Task: For heading Use Trebuchet MN with navy blue colour, bold & Underline.  font size for heading20,  'Change the font style of data to'Trebuchet MN and font size to 12,  Change the alignment of both headline & data to Align right In the sheet  Attendance Record Sheet
Action: Mouse moved to (75, 171)
Screenshot: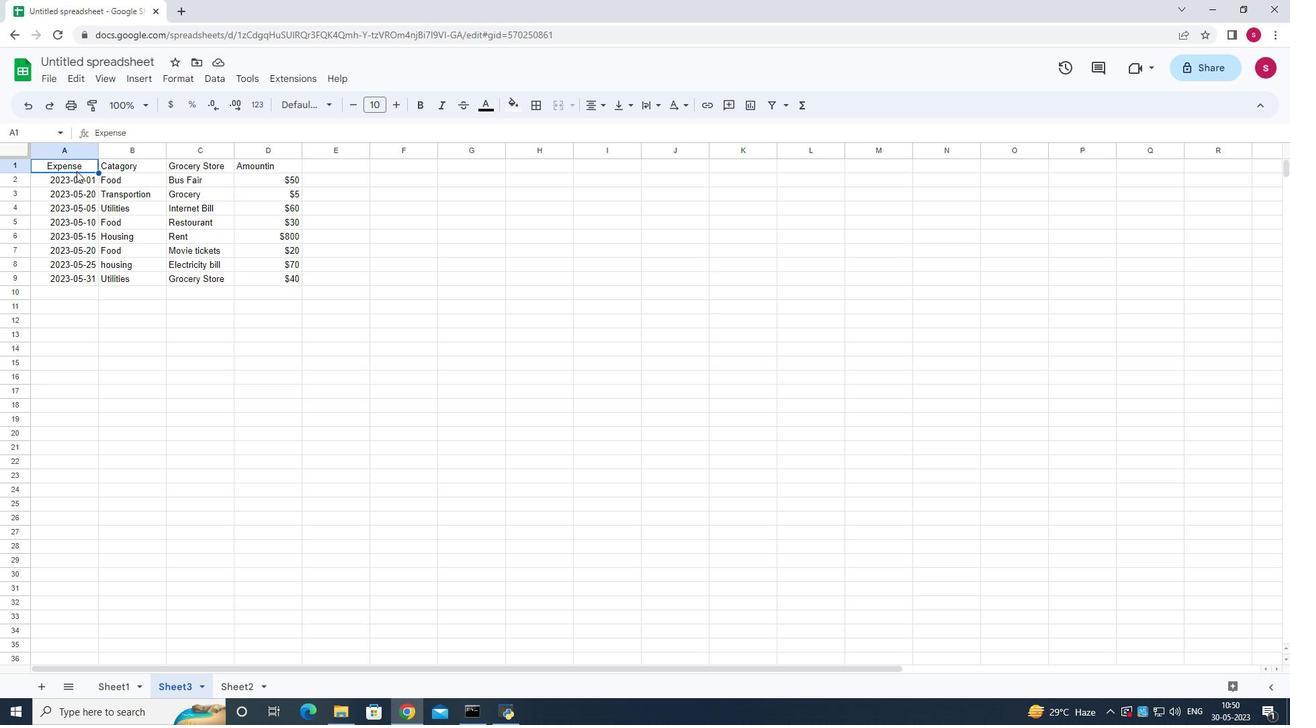 
Action: Mouse pressed left at (75, 171)
Screenshot: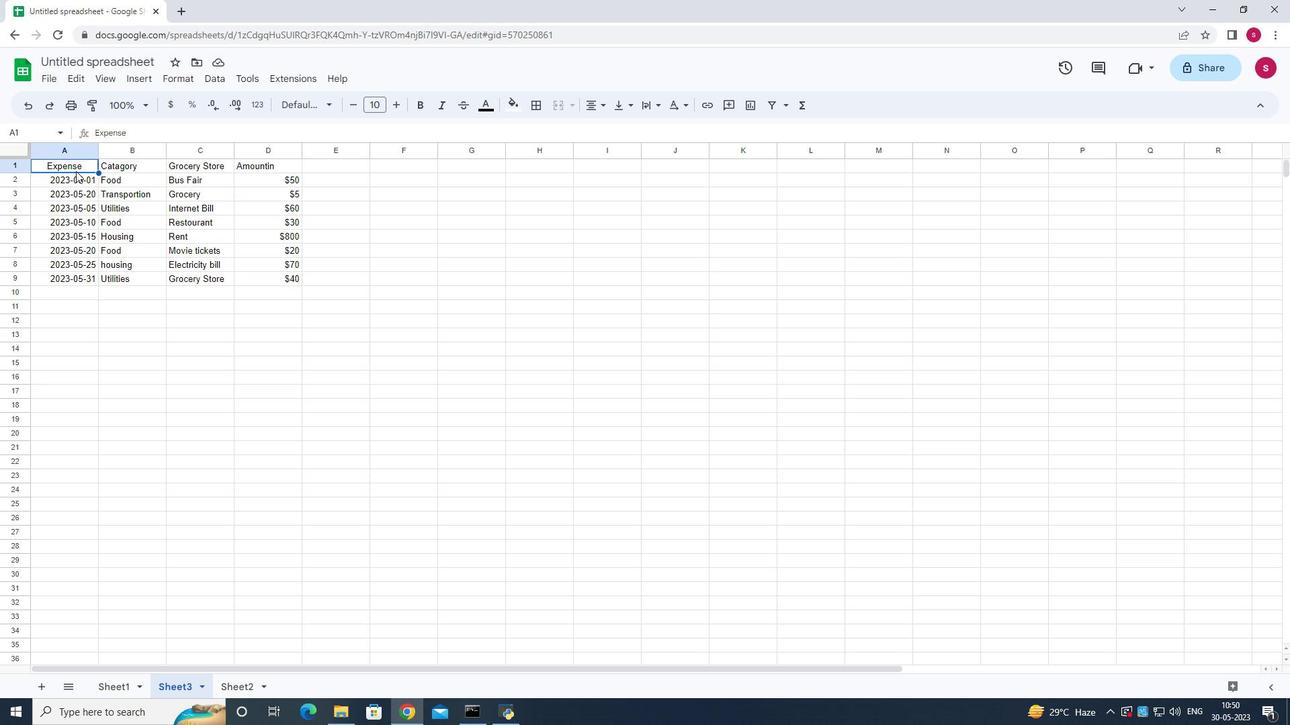 
Action: Mouse moved to (71, 165)
Screenshot: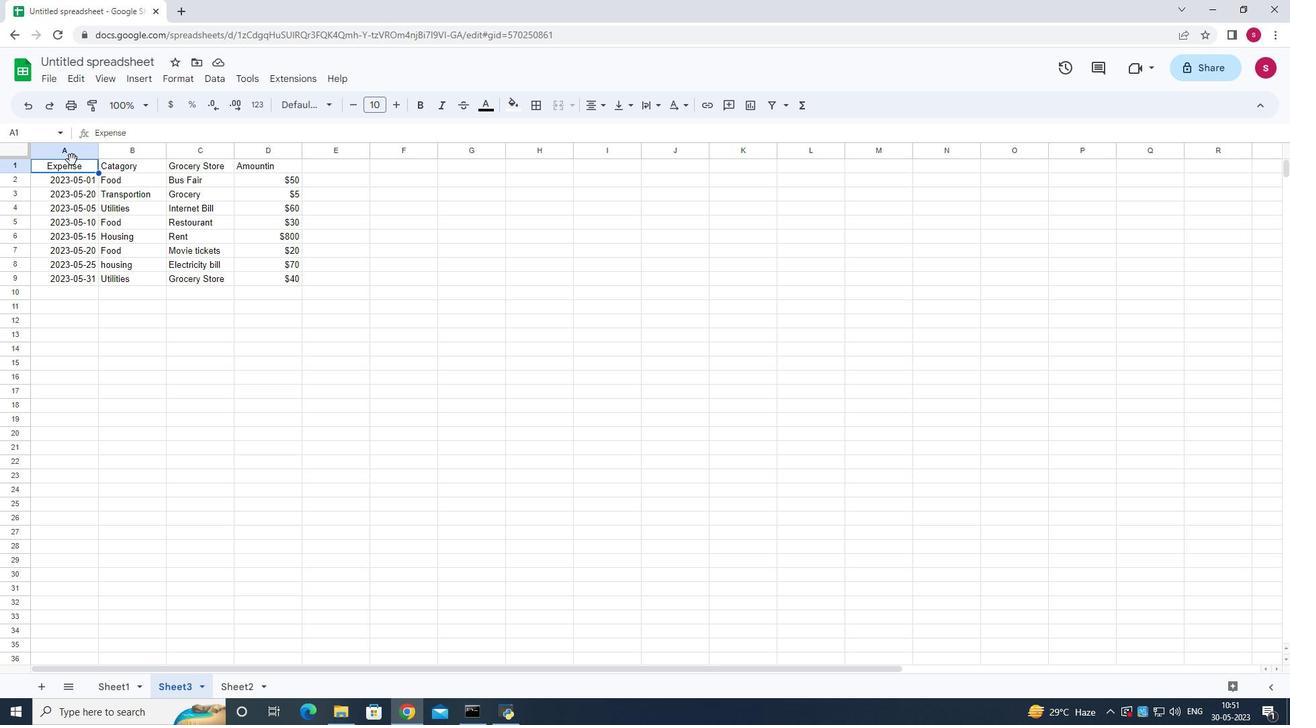 
Action: Mouse pressed left at (71, 165)
Screenshot: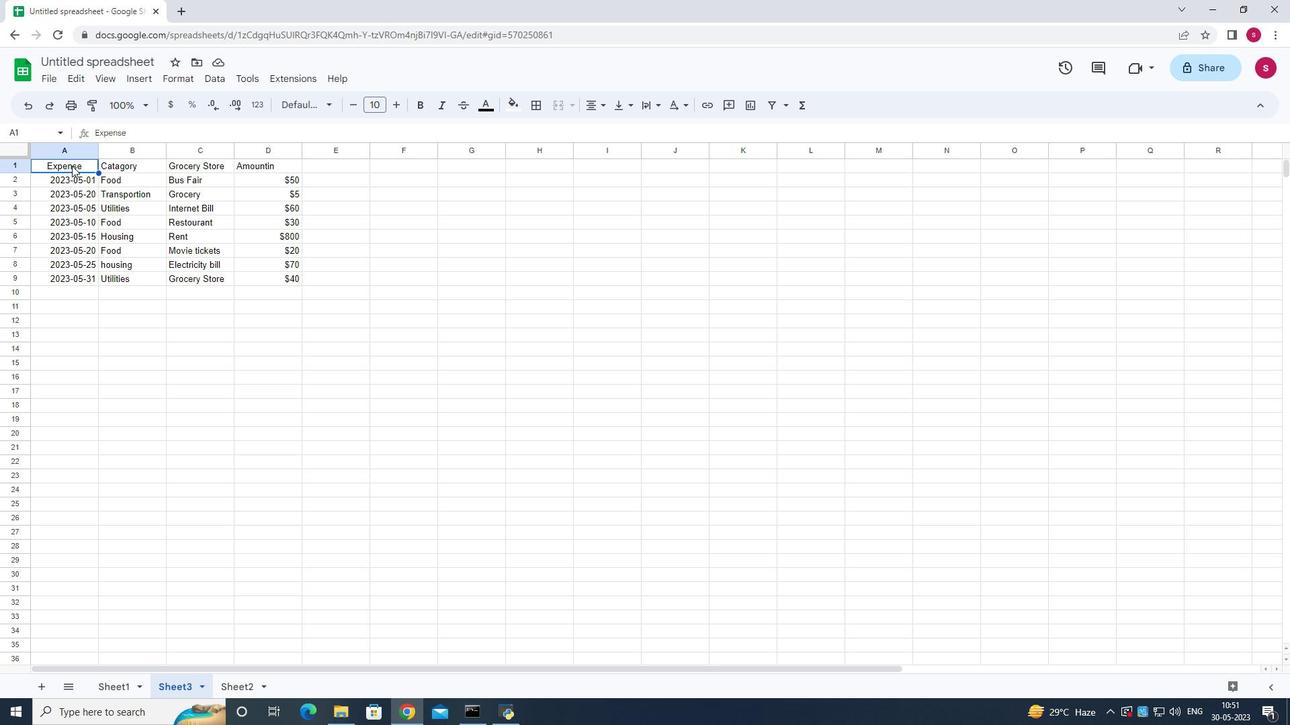 
Action: Mouse moved to (328, 101)
Screenshot: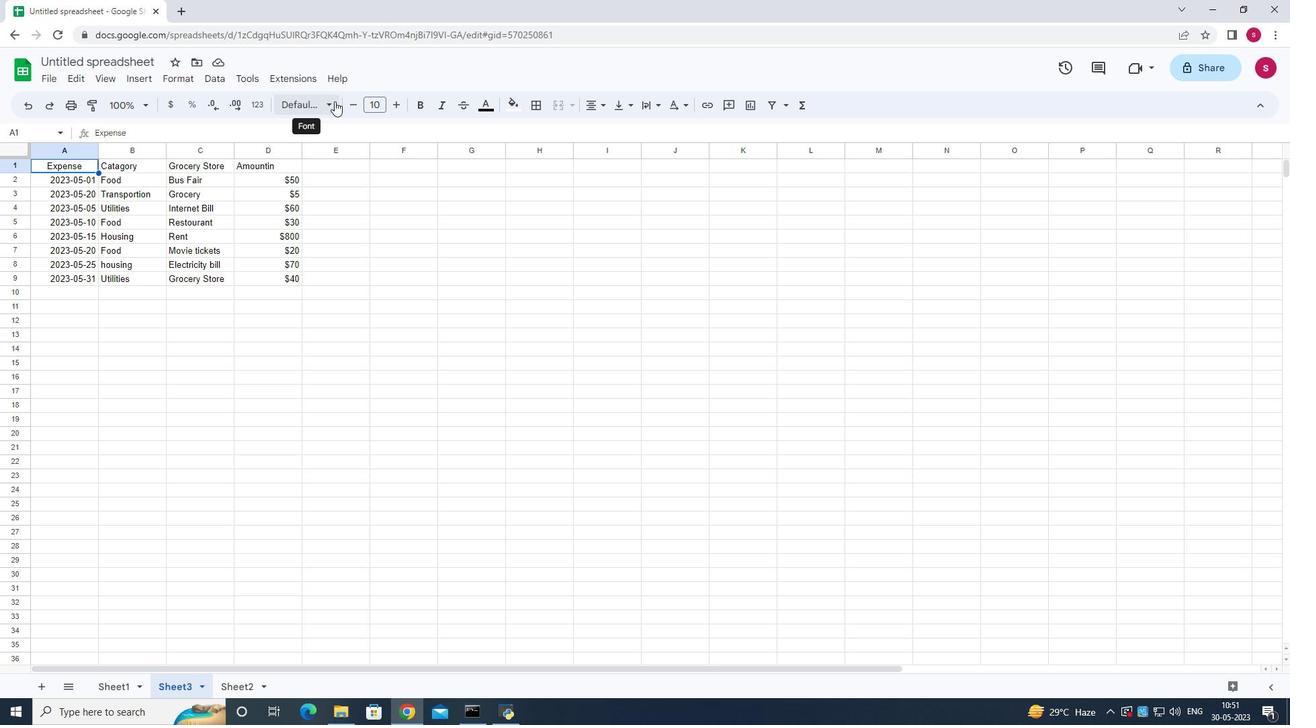 
Action: Mouse pressed left at (328, 101)
Screenshot: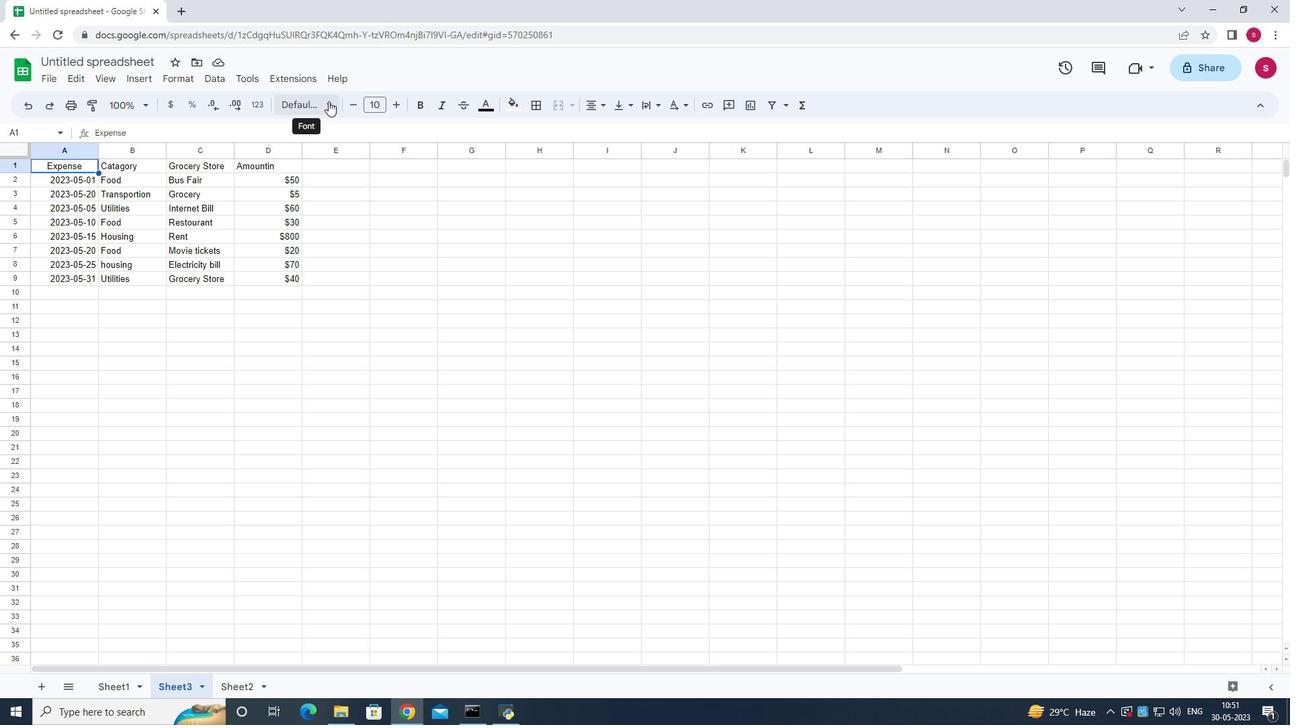
Action: Mouse moved to (358, 264)
Screenshot: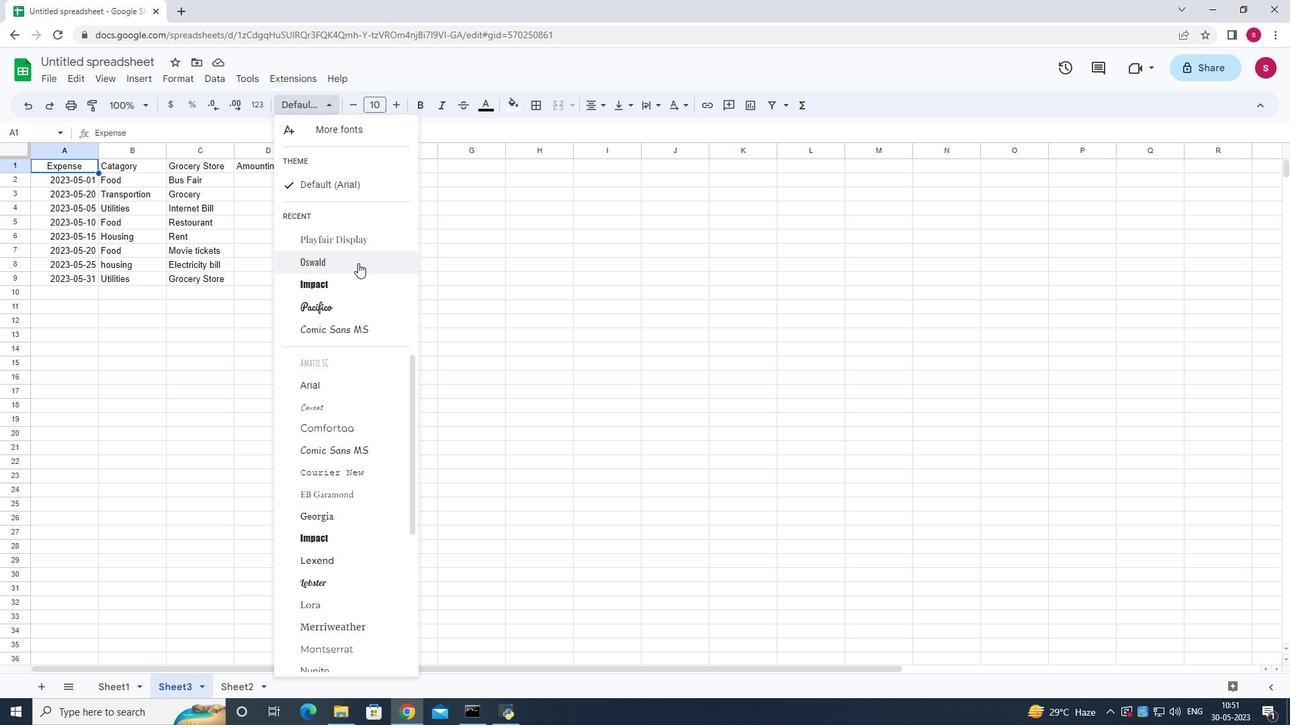
Action: Mouse scrolled (358, 263) with delta (0, 0)
Screenshot: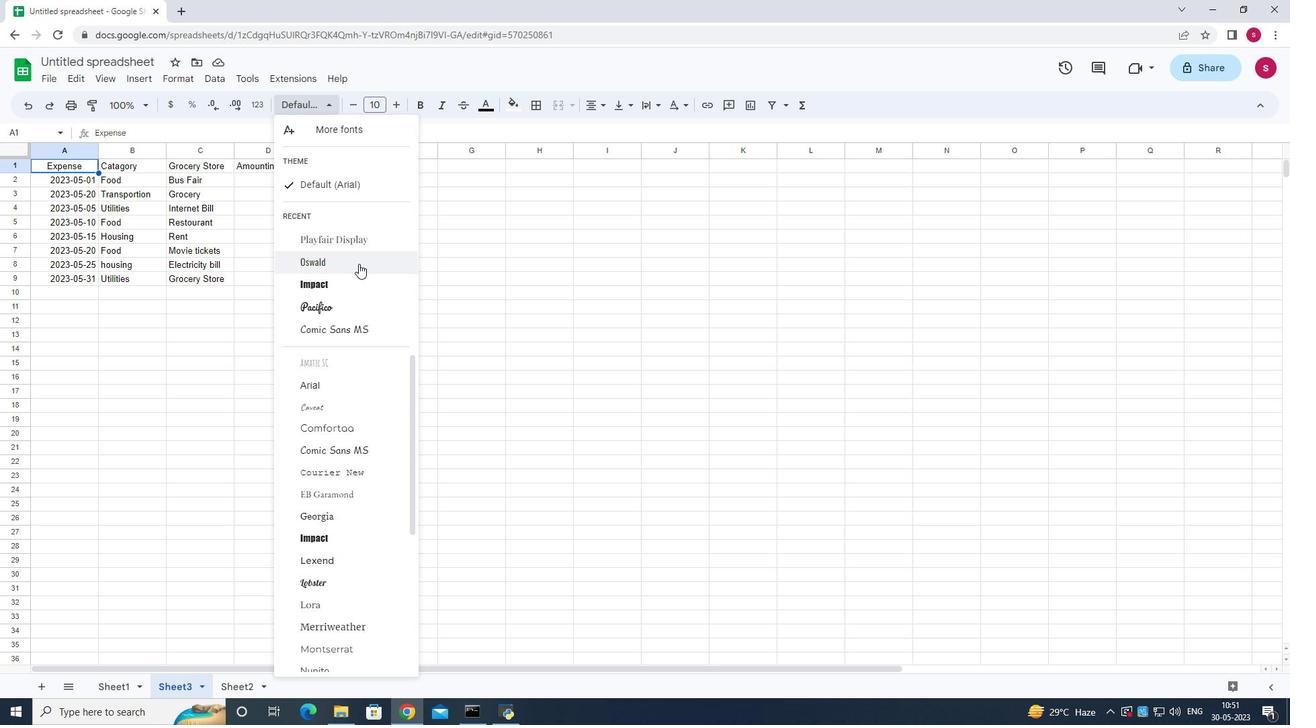 
Action: Mouse scrolled (358, 263) with delta (0, 0)
Screenshot: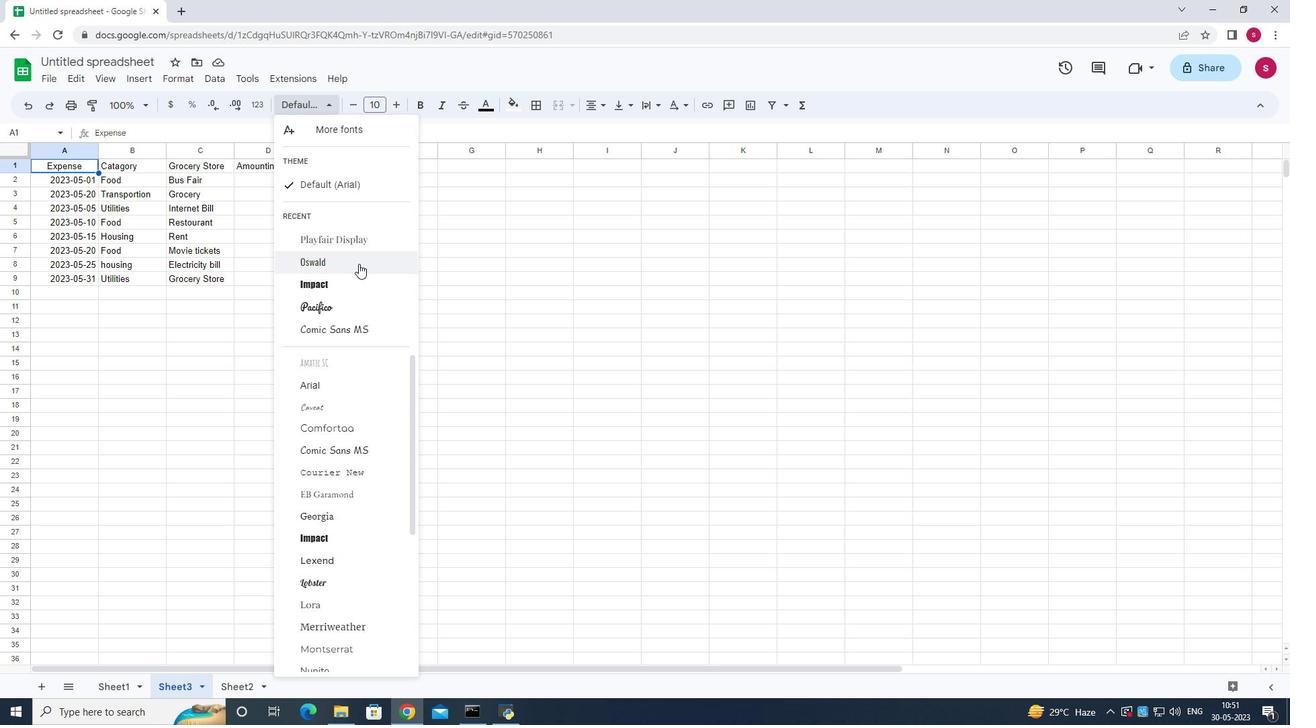 
Action: Mouse moved to (339, 405)
Screenshot: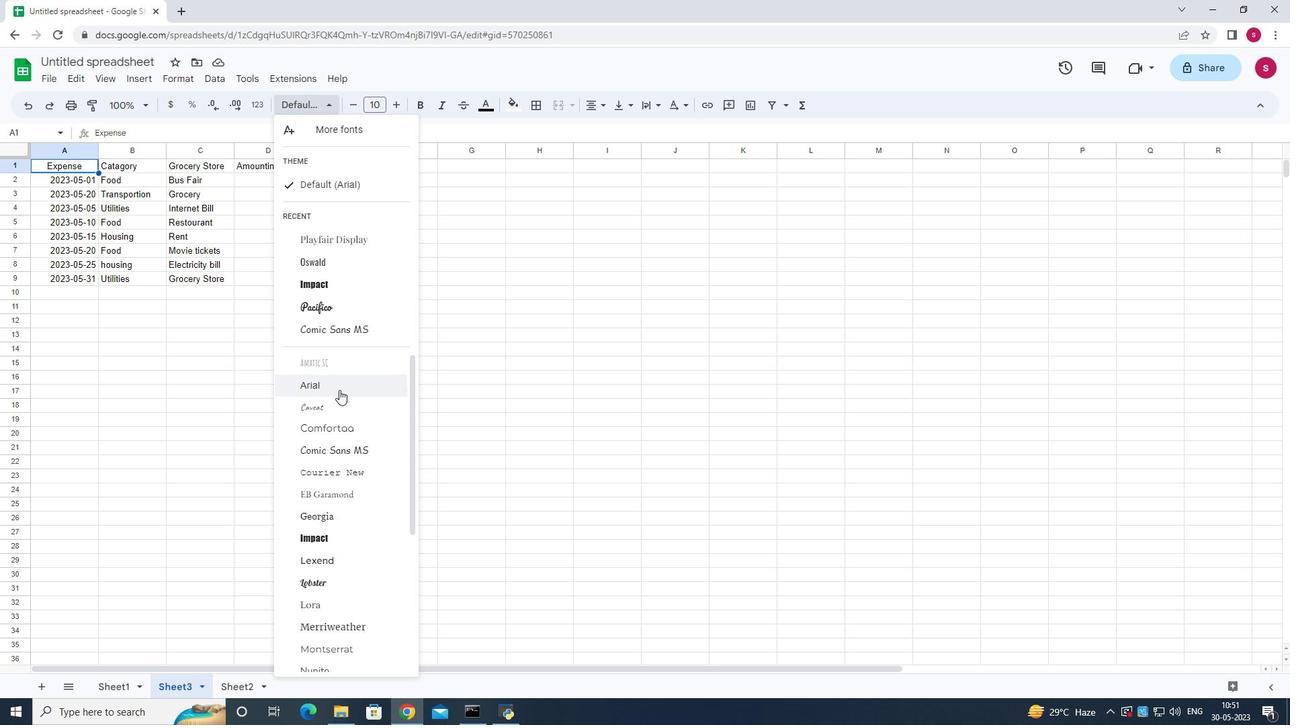 
Action: Mouse scrolled (339, 404) with delta (0, 0)
Screenshot: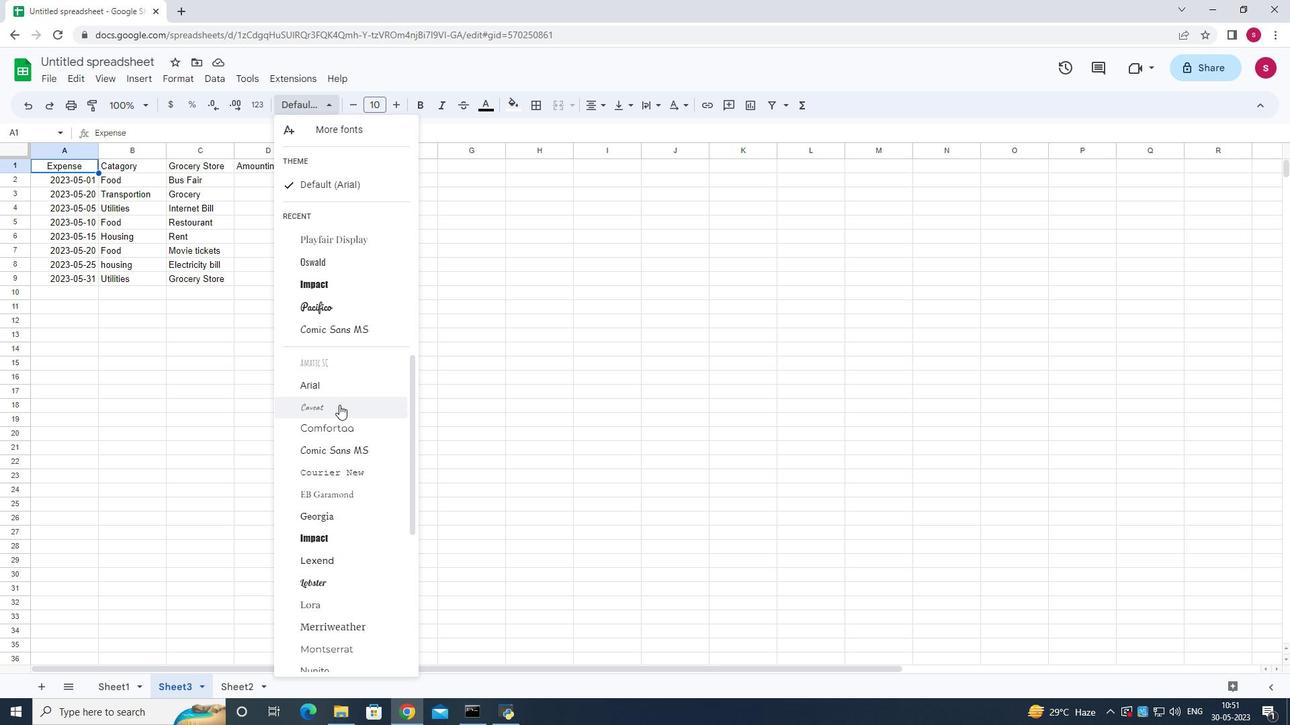 
Action: Mouse scrolled (339, 404) with delta (0, 0)
Screenshot: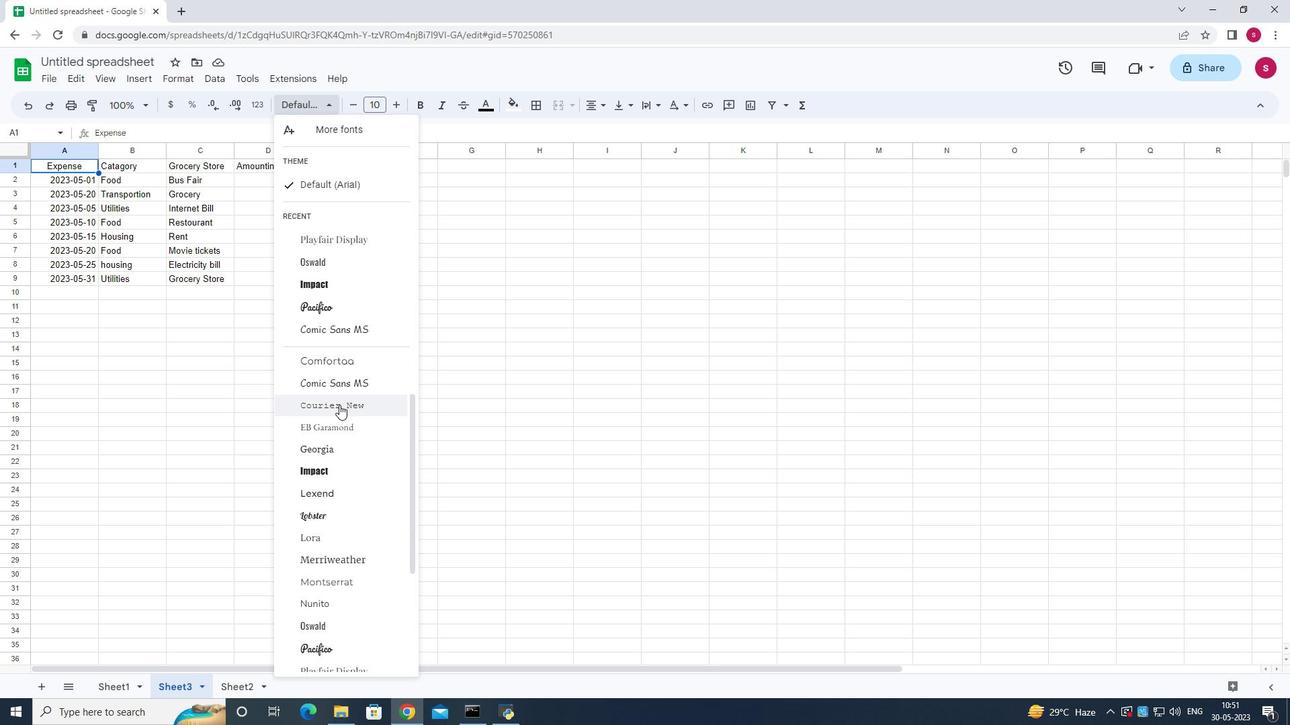 
Action: Mouse scrolled (339, 404) with delta (0, 0)
Screenshot: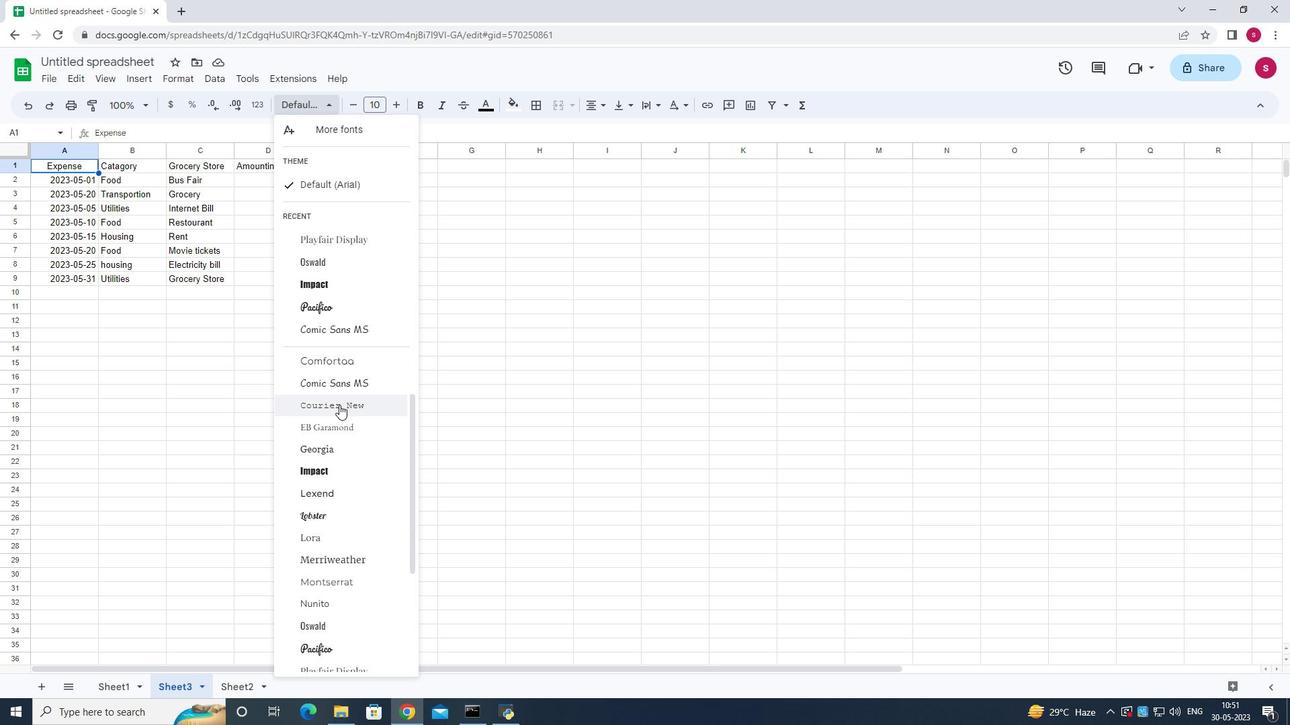 
Action: Mouse scrolled (339, 404) with delta (0, 0)
Screenshot: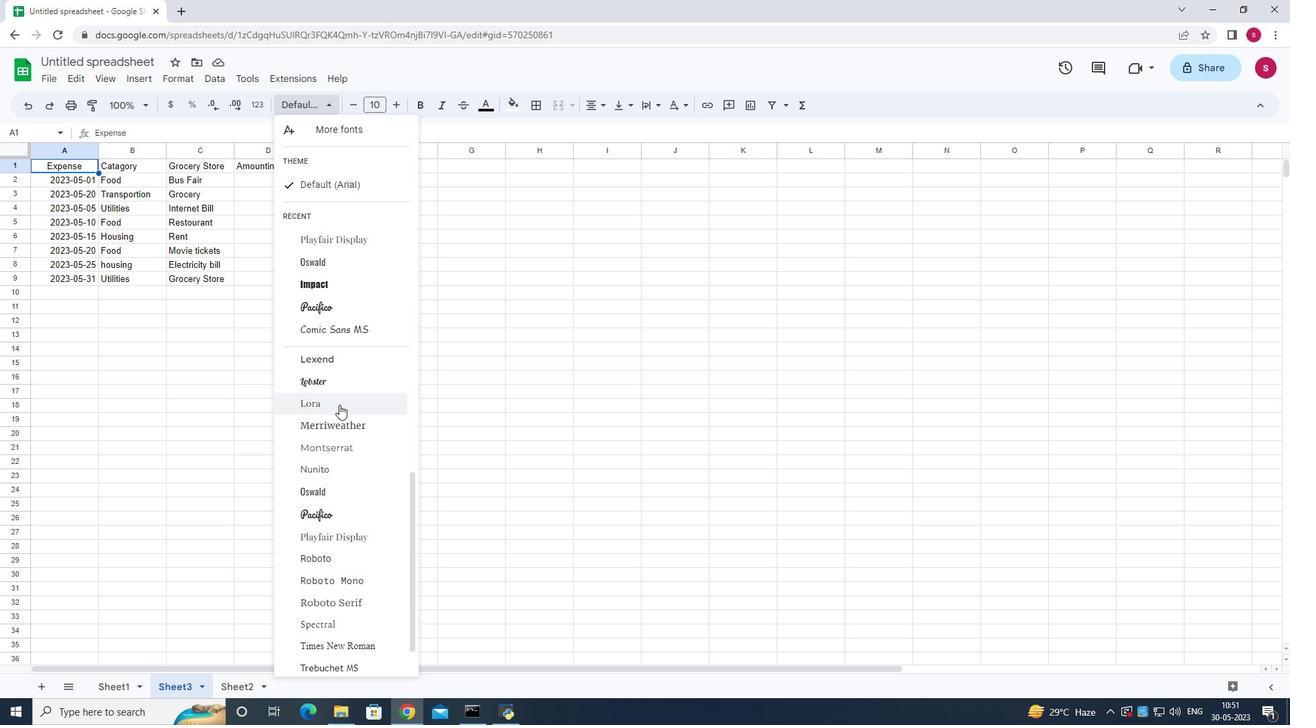 
Action: Mouse scrolled (339, 404) with delta (0, 0)
Screenshot: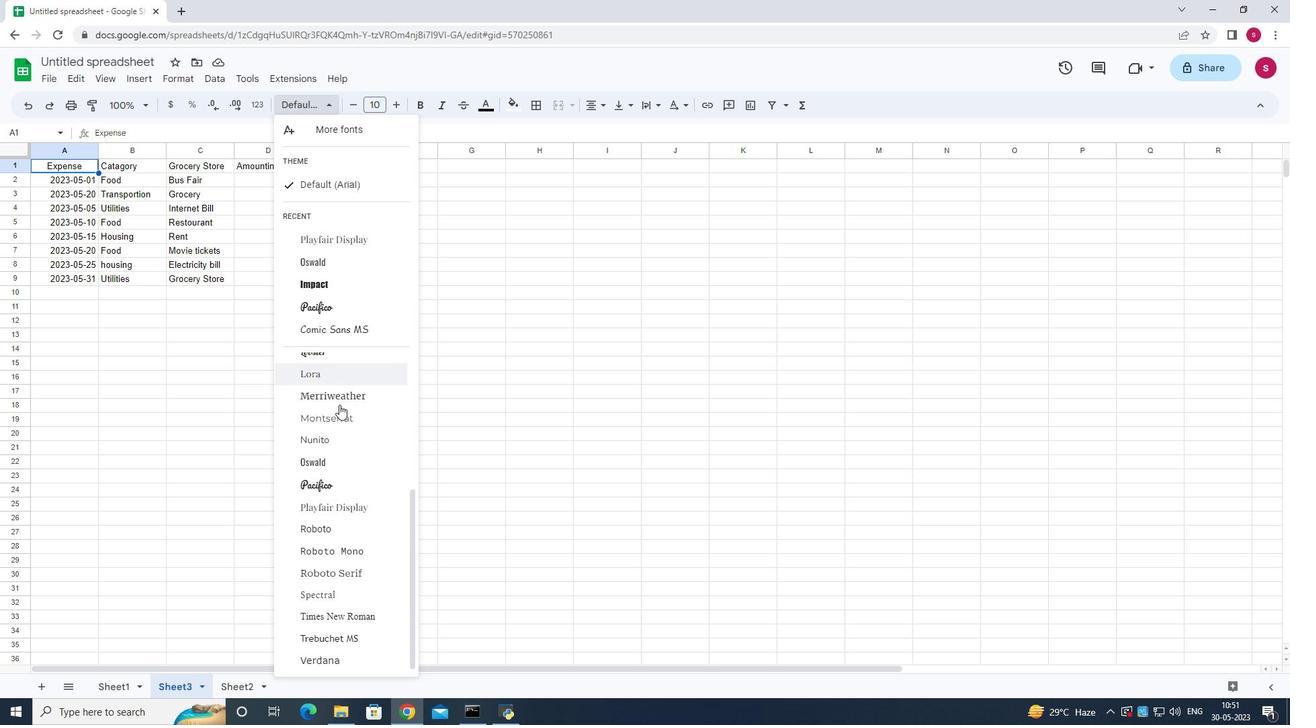 
Action: Mouse scrolled (339, 404) with delta (0, 0)
Screenshot: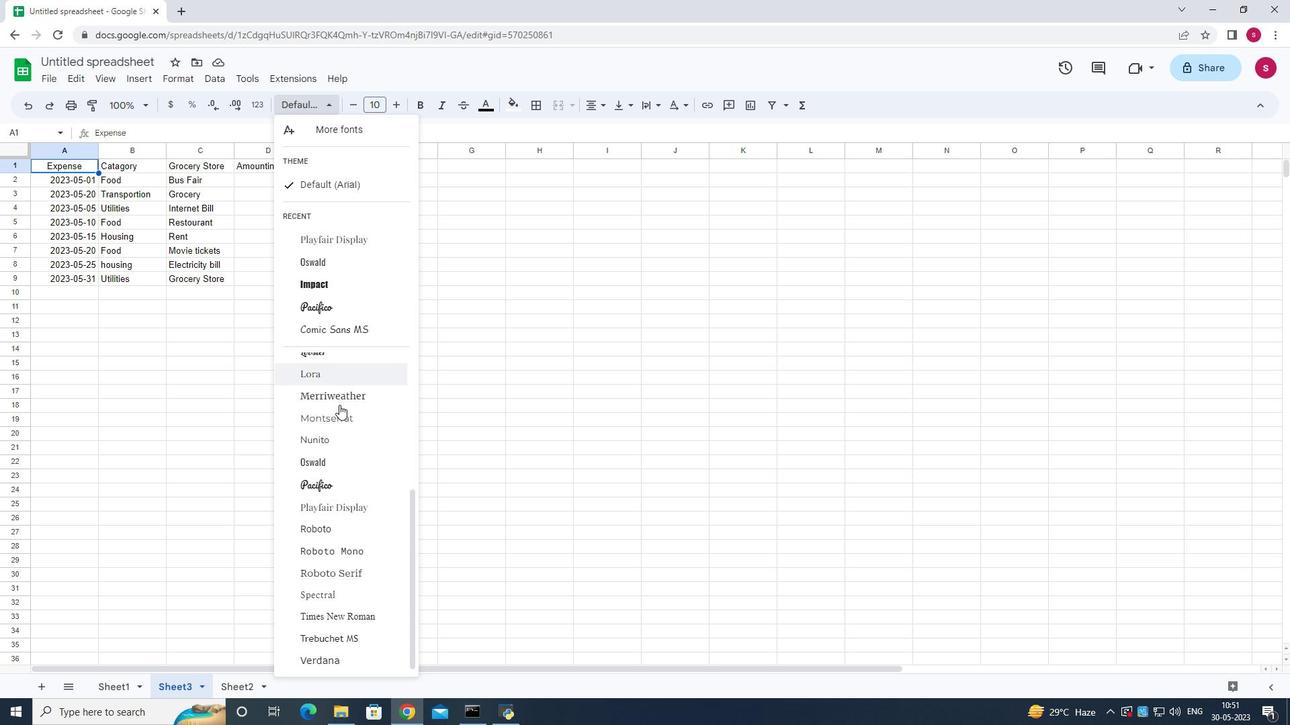 
Action: Mouse moved to (327, 573)
Screenshot: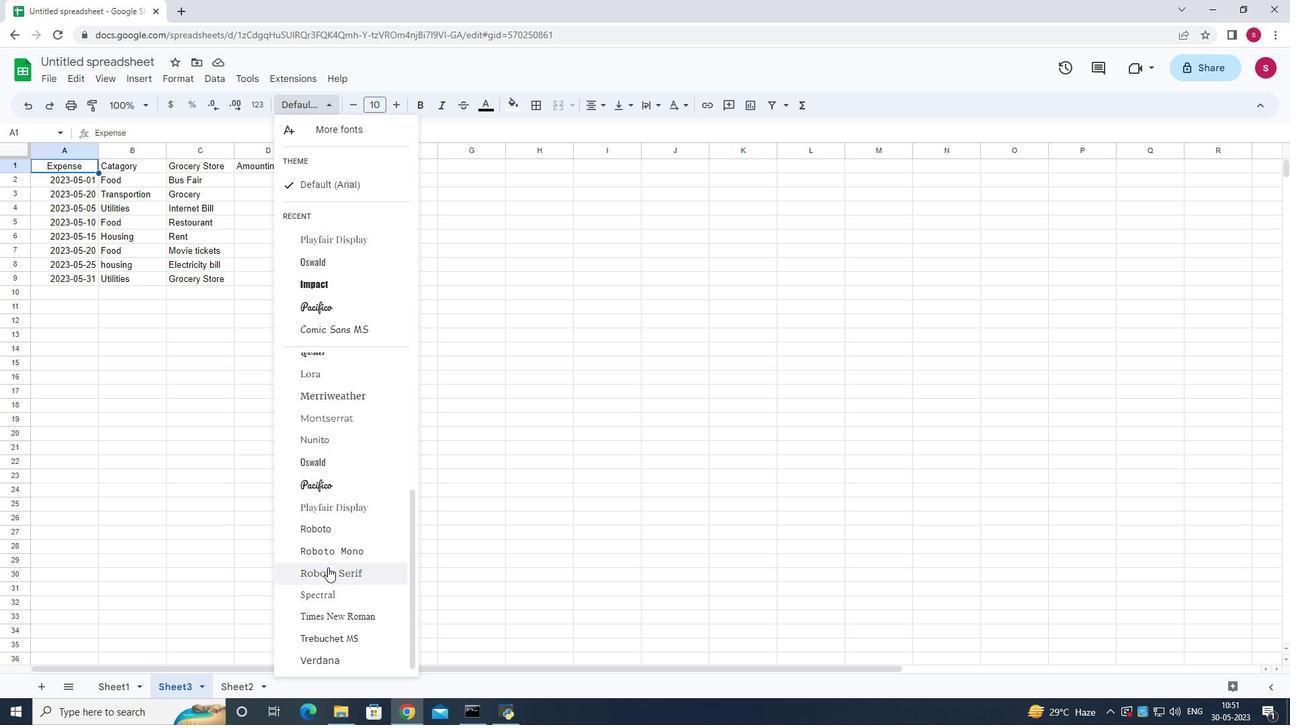 
Action: Mouse pressed right at (327, 573)
Screenshot: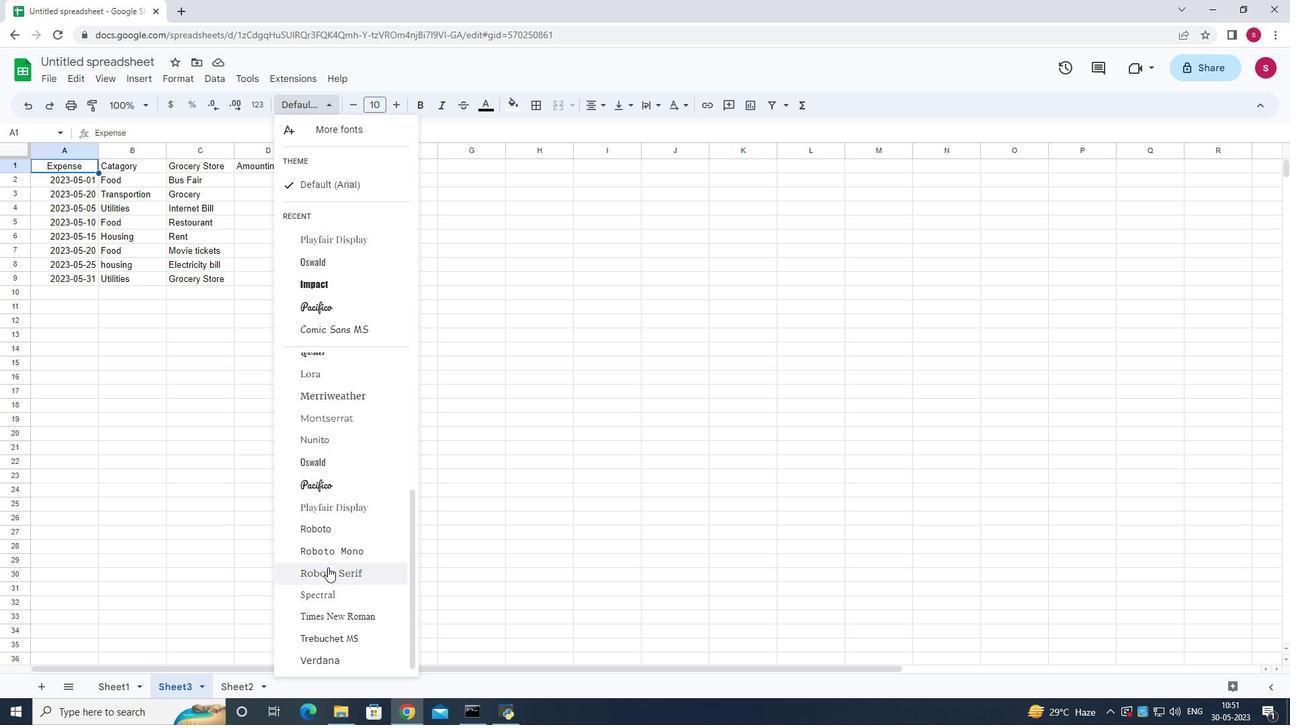 
Action: Mouse moved to (228, 424)
Screenshot: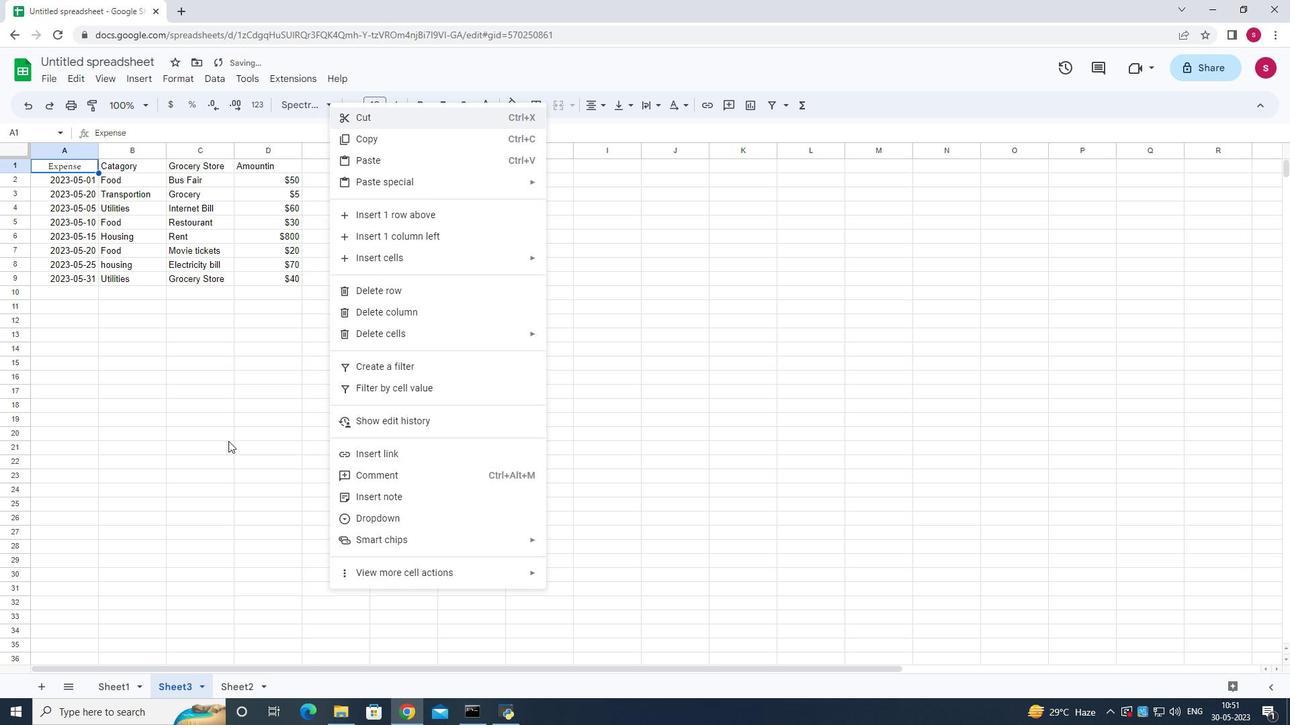 
Action: Mouse pressed left at (228, 424)
Screenshot: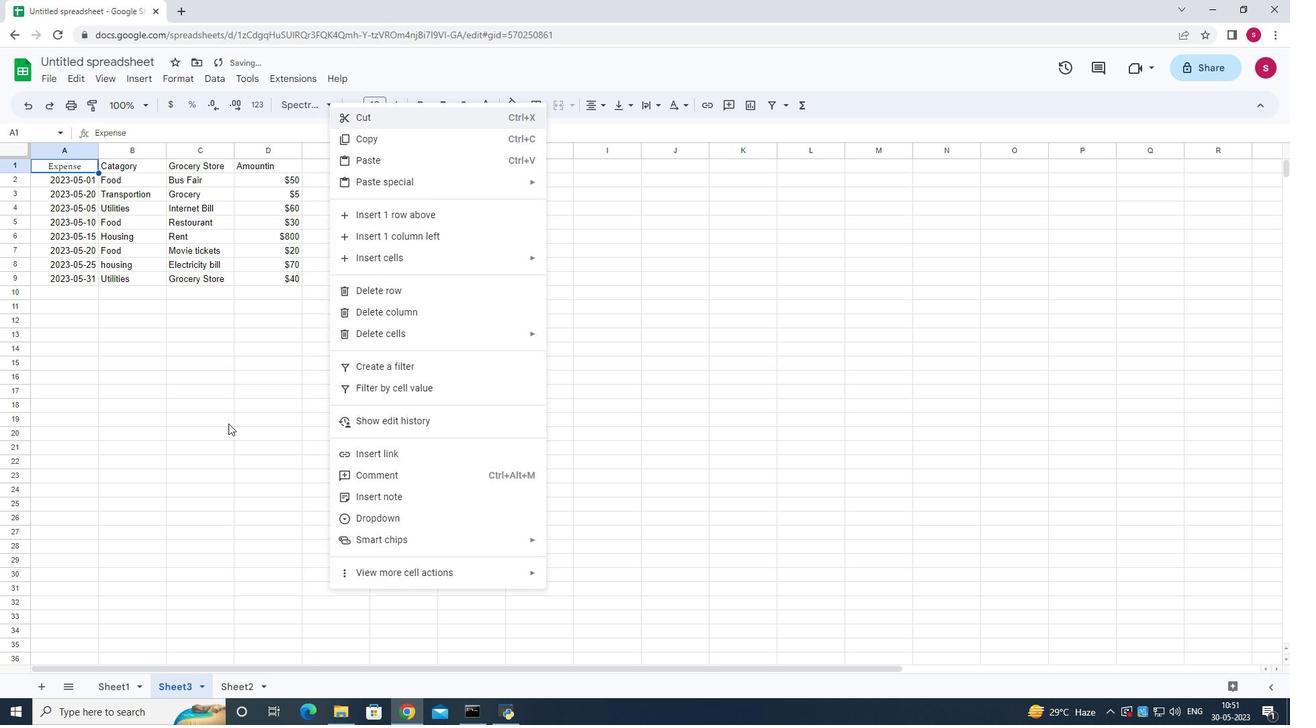 
Action: Mouse moved to (57, 145)
Screenshot: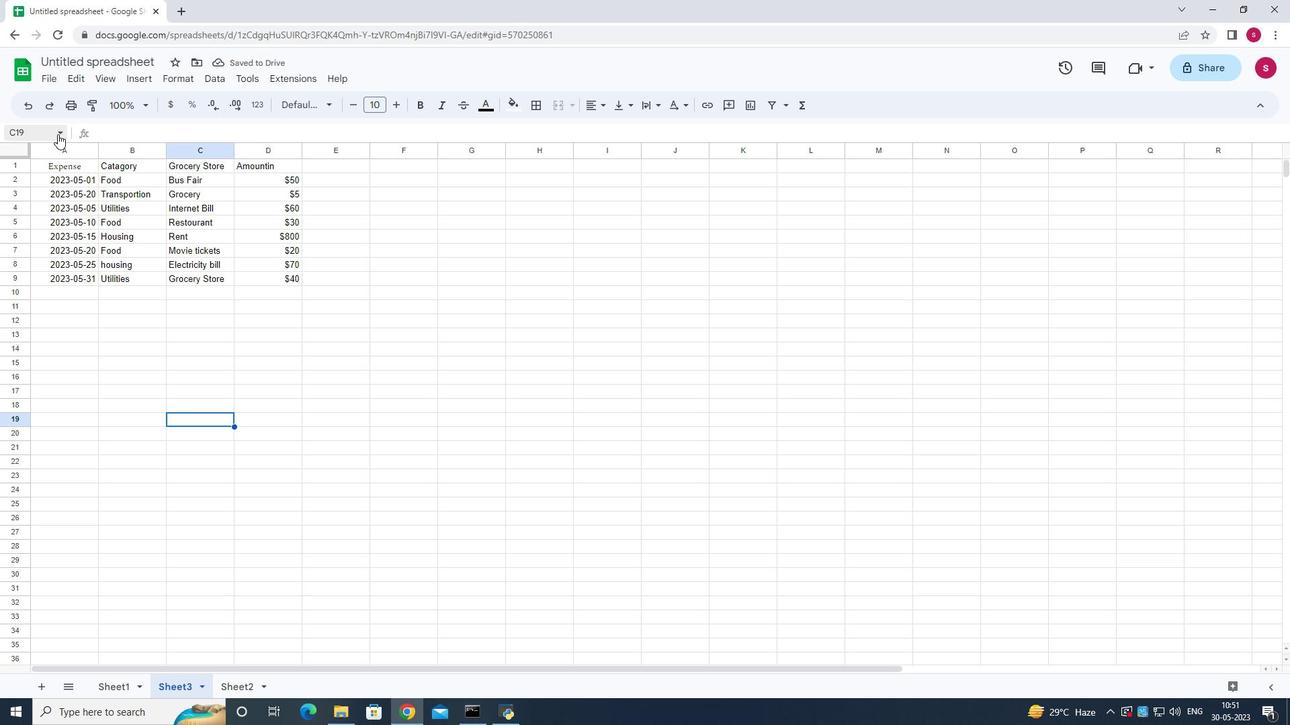 
Action: Mouse pressed left at (57, 145)
Screenshot: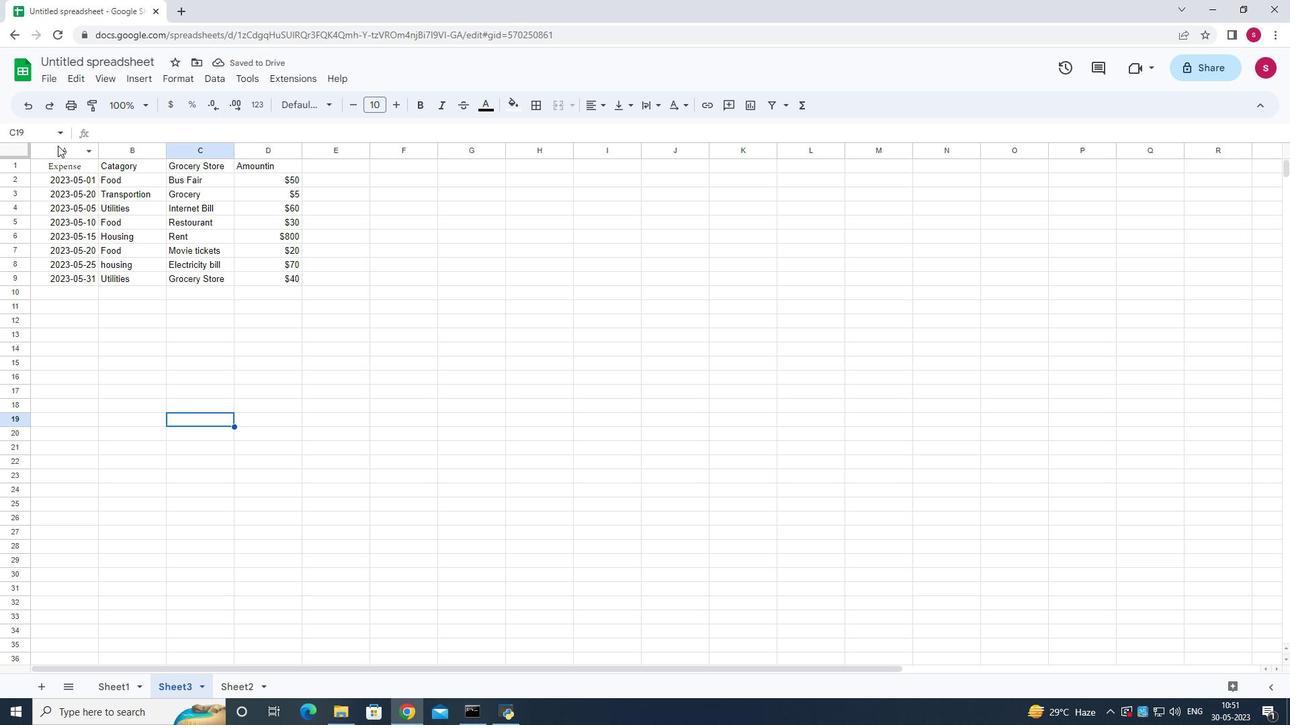 
Action: Mouse moved to (185, 343)
Screenshot: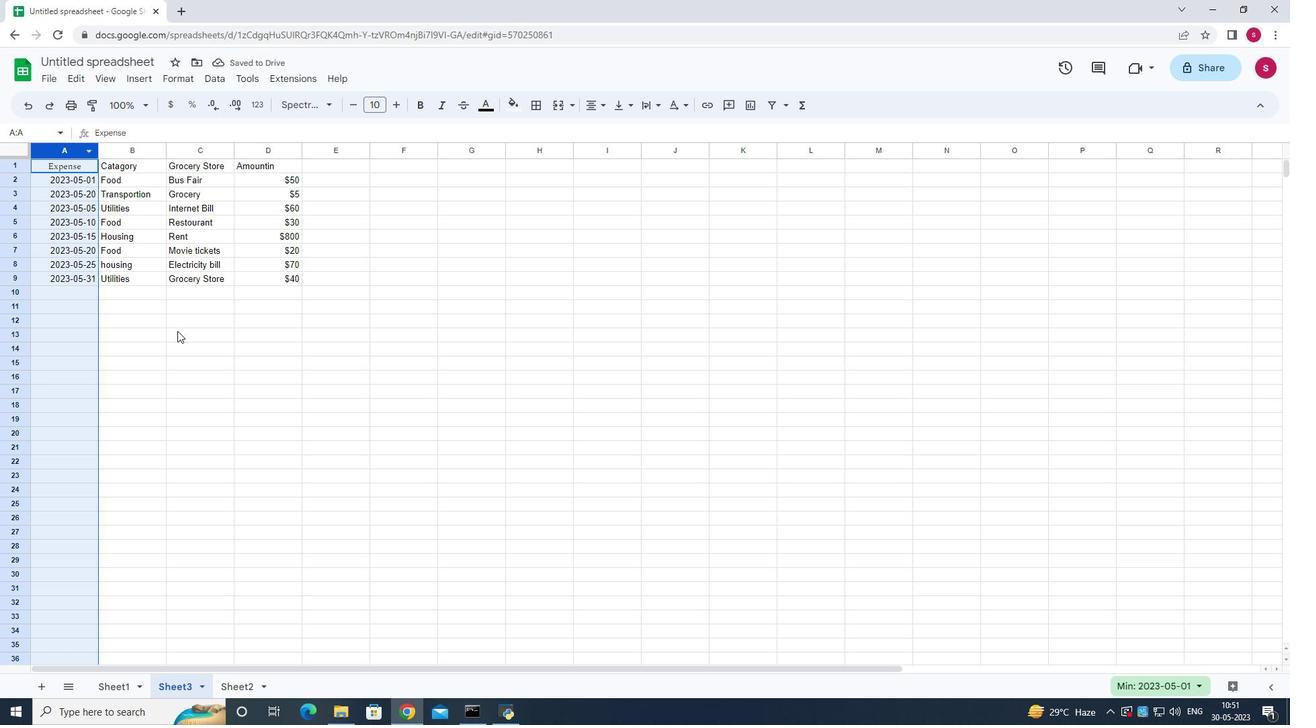 
Action: Mouse pressed left at (185, 343)
Screenshot: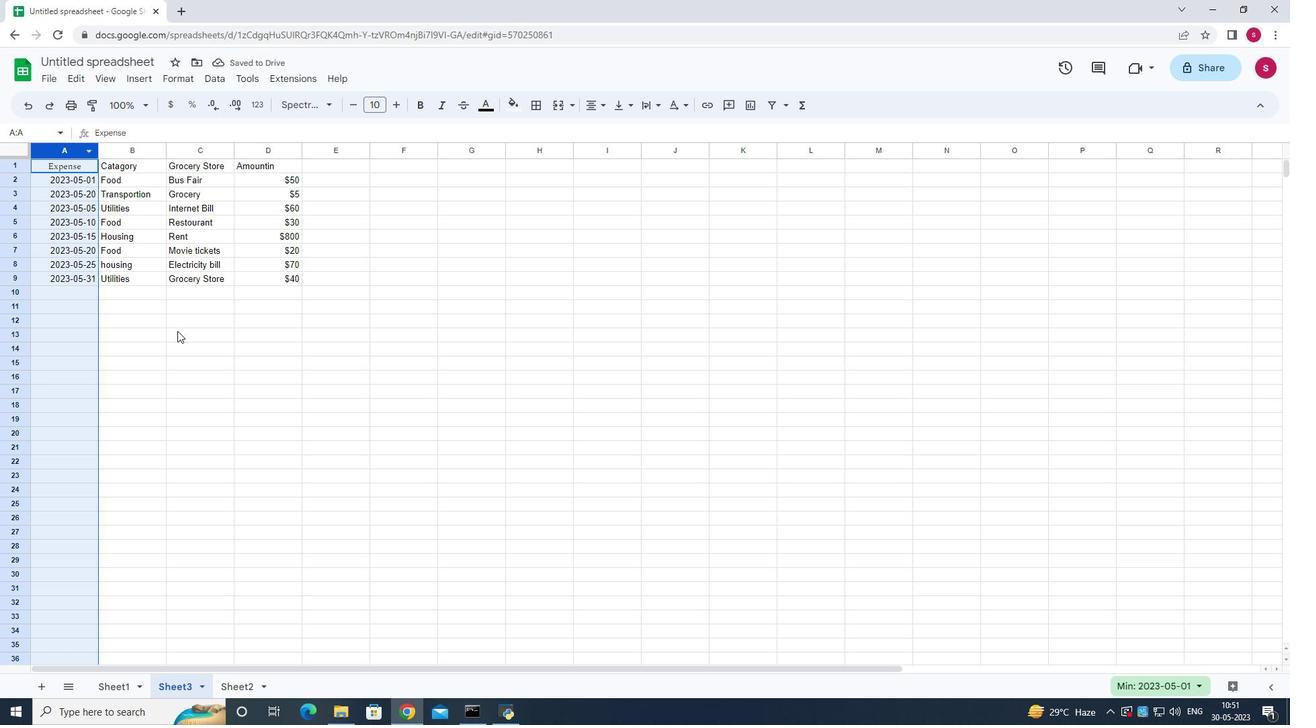 
Action: Mouse moved to (61, 153)
Screenshot: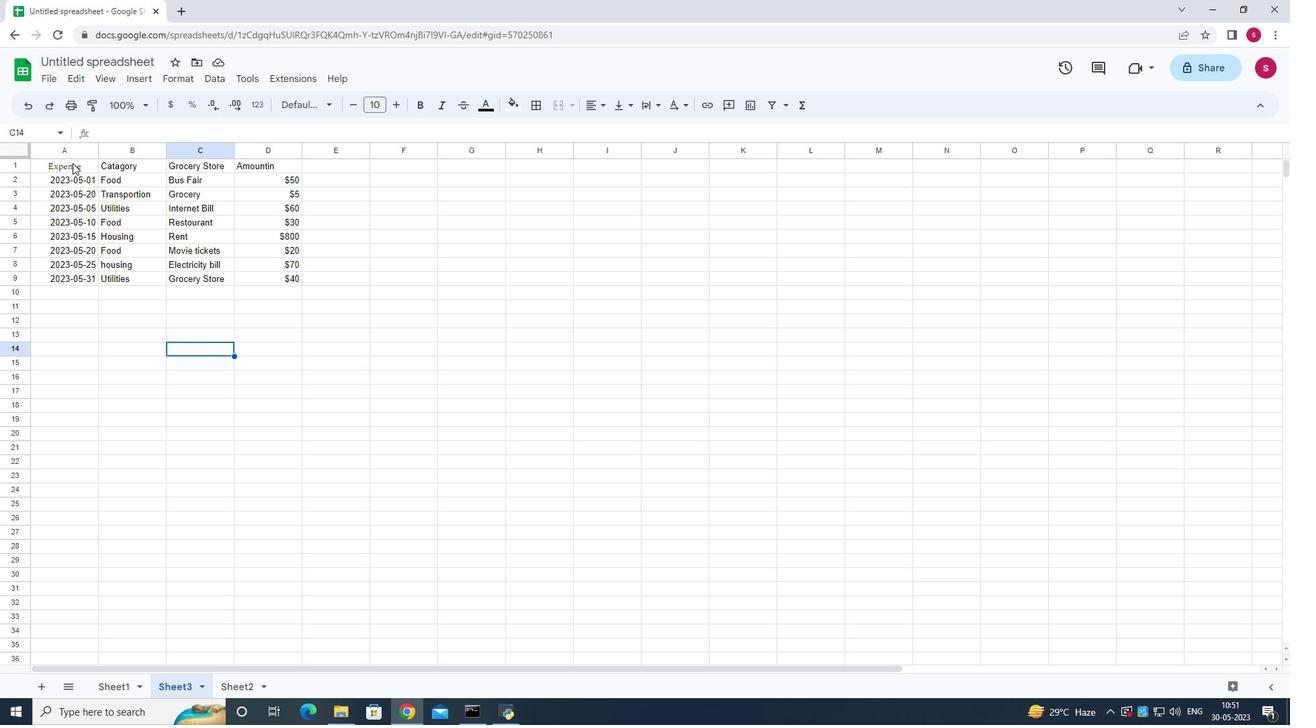 
Action: Mouse pressed left at (61, 153)
Screenshot: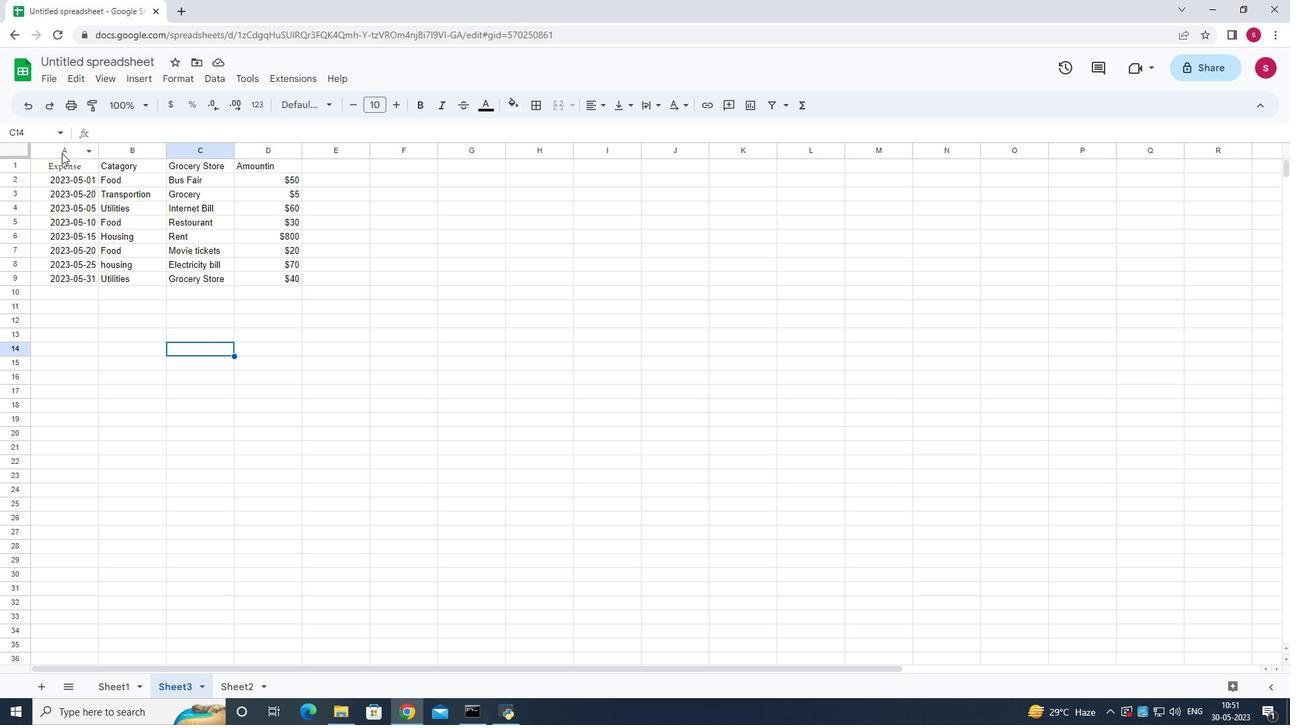 
Action: Mouse moved to (138, 269)
Screenshot: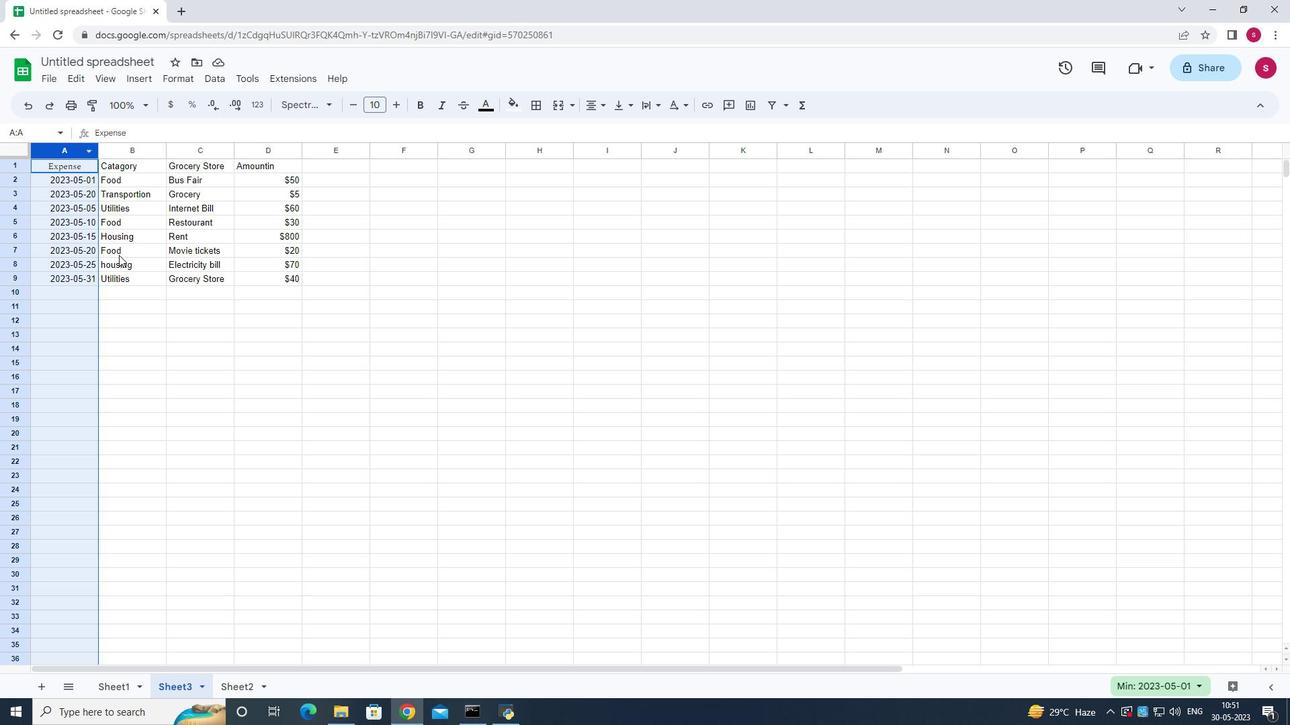 
Action: Mouse pressed left at (138, 269)
Screenshot: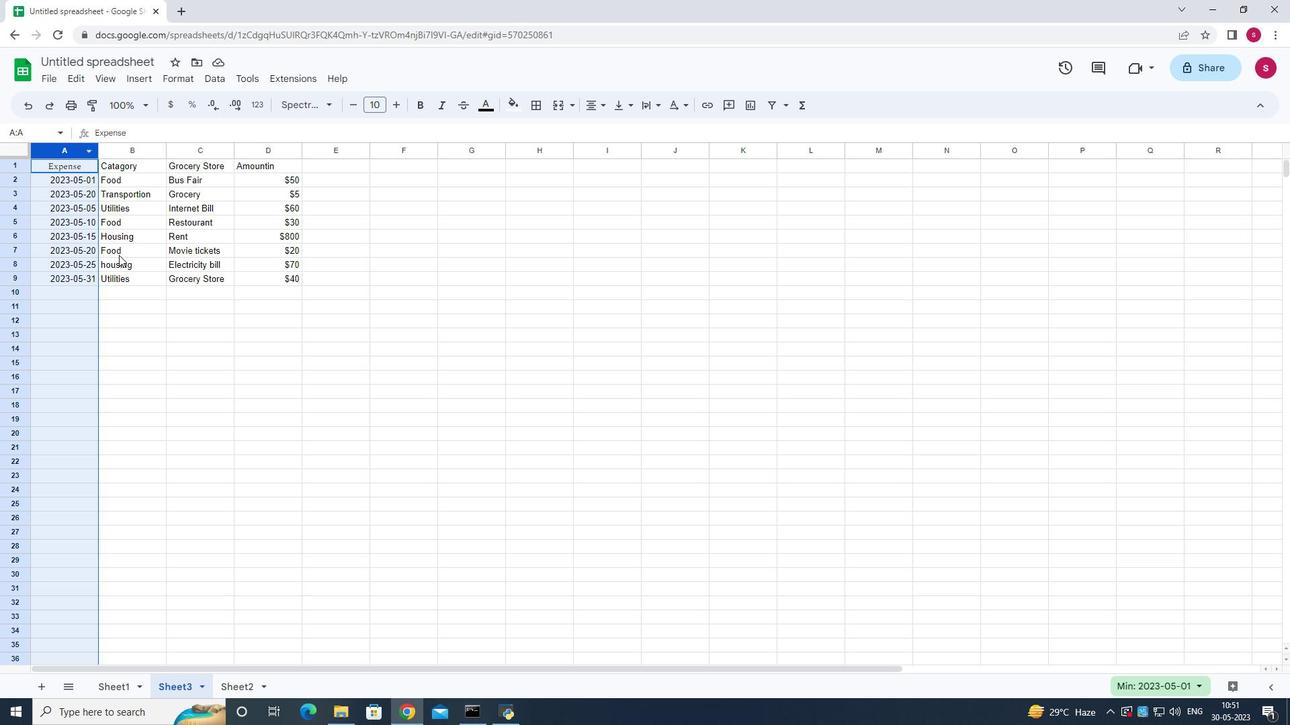 
Action: Mouse moved to (68, 171)
Screenshot: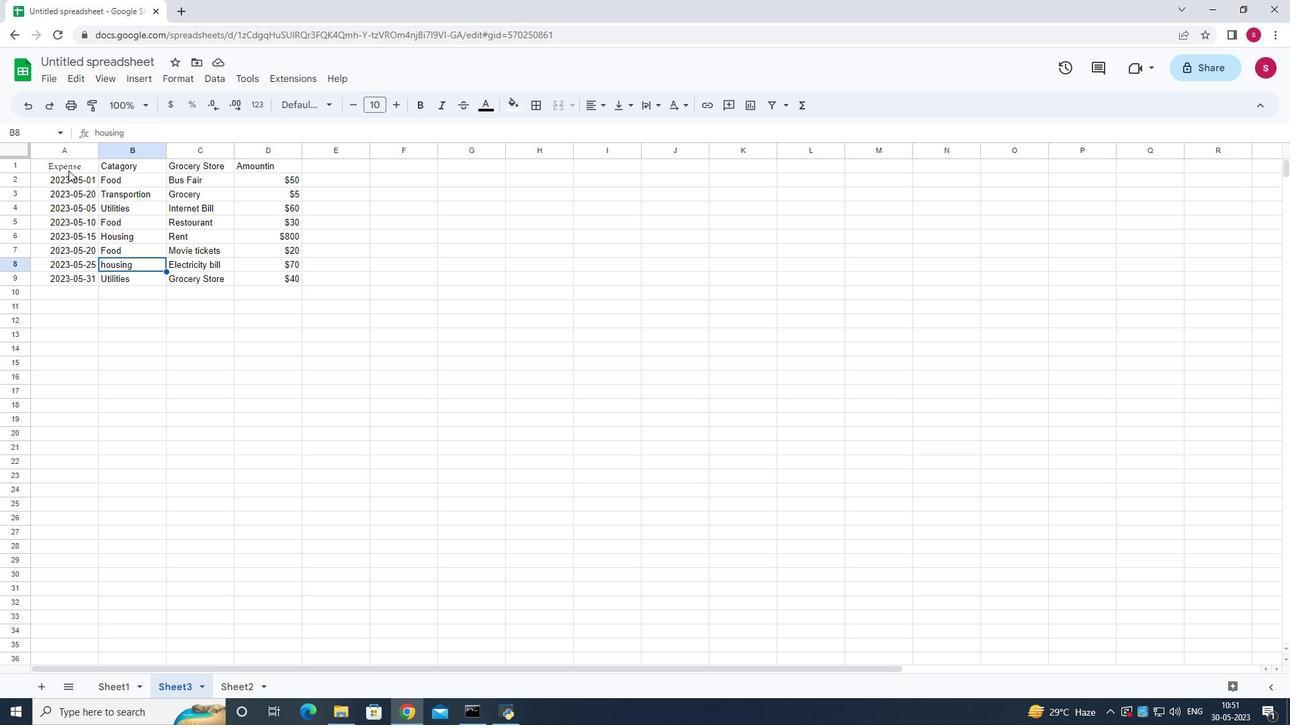 
Action: Mouse pressed left at (68, 171)
Screenshot: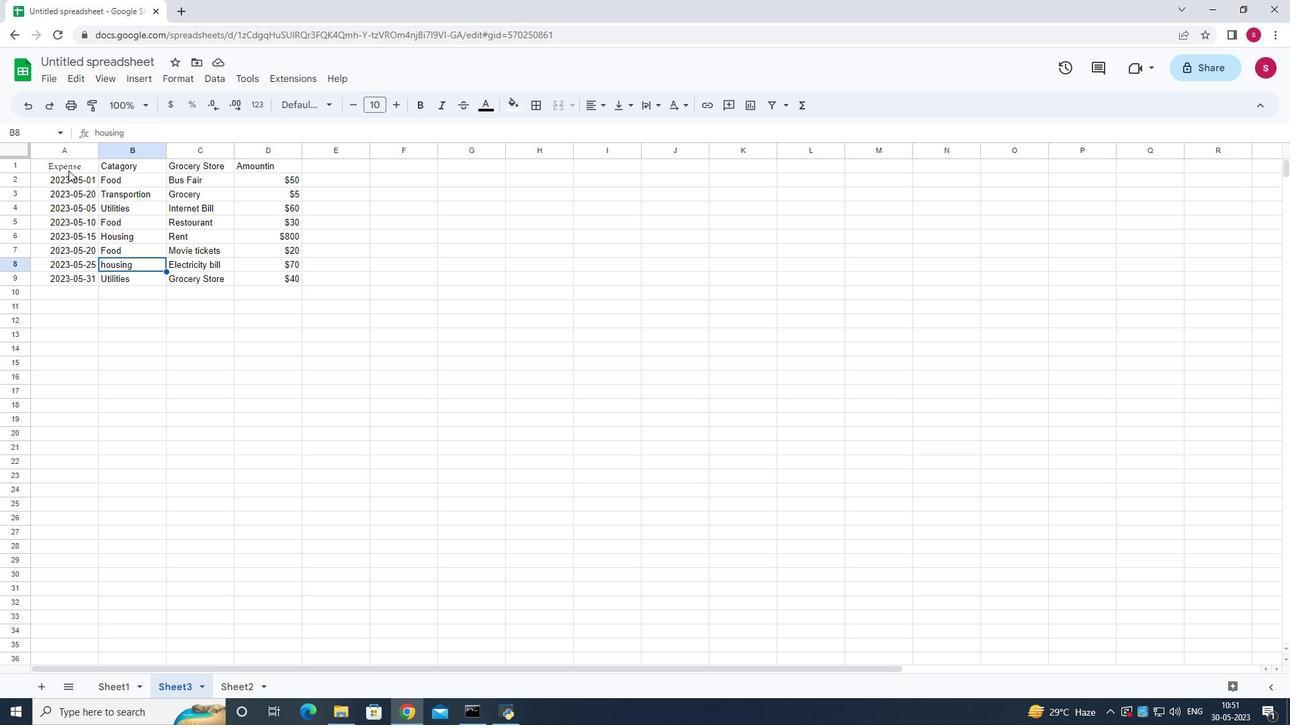 
Action: Mouse moved to (328, 101)
Screenshot: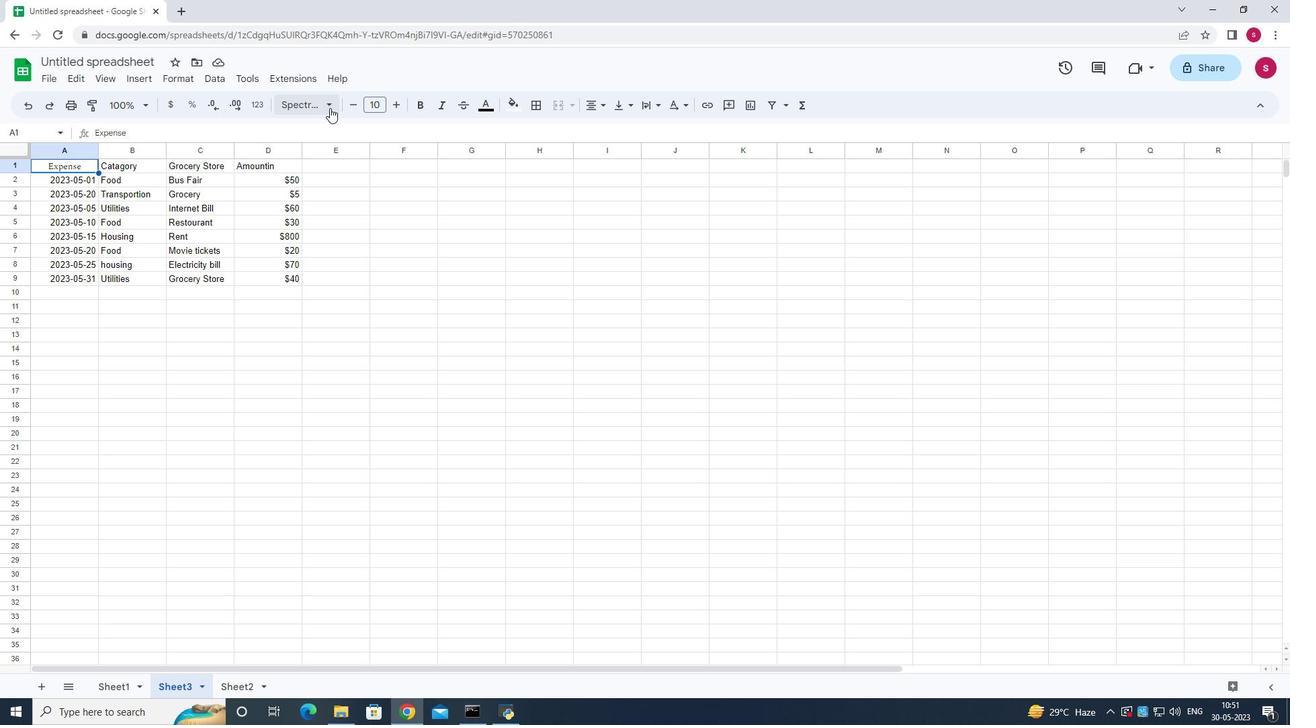 
Action: Mouse pressed left at (328, 101)
Screenshot: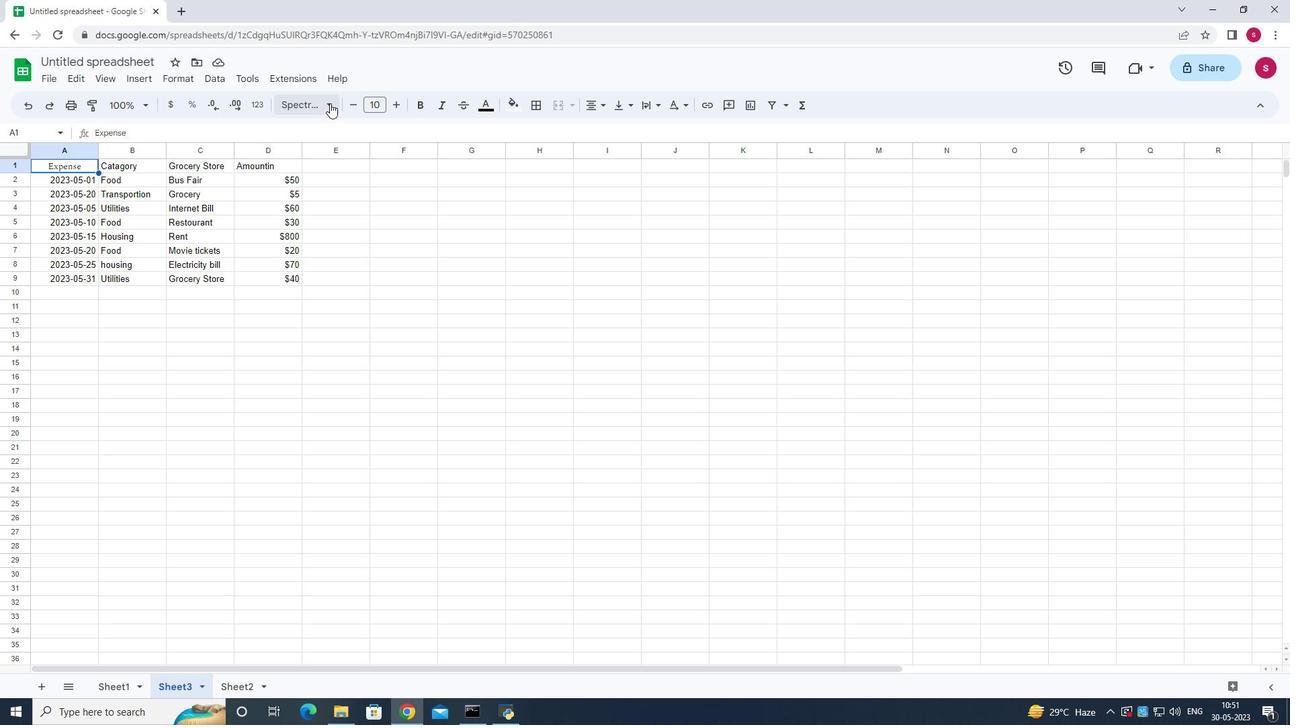 
Action: Mouse moved to (303, 157)
Screenshot: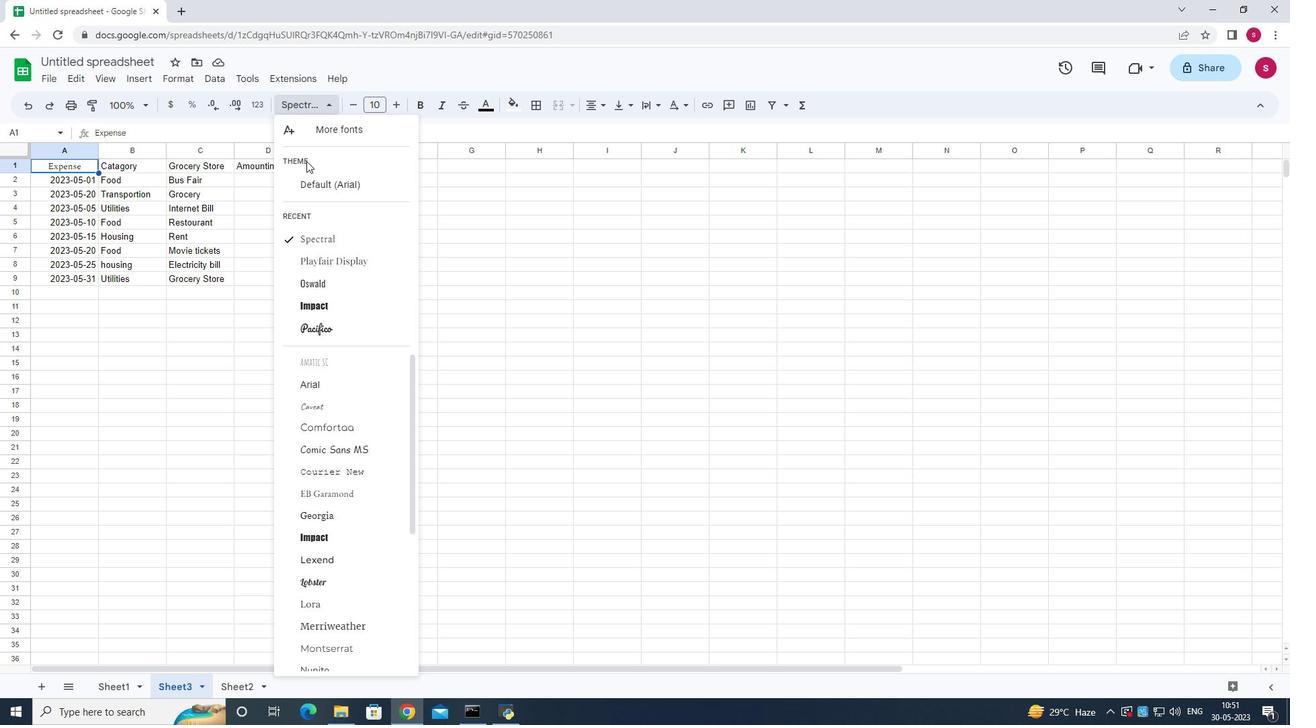 
Action: Mouse pressed left at (303, 157)
Screenshot: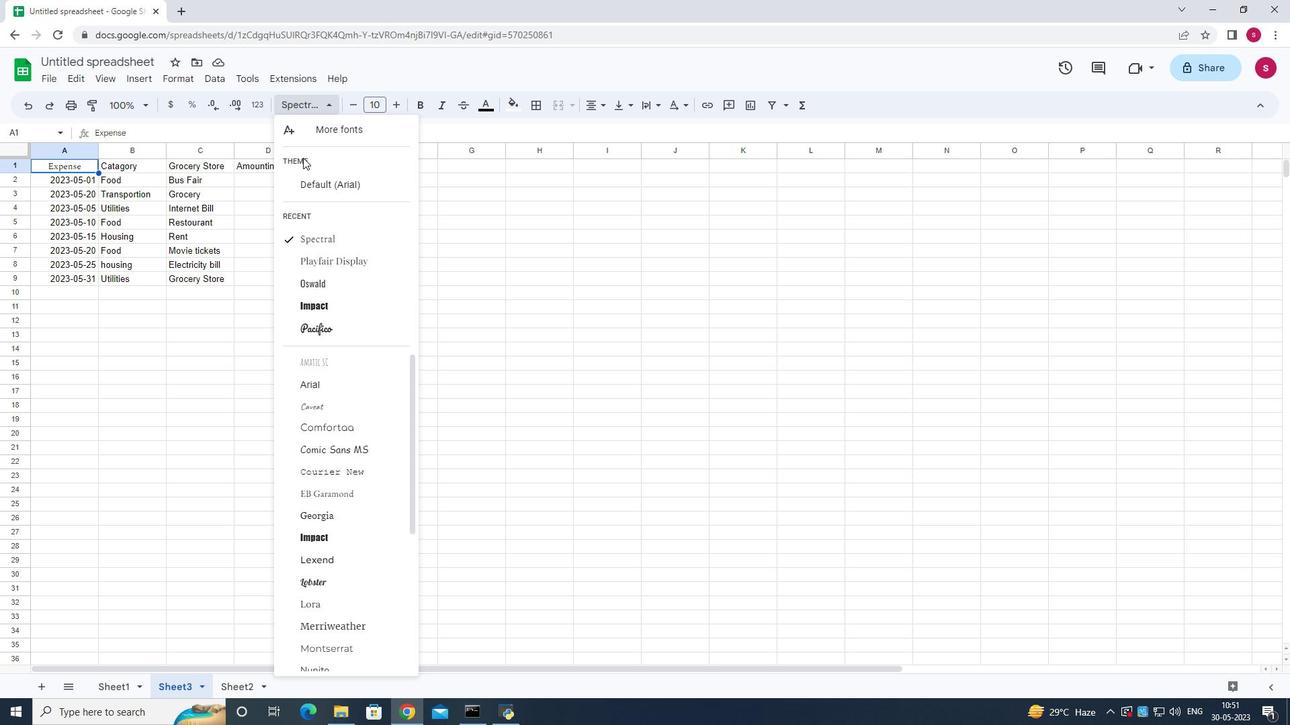 
Action: Mouse moved to (315, 183)
Screenshot: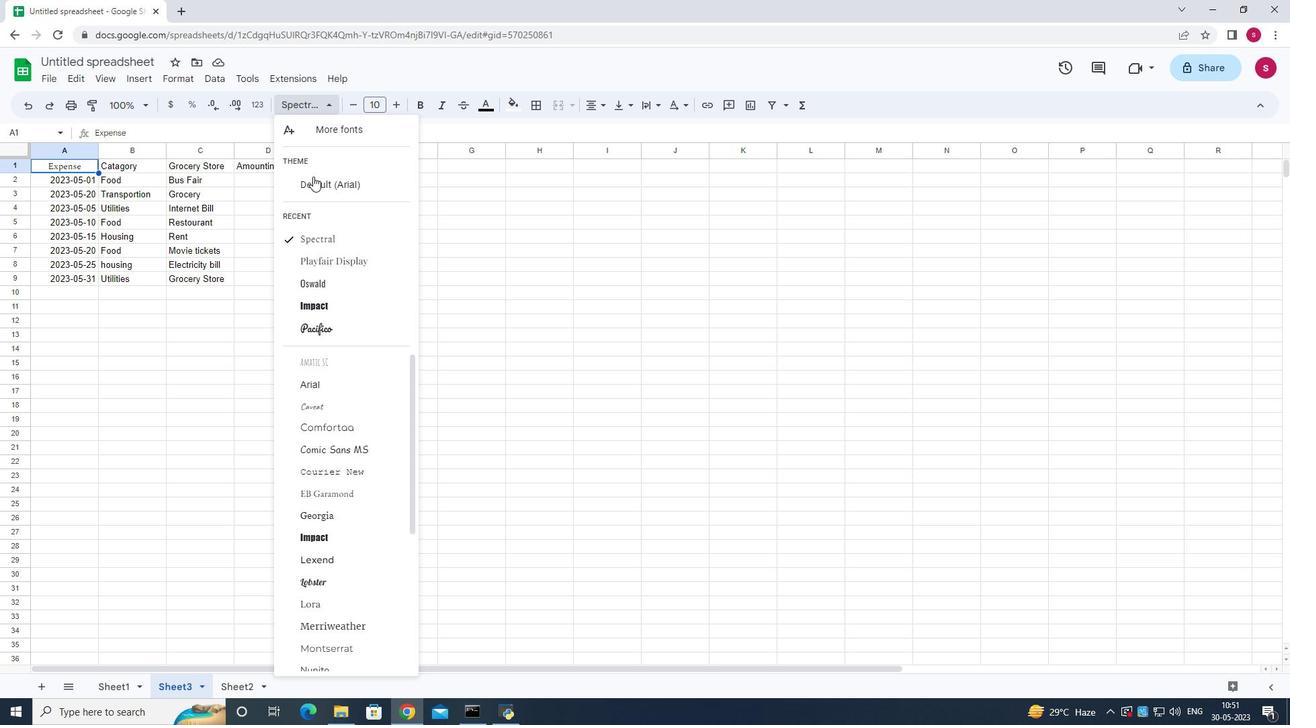 
Action: Mouse pressed left at (315, 183)
Screenshot: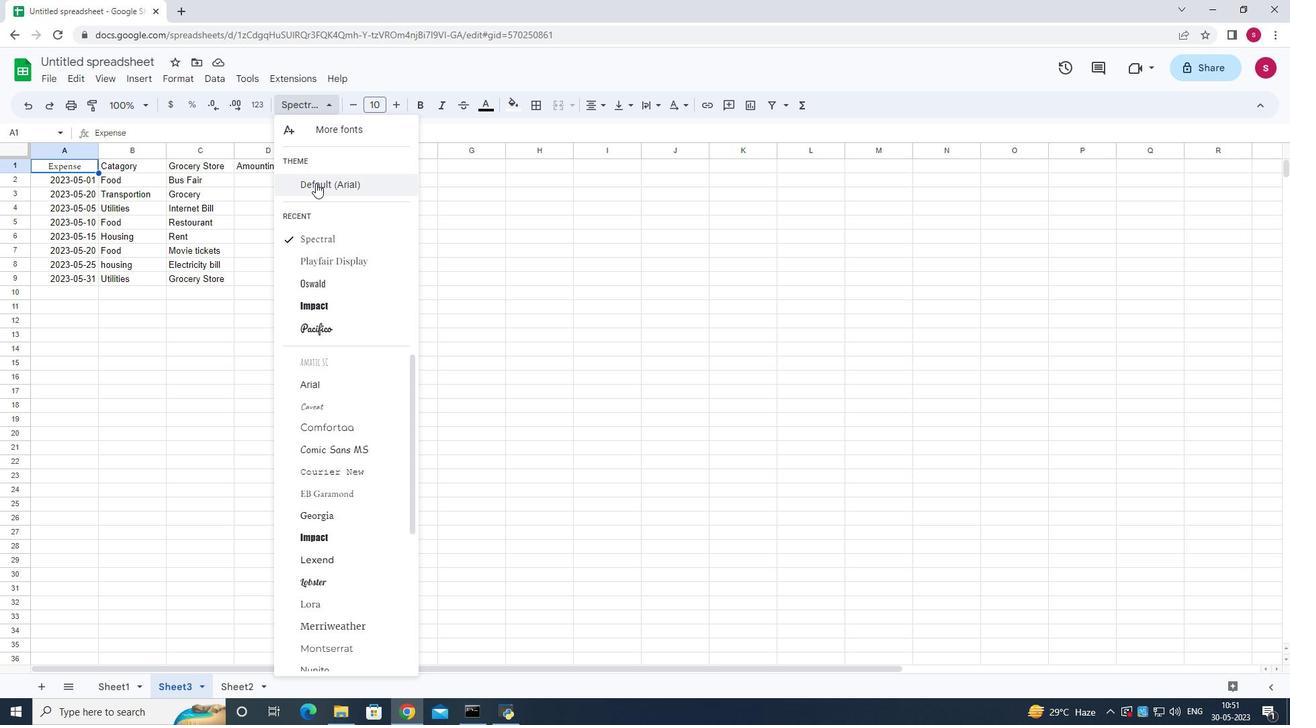 
Action: Mouse moved to (326, 101)
Screenshot: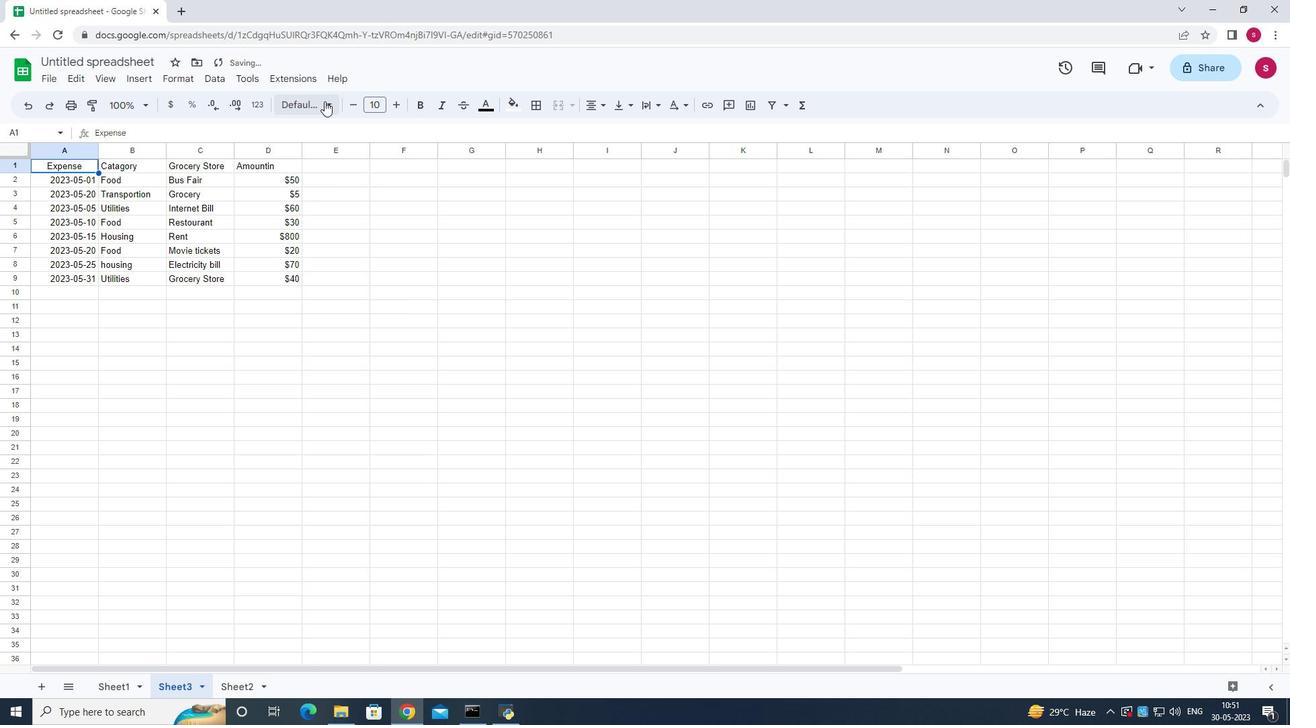 
Action: Mouse pressed left at (326, 101)
Screenshot: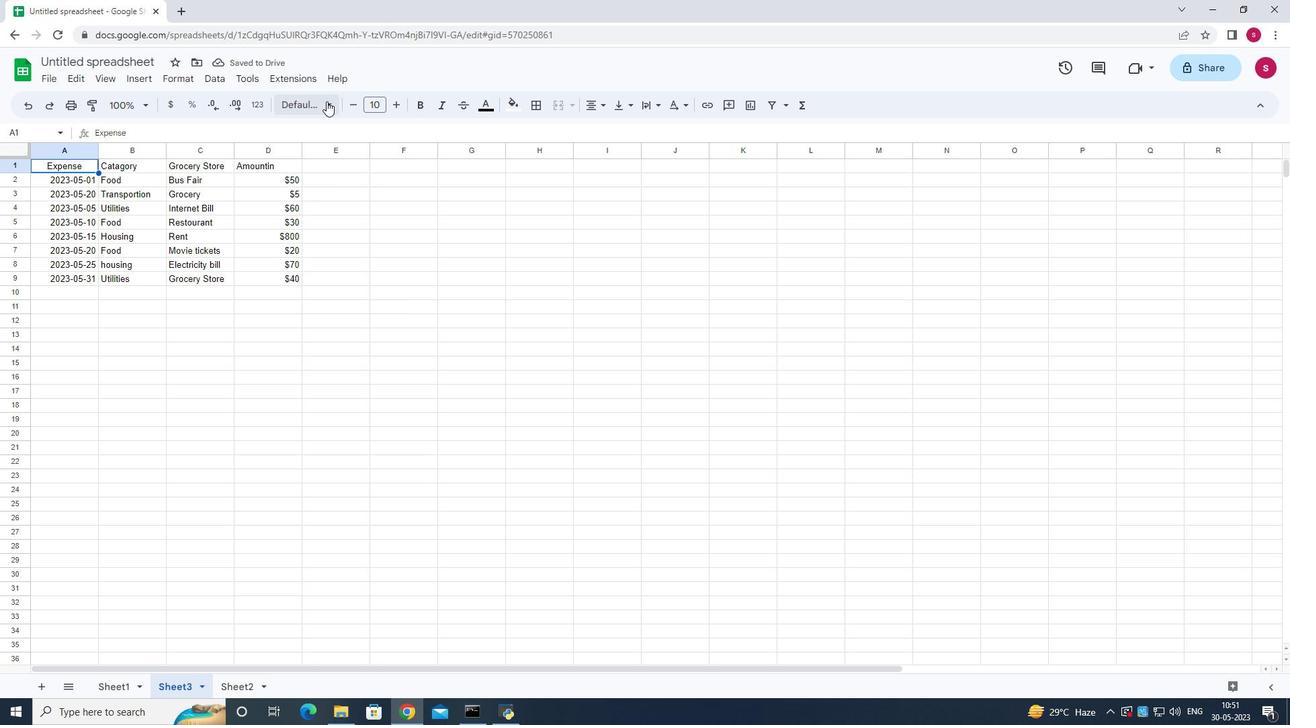 
Action: Mouse moved to (337, 137)
Screenshot: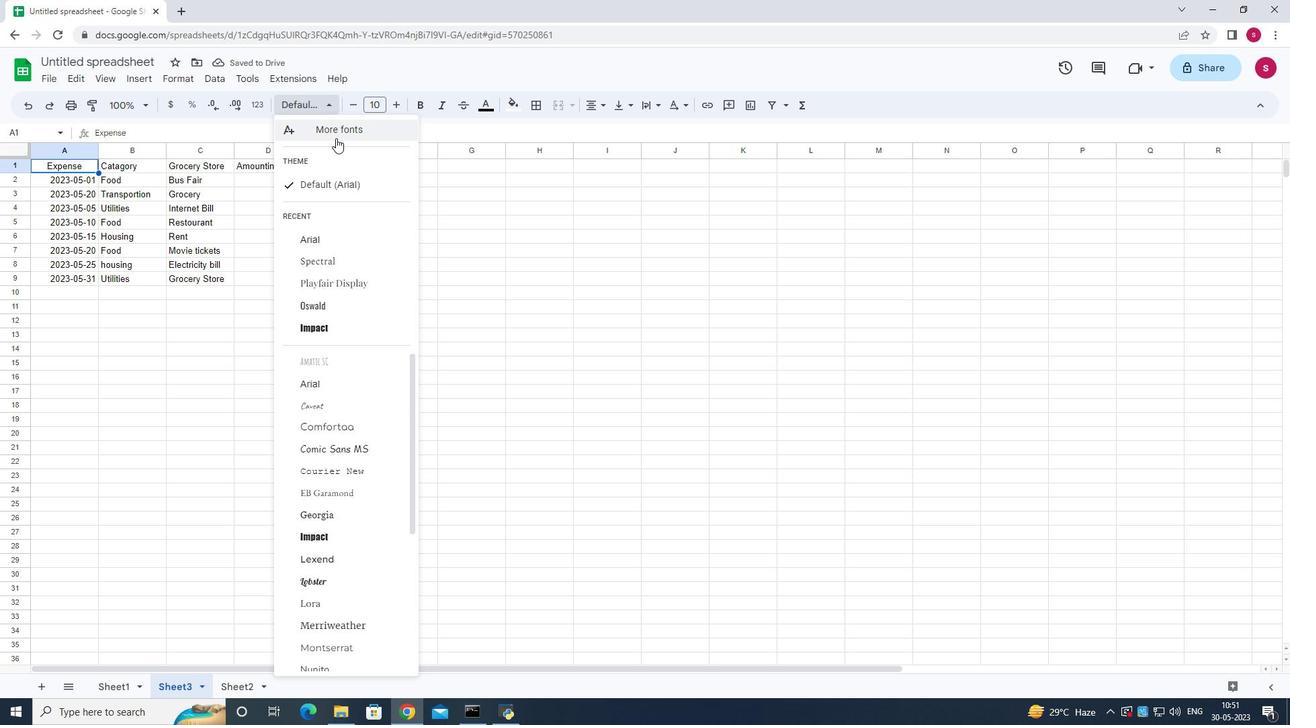 
Action: Mouse scrolled (337, 137) with delta (0, 0)
Screenshot: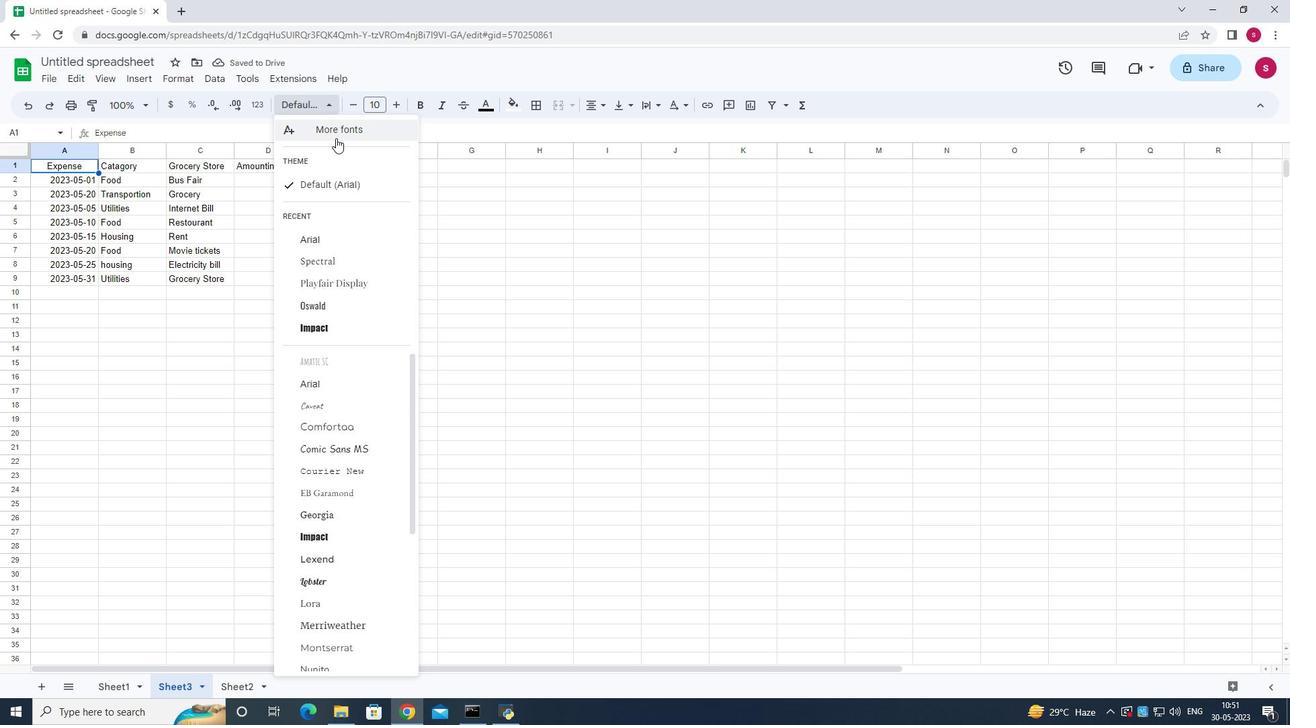 
Action: Mouse moved to (338, 137)
Screenshot: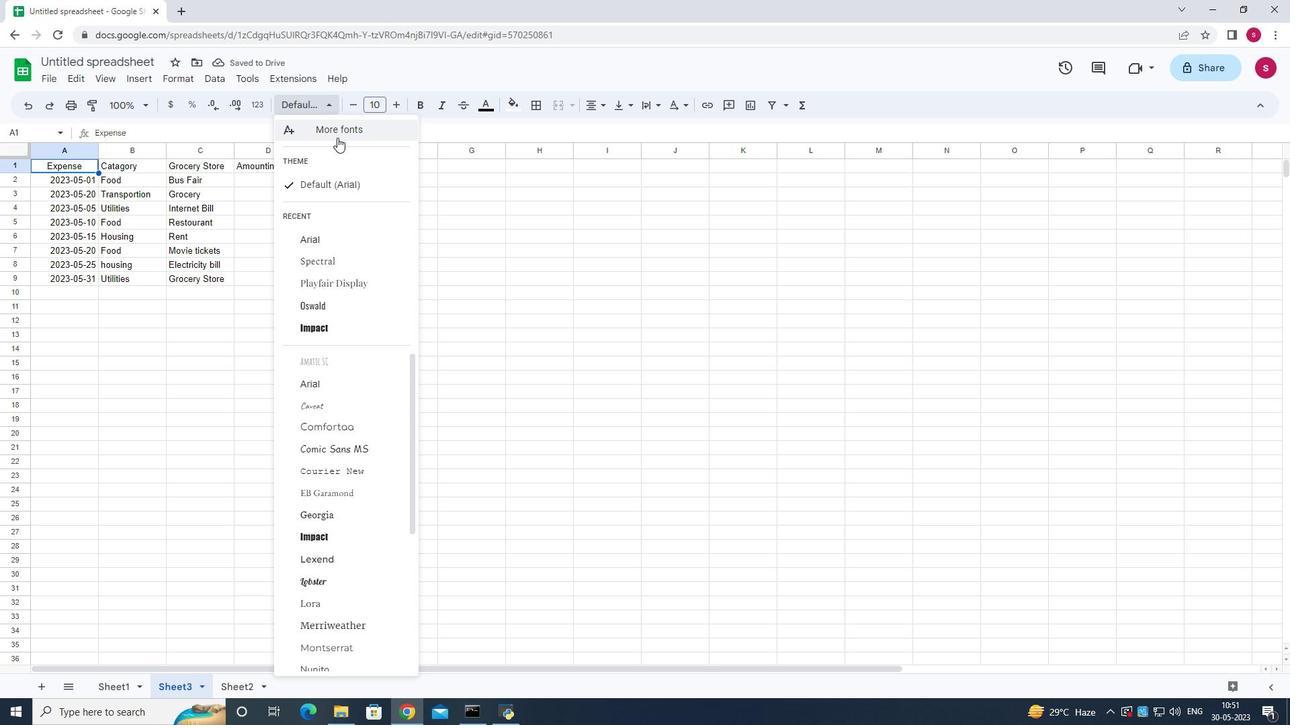 
Action: Mouse scrolled (338, 137) with delta (0, 0)
Screenshot: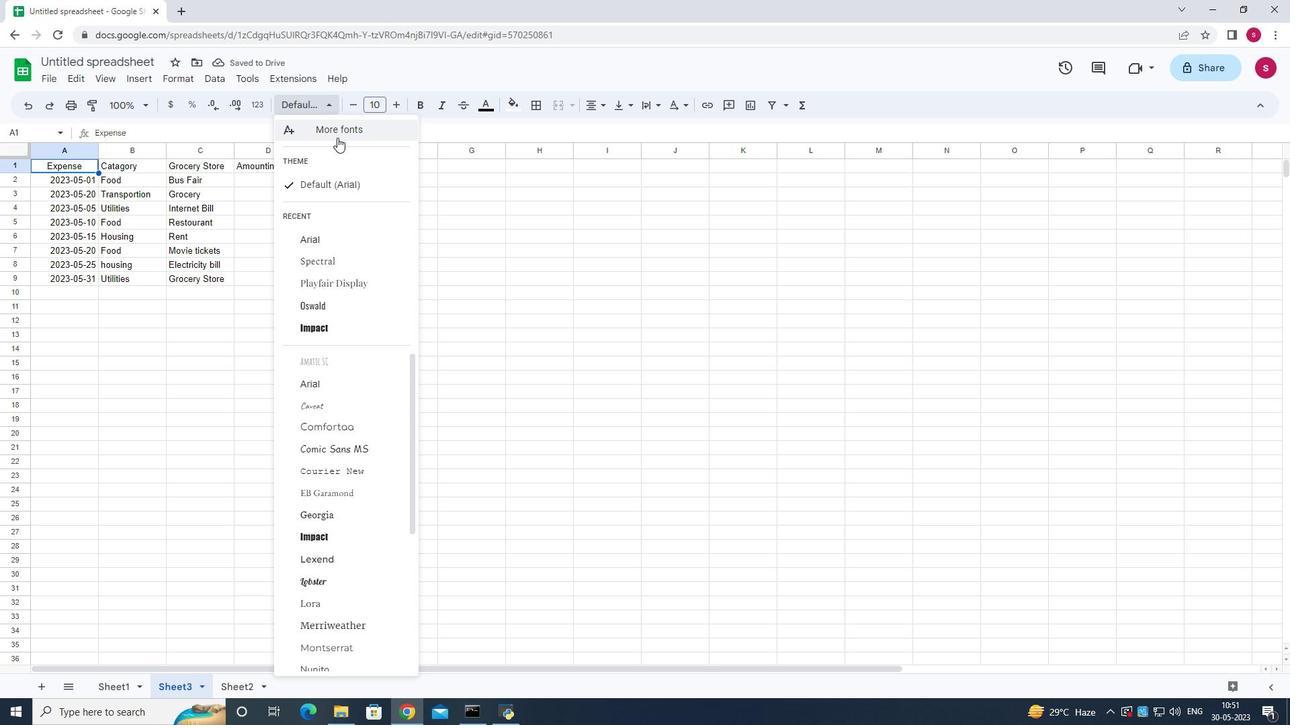 
Action: Mouse moved to (319, 125)
Screenshot: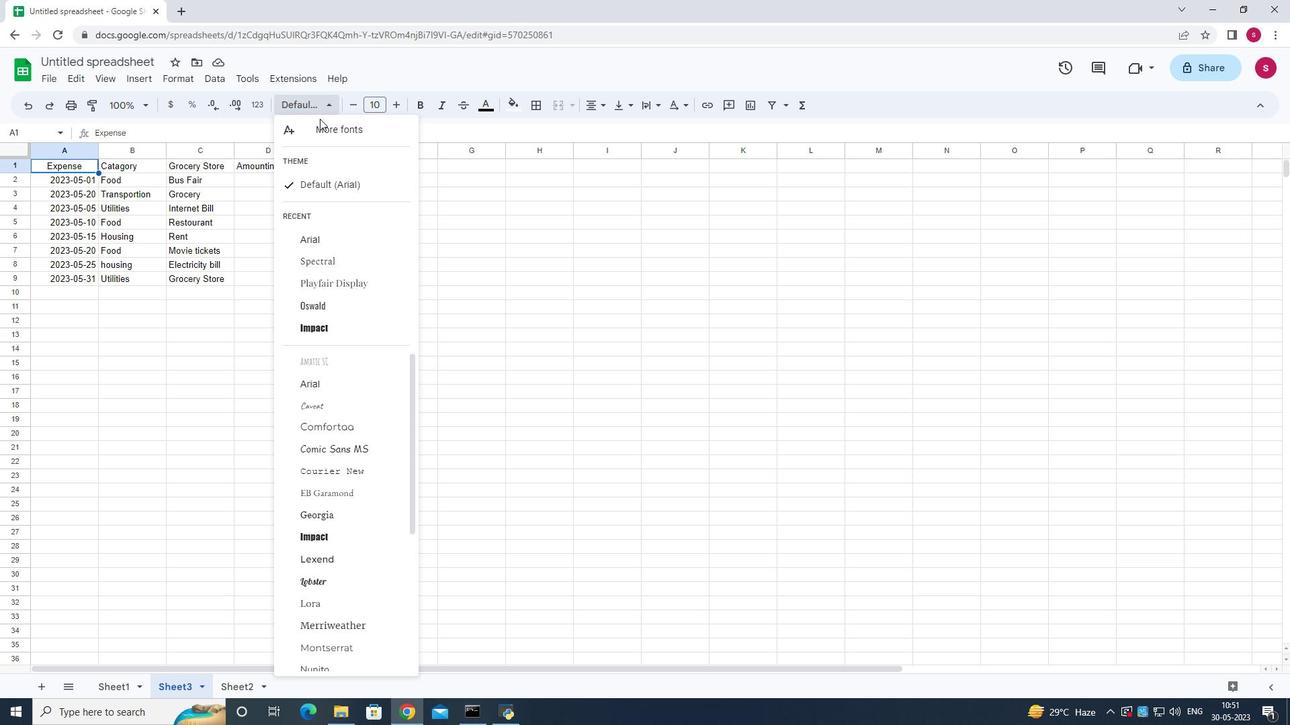 
Action: Mouse pressed left at (319, 125)
Screenshot: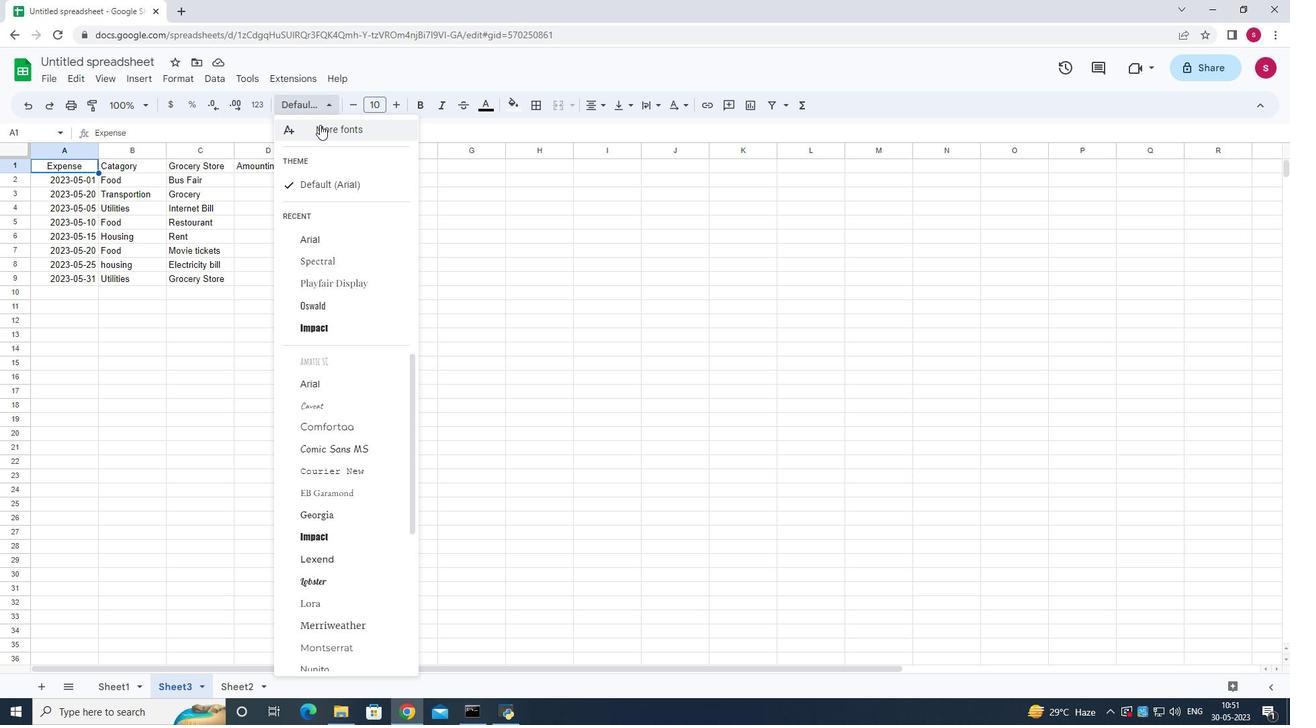 
Action: Mouse moved to (547, 261)
Screenshot: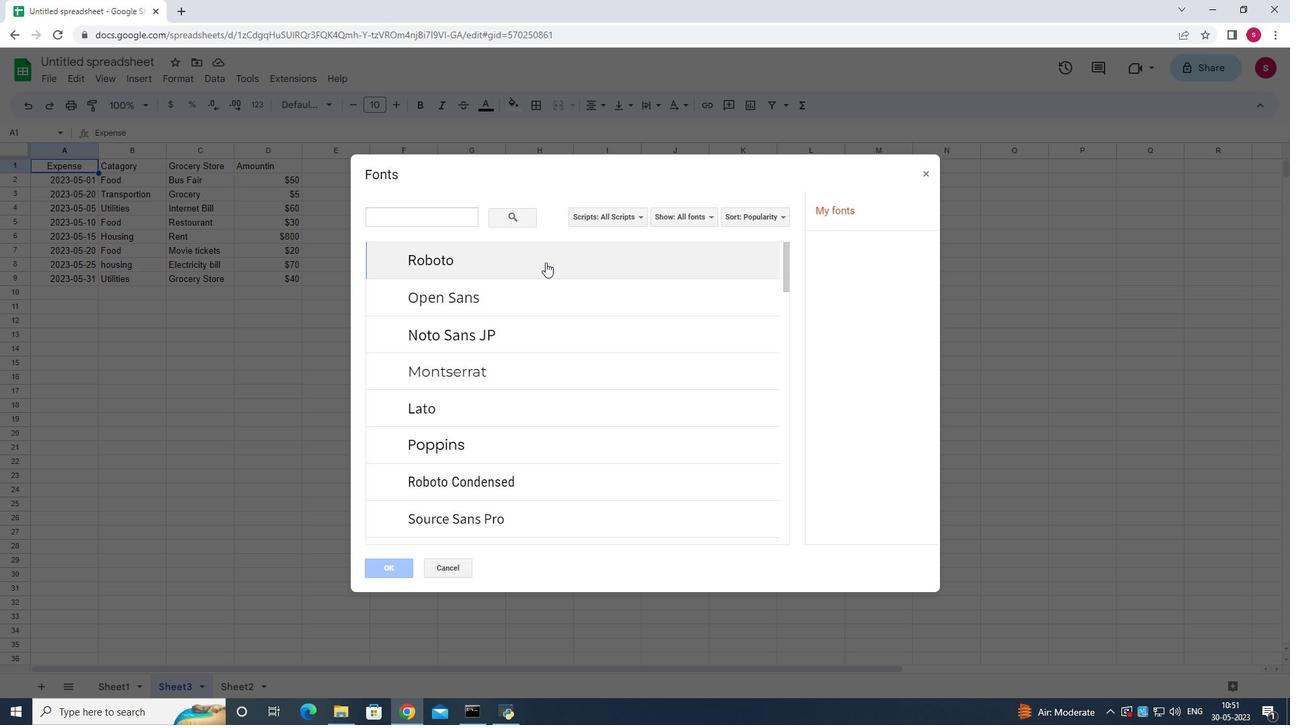 
Action: Mouse scrolled (545, 262) with delta (0, 0)
Screenshot: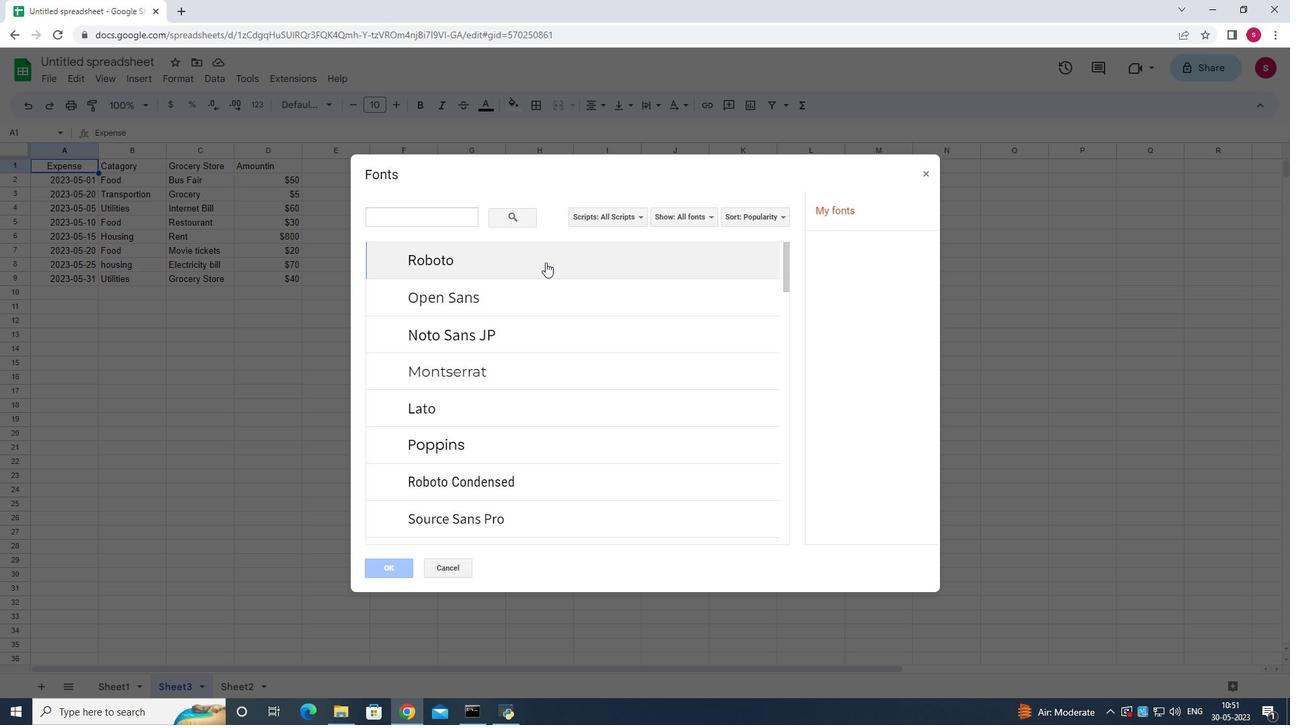 
Action: Mouse moved to (554, 260)
Screenshot: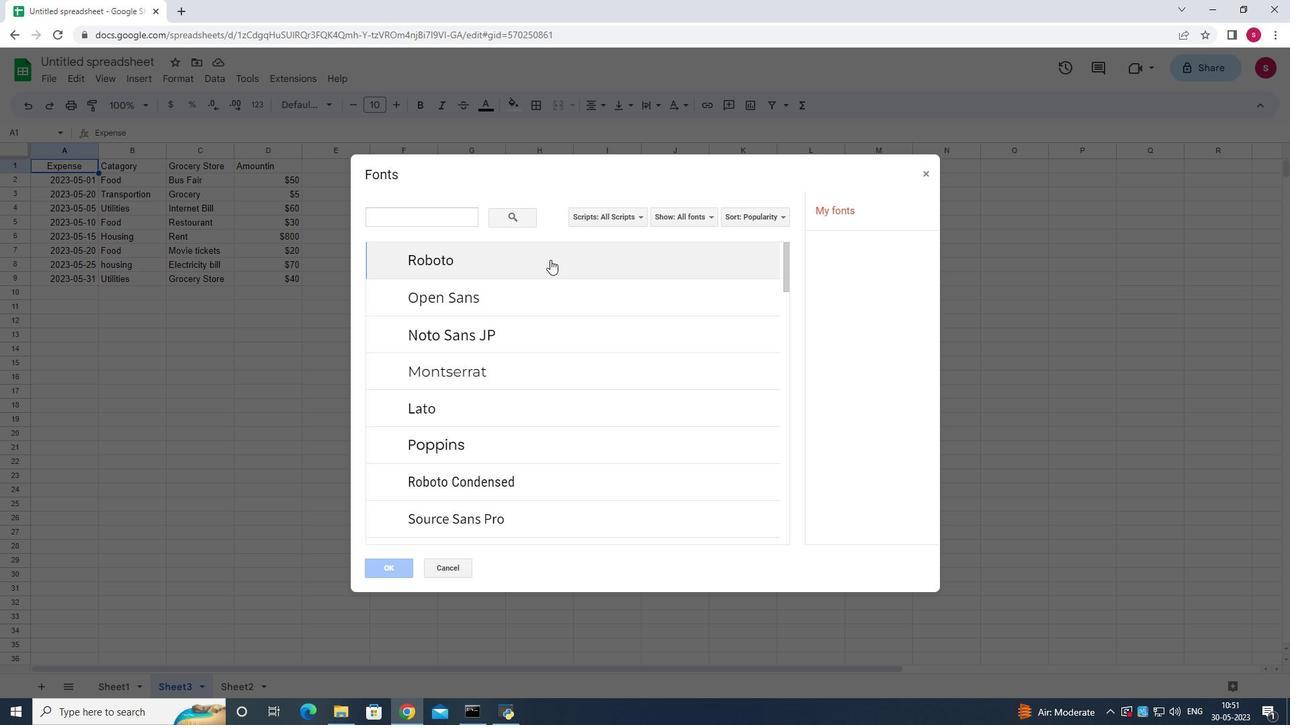 
Action: Mouse scrolled (554, 260) with delta (0, 0)
Screenshot: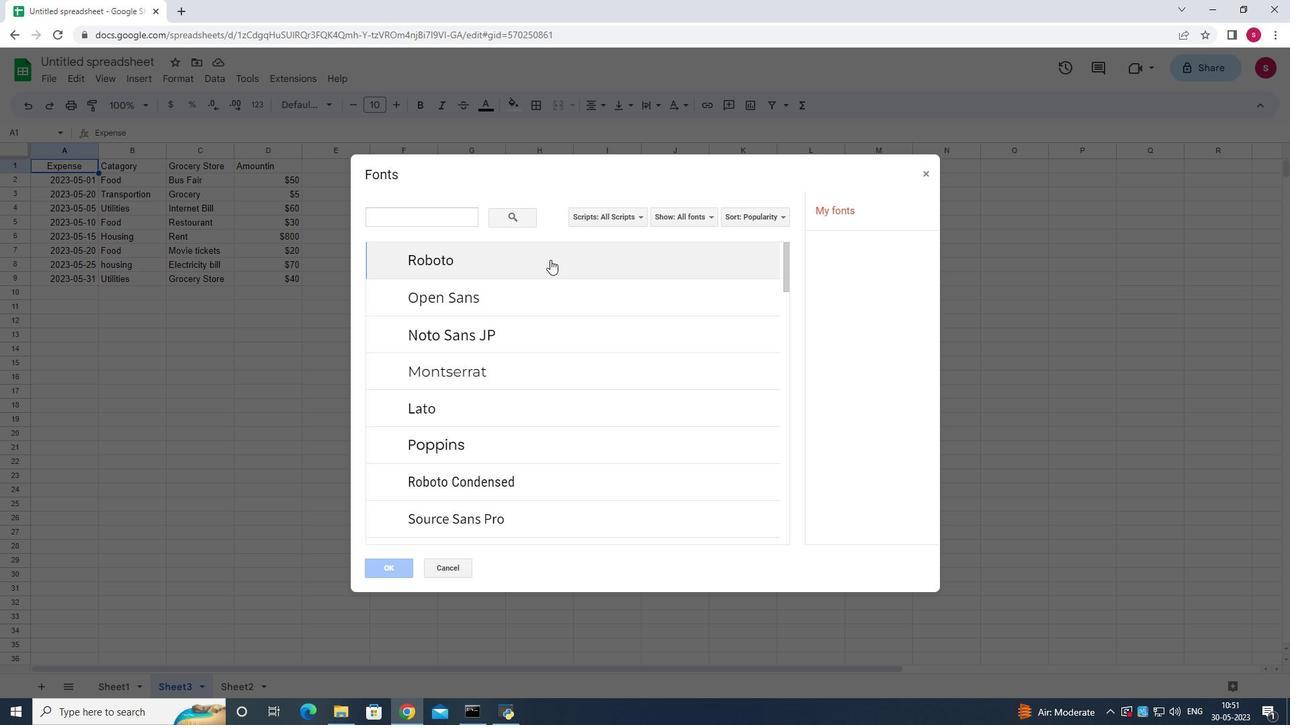 
Action: Mouse scrolled (554, 260) with delta (0, 0)
Screenshot: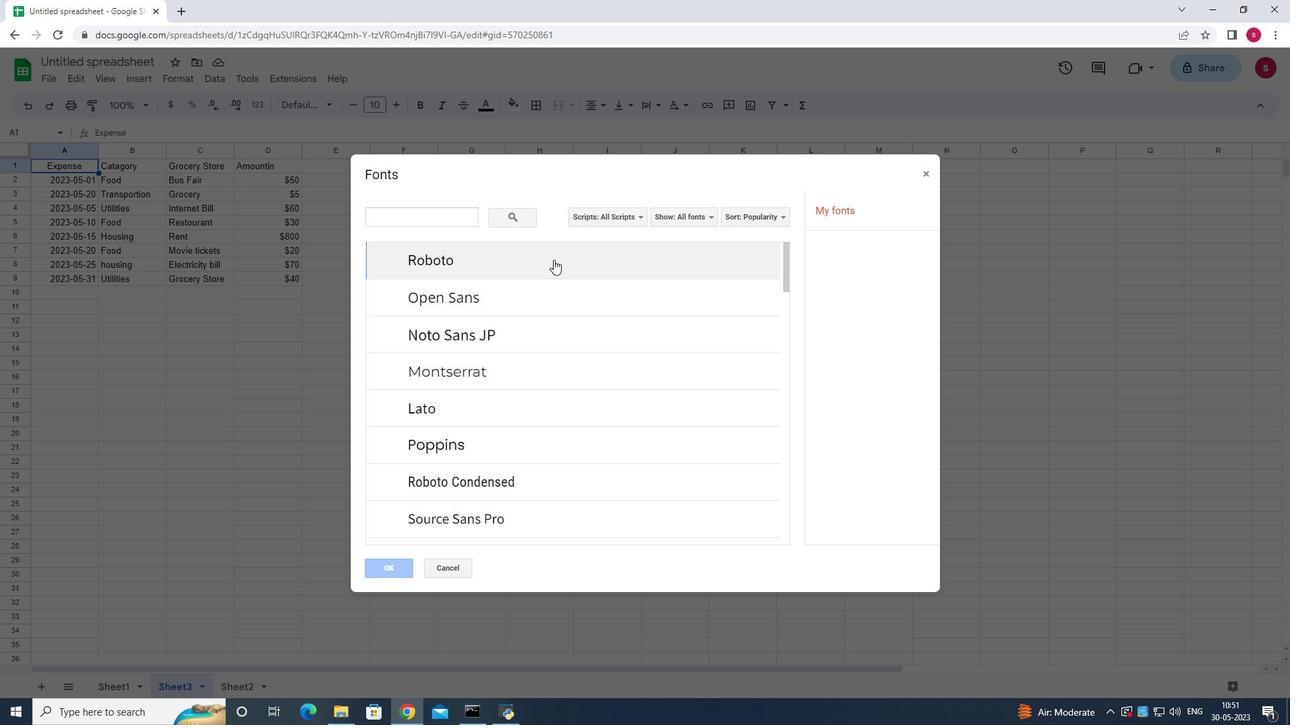 
Action: Mouse moved to (555, 260)
Screenshot: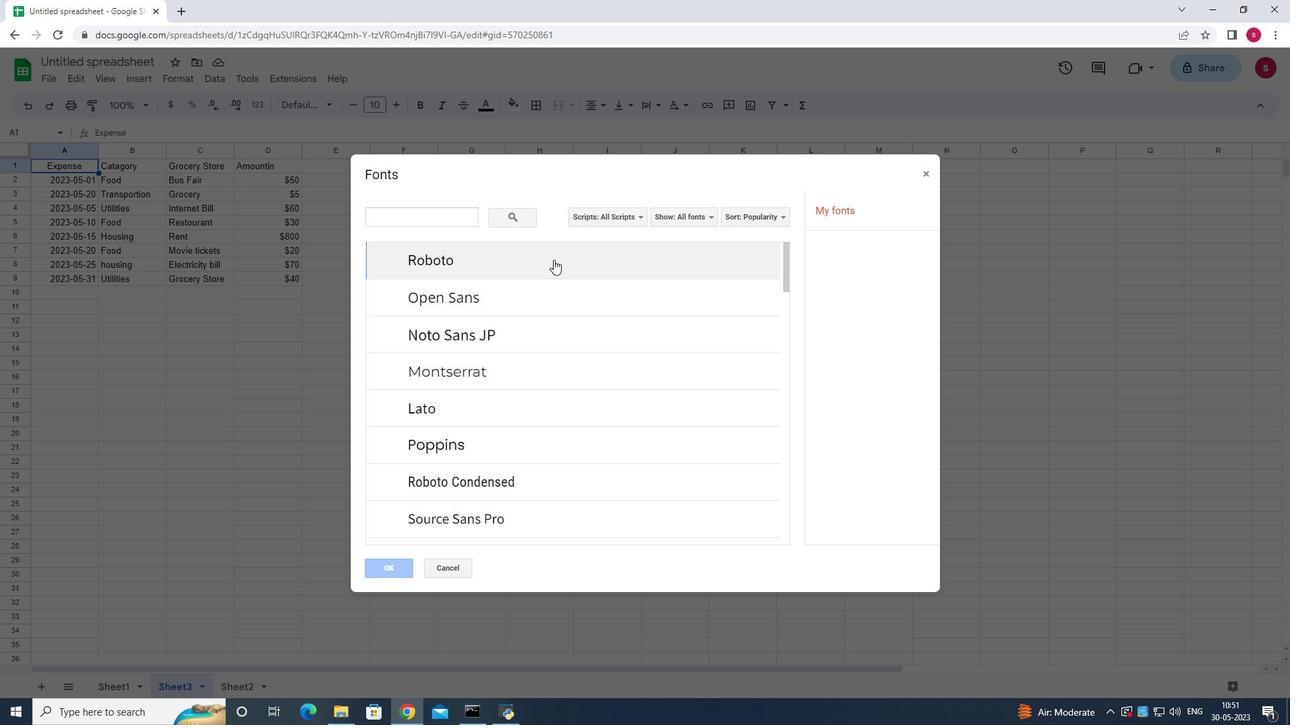 
Action: Mouse scrolled (555, 260) with delta (0, 0)
Screenshot: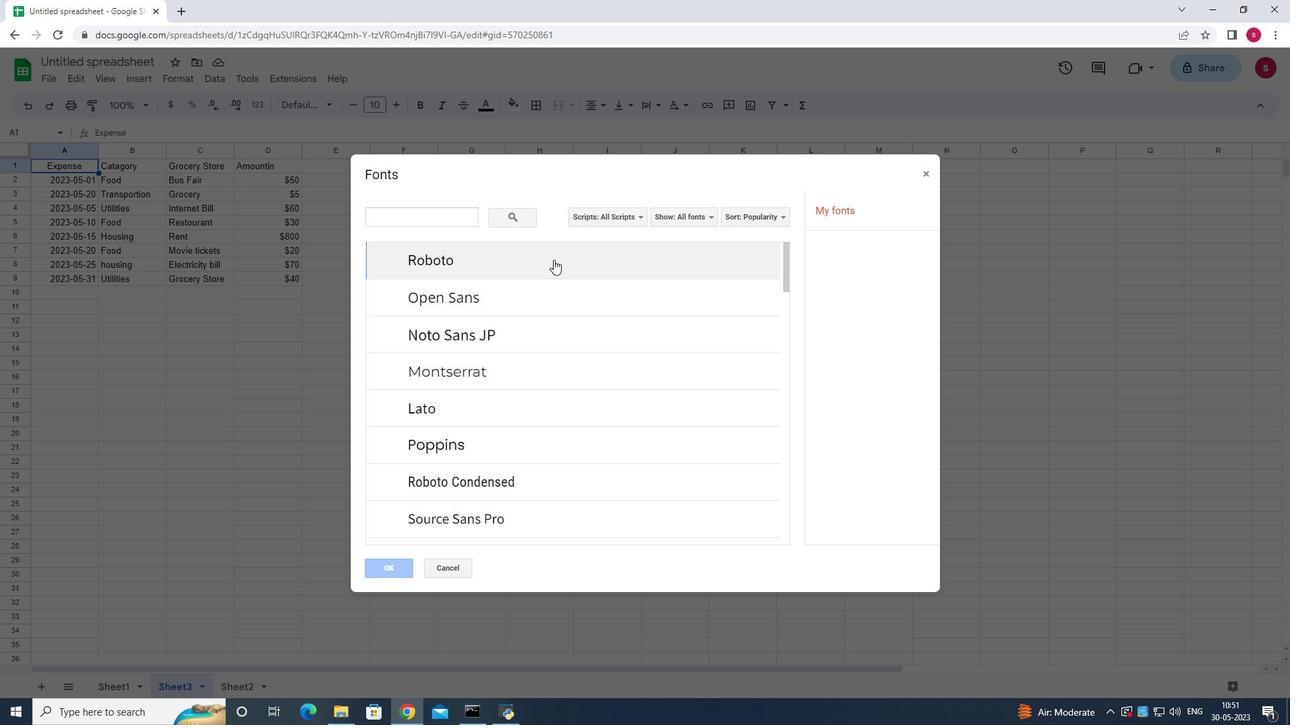 
Action: Mouse scrolled (555, 260) with delta (0, 0)
Screenshot: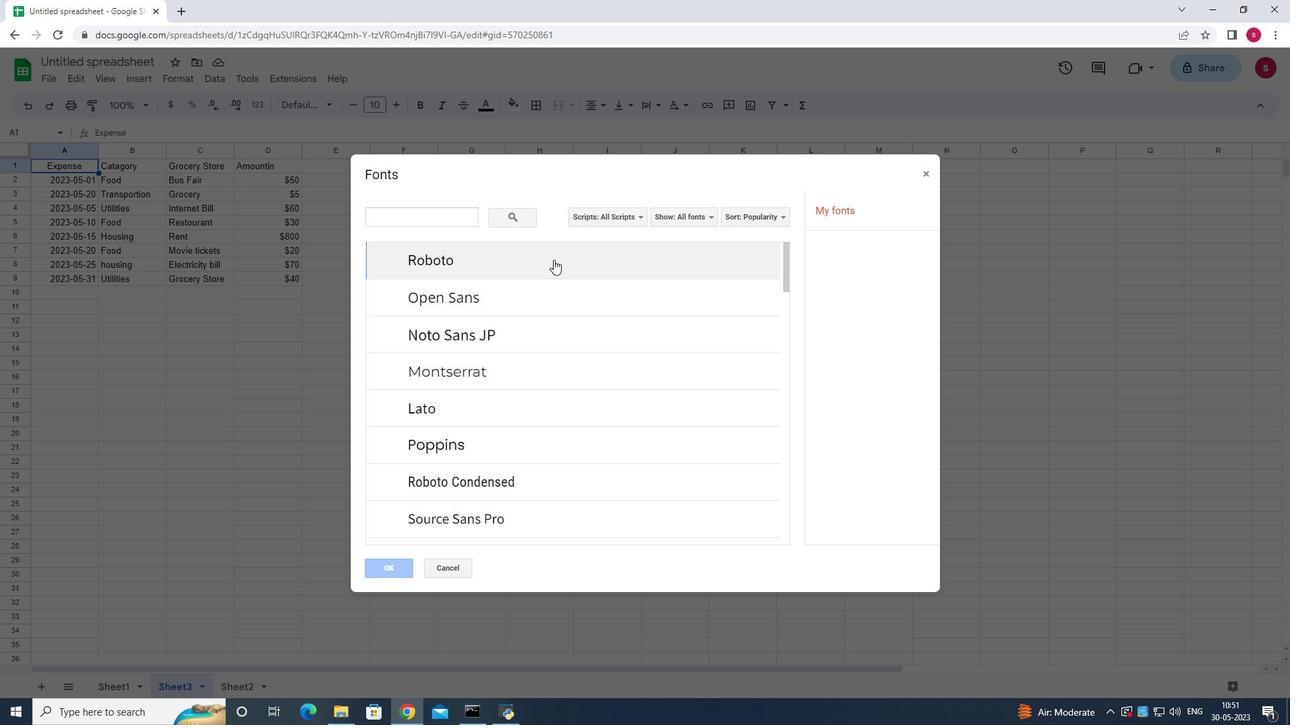 
Action: Mouse moved to (556, 337)
Screenshot: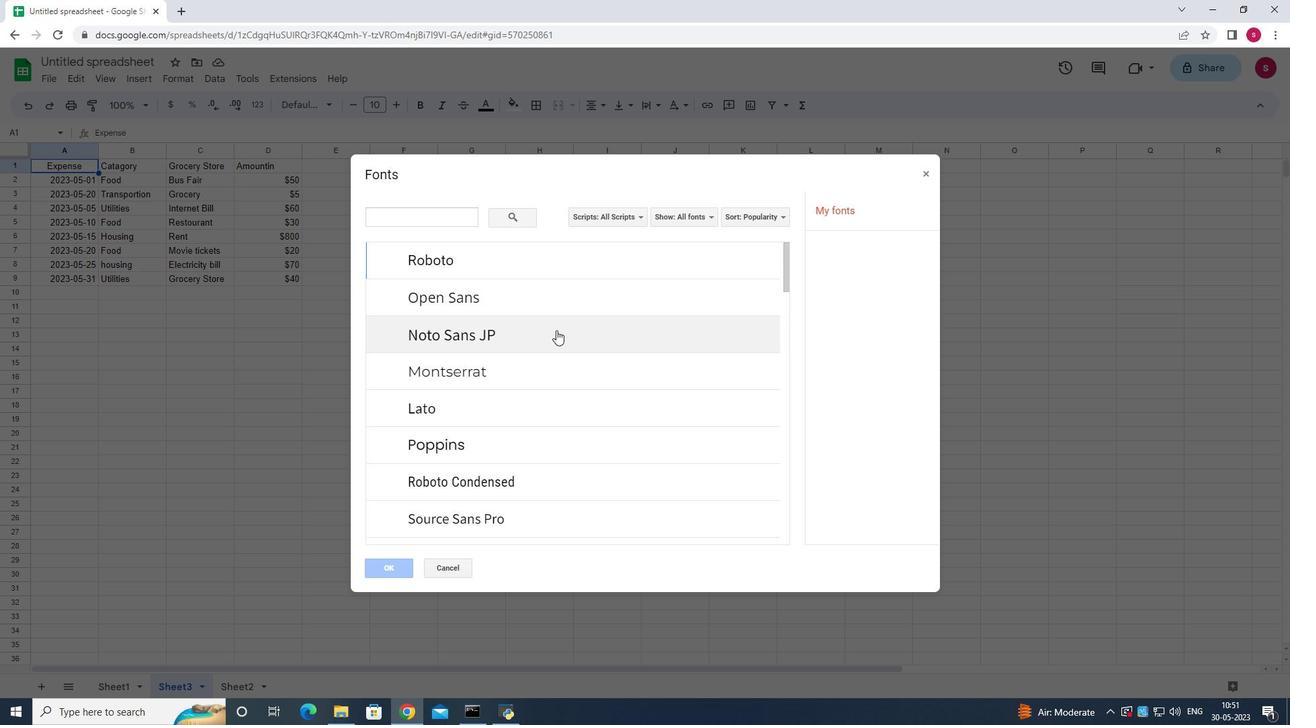 
Action: Mouse scrolled (556, 336) with delta (0, 0)
Screenshot: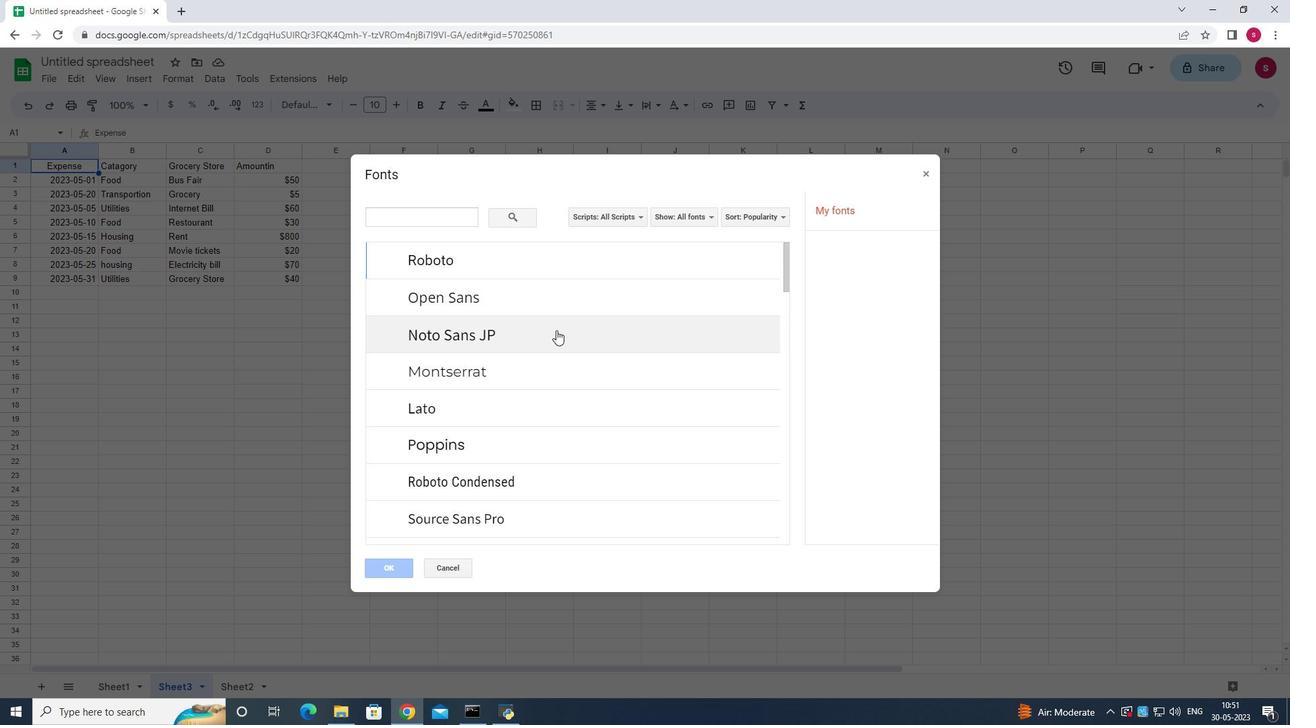 
Action: Mouse moved to (556, 347)
Screenshot: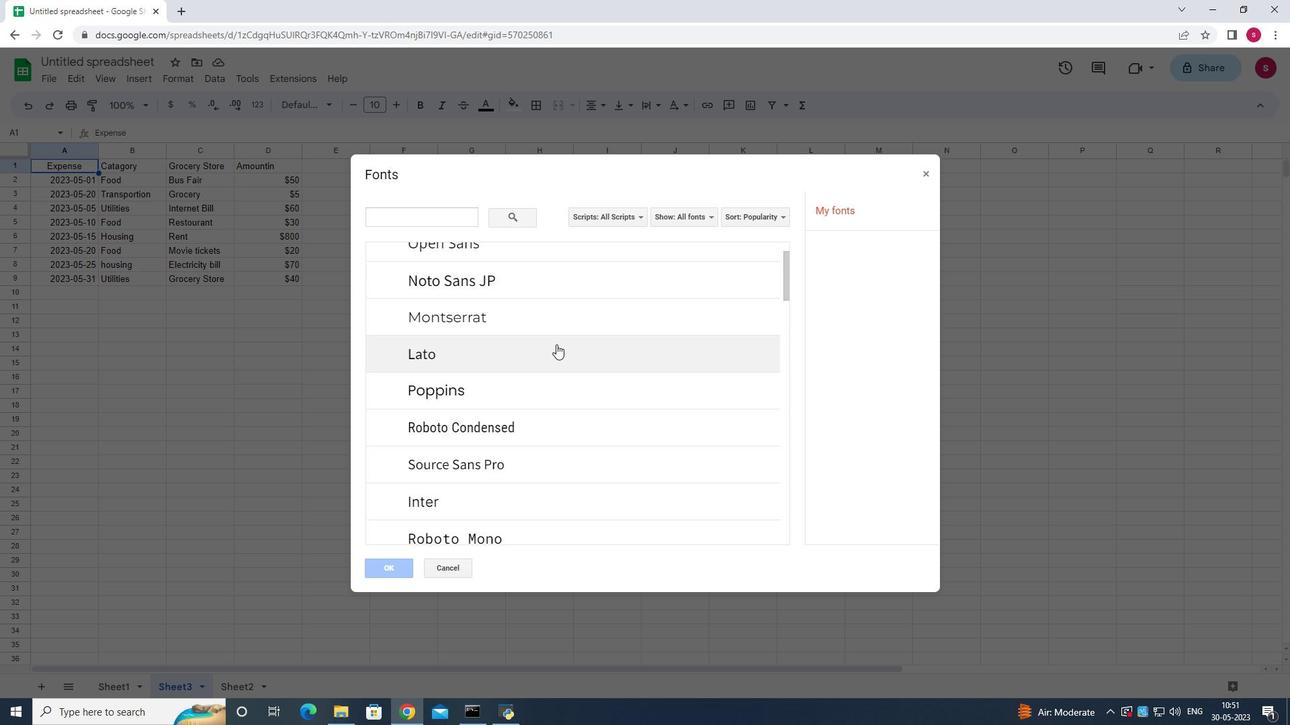 
Action: Mouse scrolled (556, 346) with delta (0, 0)
Screenshot: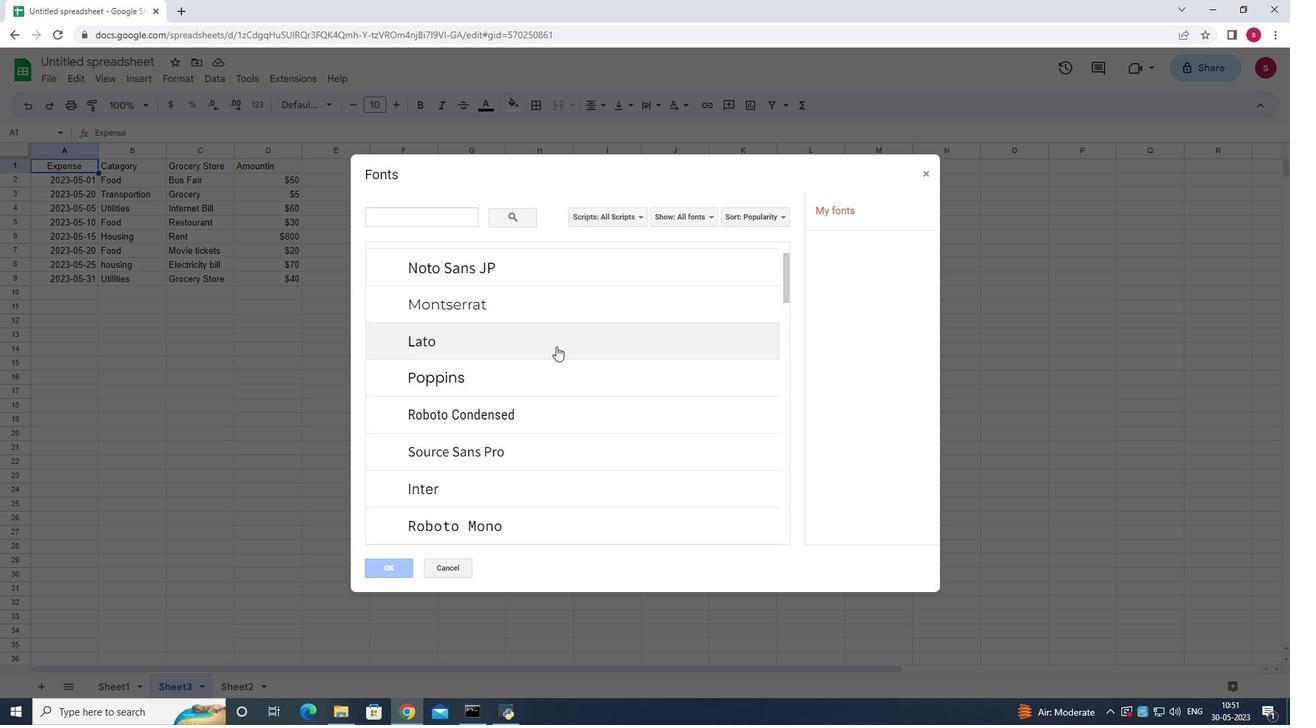 
Action: Mouse scrolled (556, 346) with delta (0, 0)
Screenshot: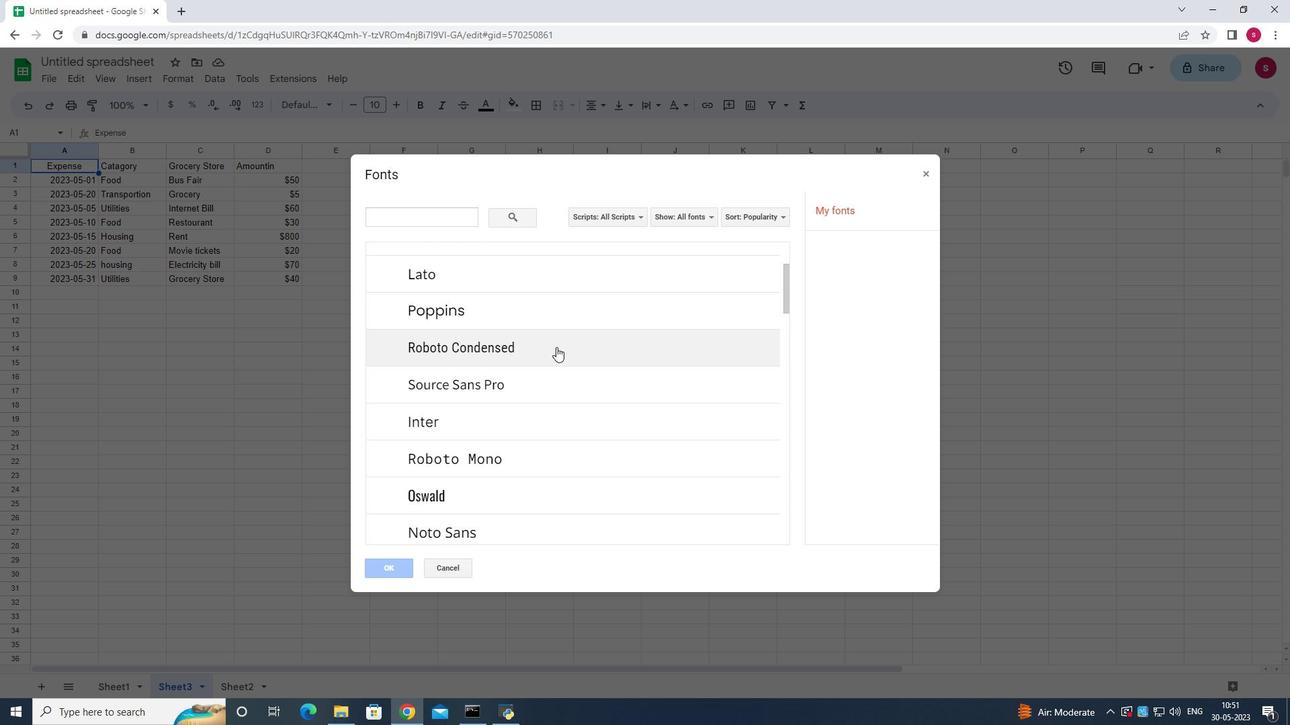 
Action: Mouse scrolled (556, 346) with delta (0, 0)
Screenshot: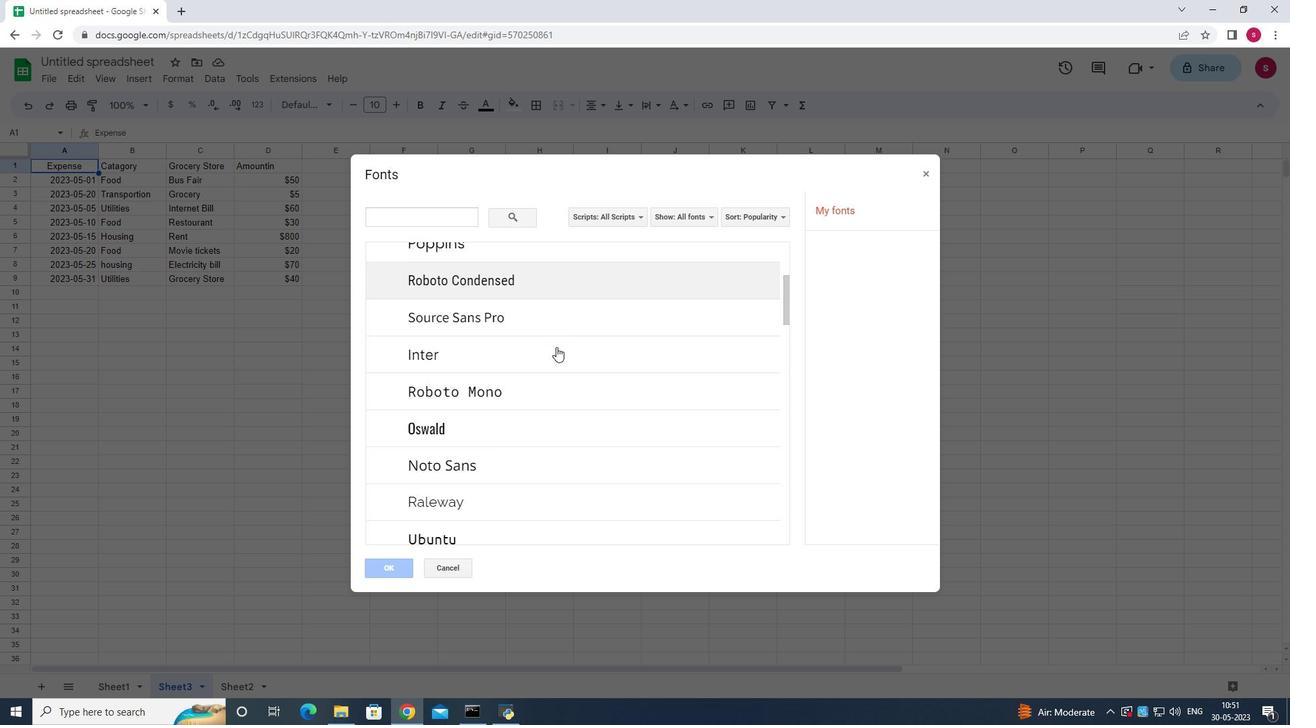 
Action: Mouse scrolled (556, 346) with delta (0, 0)
Screenshot: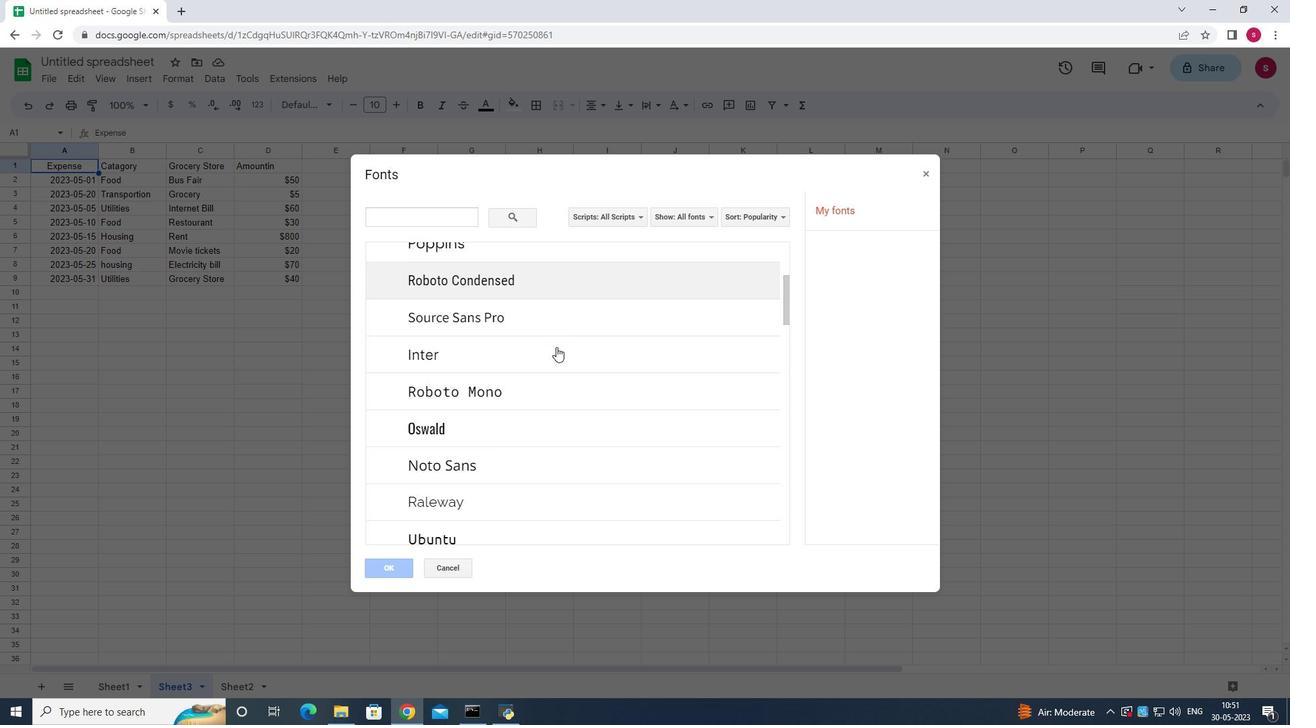 
Action: Mouse scrolled (556, 346) with delta (0, 0)
Screenshot: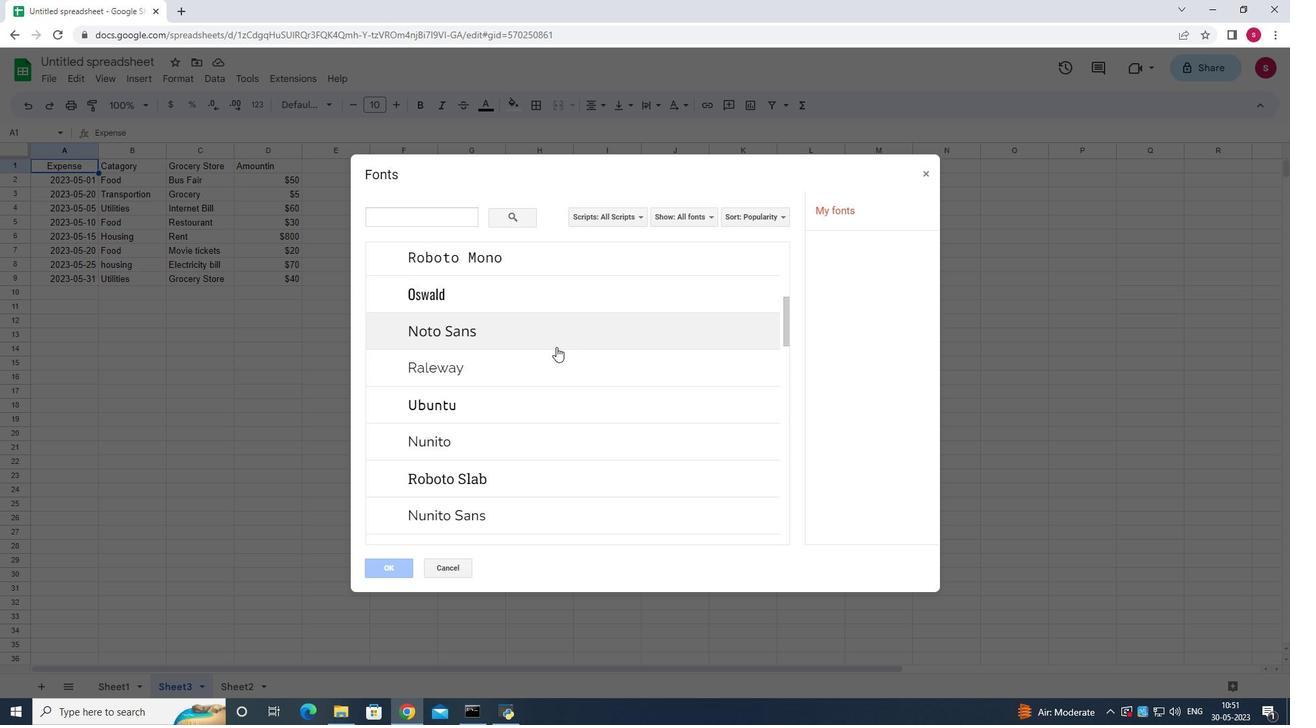 
Action: Mouse scrolled (556, 346) with delta (0, 0)
Screenshot: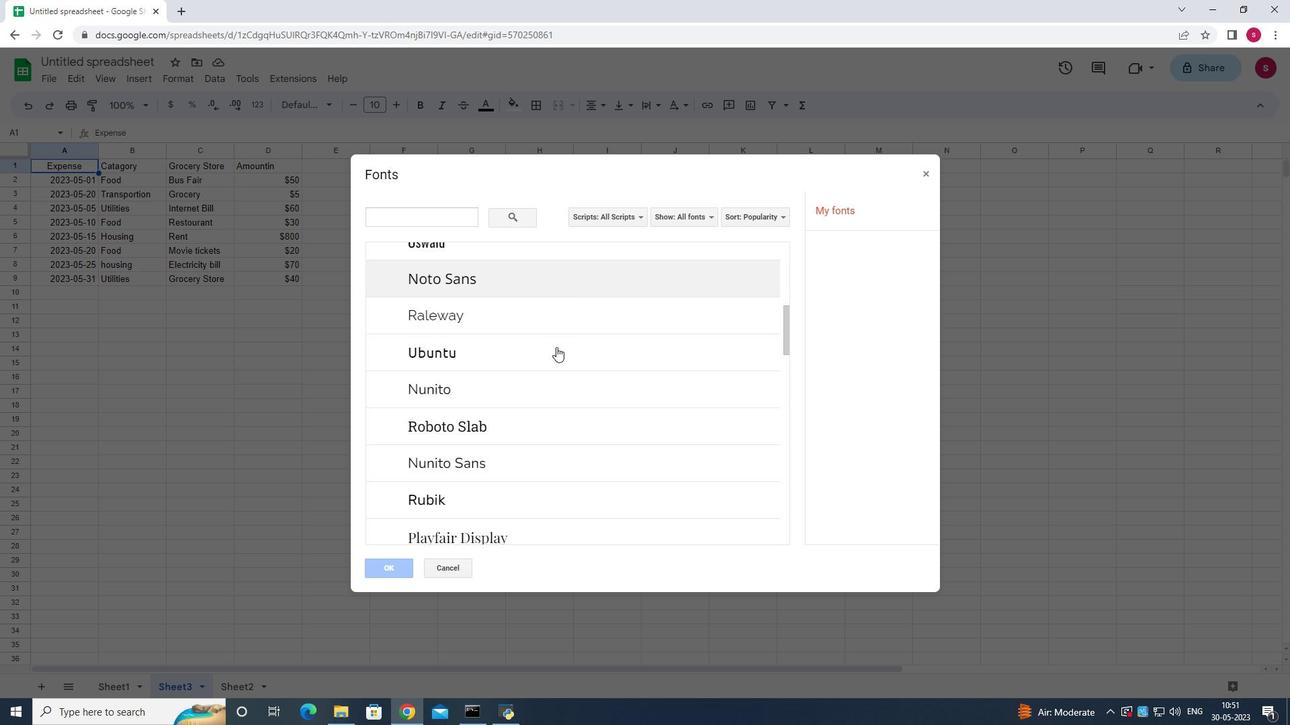 
Action: Mouse scrolled (556, 346) with delta (0, 0)
Screenshot: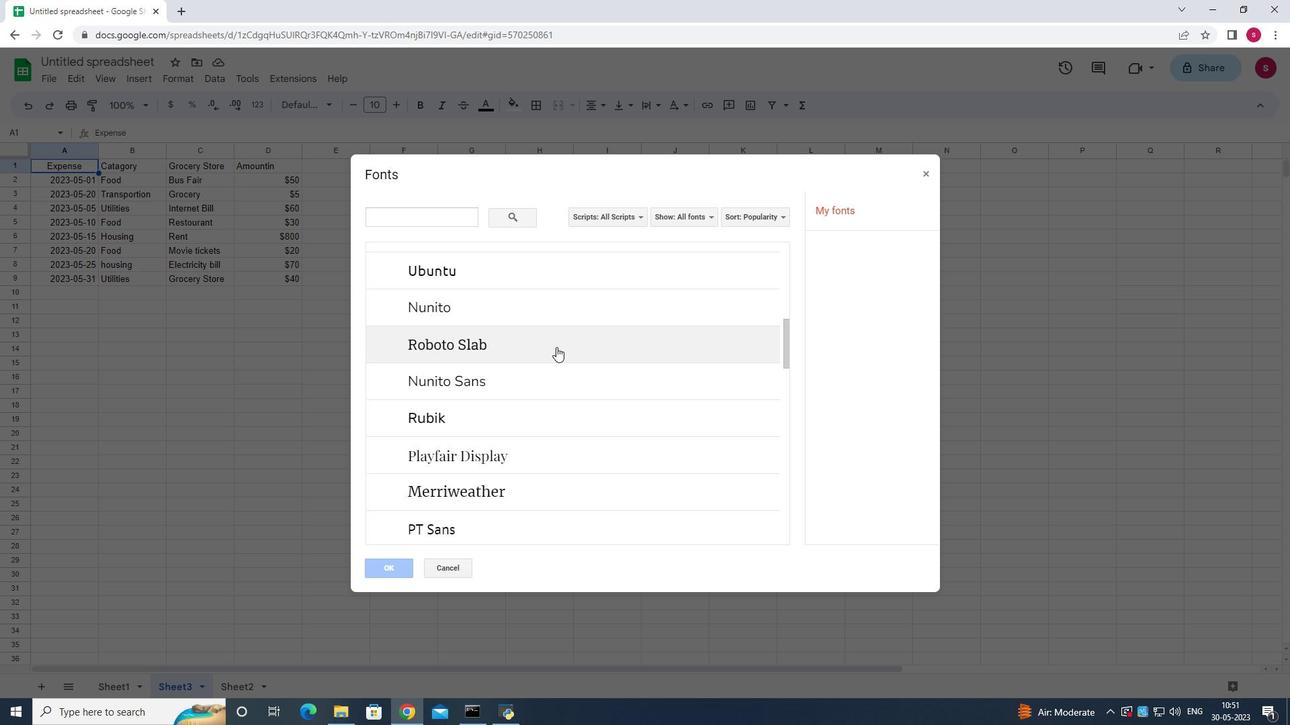 
Action: Mouse scrolled (556, 346) with delta (0, 0)
Screenshot: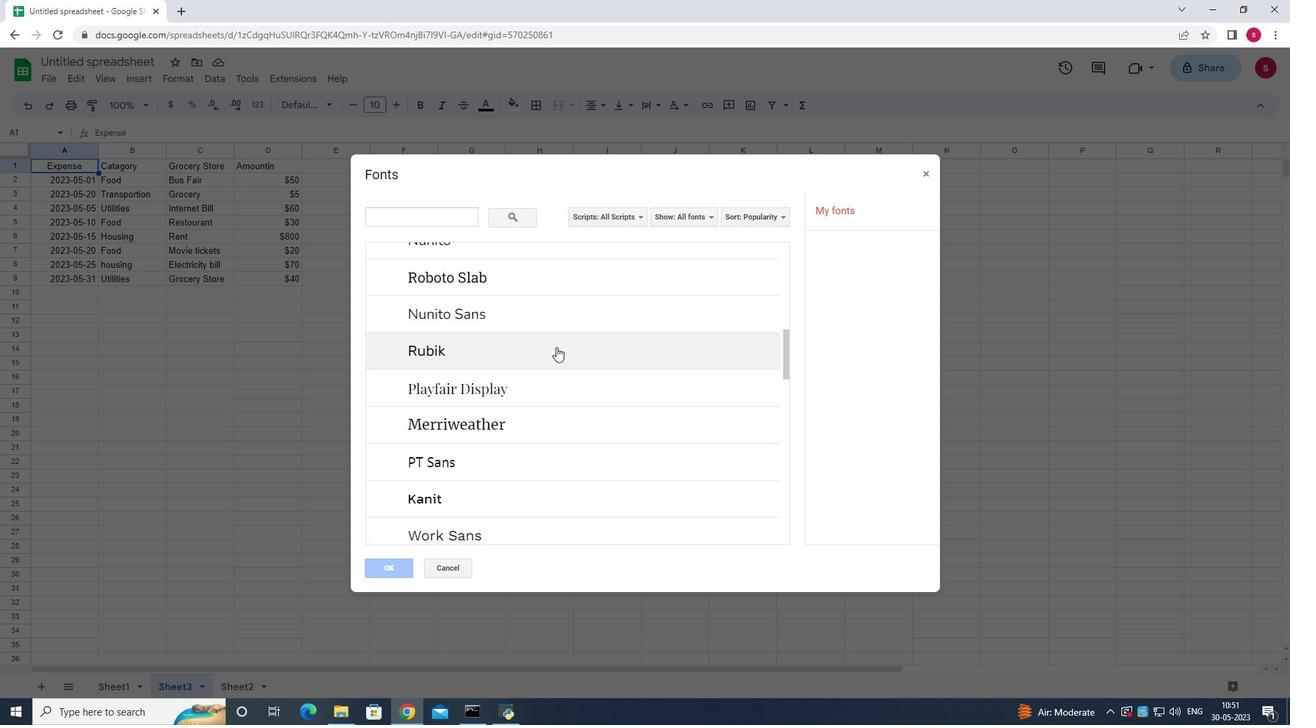 
Action: Mouse scrolled (556, 346) with delta (0, 0)
Screenshot: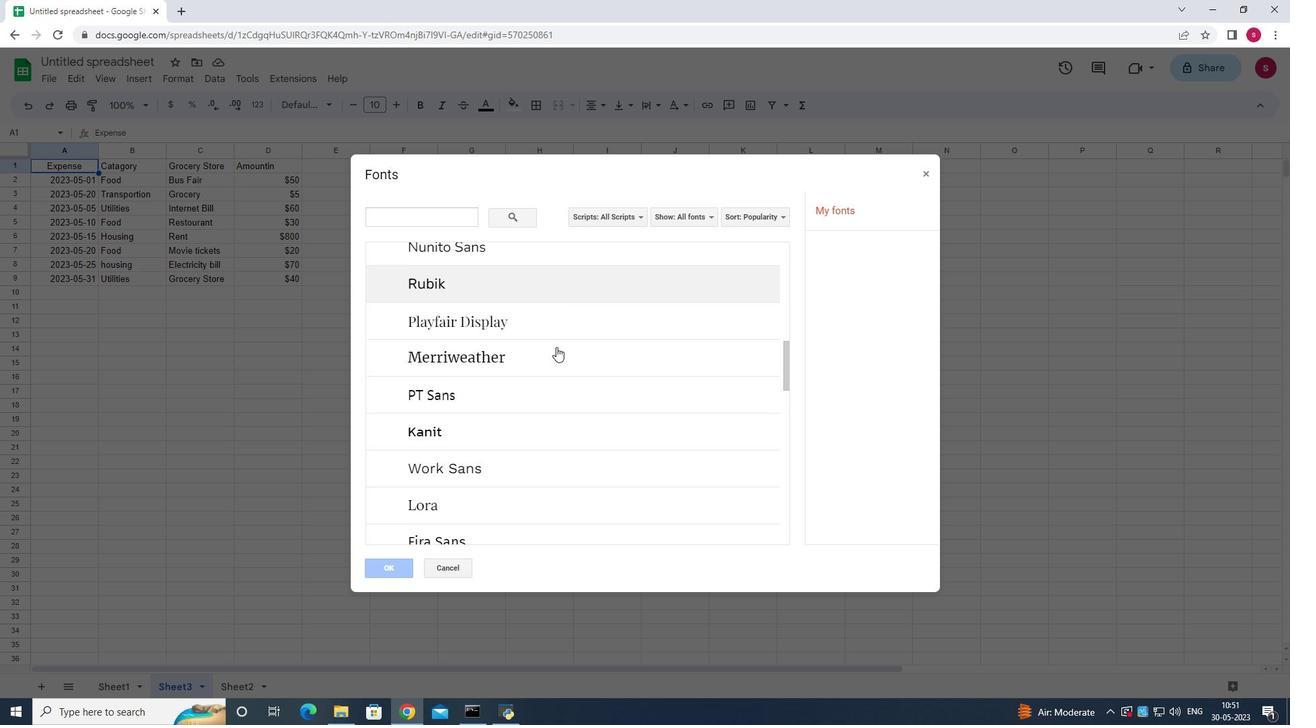 
Action: Mouse scrolled (556, 346) with delta (0, 0)
Screenshot: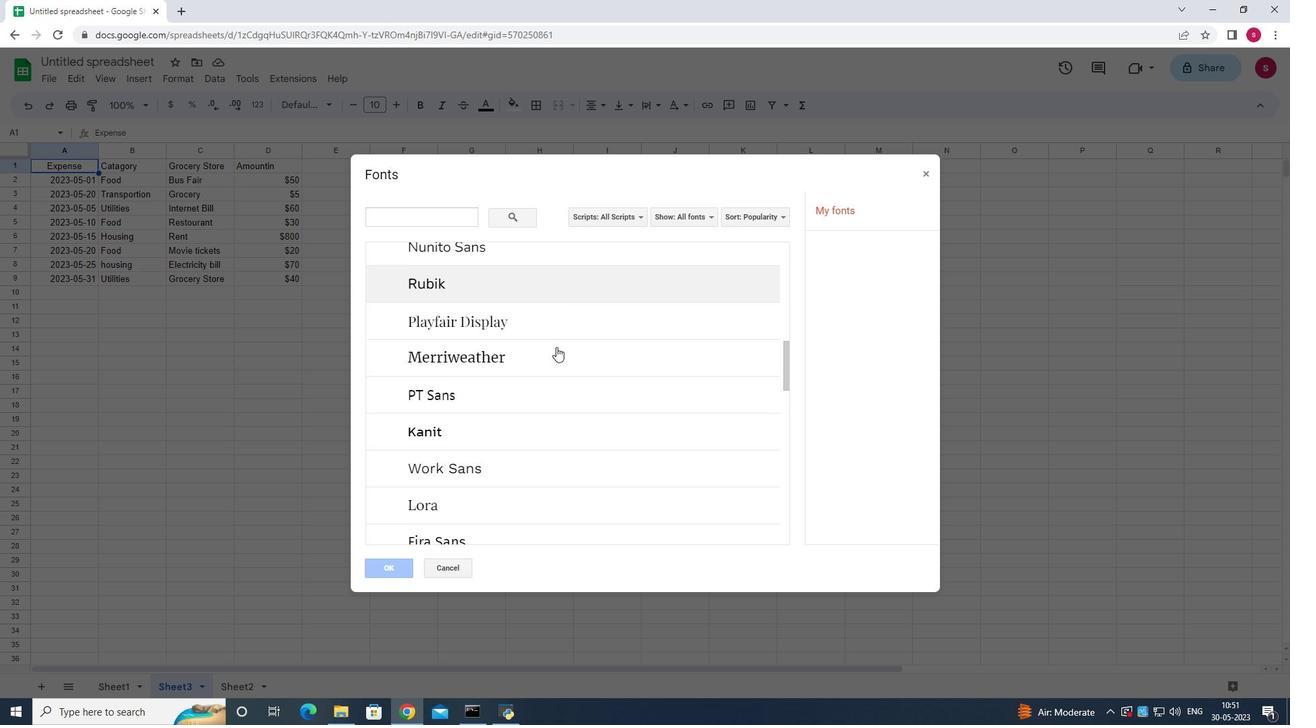 
Action: Mouse scrolled (556, 346) with delta (0, 0)
Screenshot: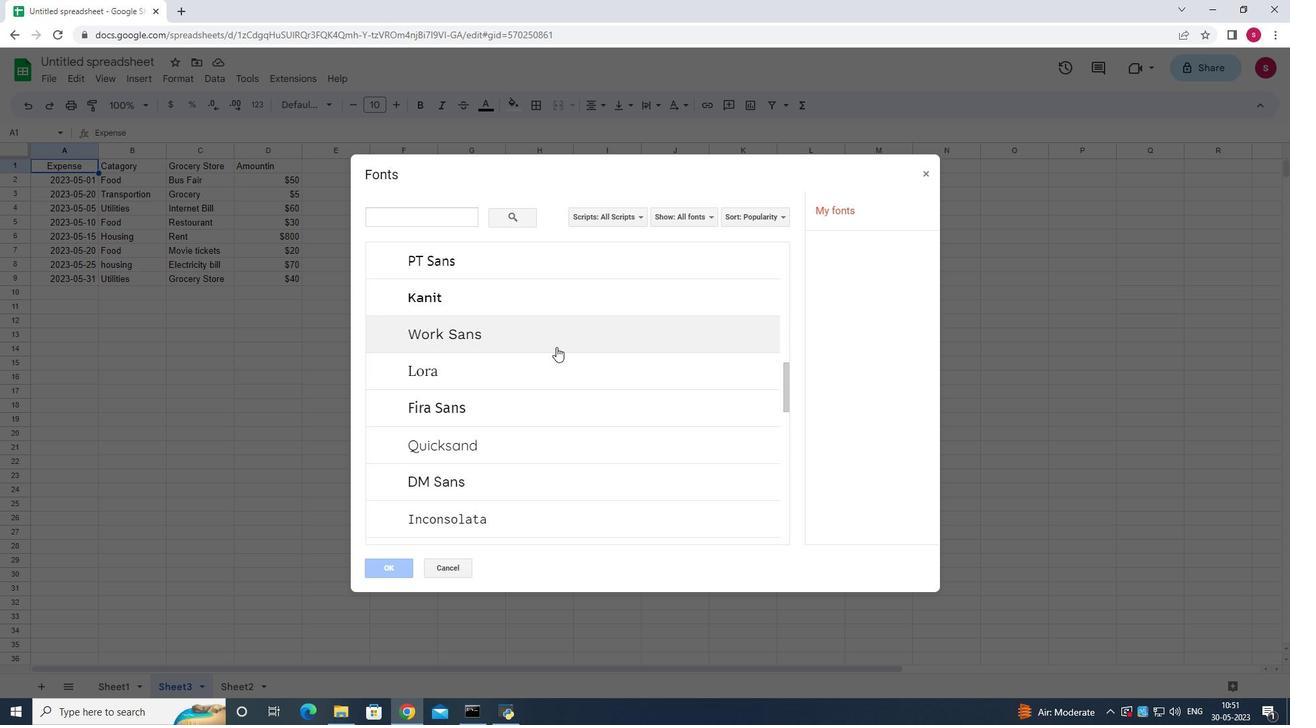 
Action: Mouse scrolled (556, 346) with delta (0, 0)
Screenshot: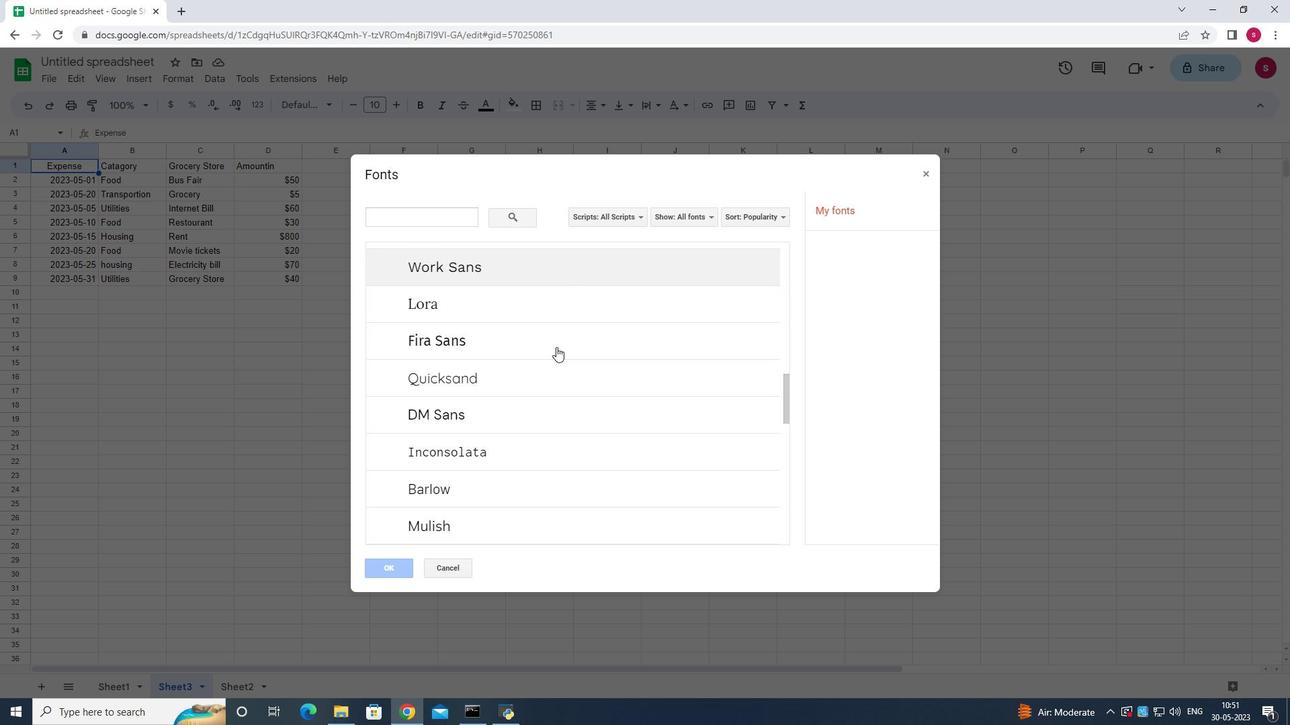 
Action: Mouse scrolled (556, 346) with delta (0, 0)
Screenshot: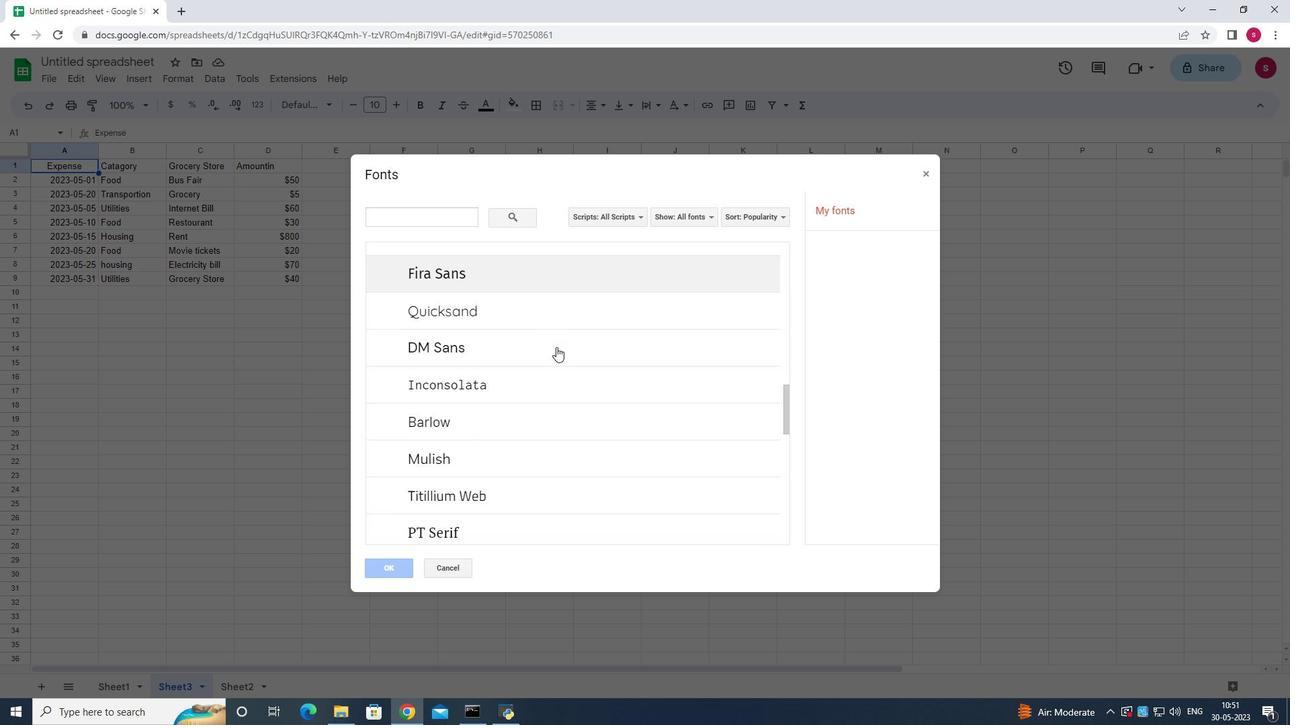 
Action: Mouse scrolled (556, 346) with delta (0, 0)
Screenshot: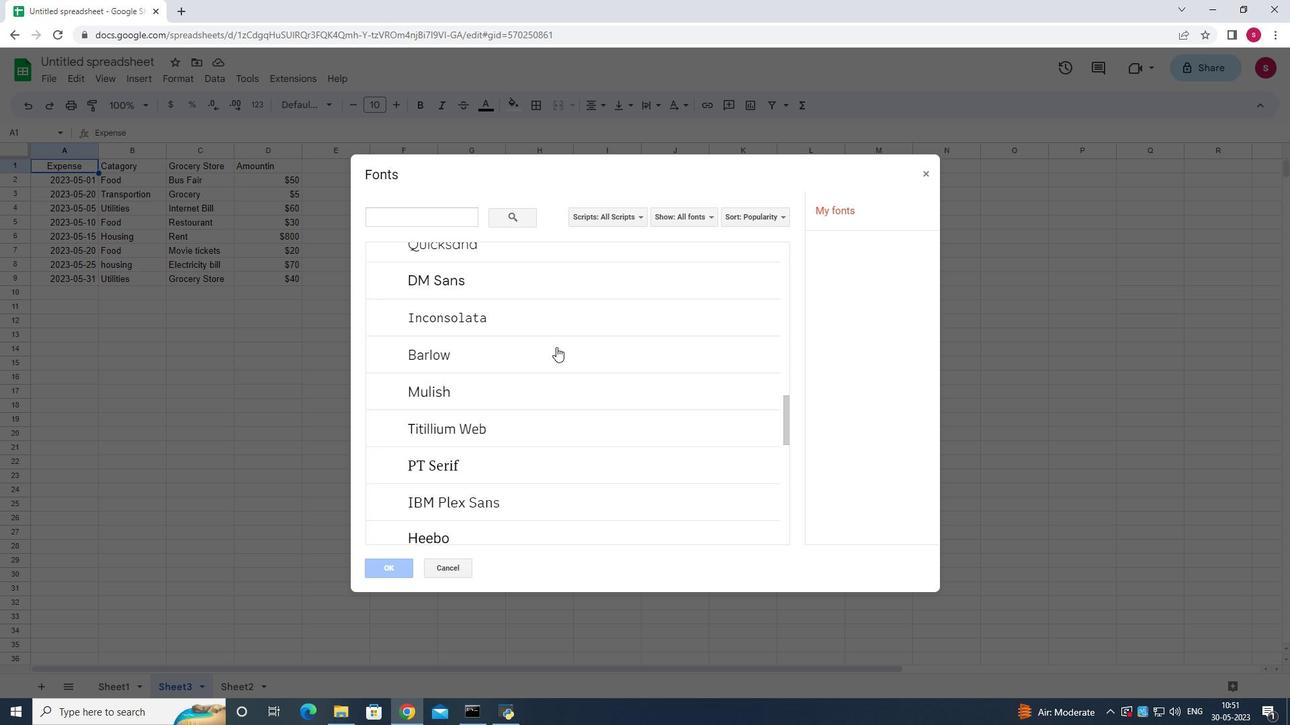 
Action: Mouse scrolled (556, 346) with delta (0, 0)
Screenshot: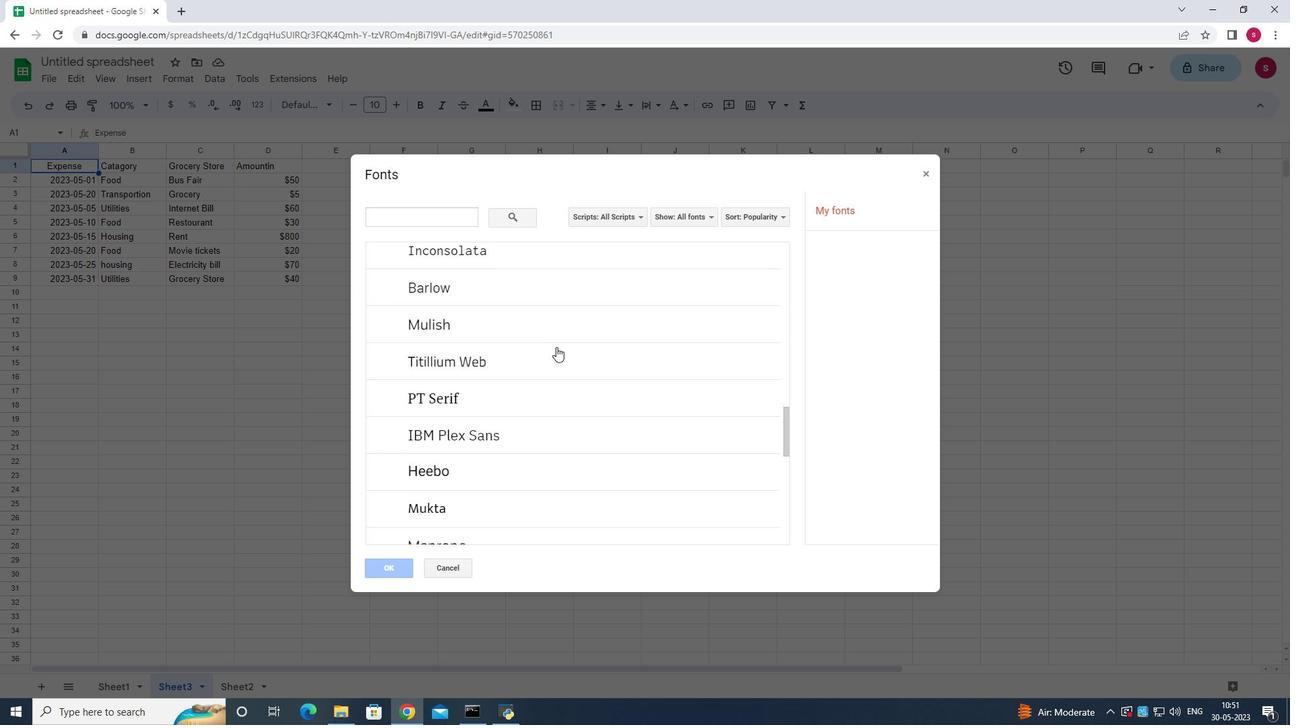 
Action: Mouse scrolled (556, 346) with delta (0, 0)
Screenshot: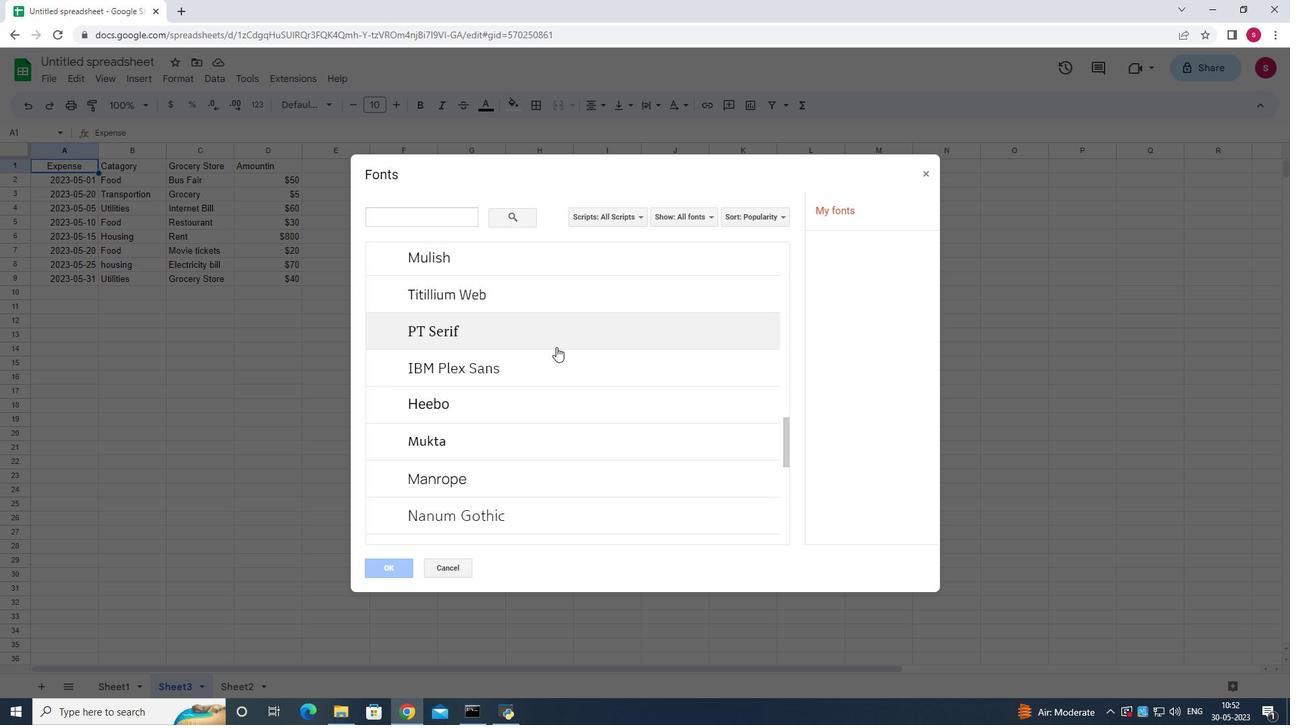 
Action: Mouse scrolled (556, 346) with delta (0, 0)
Screenshot: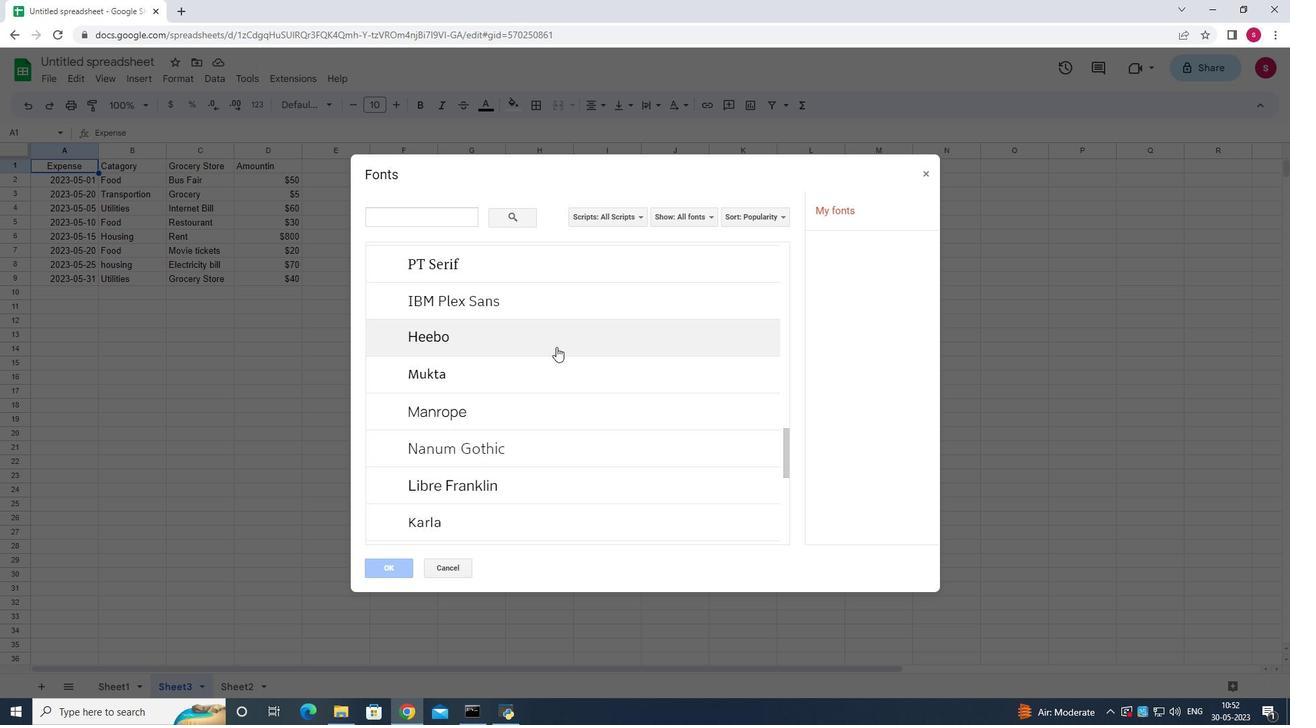 
Action: Mouse scrolled (556, 346) with delta (0, 0)
Screenshot: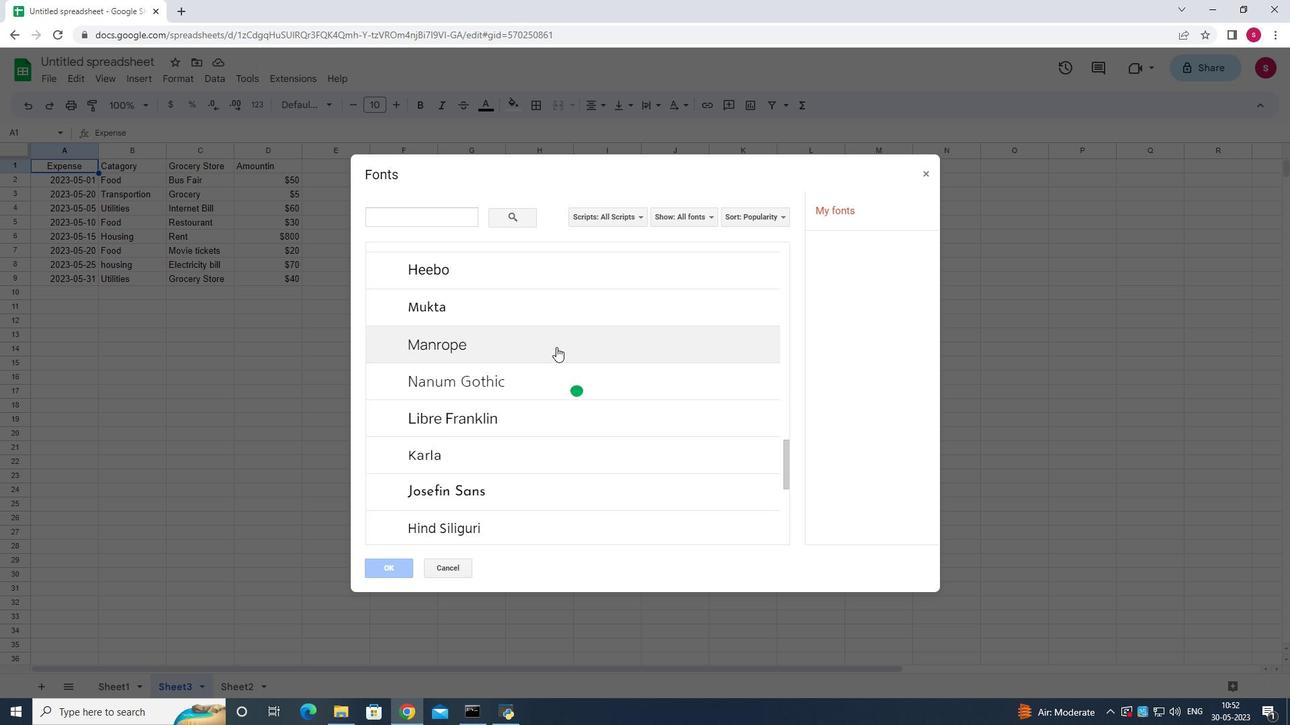 
Action: Mouse scrolled (556, 346) with delta (0, 0)
Screenshot: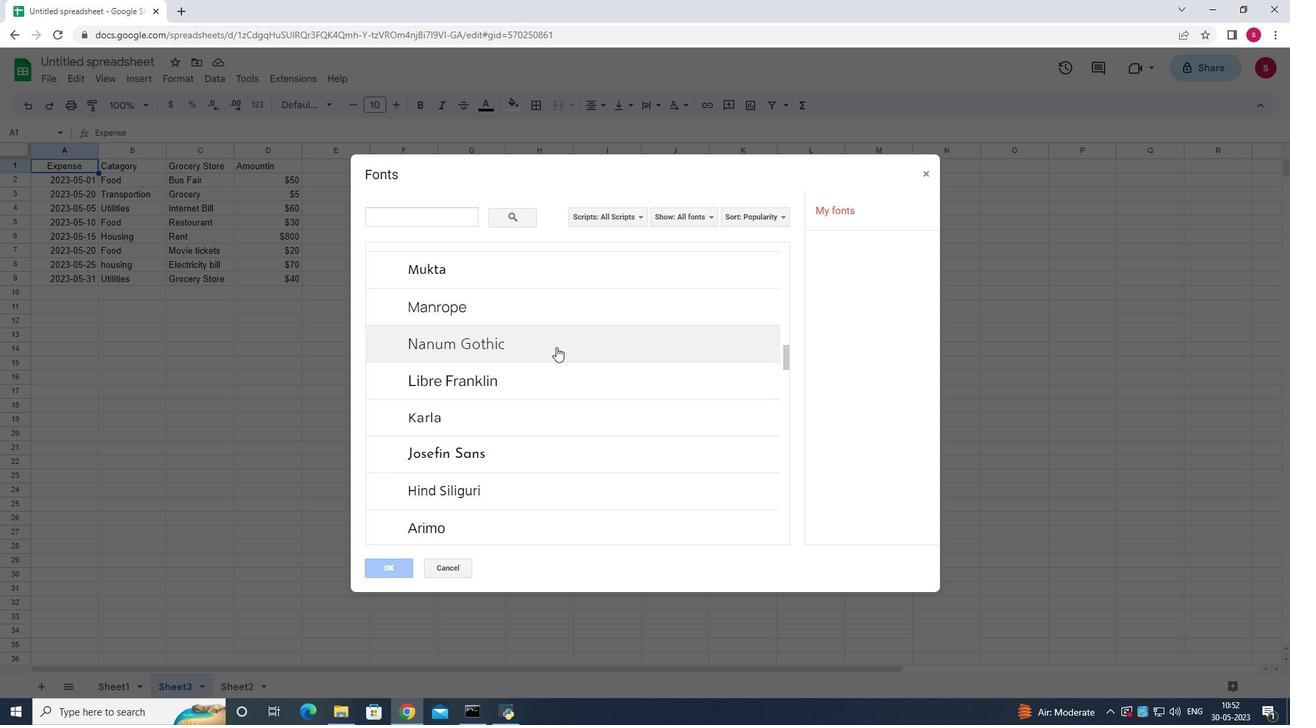 
Action: Mouse scrolled (556, 346) with delta (0, 0)
Screenshot: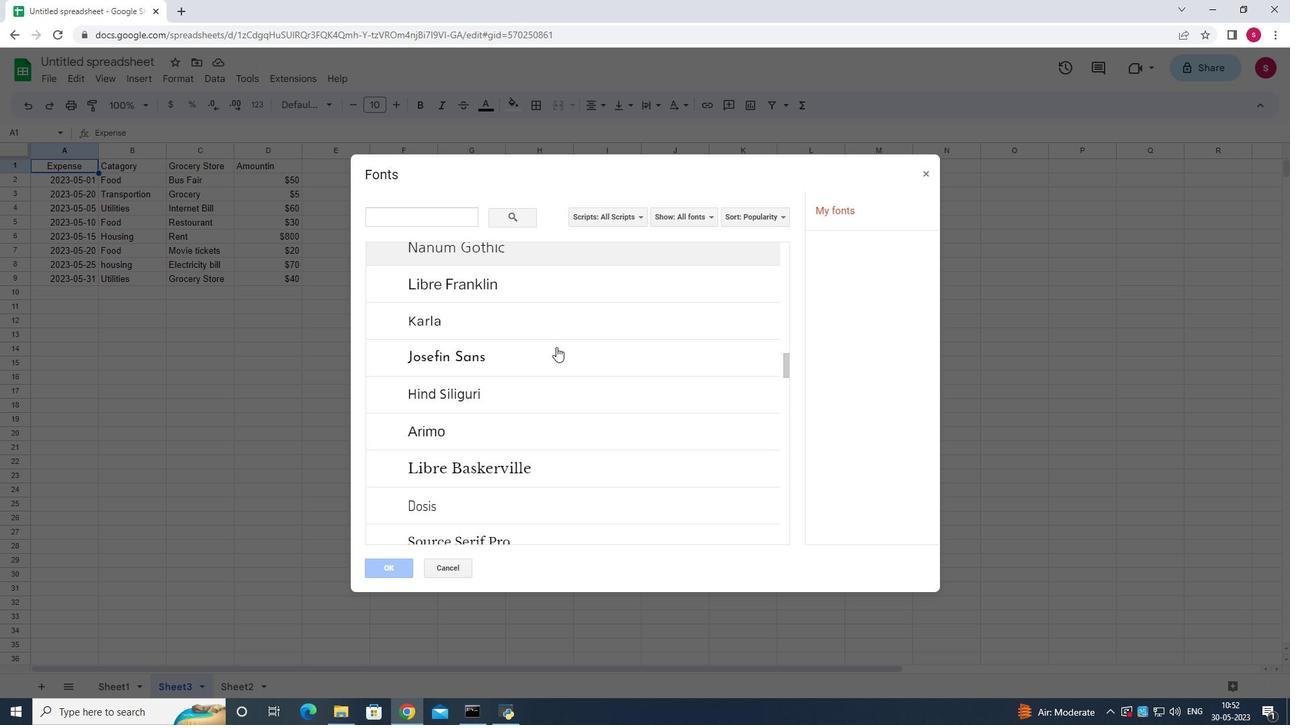 
Action: Mouse scrolled (556, 346) with delta (0, 0)
Screenshot: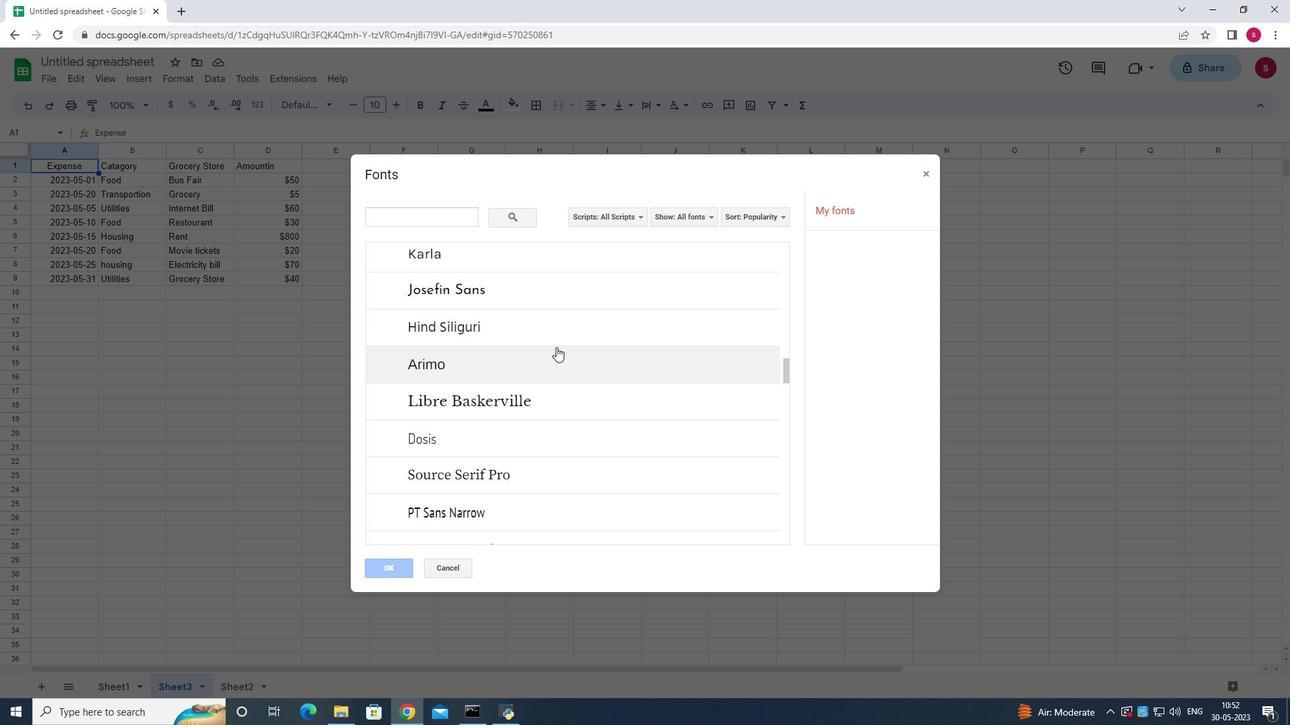 
Action: Mouse scrolled (556, 346) with delta (0, 0)
Screenshot: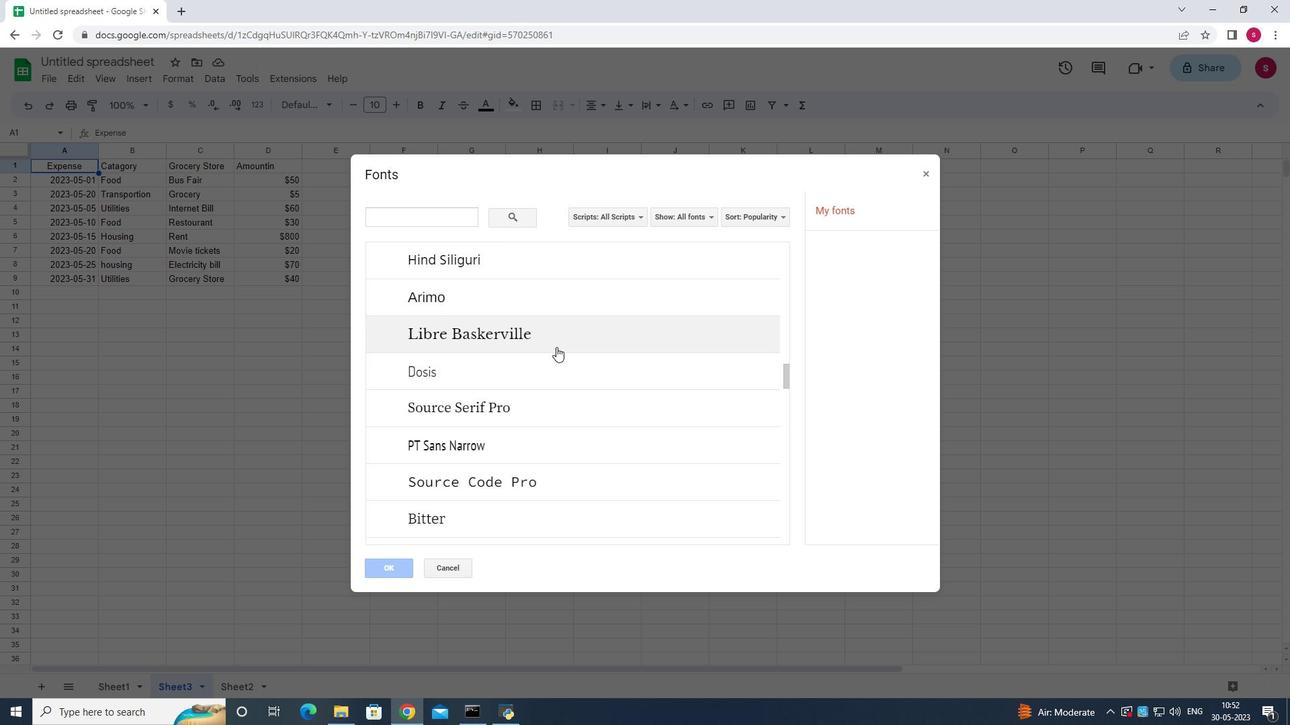 
Action: Mouse scrolled (556, 346) with delta (0, 0)
Screenshot: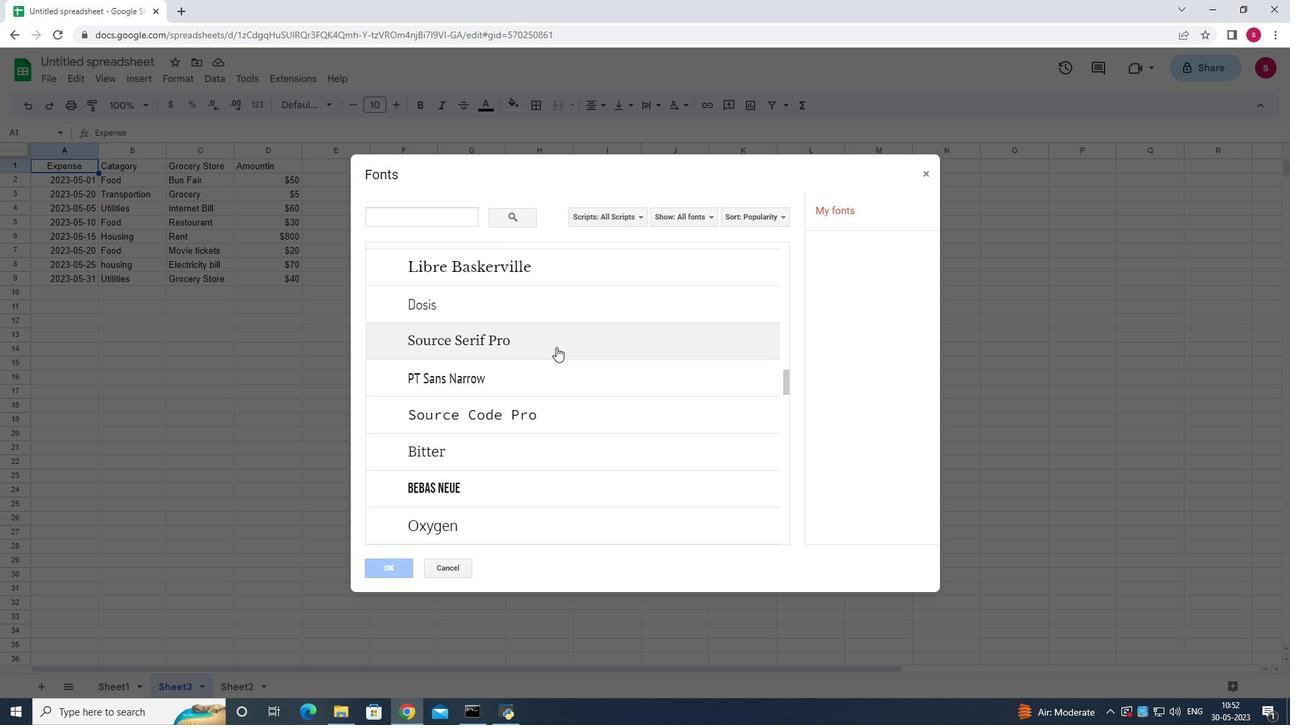 
Action: Mouse scrolled (556, 346) with delta (0, 0)
Screenshot: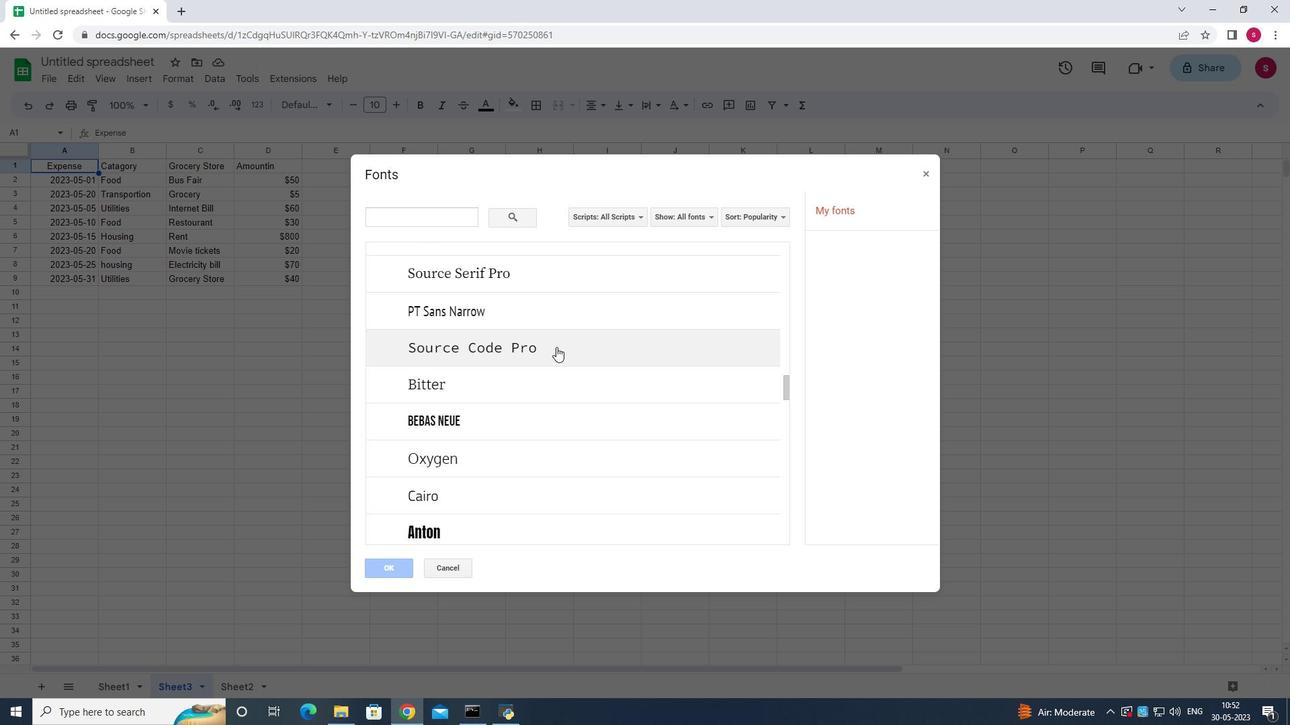 
Action: Mouse scrolled (556, 346) with delta (0, 0)
Screenshot: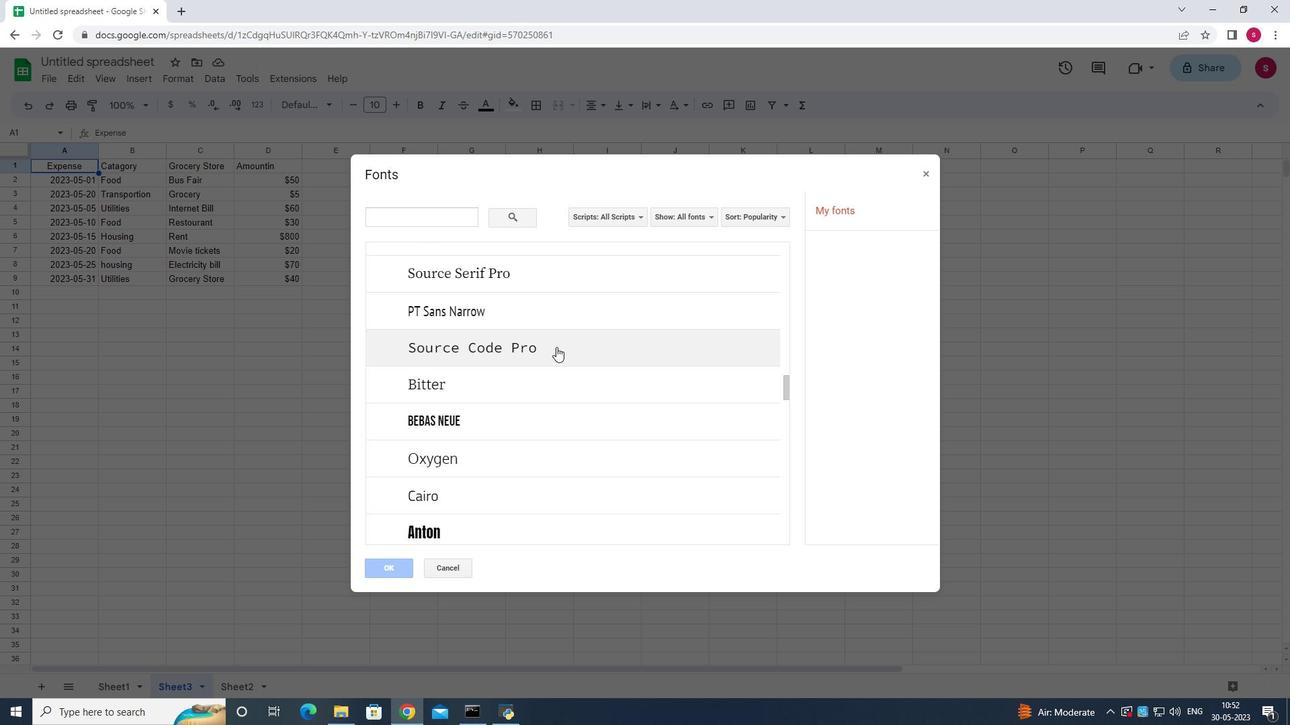 
Action: Mouse scrolled (556, 346) with delta (0, 0)
Screenshot: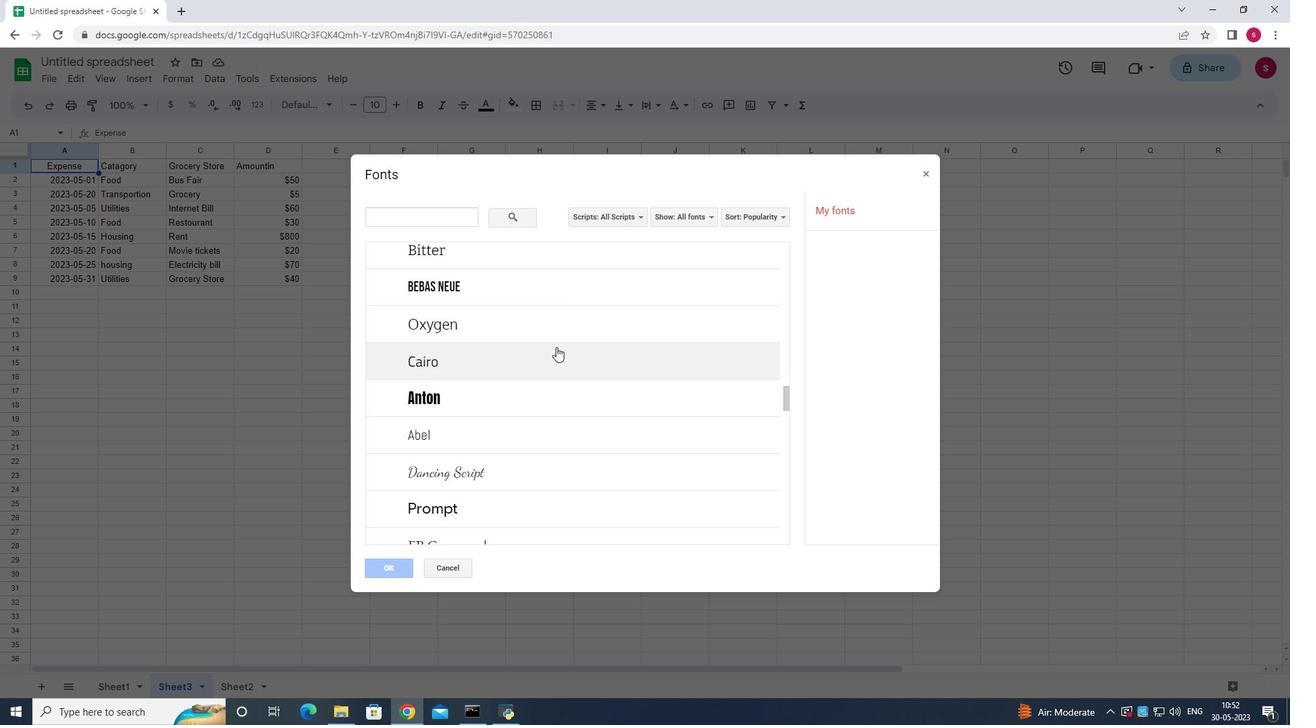 
Action: Mouse scrolled (556, 346) with delta (0, 0)
Screenshot: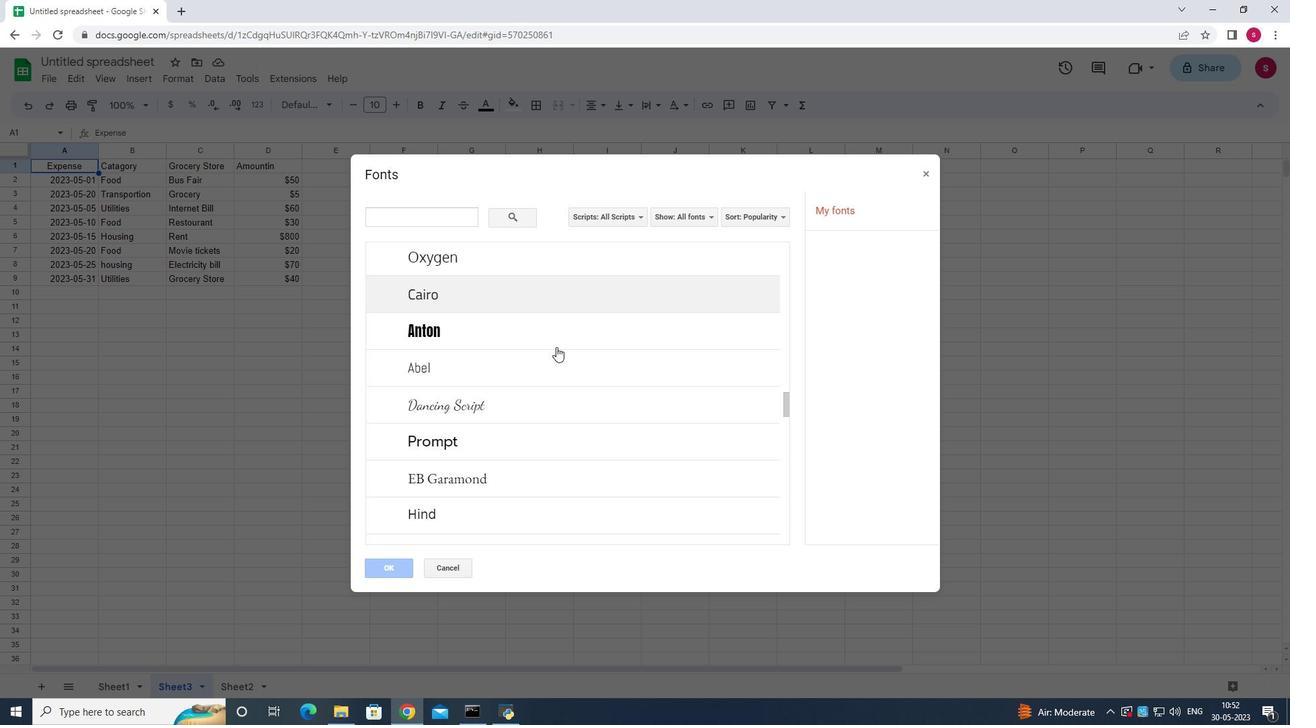 
Action: Mouse scrolled (556, 346) with delta (0, 0)
Screenshot: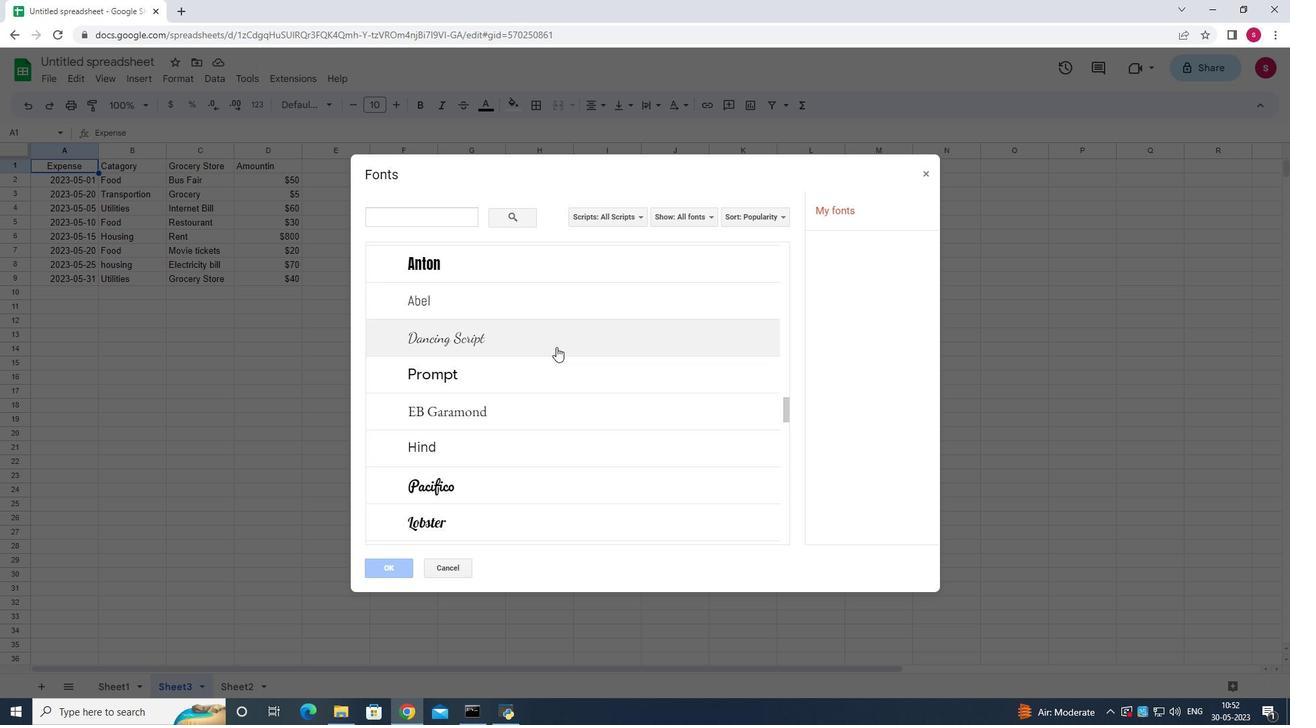 
Action: Mouse scrolled (556, 346) with delta (0, 0)
Screenshot: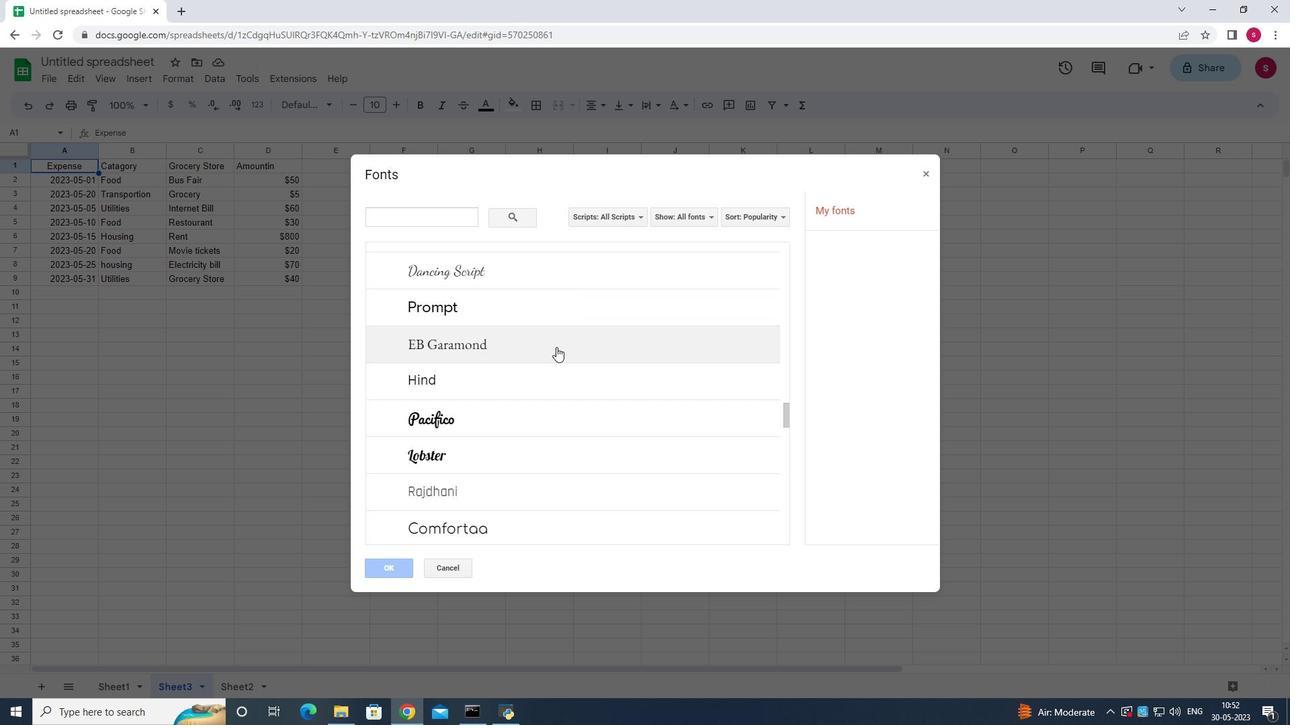 
Action: Mouse scrolled (556, 346) with delta (0, 0)
Screenshot: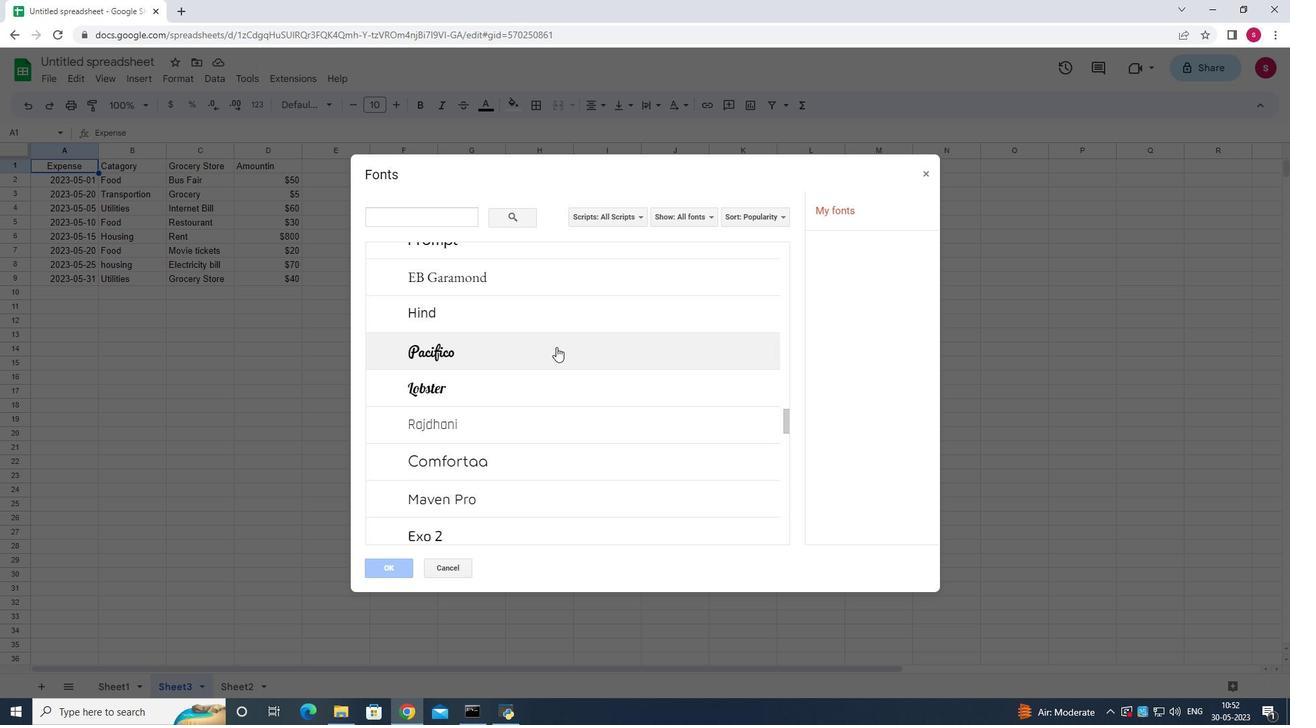 
Action: Mouse scrolled (556, 346) with delta (0, 0)
Screenshot: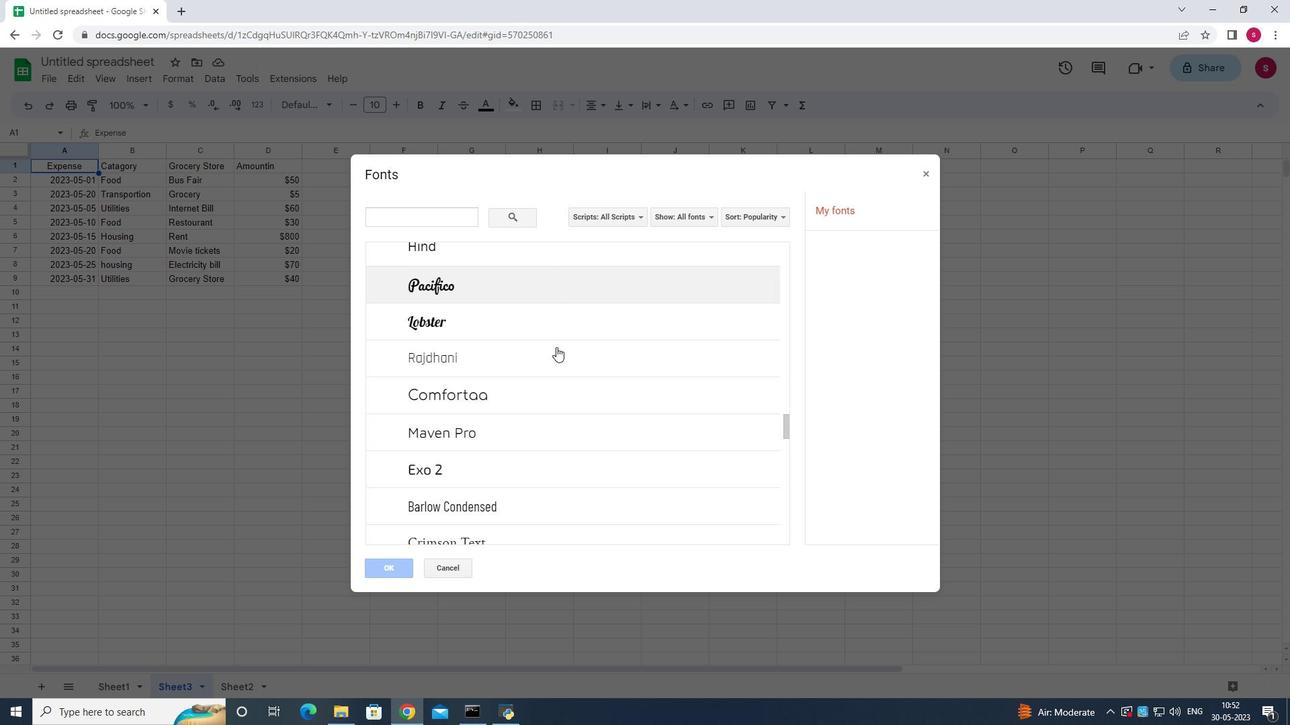 
Action: Mouse scrolled (556, 346) with delta (0, 0)
Screenshot: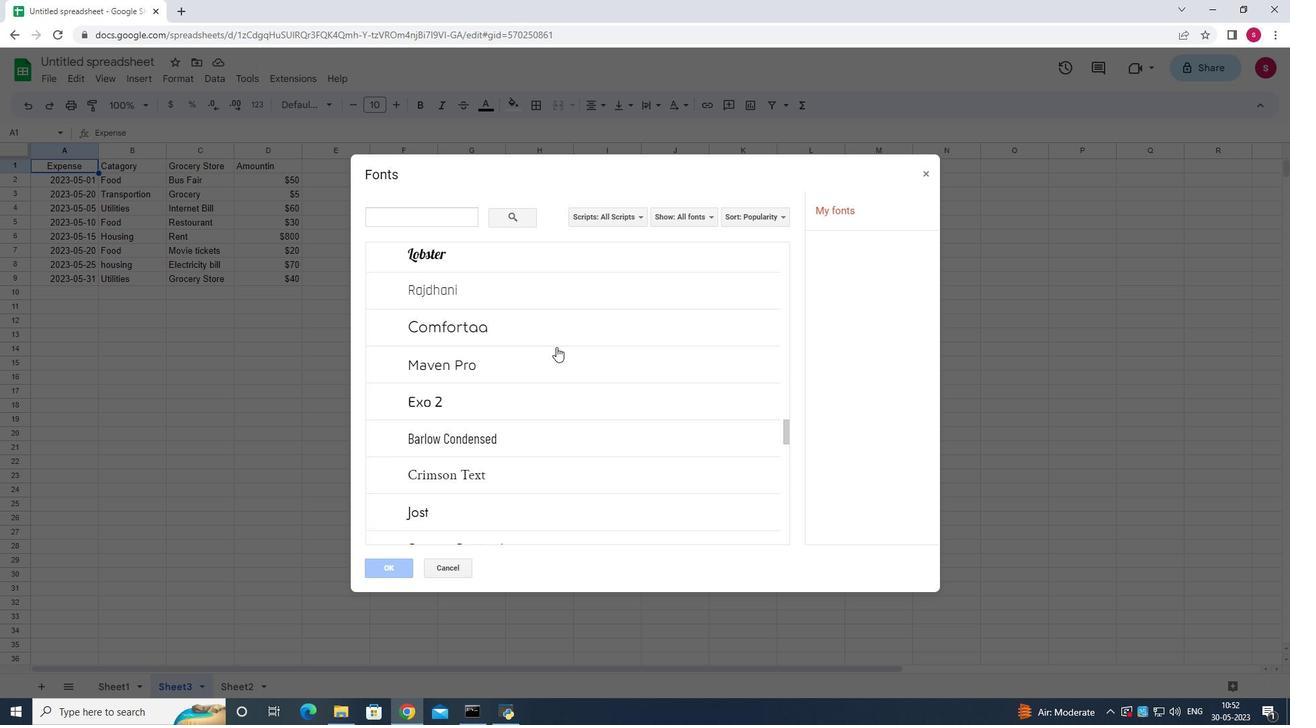 
Action: Mouse scrolled (556, 346) with delta (0, 0)
Screenshot: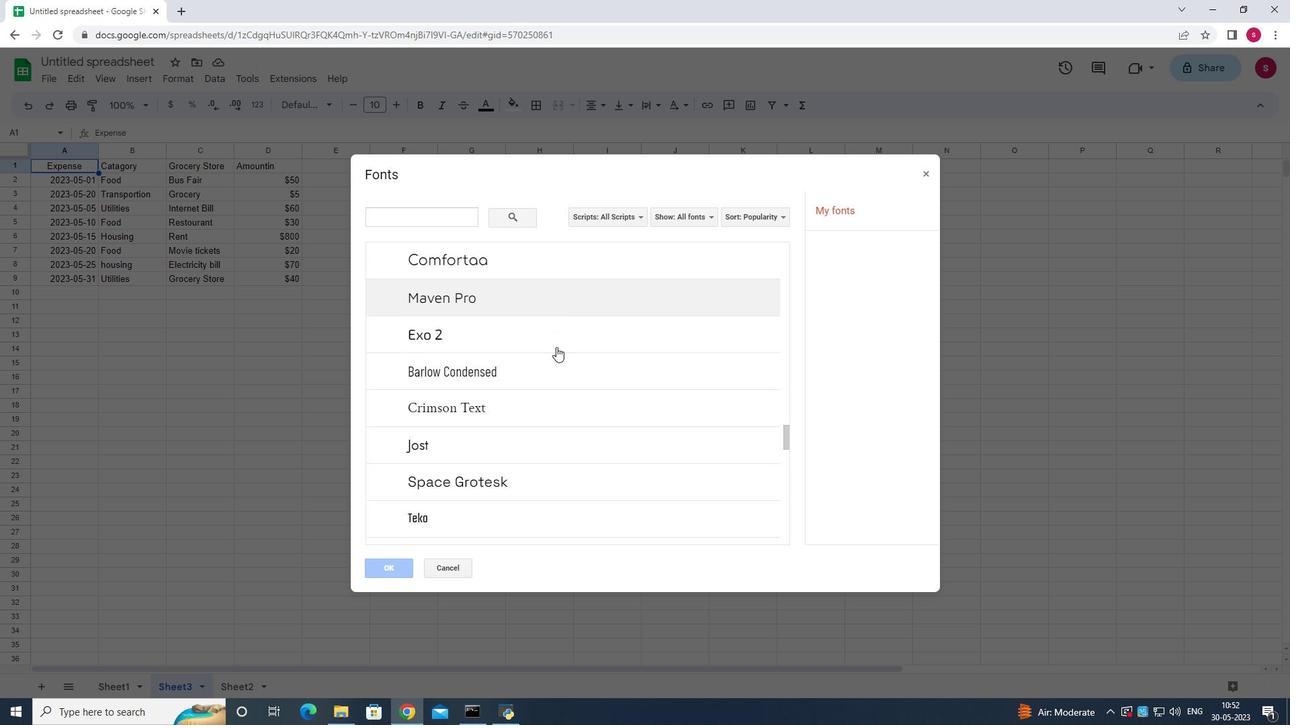 
Action: Mouse moved to (557, 311)
Screenshot: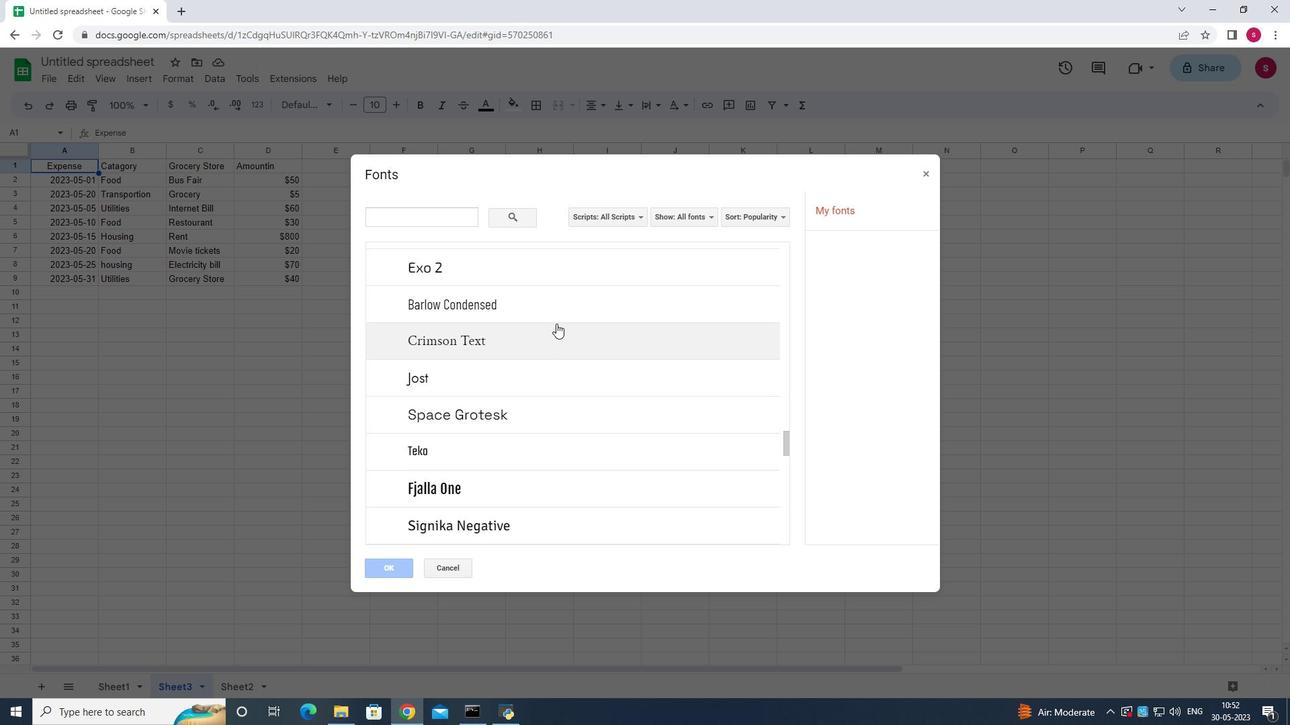 
Action: Mouse scrolled (557, 310) with delta (0, 0)
Screenshot: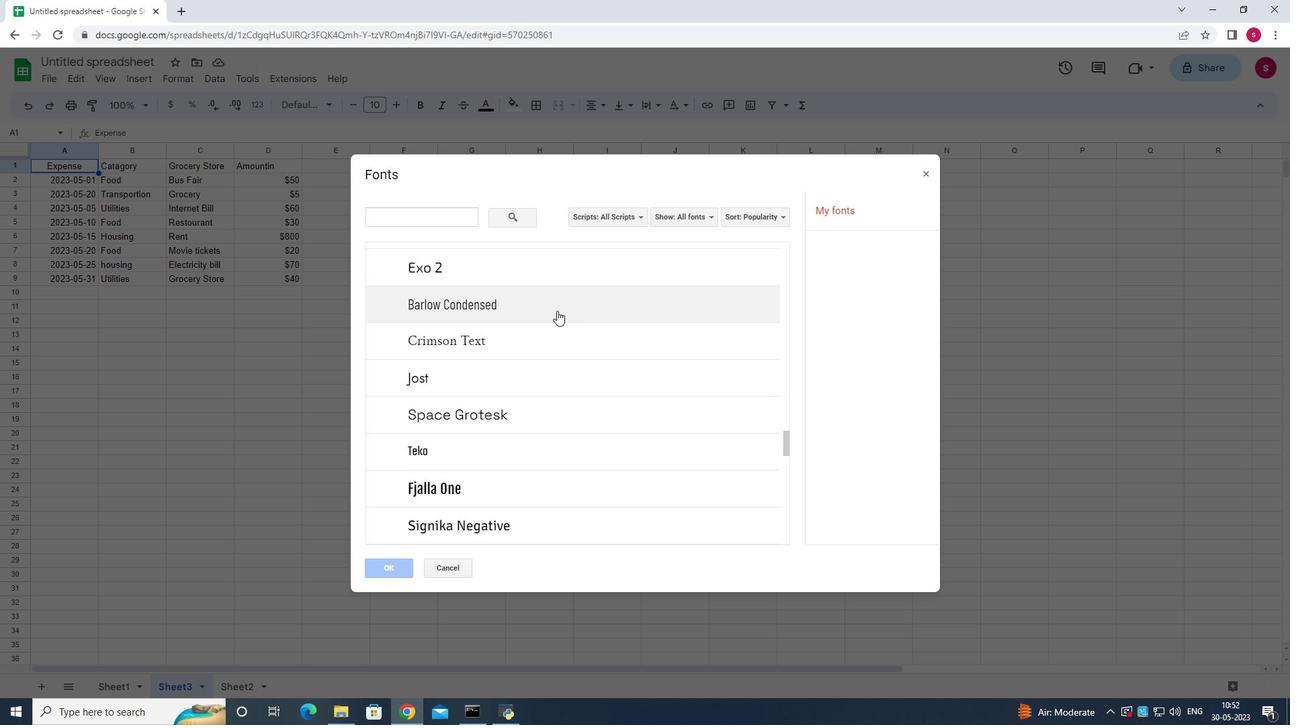 
Action: Mouse moved to (557, 311)
Screenshot: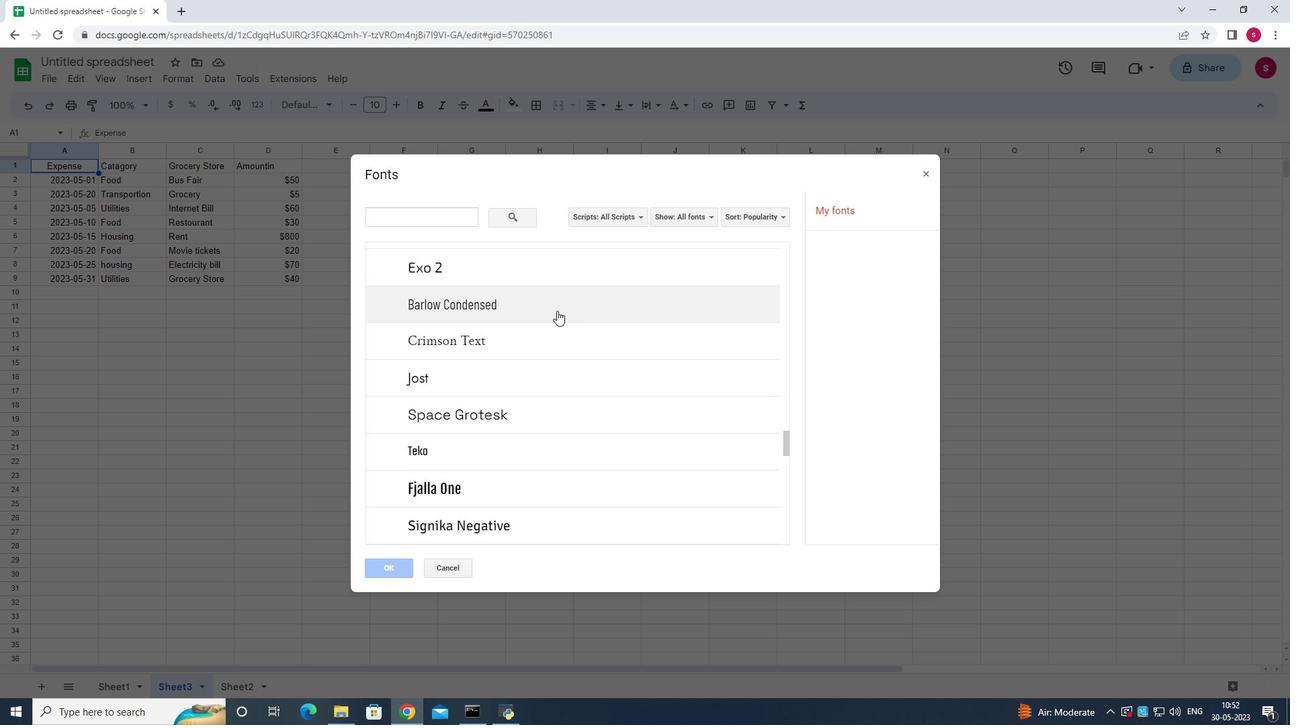 
Action: Mouse scrolled (557, 310) with delta (0, 0)
Screenshot: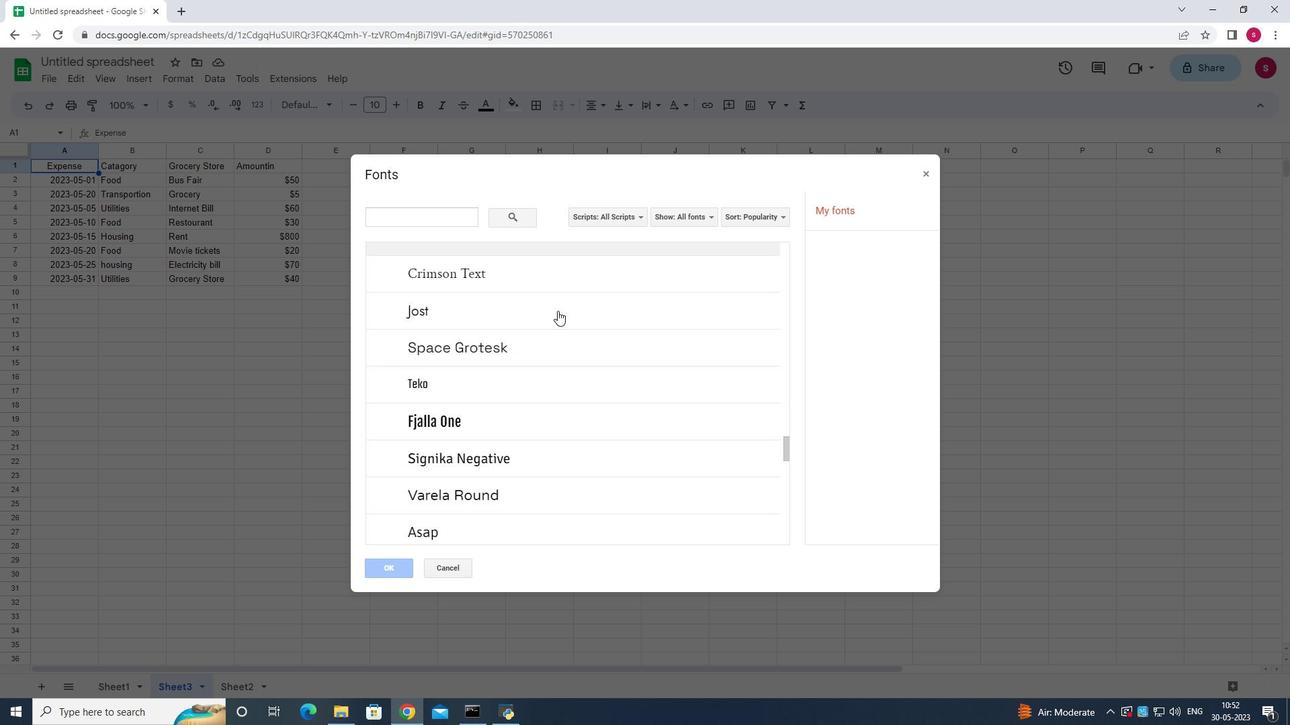 
Action: Mouse scrolled (557, 310) with delta (0, 0)
Screenshot: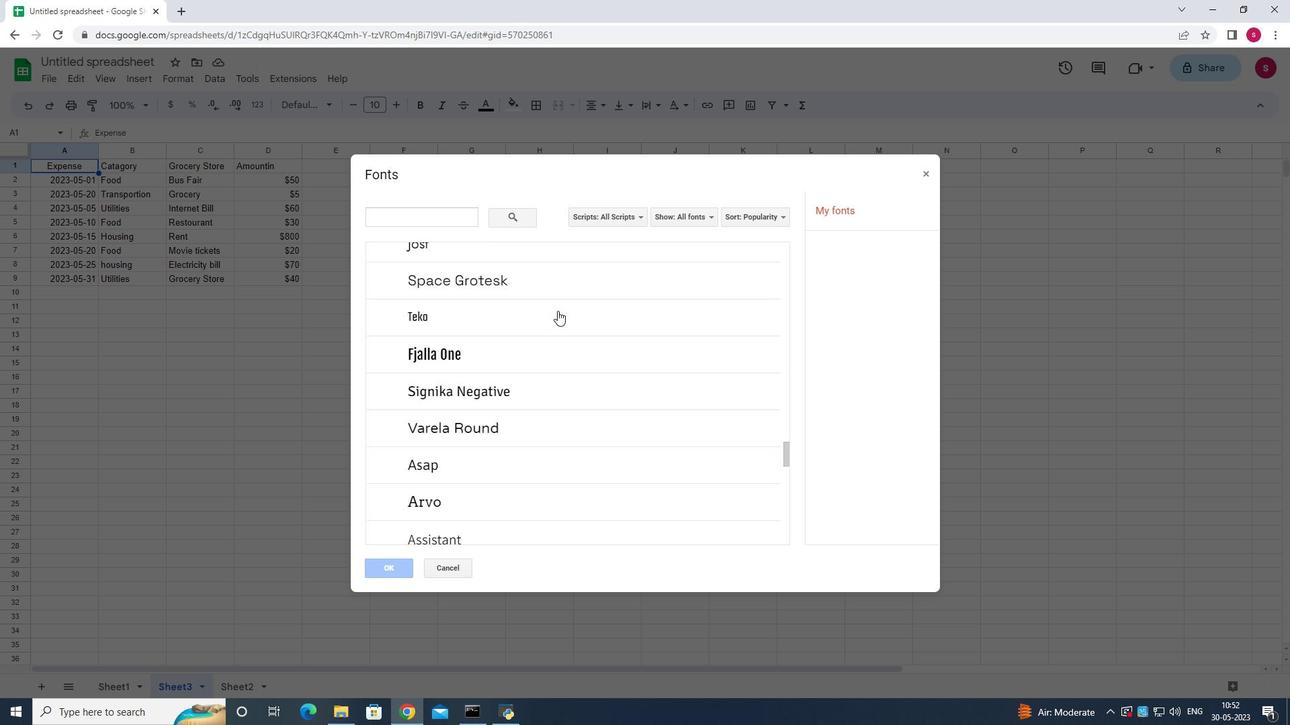 
Action: Mouse scrolled (557, 310) with delta (0, 0)
Screenshot: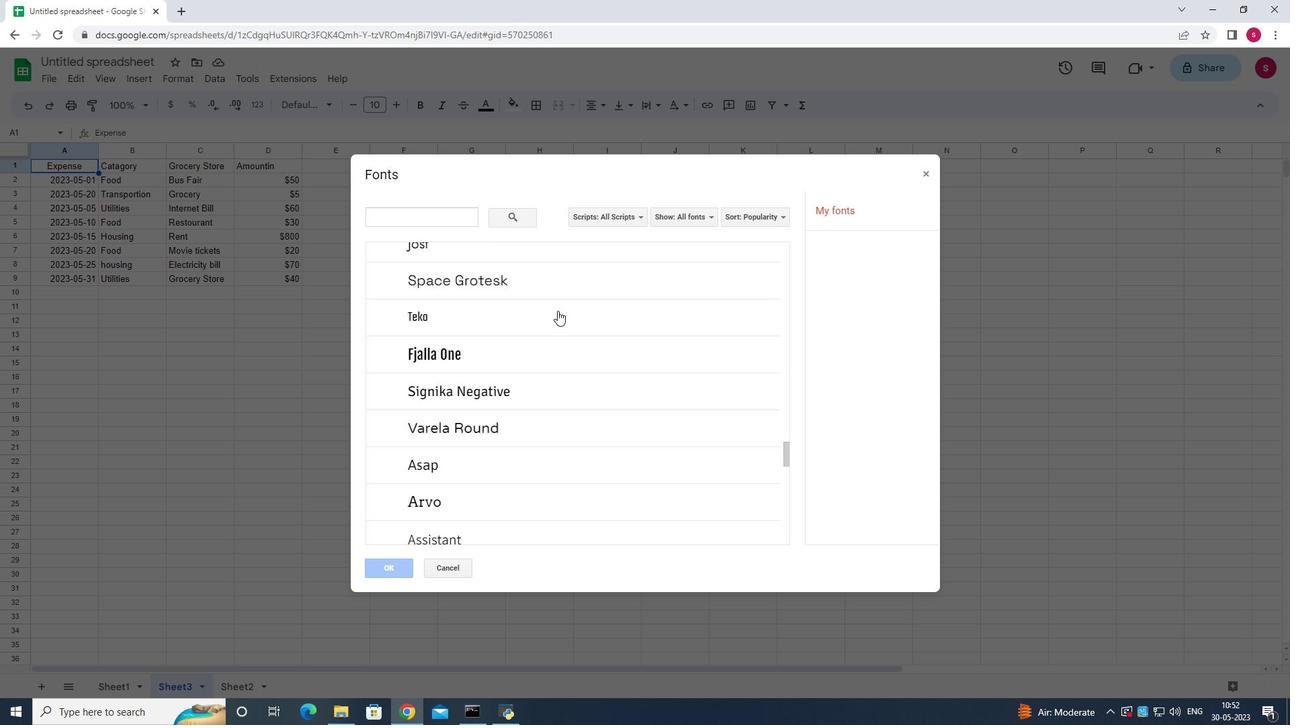 
Action: Mouse scrolled (557, 310) with delta (0, 0)
Screenshot: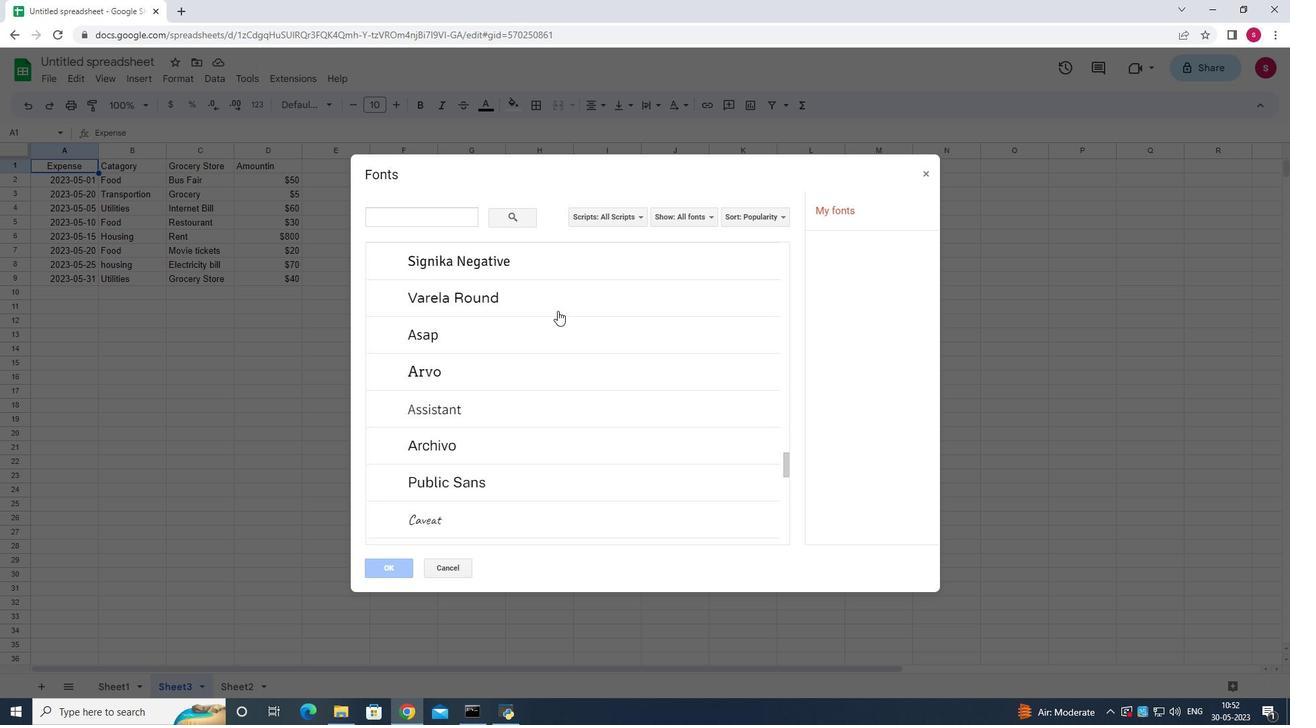 
Action: Mouse scrolled (557, 310) with delta (0, 0)
Screenshot: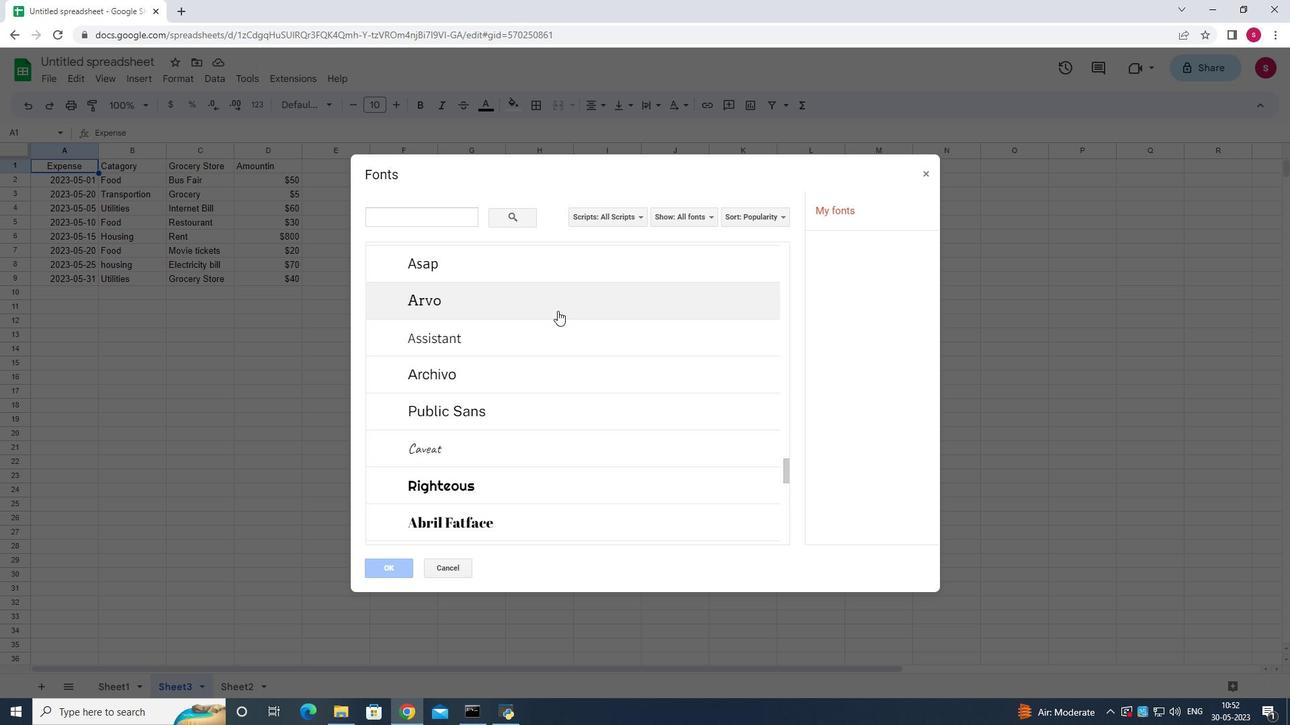 
Action: Mouse scrolled (557, 310) with delta (0, 0)
Screenshot: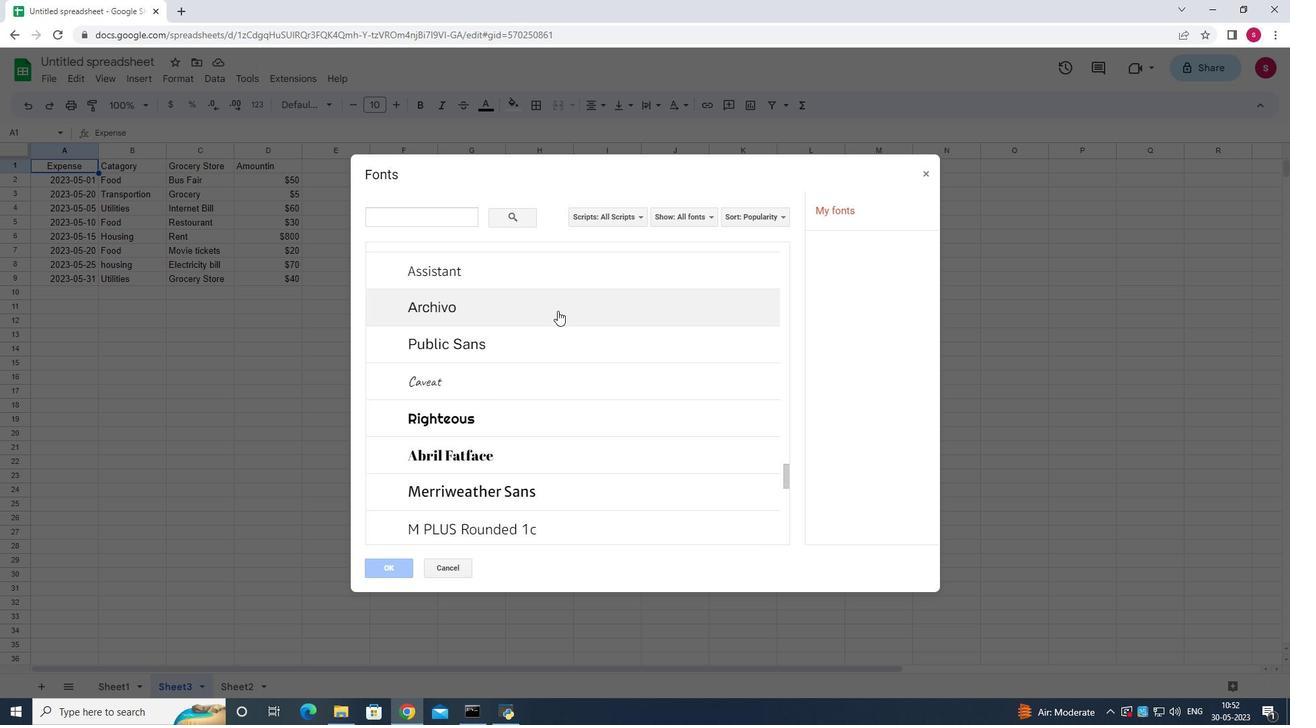 
Action: Mouse scrolled (557, 310) with delta (0, 0)
Screenshot: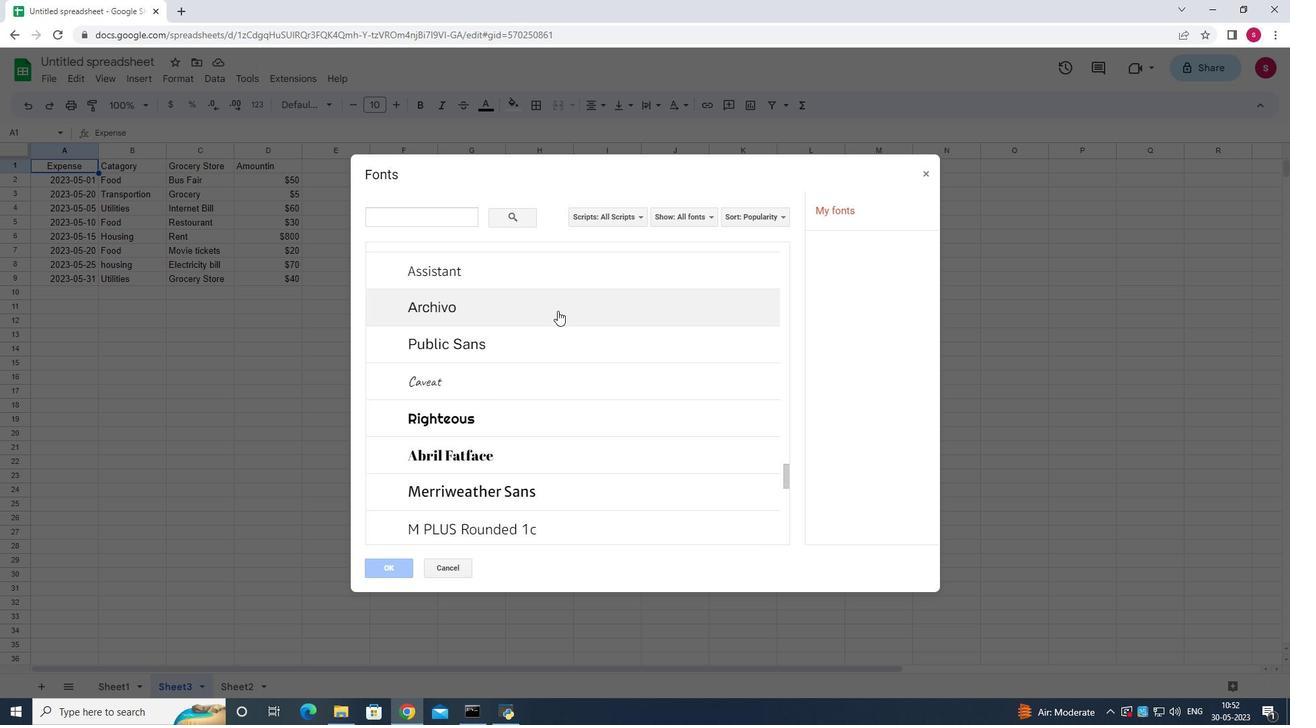 
Action: Mouse scrolled (557, 310) with delta (0, 0)
Screenshot: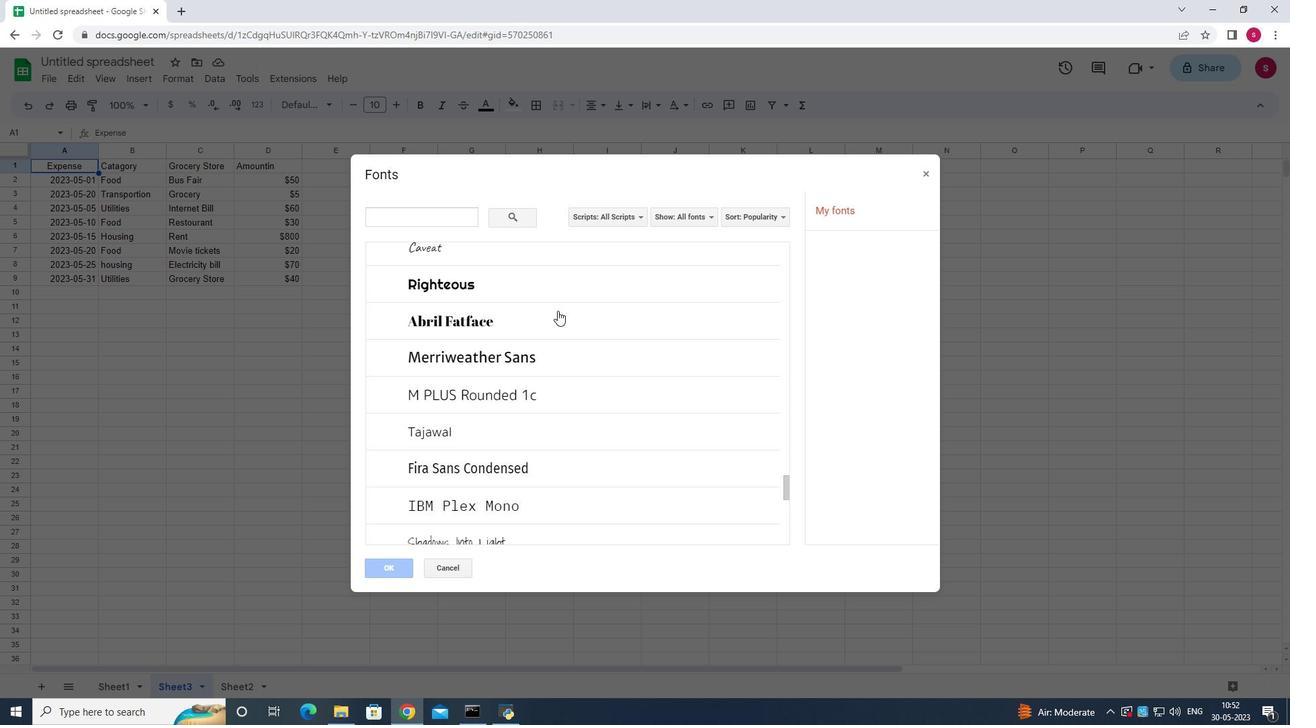 
Action: Mouse scrolled (557, 310) with delta (0, 0)
Screenshot: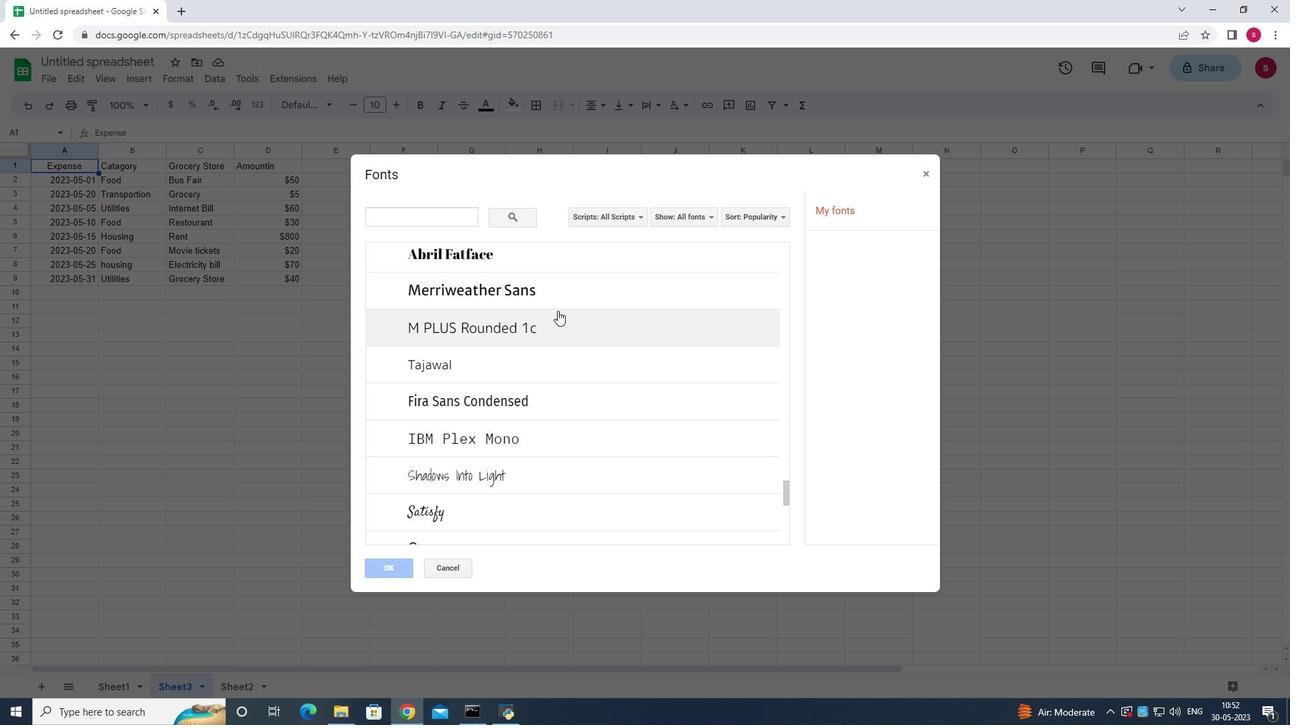 
Action: Mouse scrolled (557, 310) with delta (0, 0)
Screenshot: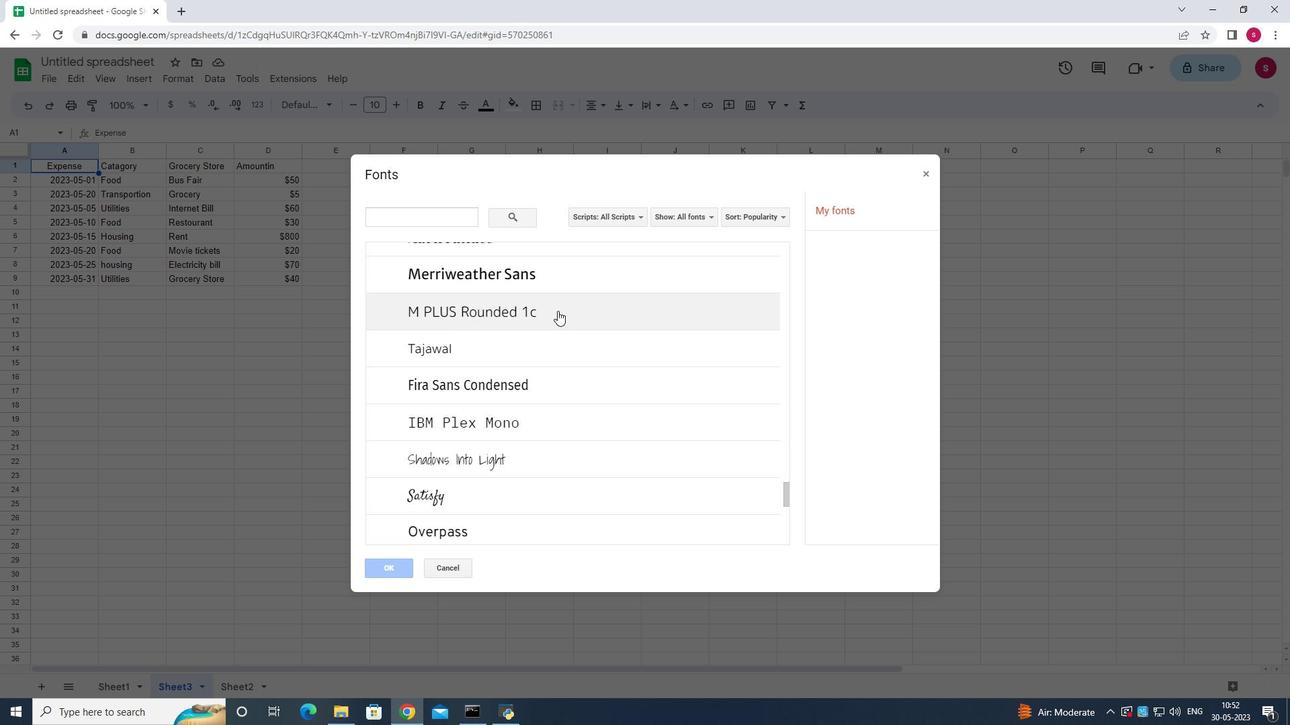 
Action: Mouse scrolled (557, 310) with delta (0, 0)
Screenshot: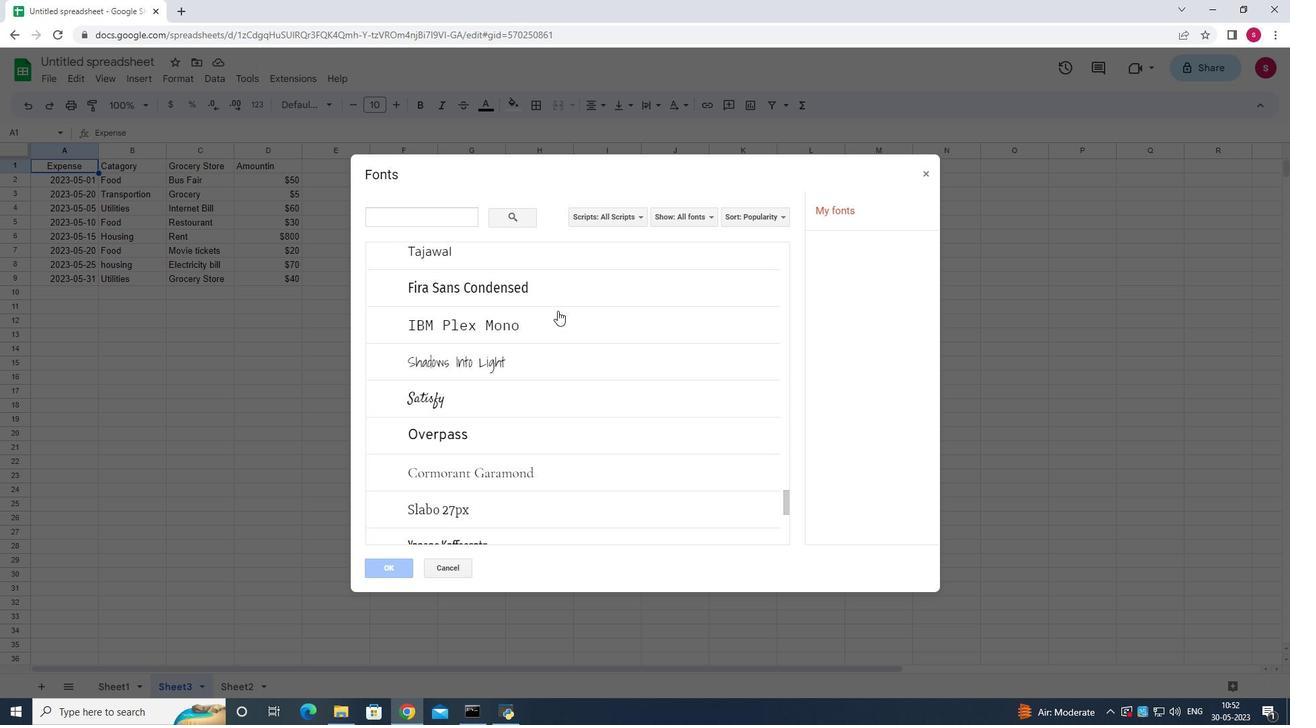 
Action: Mouse scrolled (557, 310) with delta (0, 0)
Screenshot: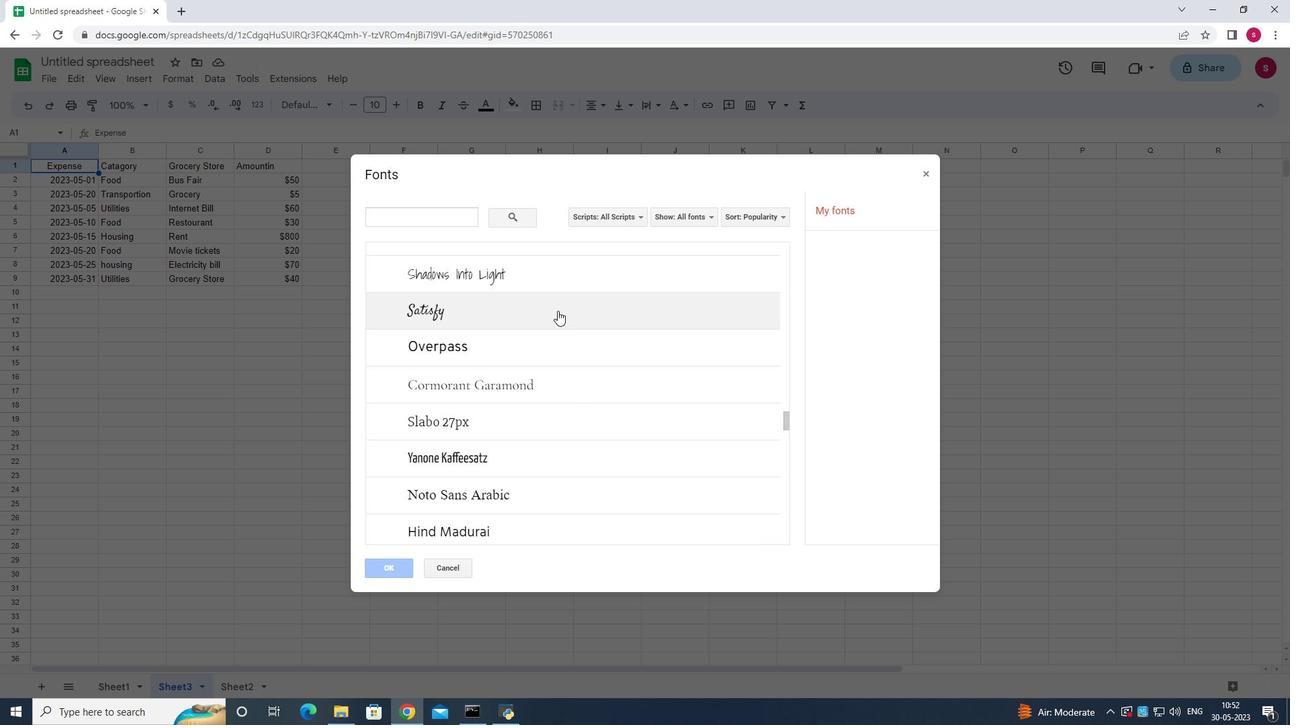 
Action: Mouse scrolled (557, 310) with delta (0, 0)
Screenshot: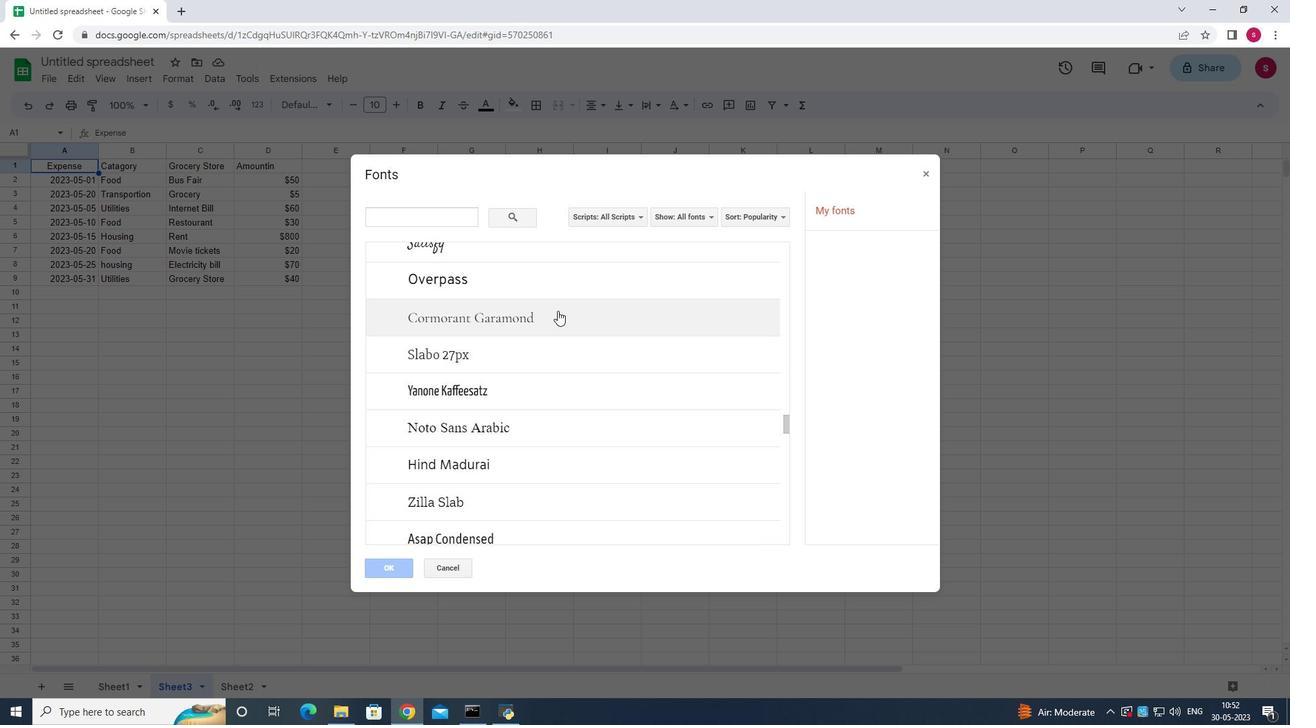 
Action: Mouse scrolled (557, 310) with delta (0, 0)
Screenshot: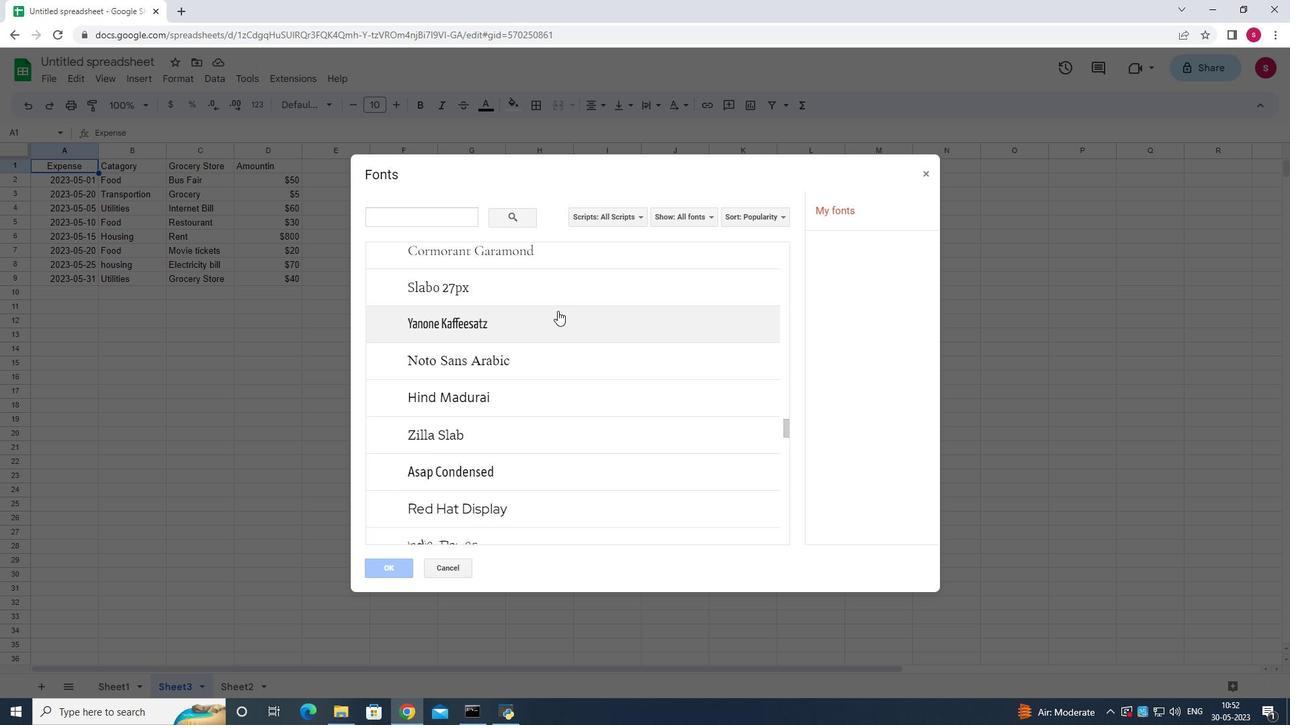 
Action: Mouse scrolled (557, 310) with delta (0, 0)
Screenshot: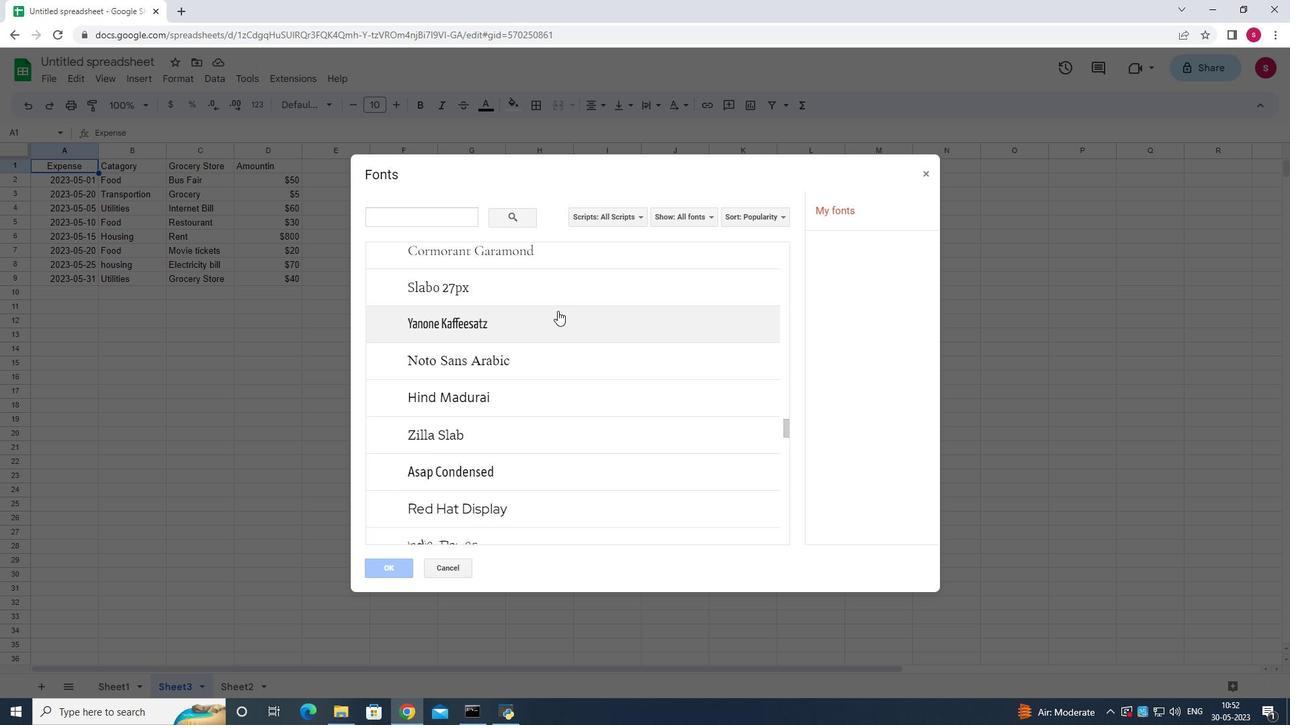 
Action: Mouse scrolled (557, 310) with delta (0, 0)
Screenshot: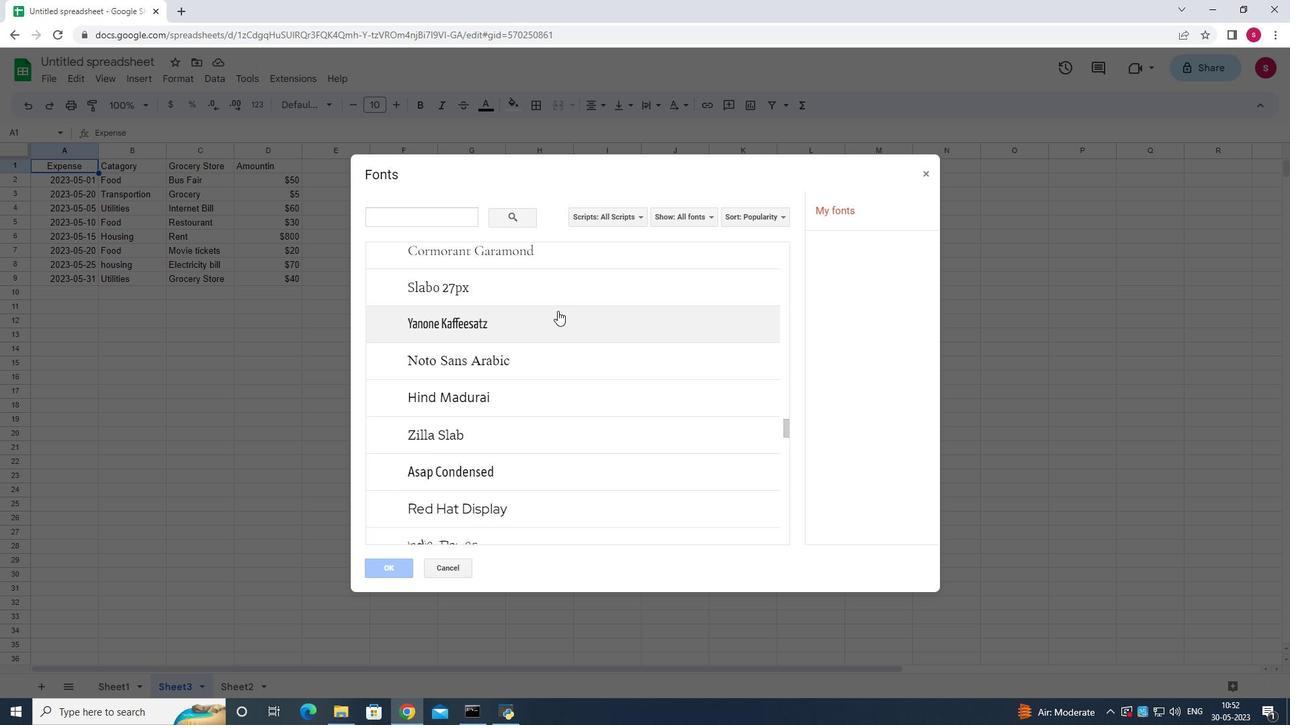 
Action: Mouse scrolled (557, 311) with delta (0, 0)
Screenshot: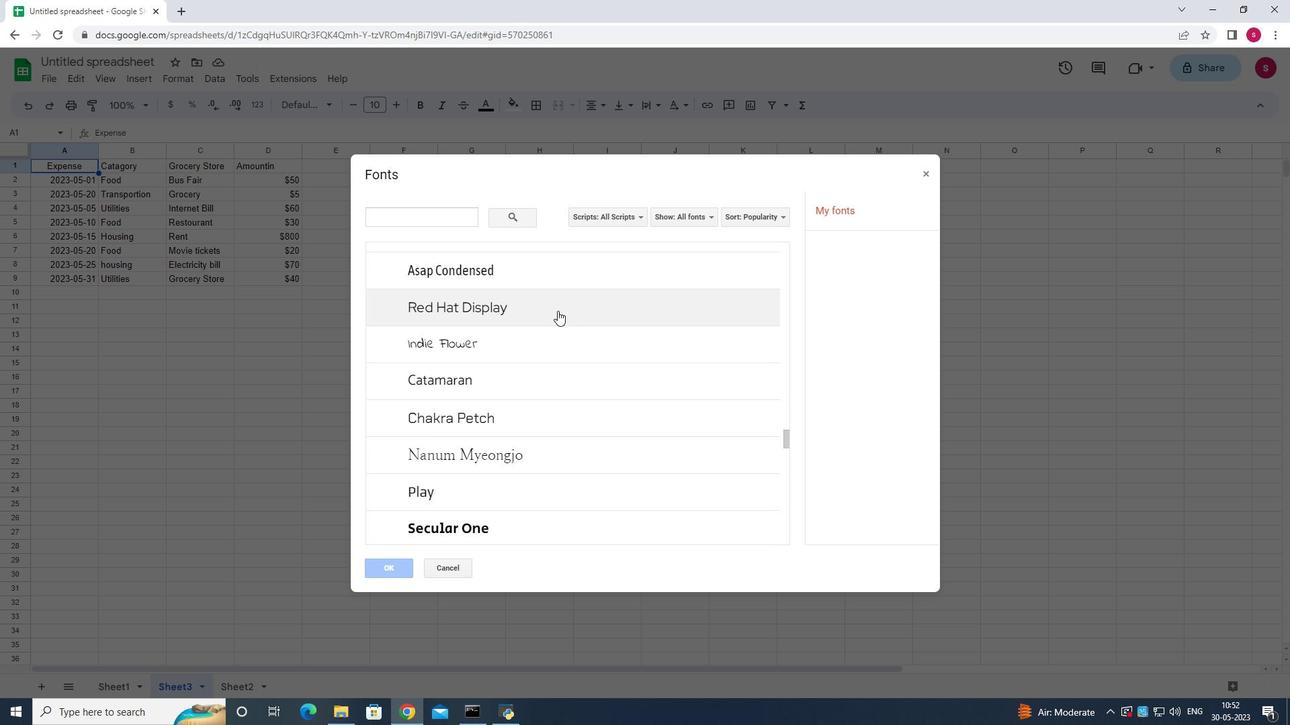 
Action: Mouse scrolled (557, 311) with delta (0, 0)
Screenshot: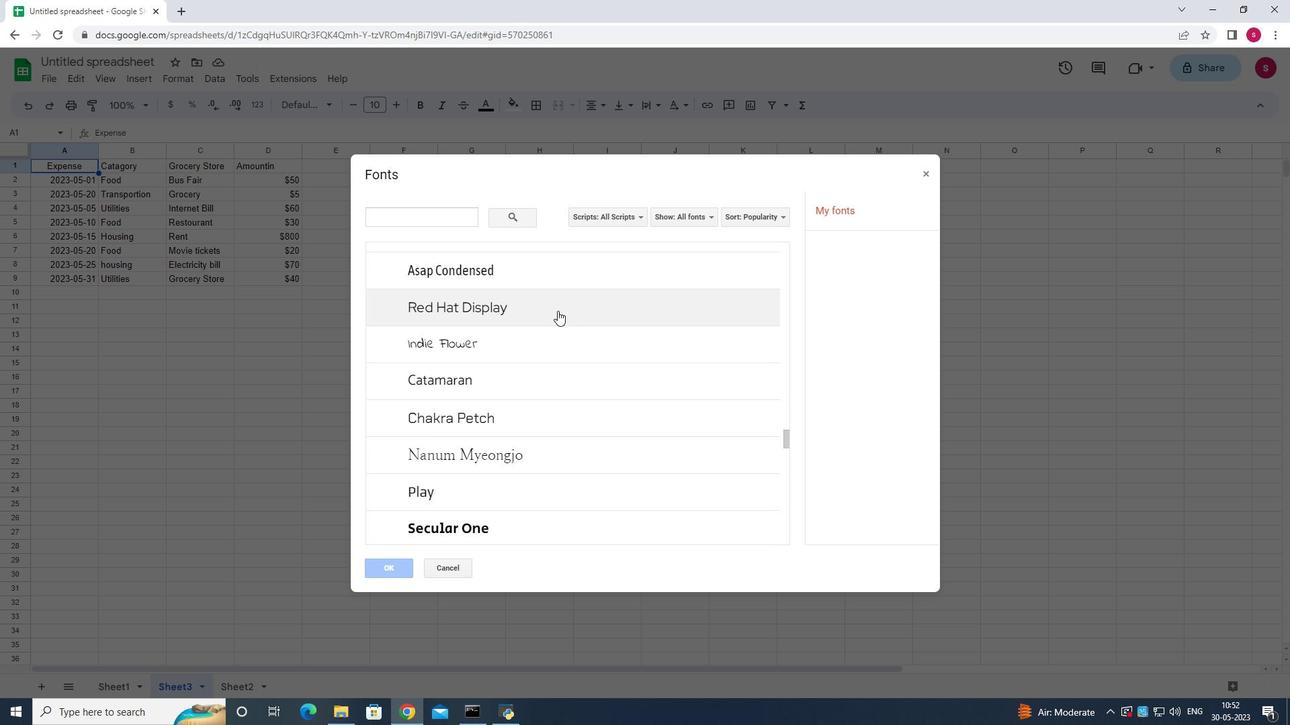 
Action: Mouse scrolled (557, 310) with delta (0, 0)
Screenshot: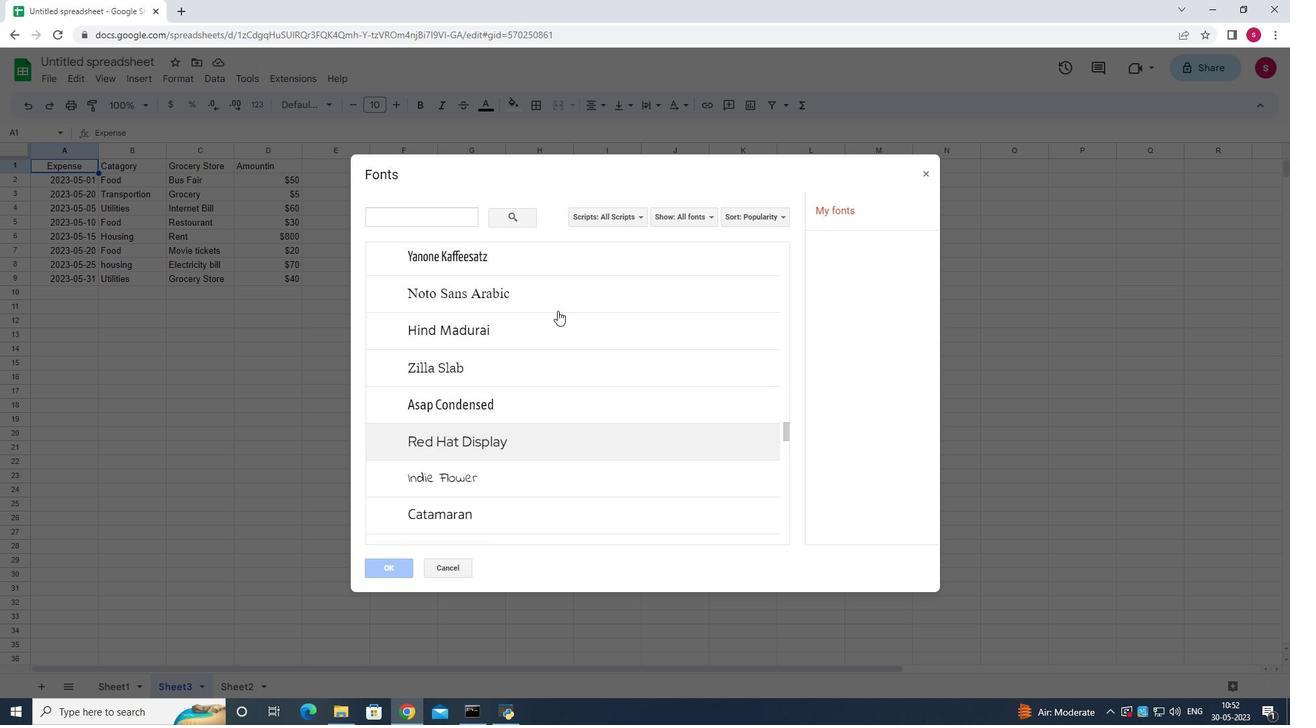 
Action: Mouse scrolled (557, 310) with delta (0, 0)
Screenshot: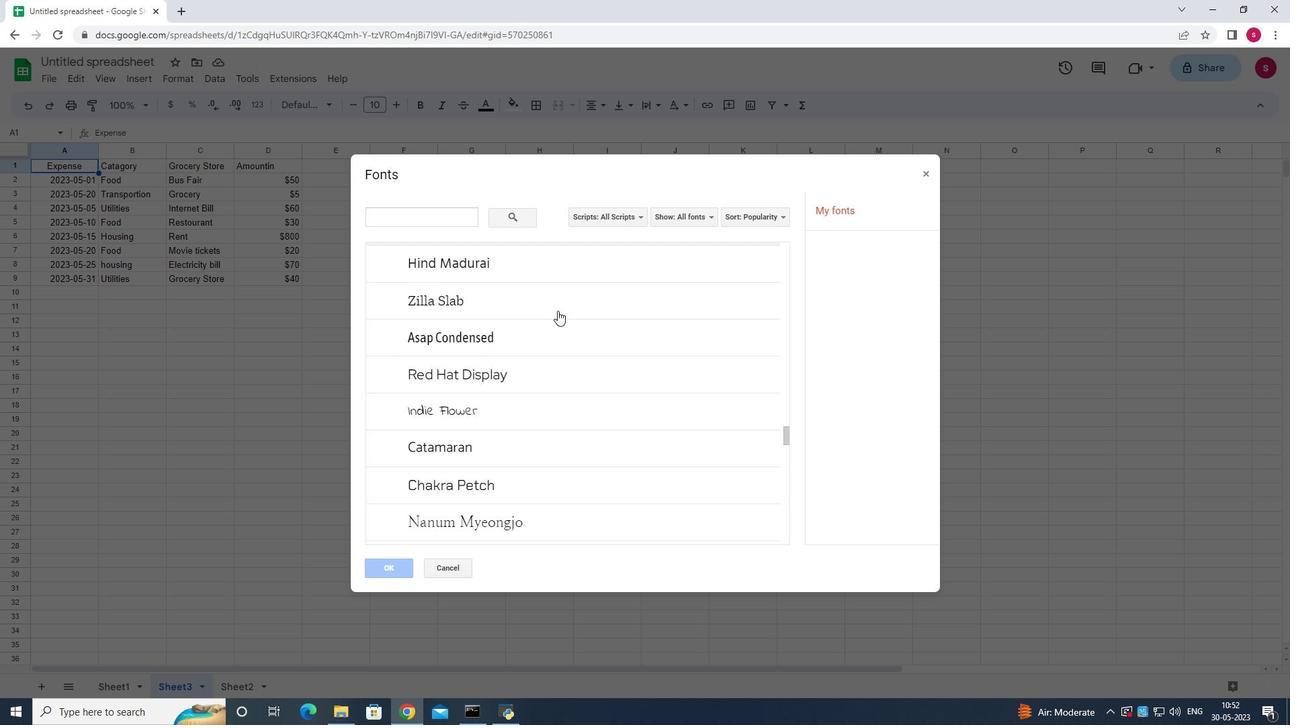 
Action: Mouse scrolled (557, 310) with delta (0, 0)
Screenshot: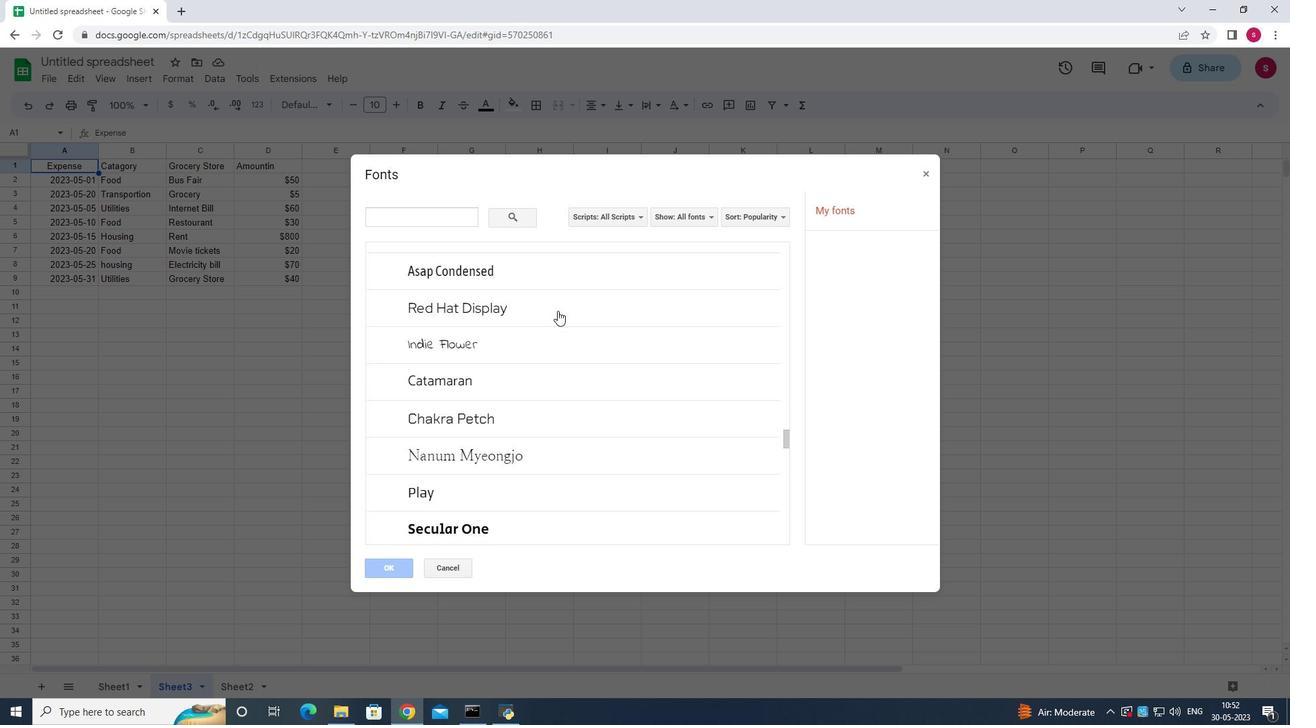 
Action: Mouse scrolled (557, 310) with delta (0, 0)
Screenshot: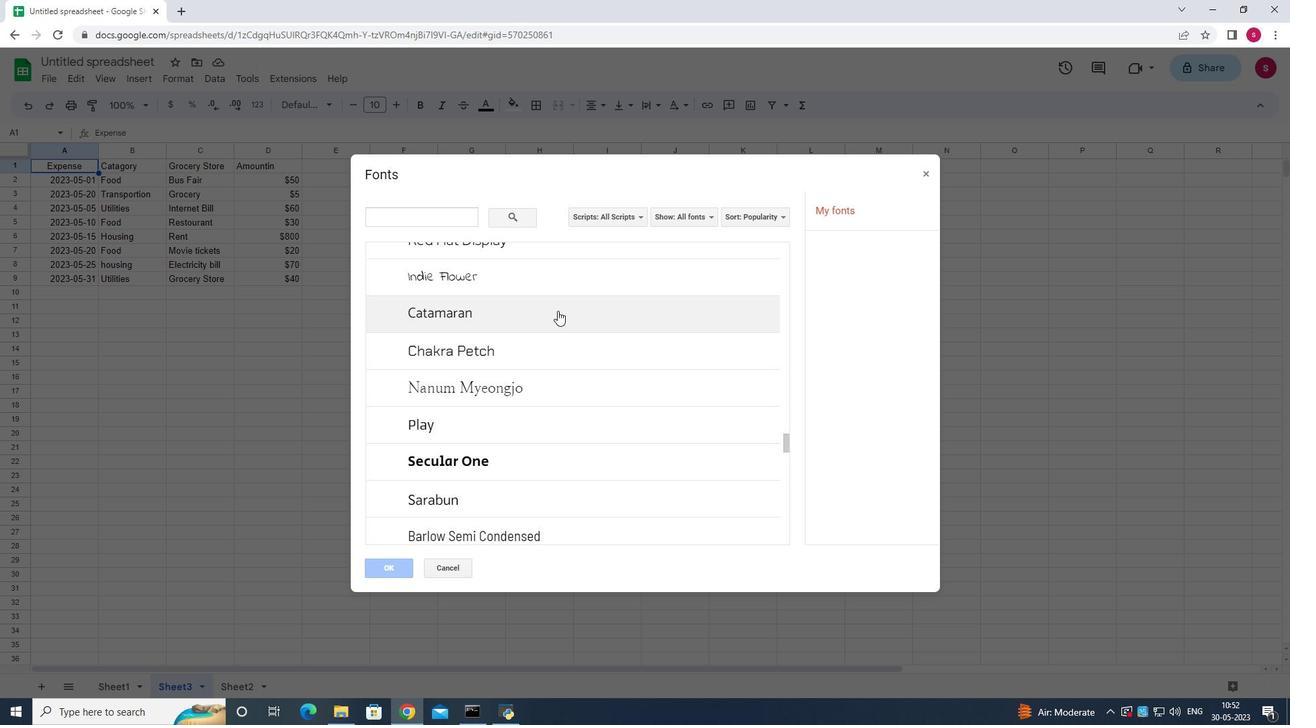 
Action: Mouse scrolled (557, 310) with delta (0, 0)
Screenshot: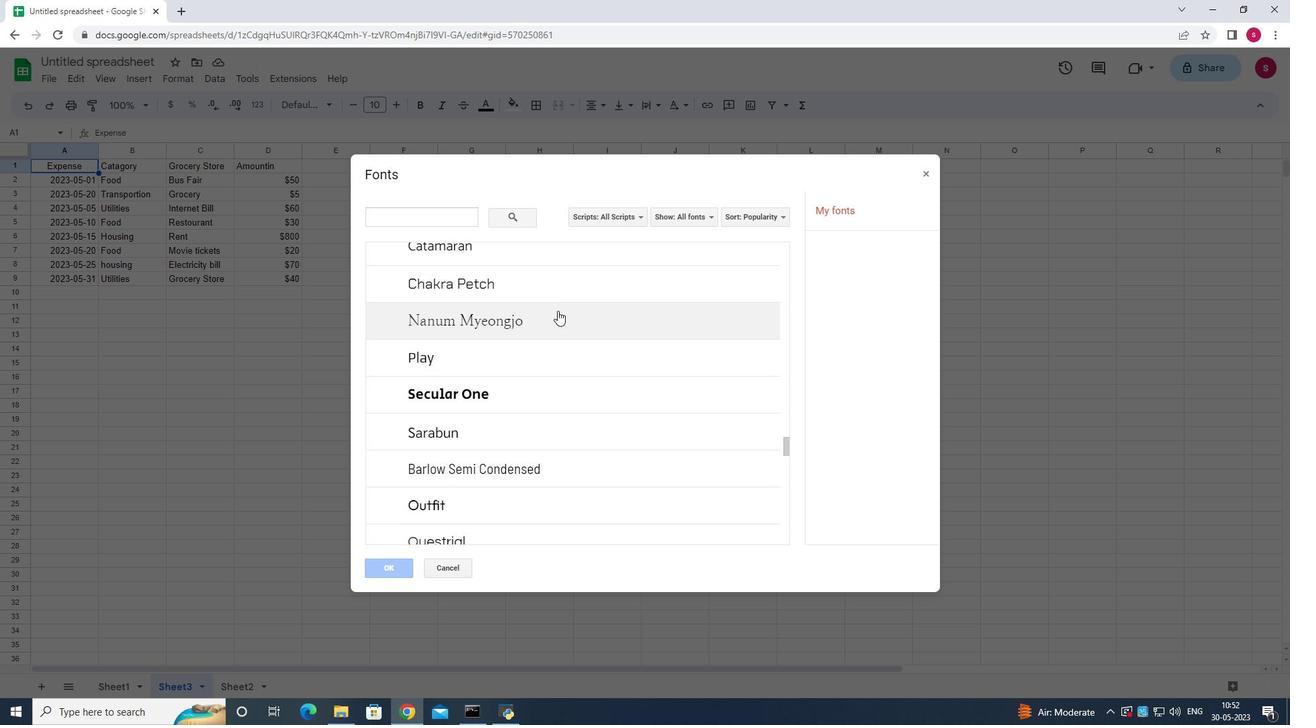 
Action: Mouse scrolled (557, 310) with delta (0, 0)
Screenshot: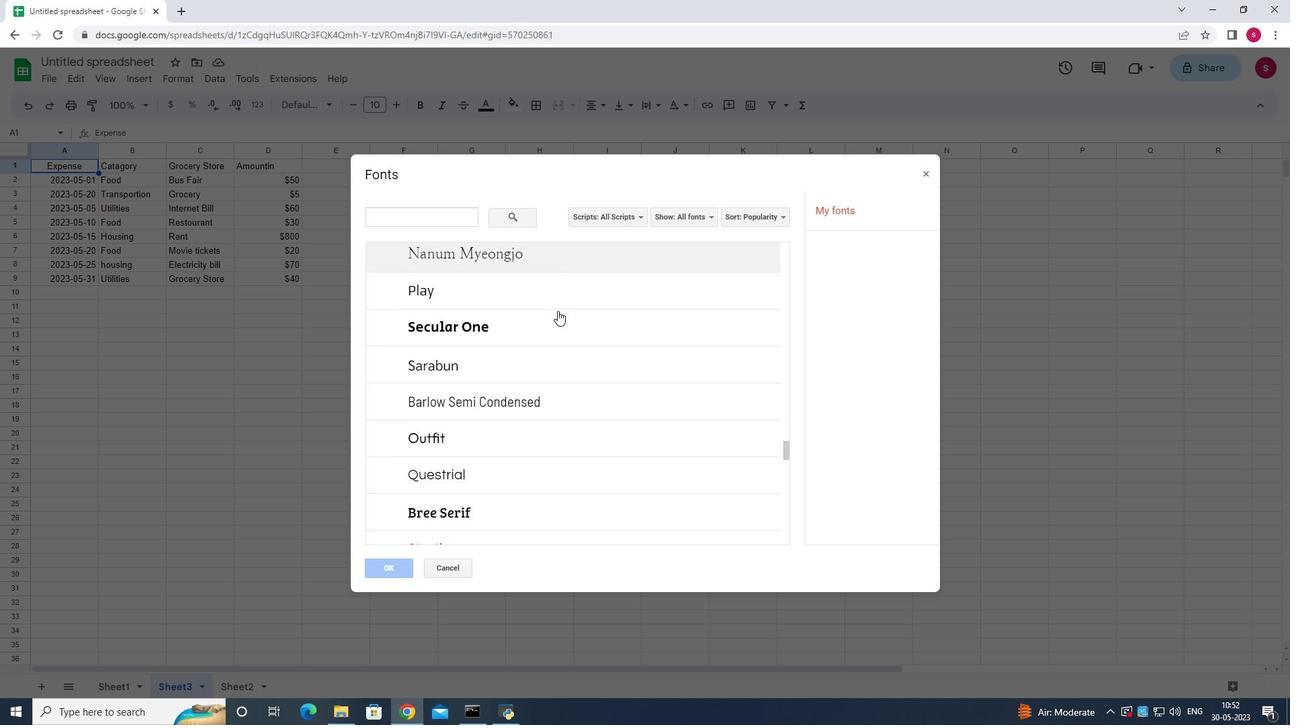 
Action: Mouse scrolled (557, 310) with delta (0, 0)
Screenshot: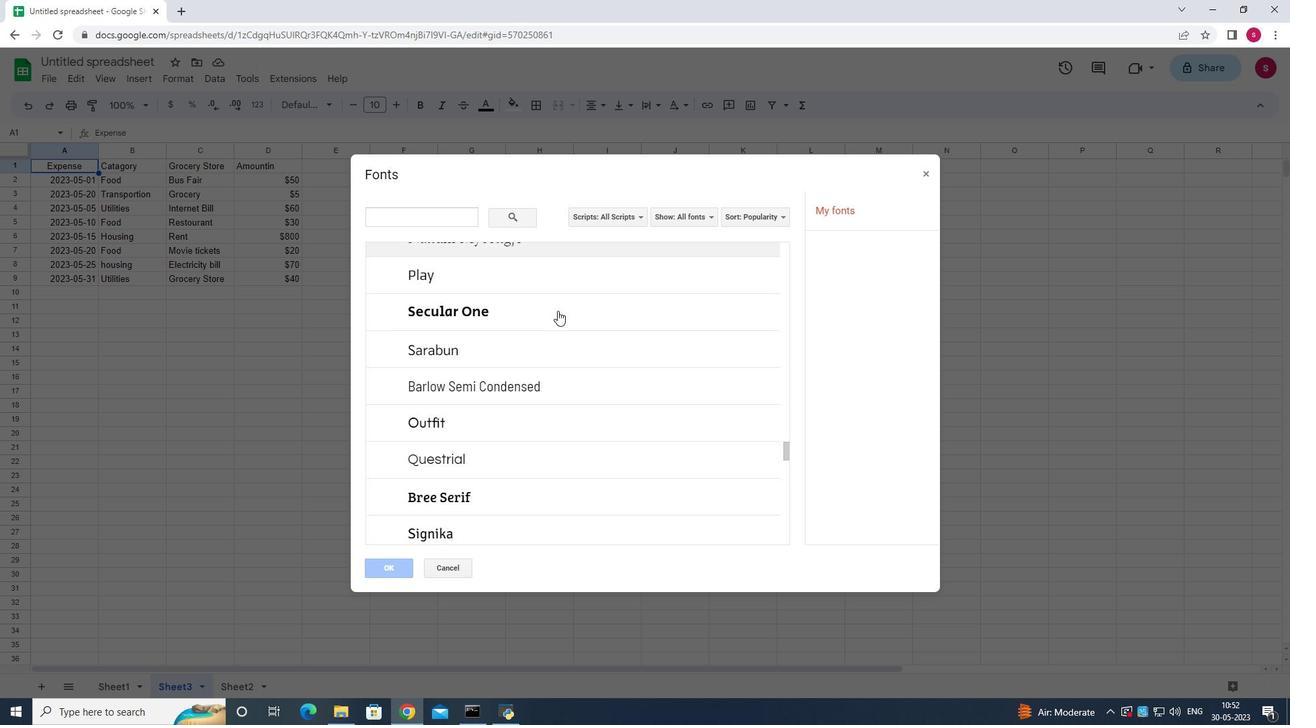 
Action: Mouse scrolled (557, 310) with delta (0, 0)
Screenshot: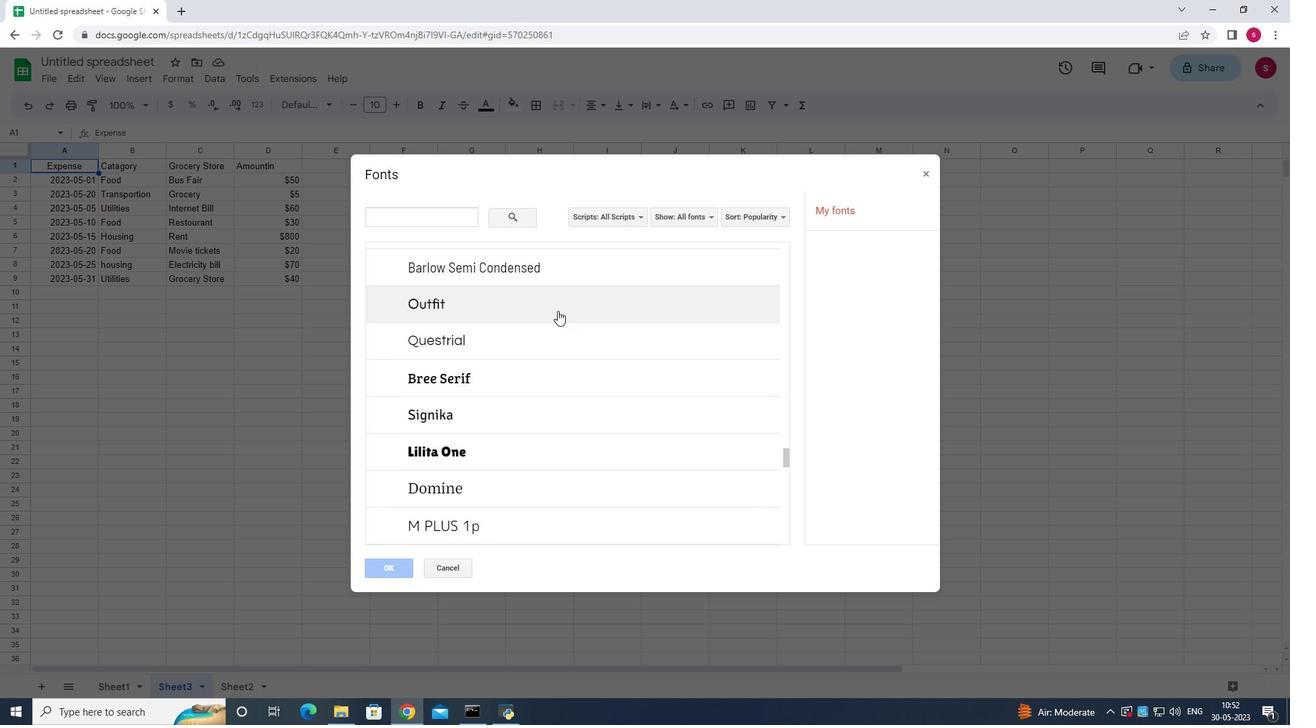 
Action: Mouse scrolled (557, 310) with delta (0, 0)
Screenshot: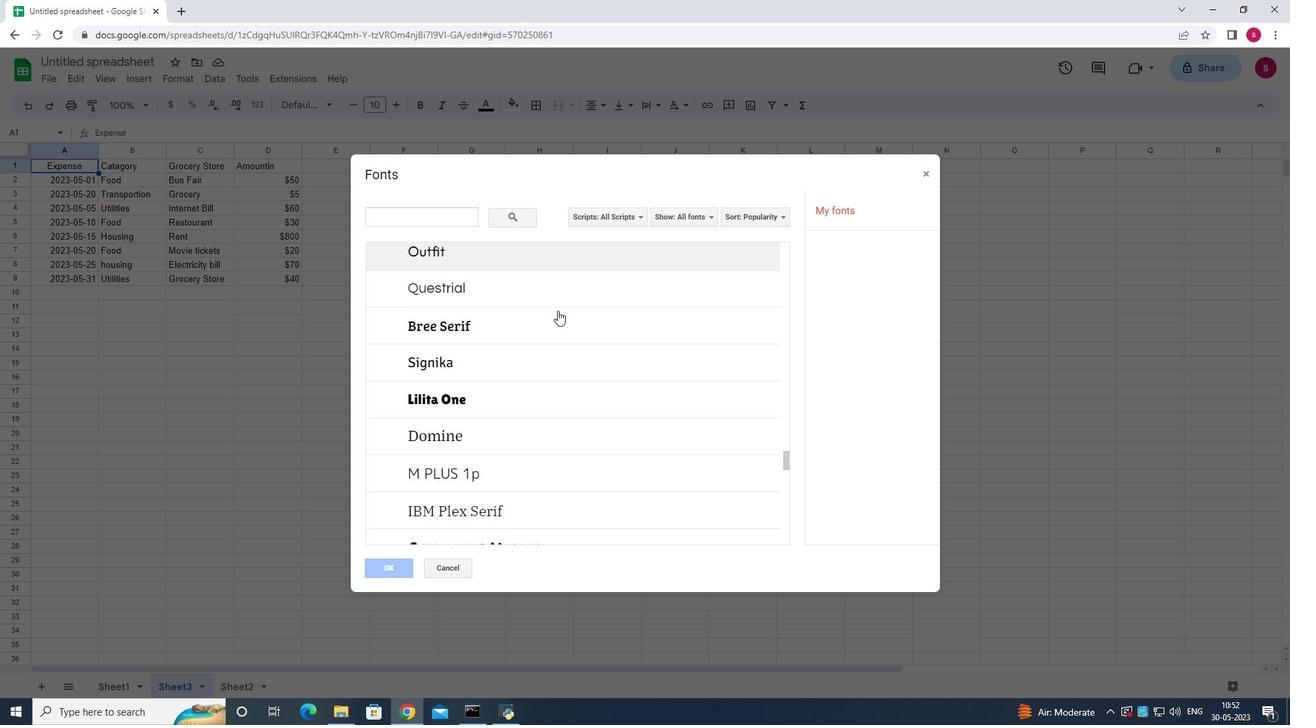 
Action: Mouse scrolled (557, 310) with delta (0, 0)
Screenshot: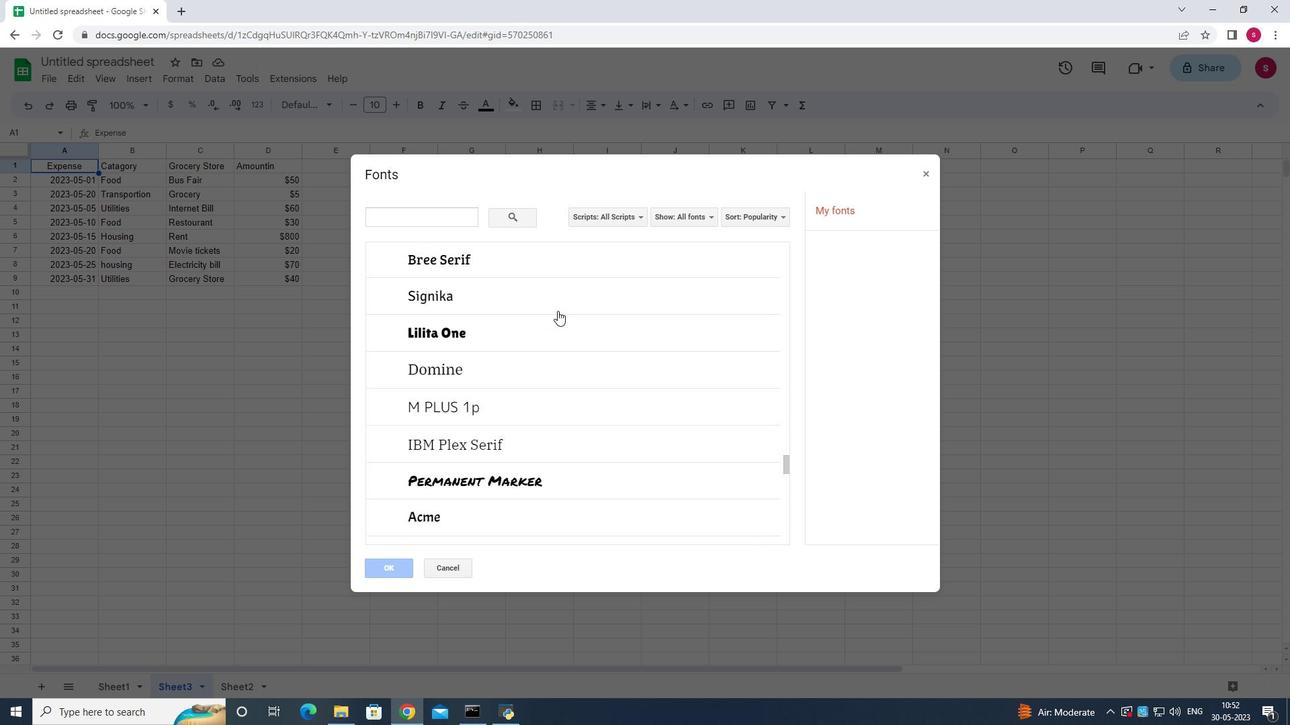 
Action: Mouse scrolled (557, 310) with delta (0, 0)
Screenshot: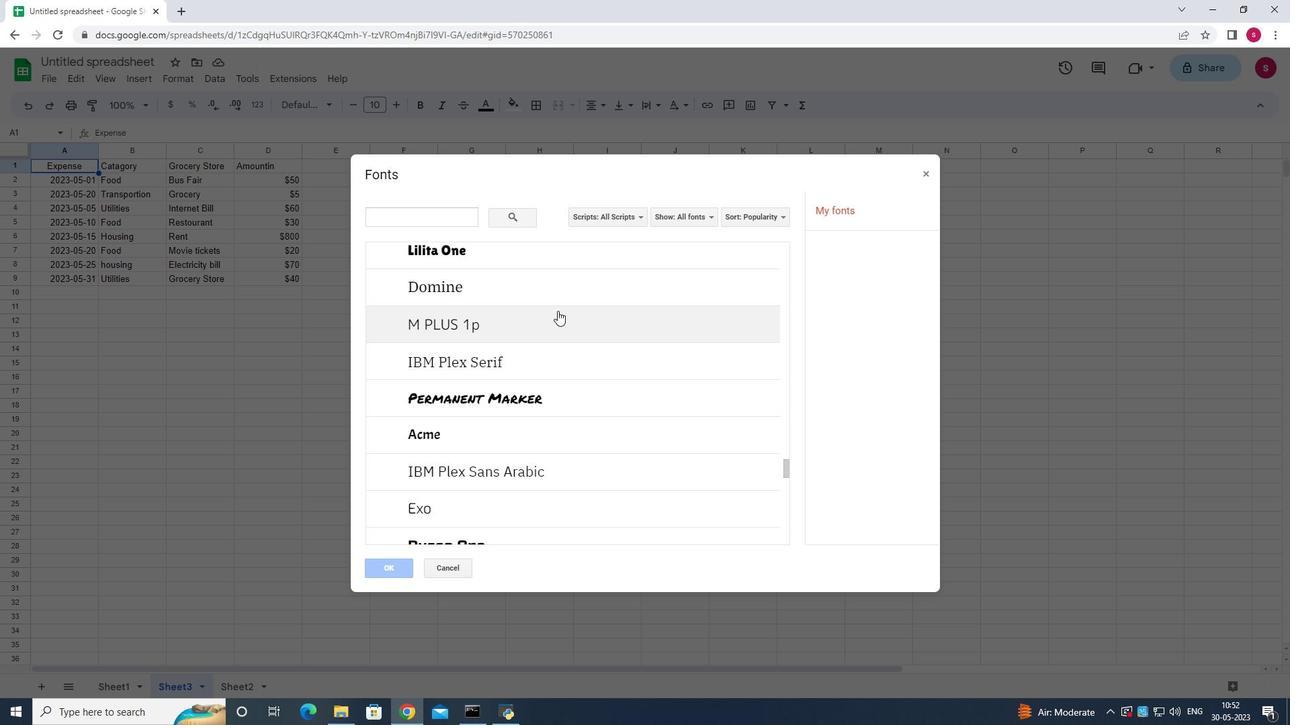 
Action: Mouse scrolled (557, 310) with delta (0, 0)
Screenshot: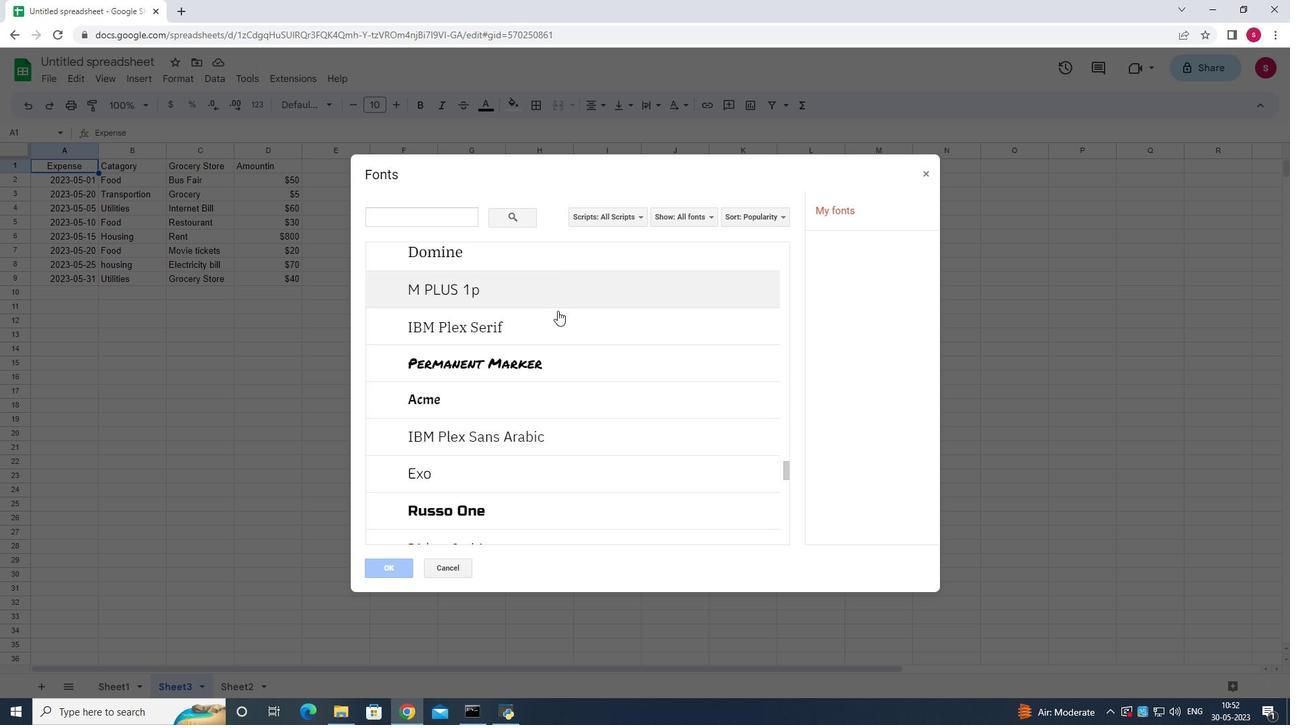 
Action: Mouse moved to (556, 272)
Screenshot: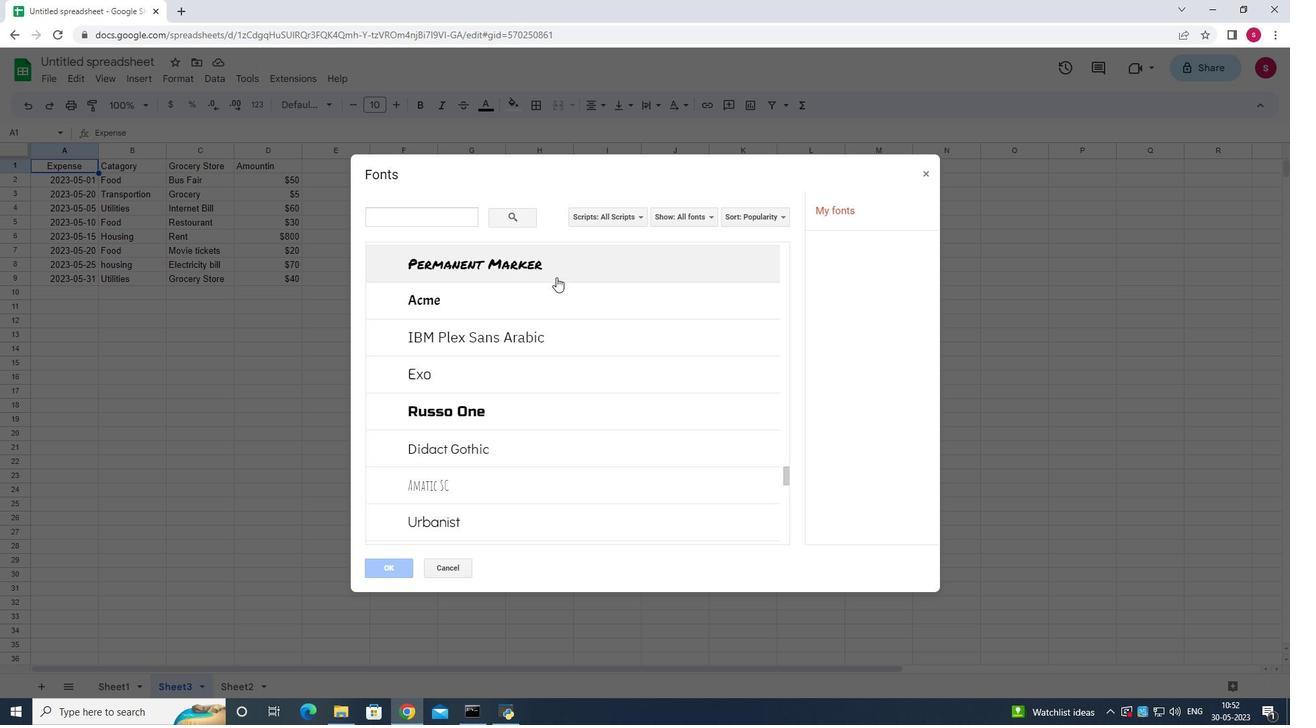 
Action: Mouse scrolled (556, 271) with delta (0, 0)
Screenshot: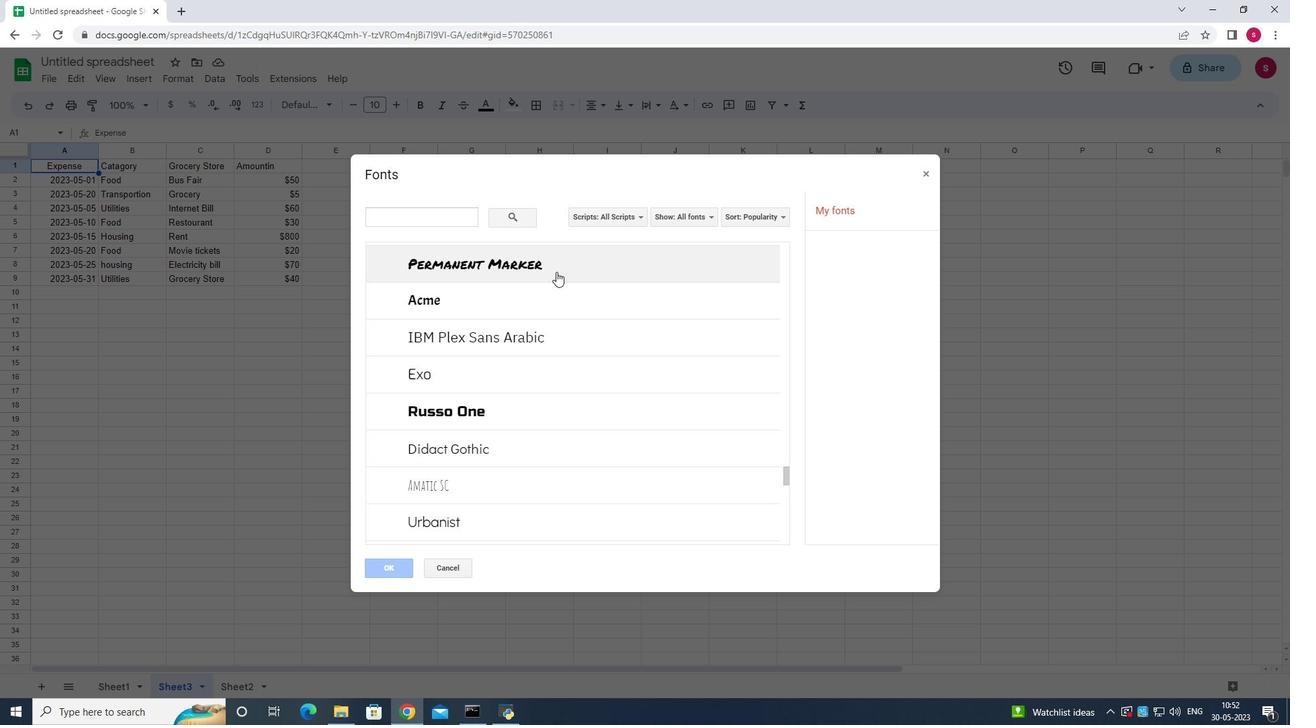 
Action: Mouse scrolled (556, 271) with delta (0, 0)
Screenshot: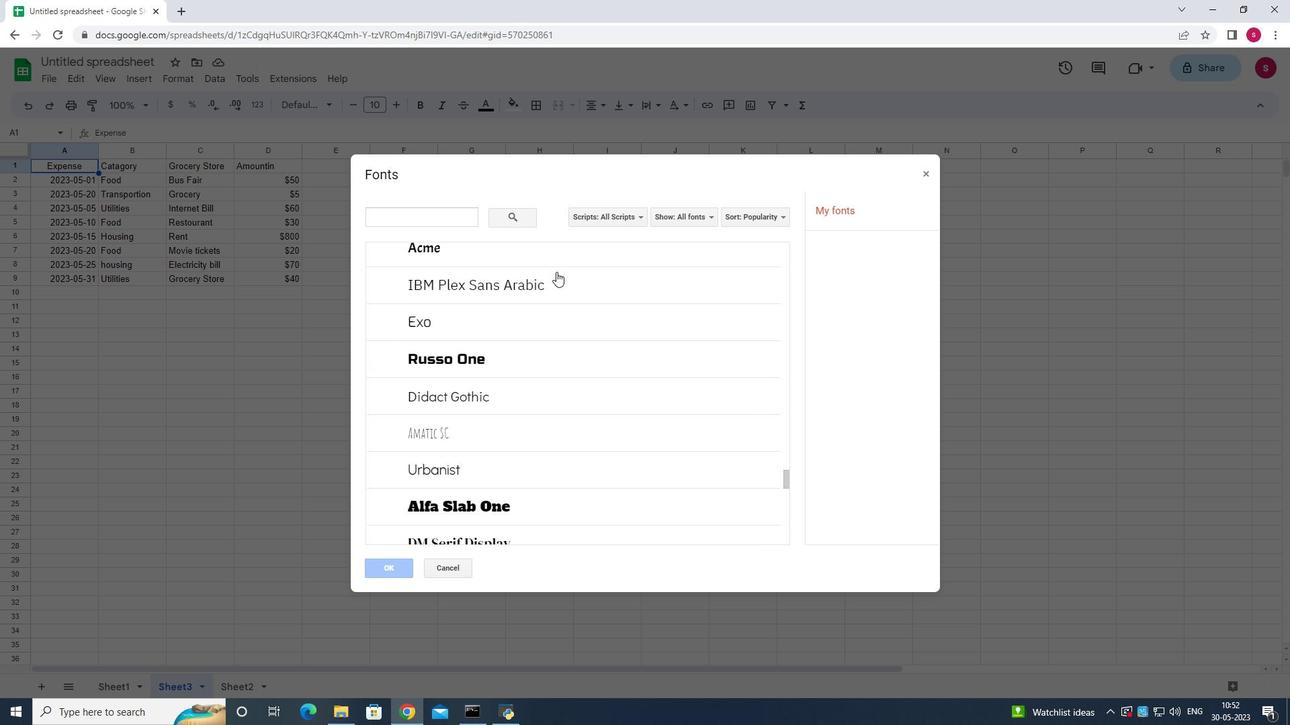 
Action: Mouse moved to (573, 395)
Screenshot: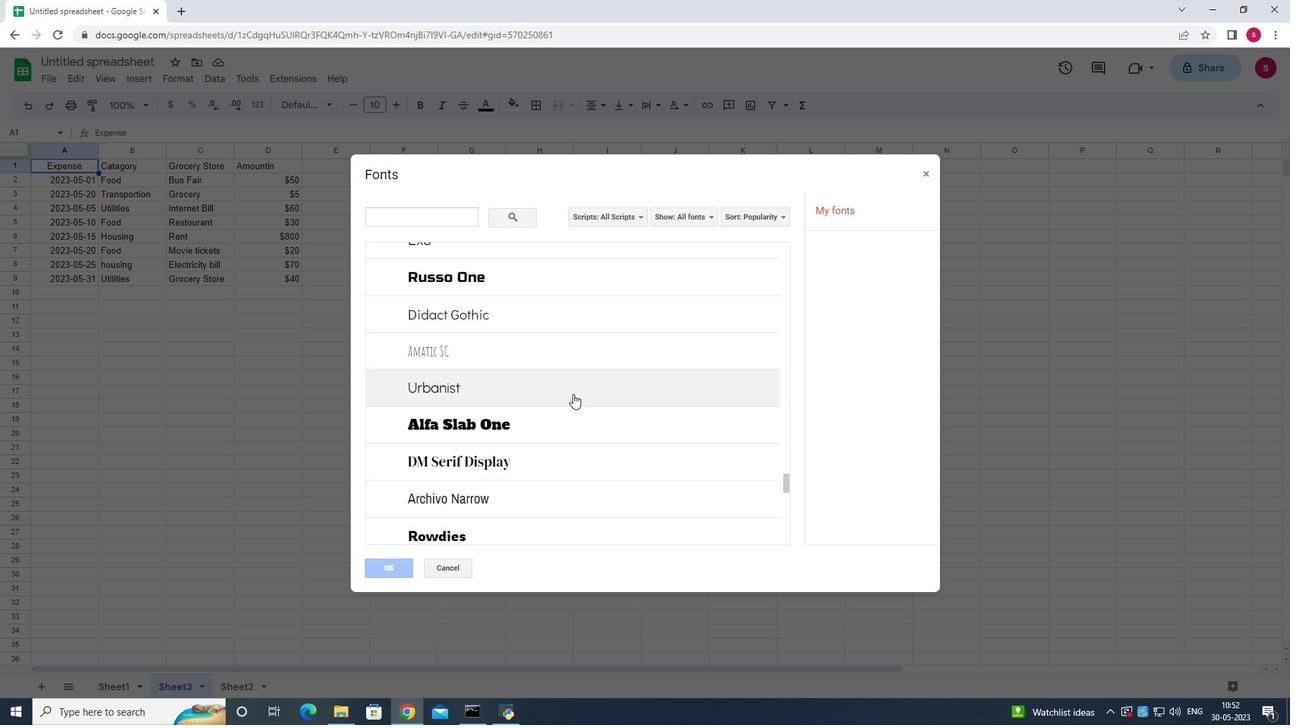 
Action: Mouse scrolled (573, 394) with delta (0, 0)
Screenshot: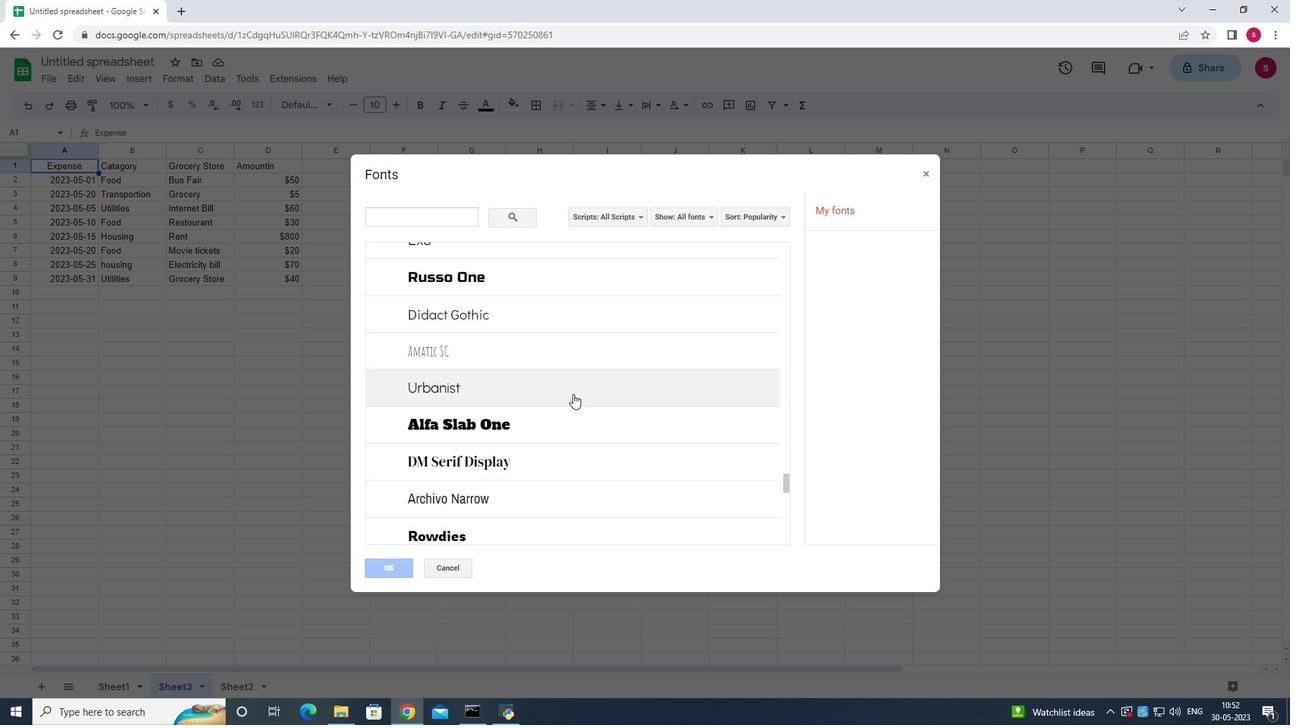 
Action: Mouse scrolled (573, 394) with delta (0, 0)
Screenshot: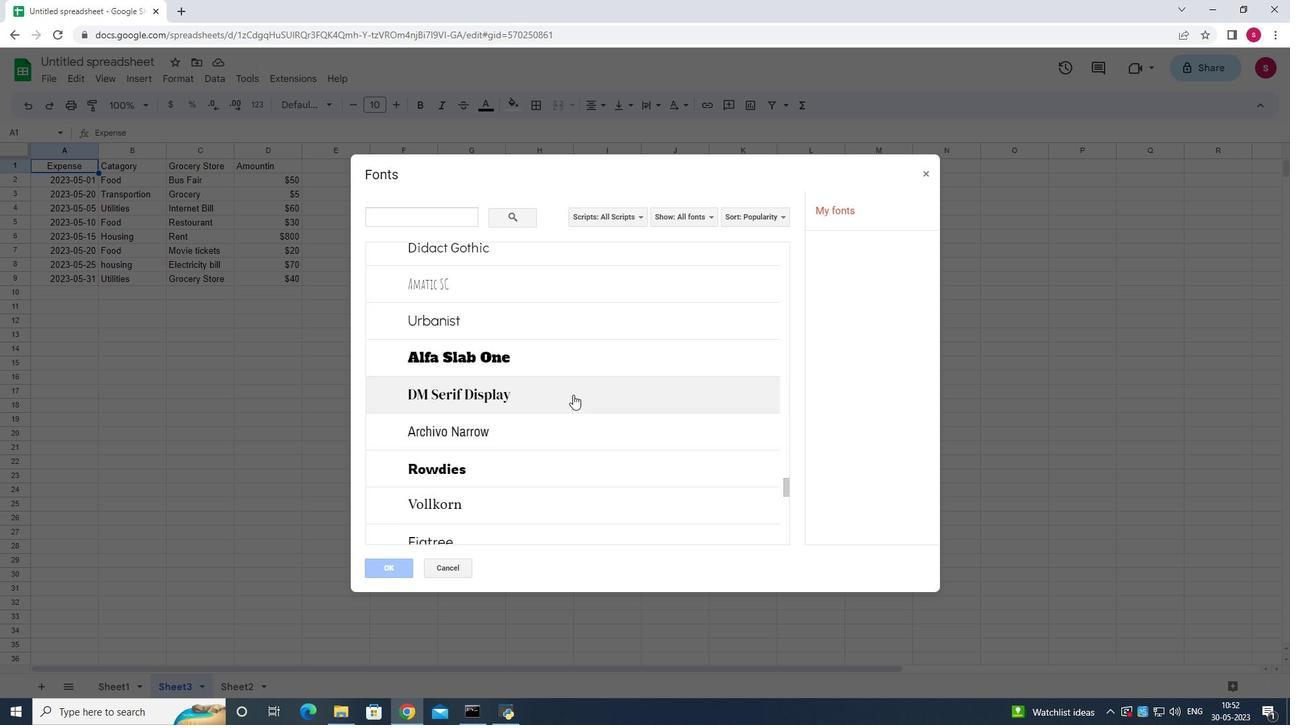 
Action: Mouse scrolled (573, 394) with delta (0, 0)
Screenshot: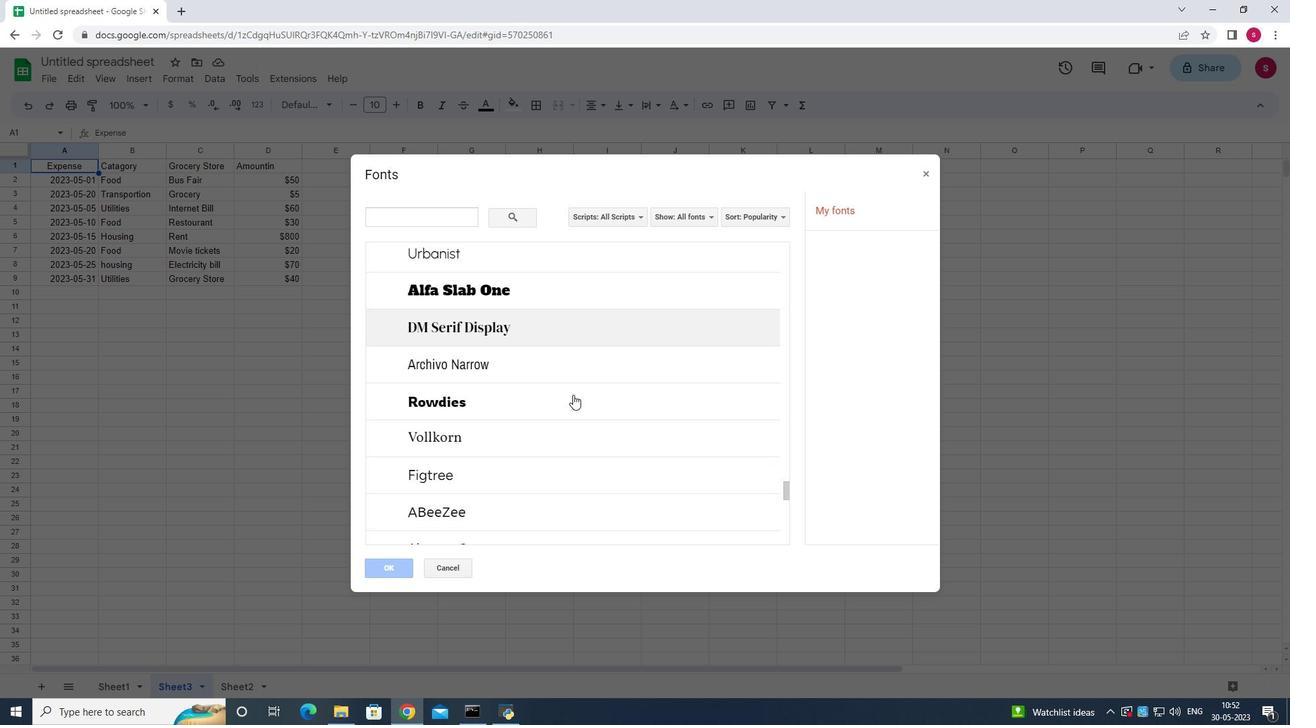 
Action: Mouse scrolled (573, 394) with delta (0, 0)
Screenshot: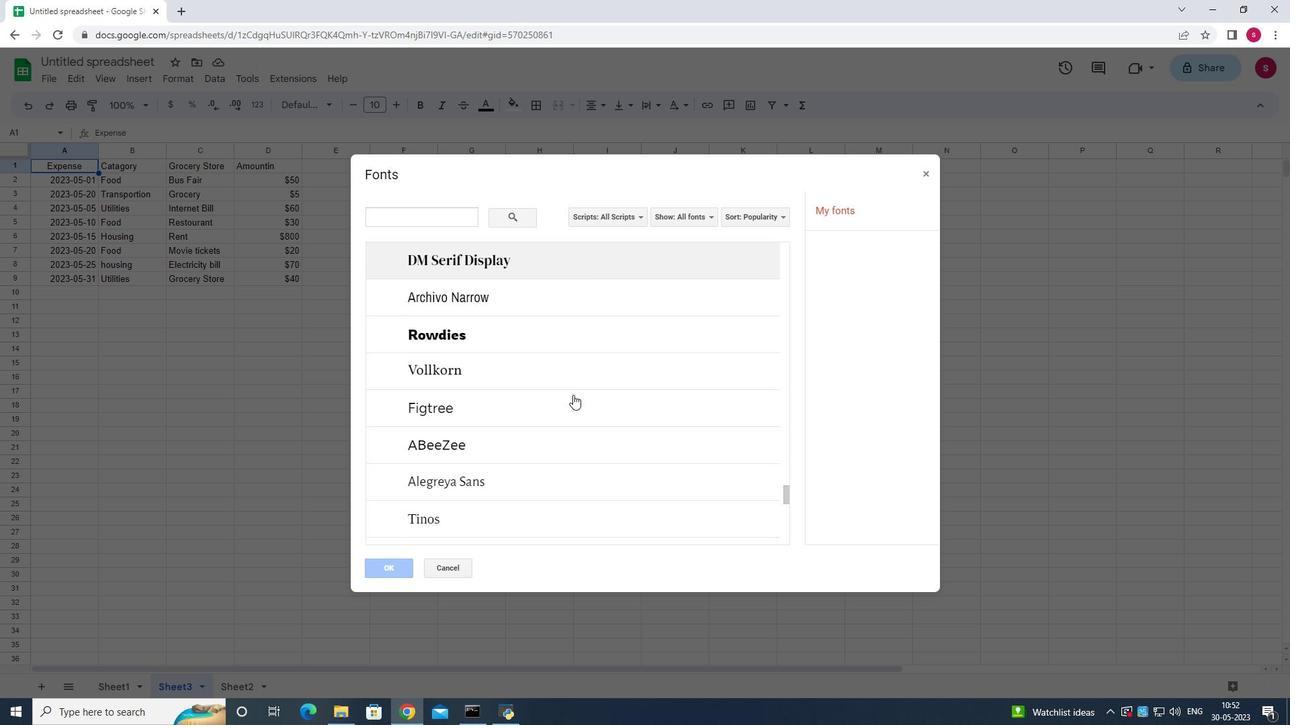 
Action: Mouse scrolled (573, 394) with delta (0, 0)
Screenshot: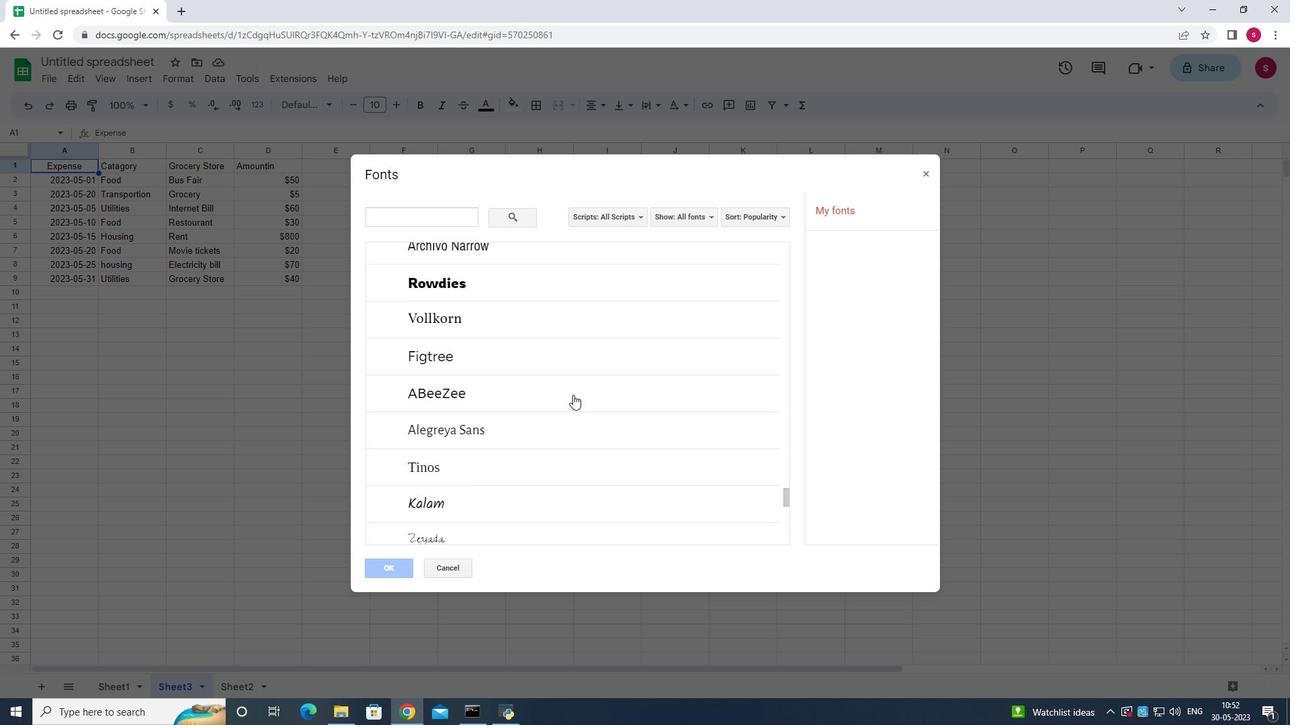 
Action: Mouse scrolled (573, 394) with delta (0, 0)
Screenshot: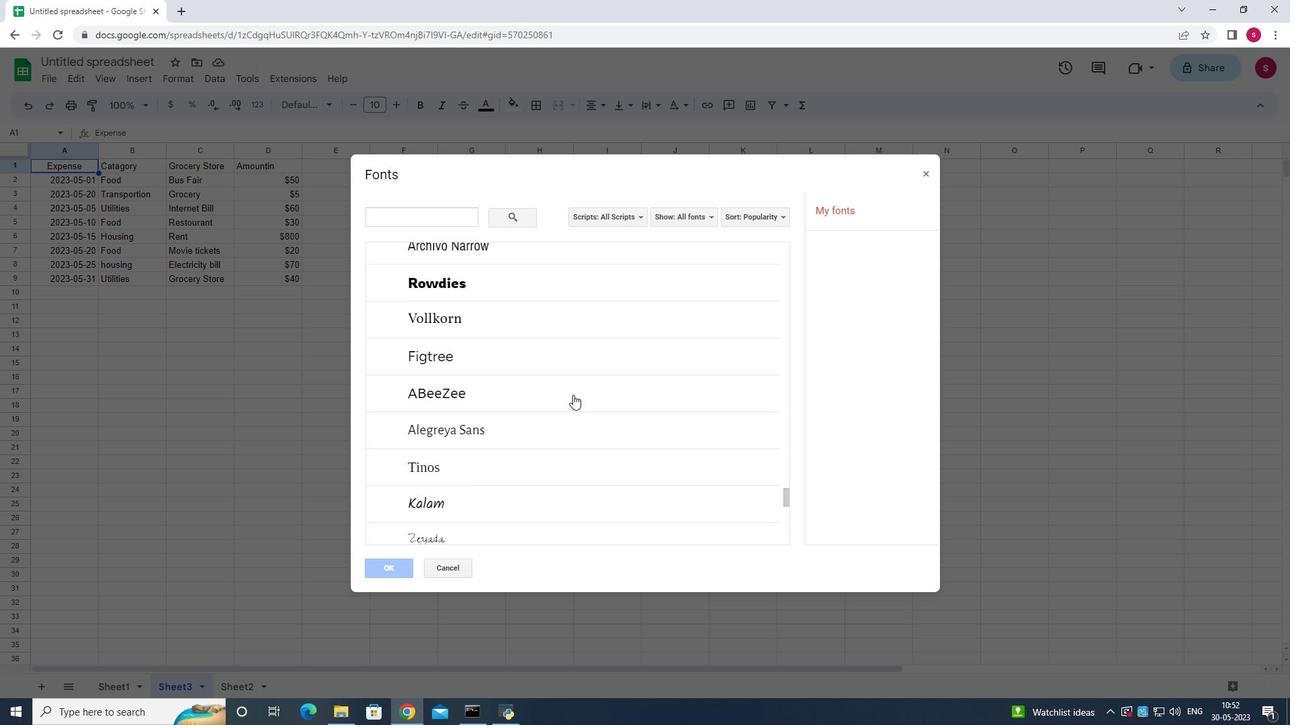 
Action: Mouse scrolled (573, 394) with delta (0, 0)
Screenshot: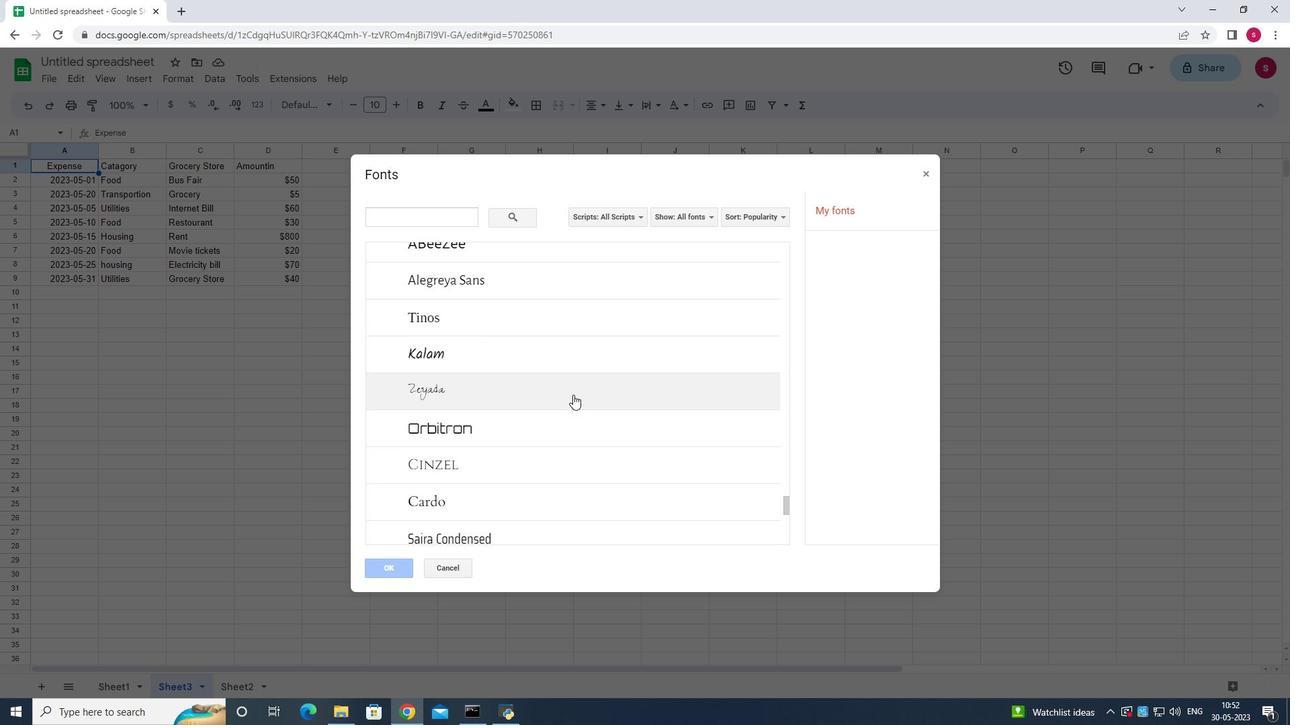 
Action: Mouse scrolled (573, 394) with delta (0, 0)
Screenshot: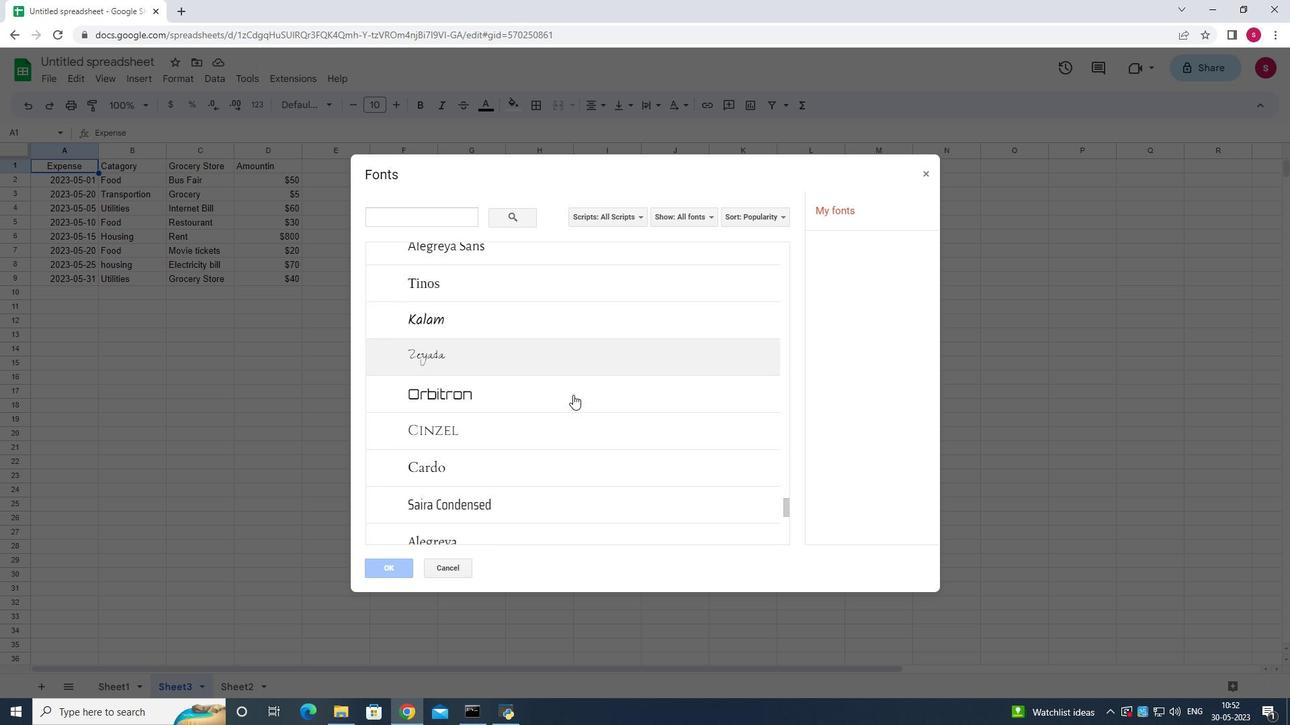 
Action: Mouse scrolled (573, 394) with delta (0, 0)
Screenshot: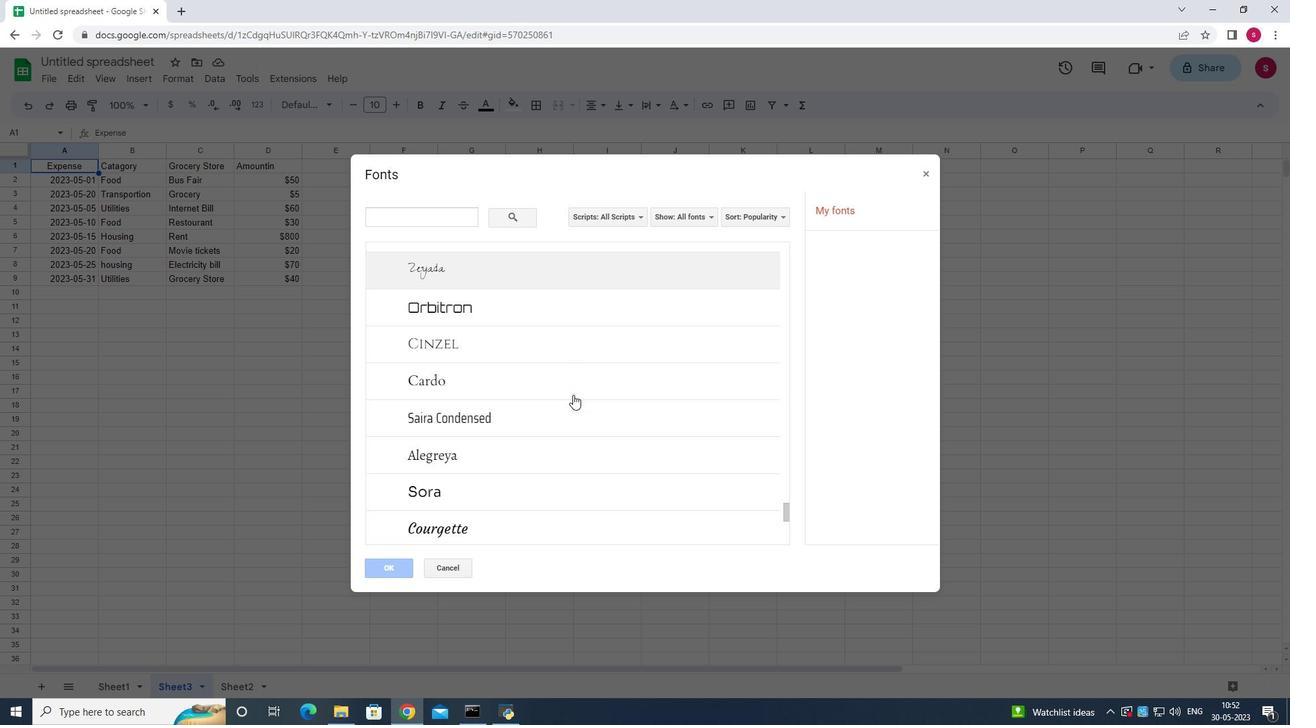 
Action: Mouse scrolled (573, 394) with delta (0, 0)
Screenshot: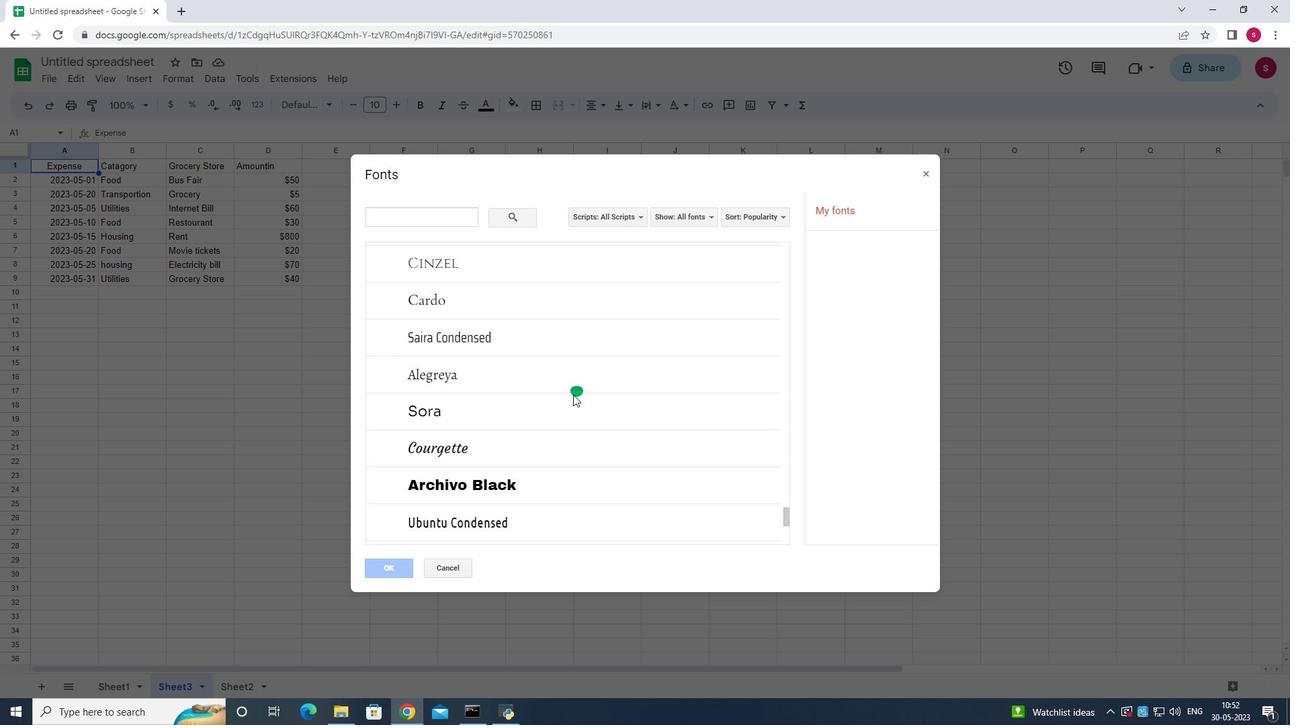 
Action: Mouse scrolled (573, 394) with delta (0, 0)
Screenshot: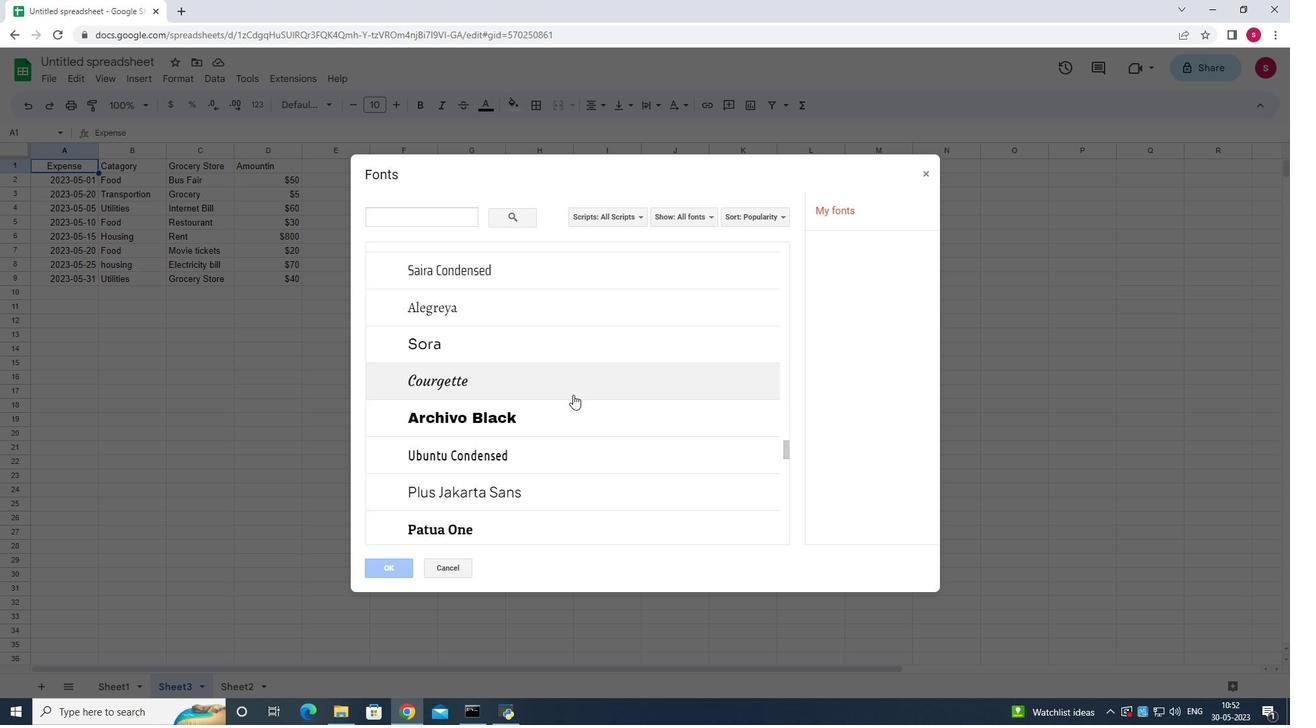 
Action: Mouse scrolled (573, 394) with delta (0, 0)
Screenshot: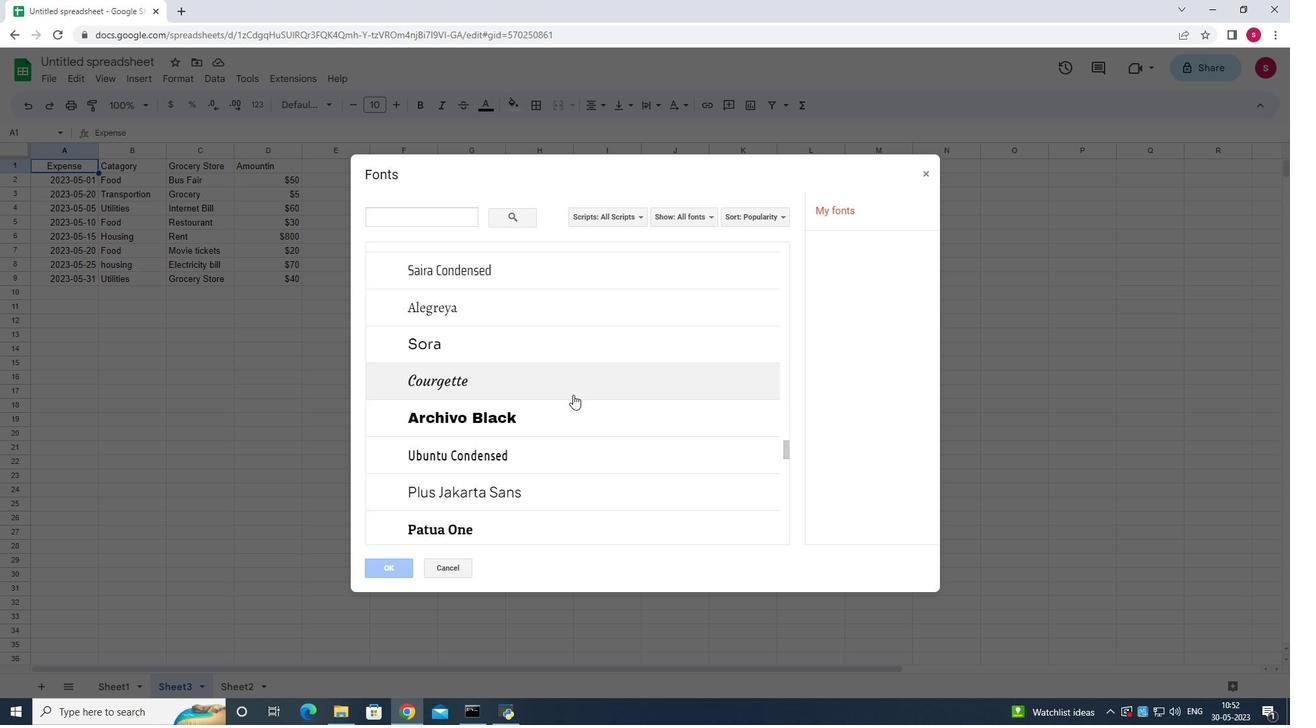 
Action: Mouse scrolled (573, 394) with delta (0, 0)
Screenshot: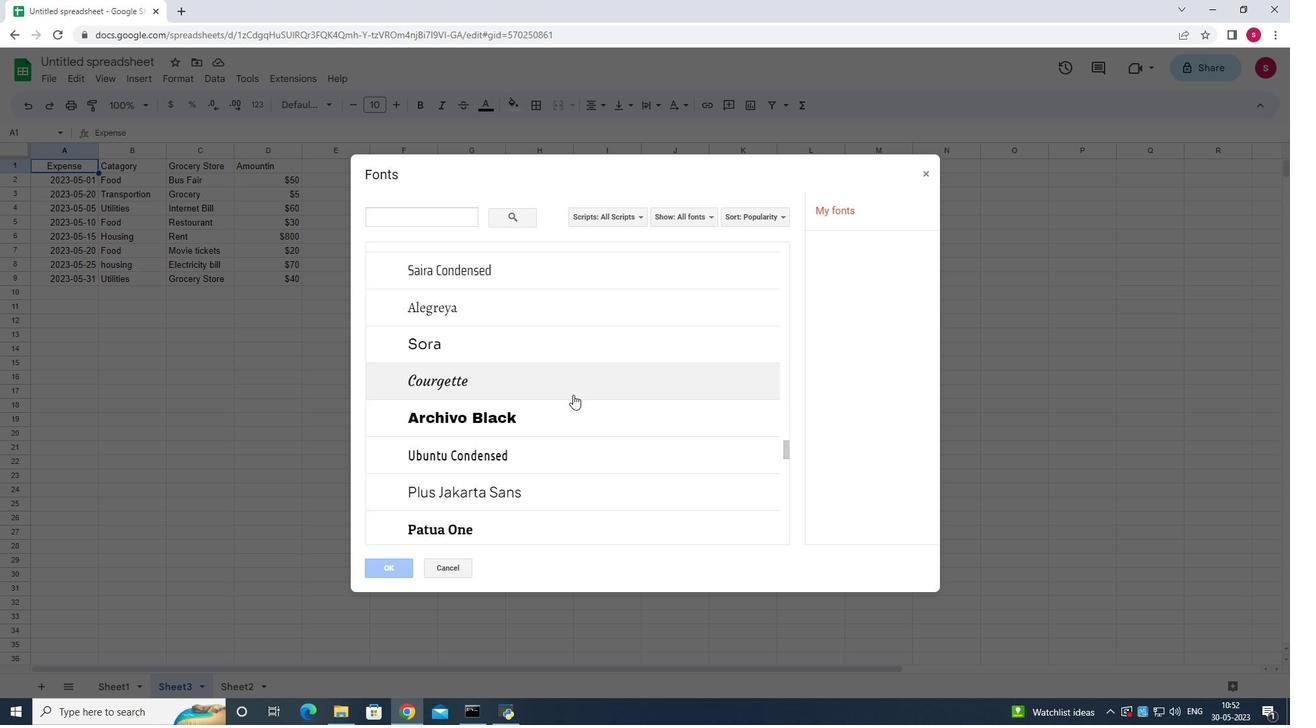 
Action: Mouse scrolled (573, 394) with delta (0, 0)
Screenshot: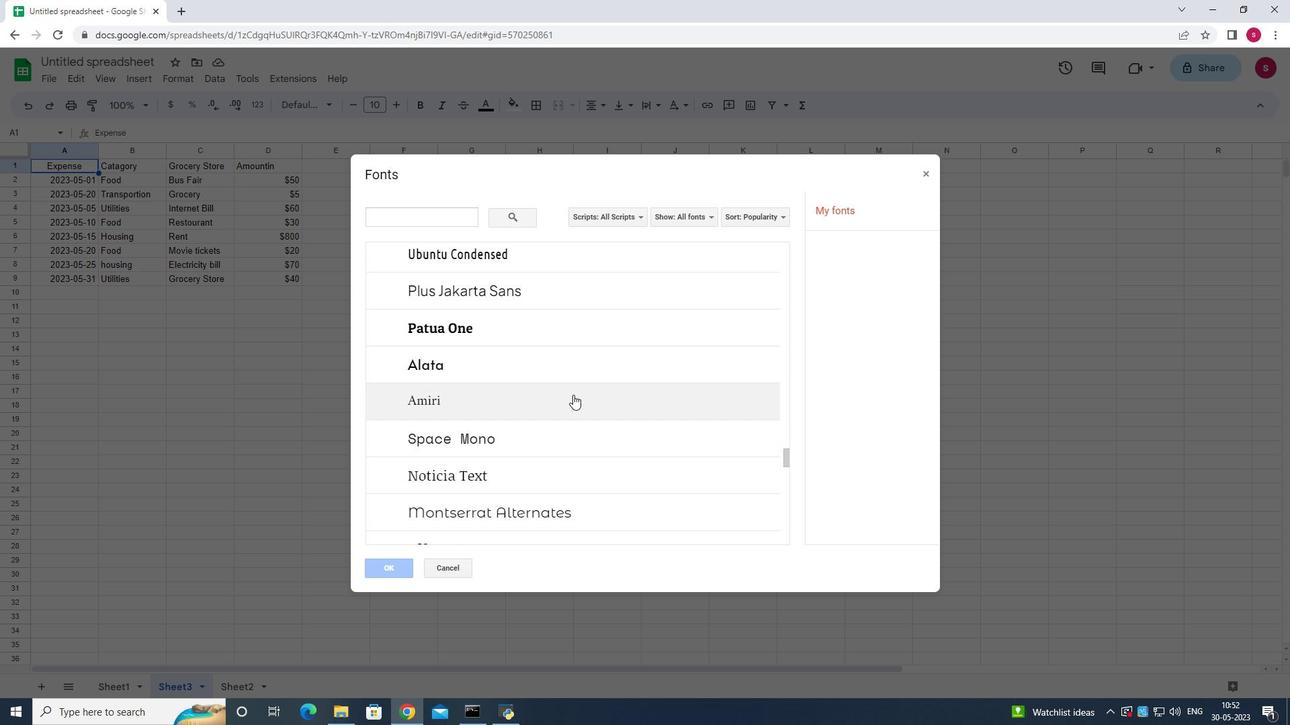 
Action: Mouse scrolled (573, 394) with delta (0, 0)
Screenshot: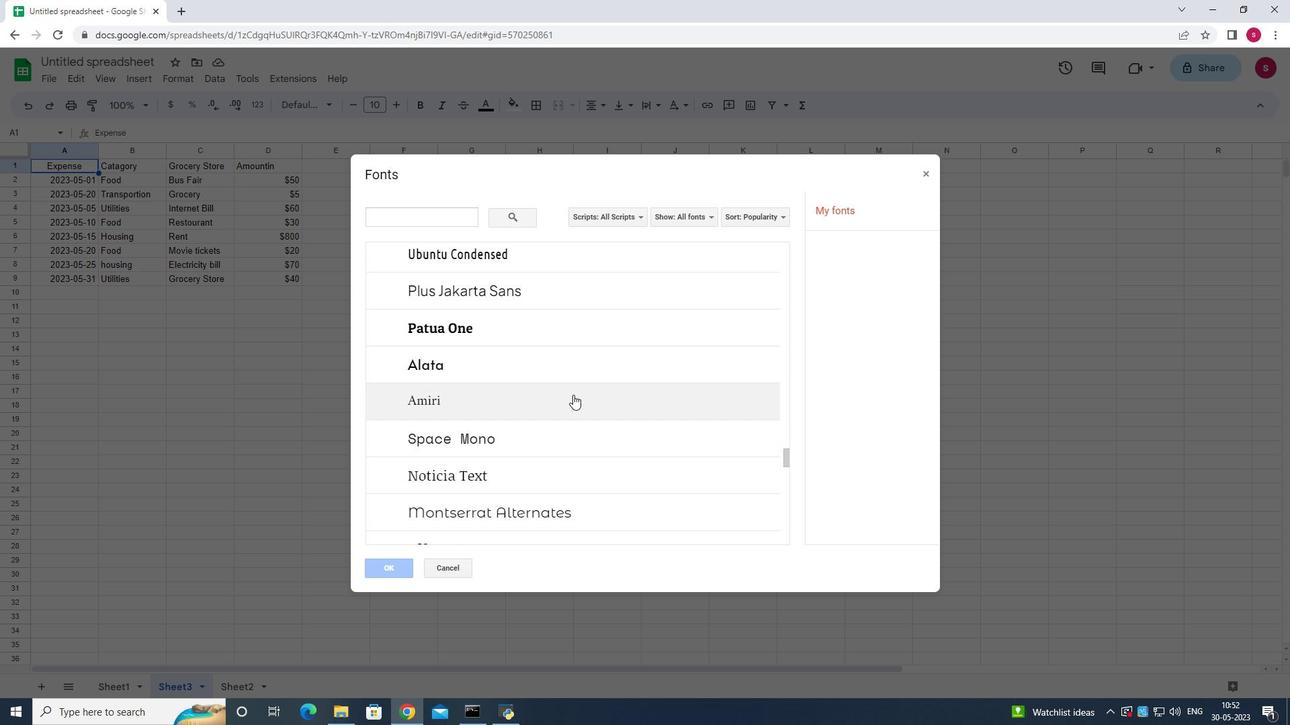 
Action: Mouse moved to (572, 395)
Screenshot: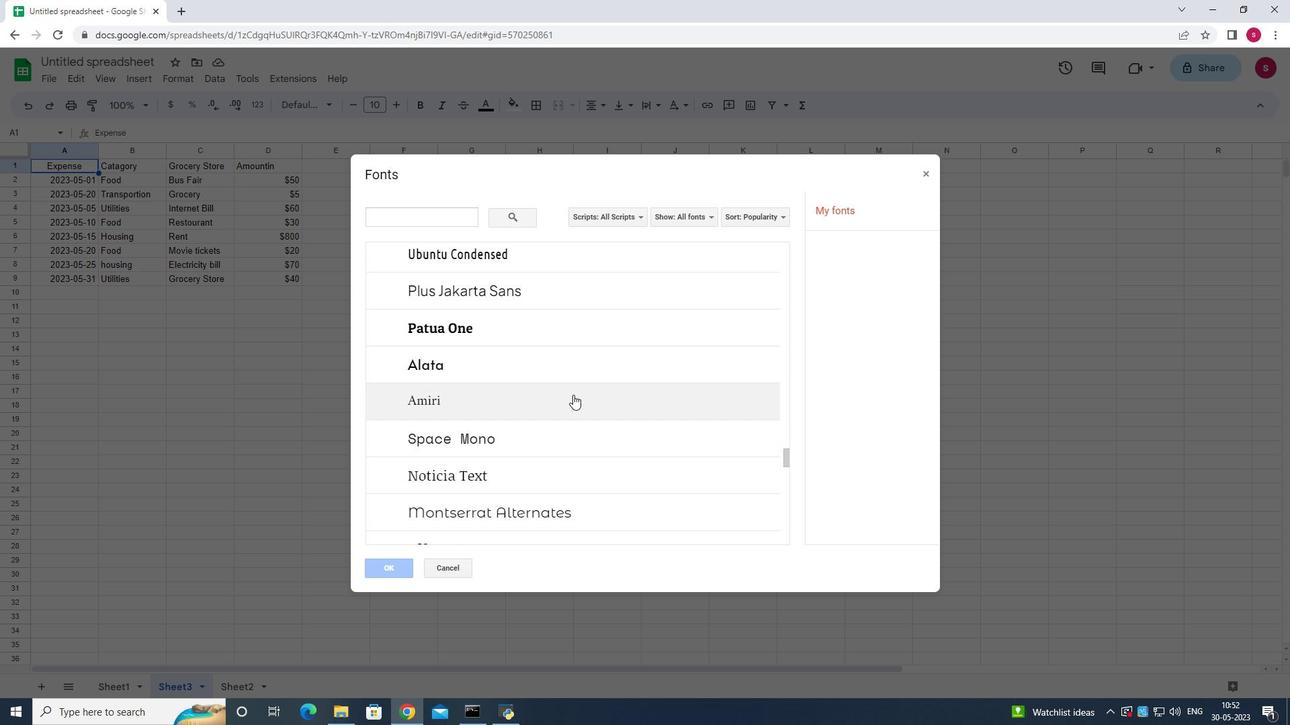 
Action: Mouse scrolled (572, 394) with delta (0, 0)
Screenshot: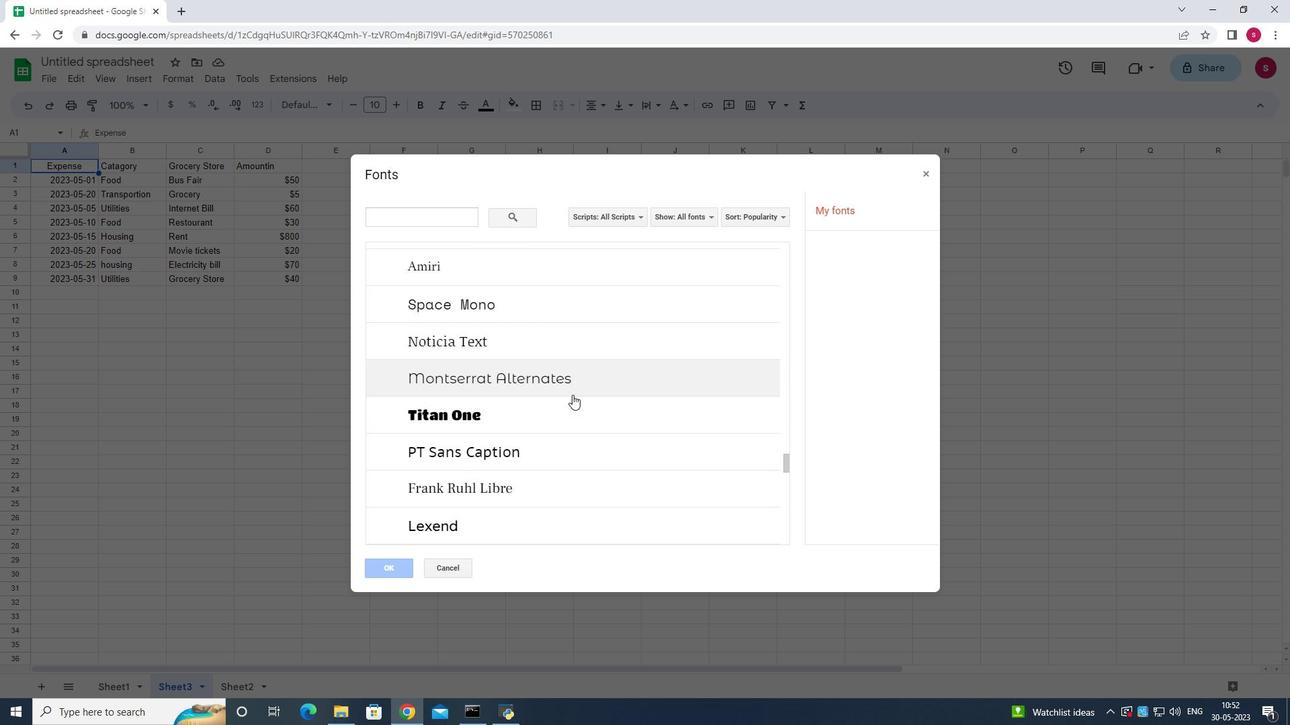 
Action: Mouse scrolled (572, 394) with delta (0, 0)
Screenshot: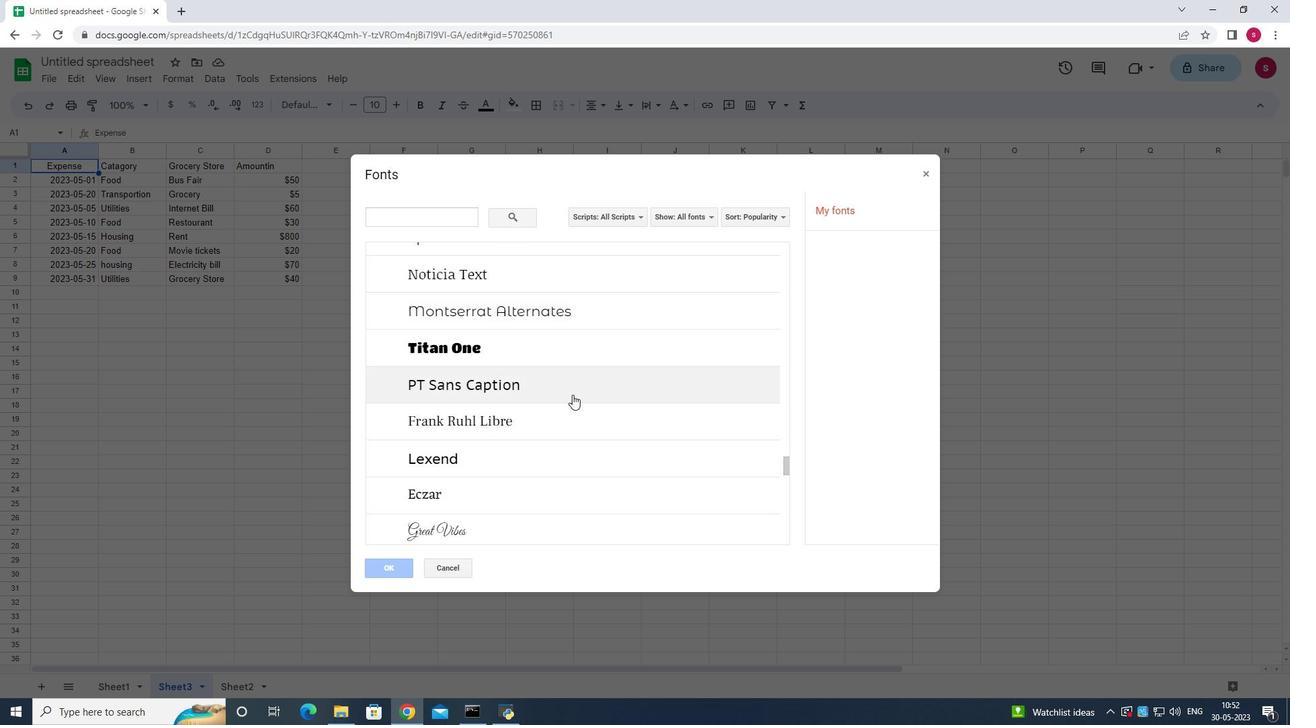 
Action: Mouse scrolled (572, 394) with delta (0, 0)
Screenshot: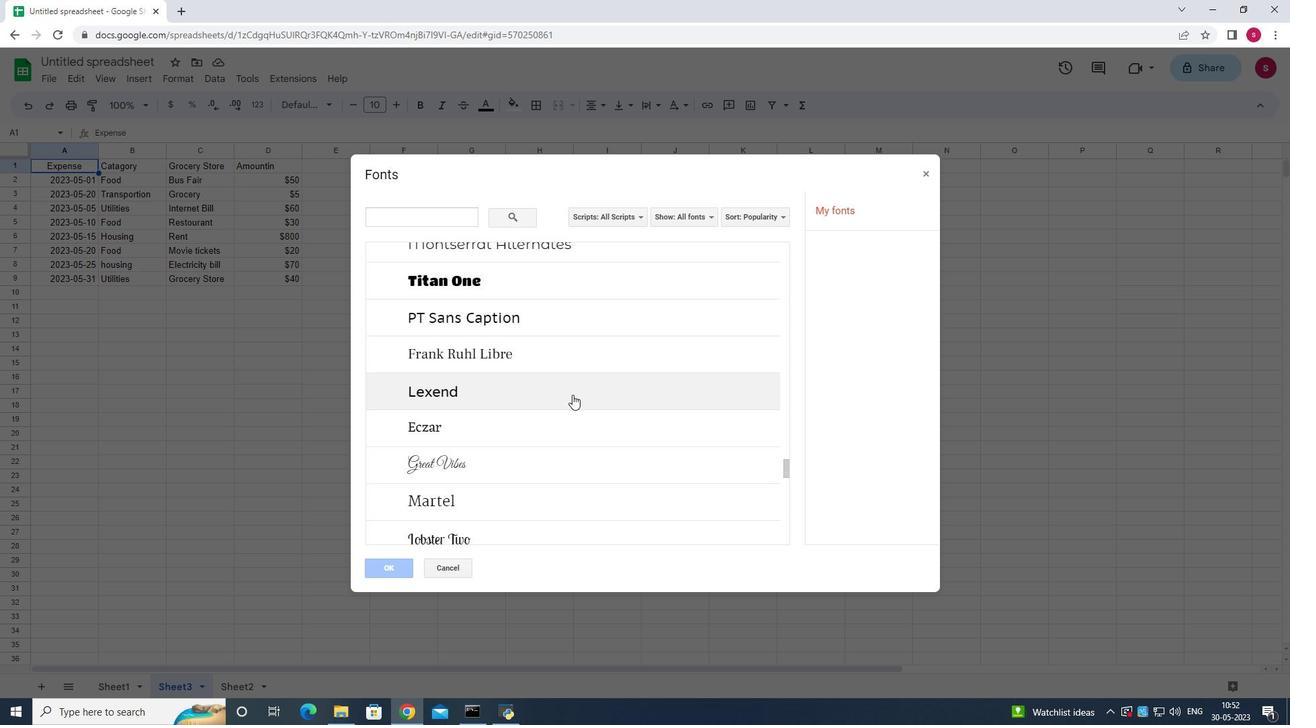 
Action: Mouse scrolled (572, 394) with delta (0, 0)
Screenshot: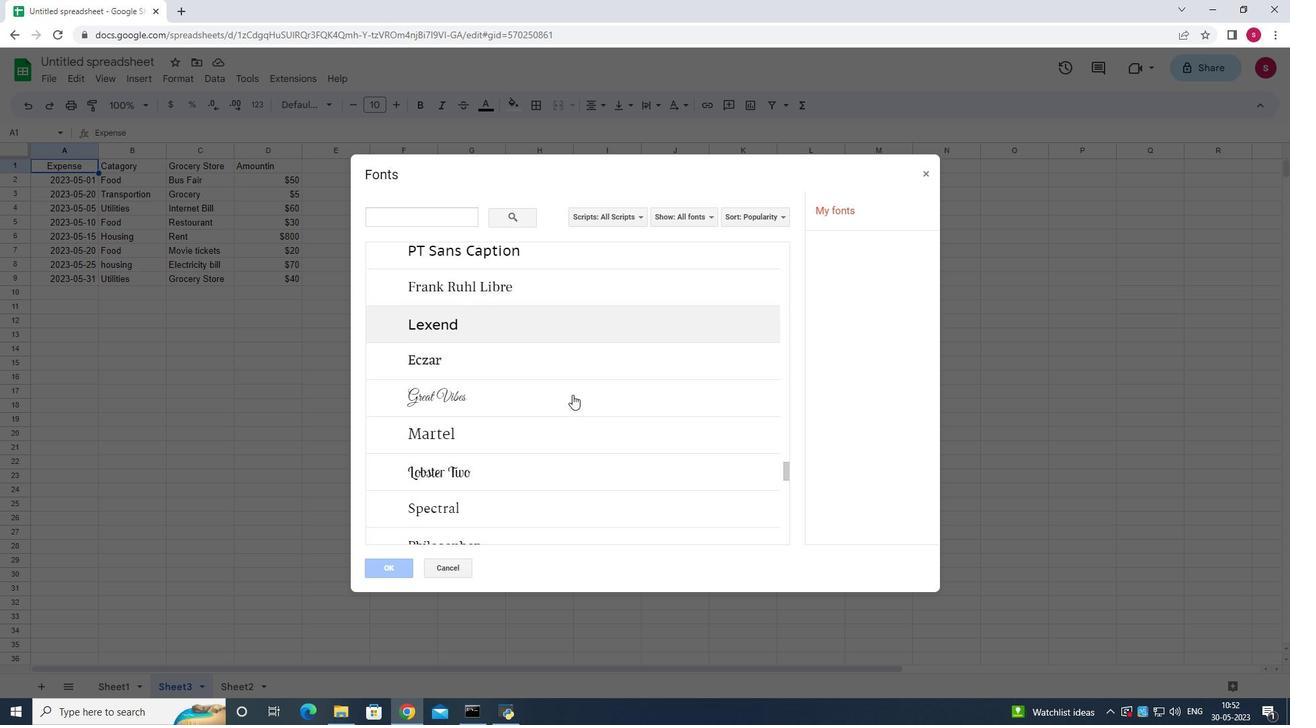 
Action: Mouse scrolled (572, 394) with delta (0, 0)
Screenshot: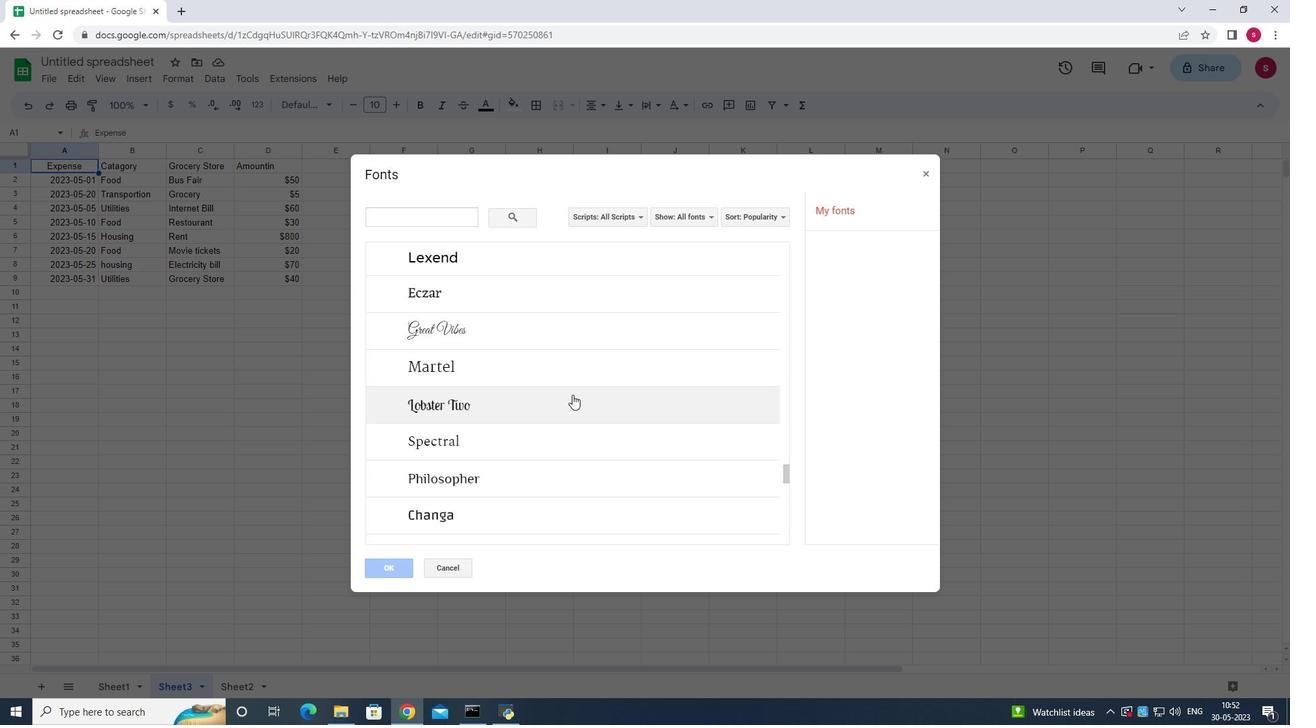 
Action: Mouse scrolled (572, 394) with delta (0, 0)
Screenshot: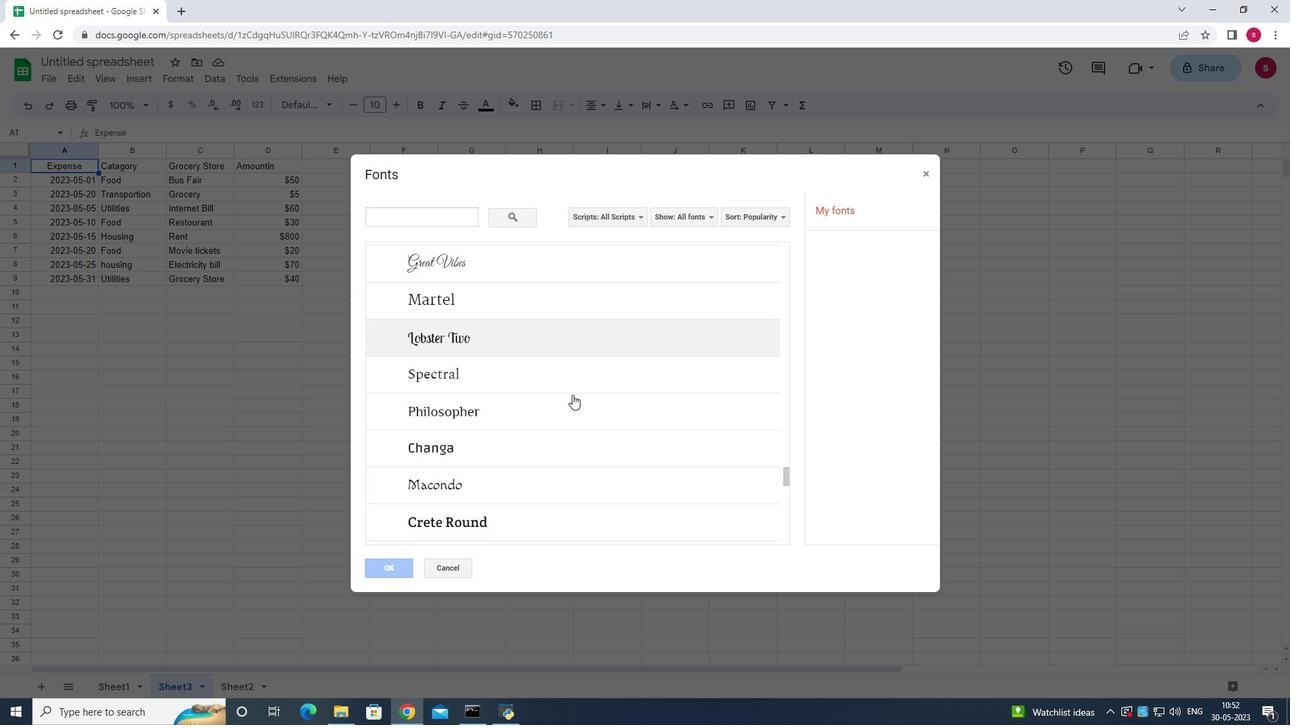 
Action: Mouse scrolled (572, 394) with delta (0, 0)
Screenshot: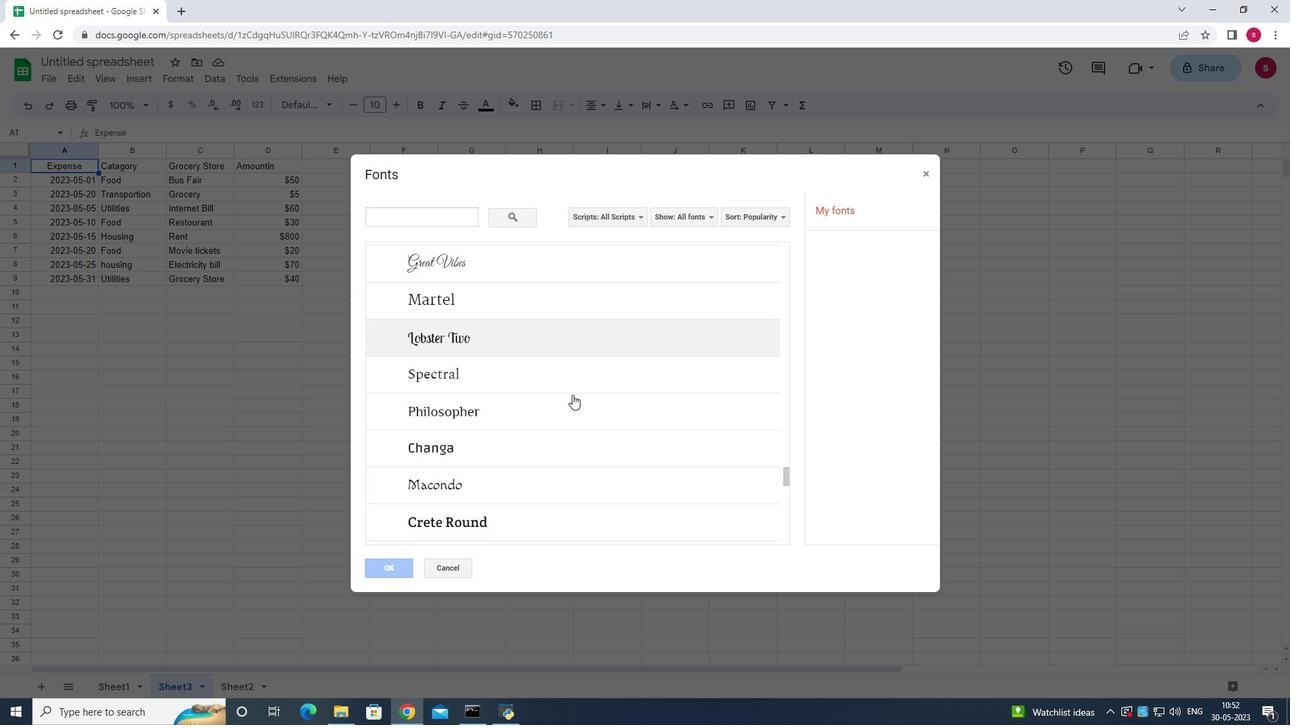
Action: Mouse scrolled (572, 394) with delta (0, 0)
Screenshot: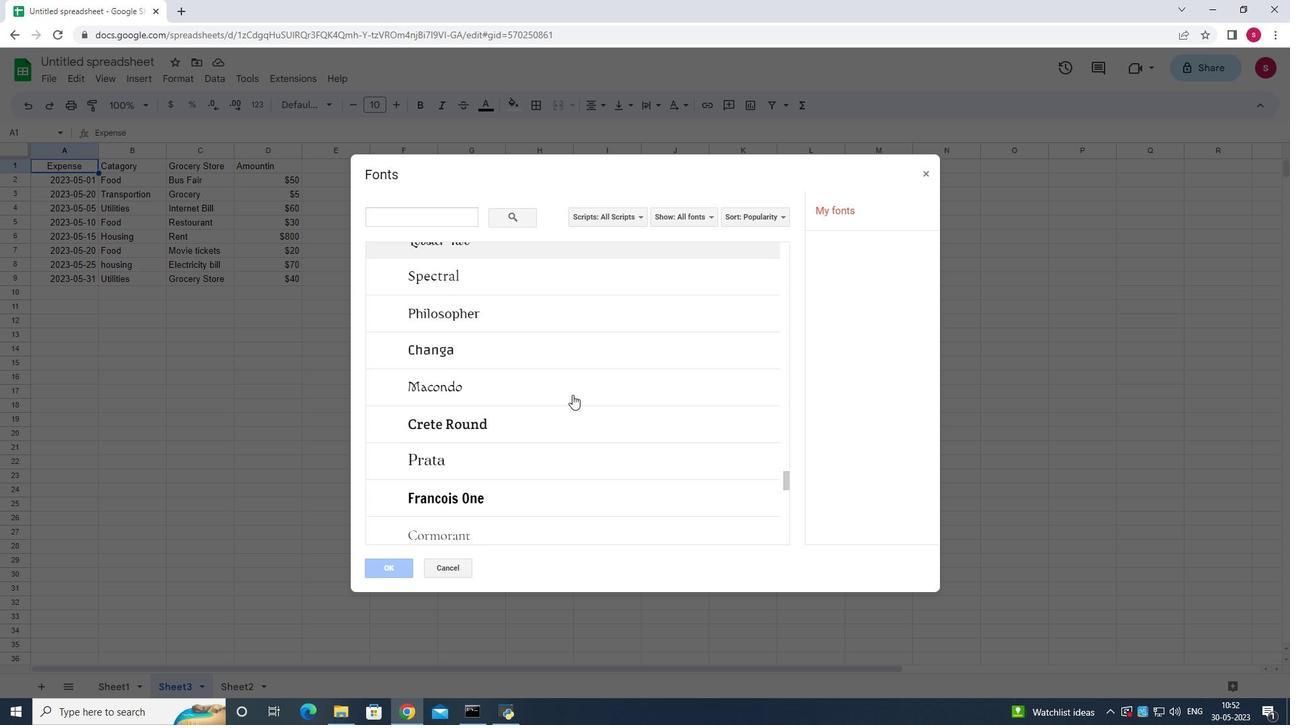 
Action: Mouse scrolled (572, 394) with delta (0, 0)
Screenshot: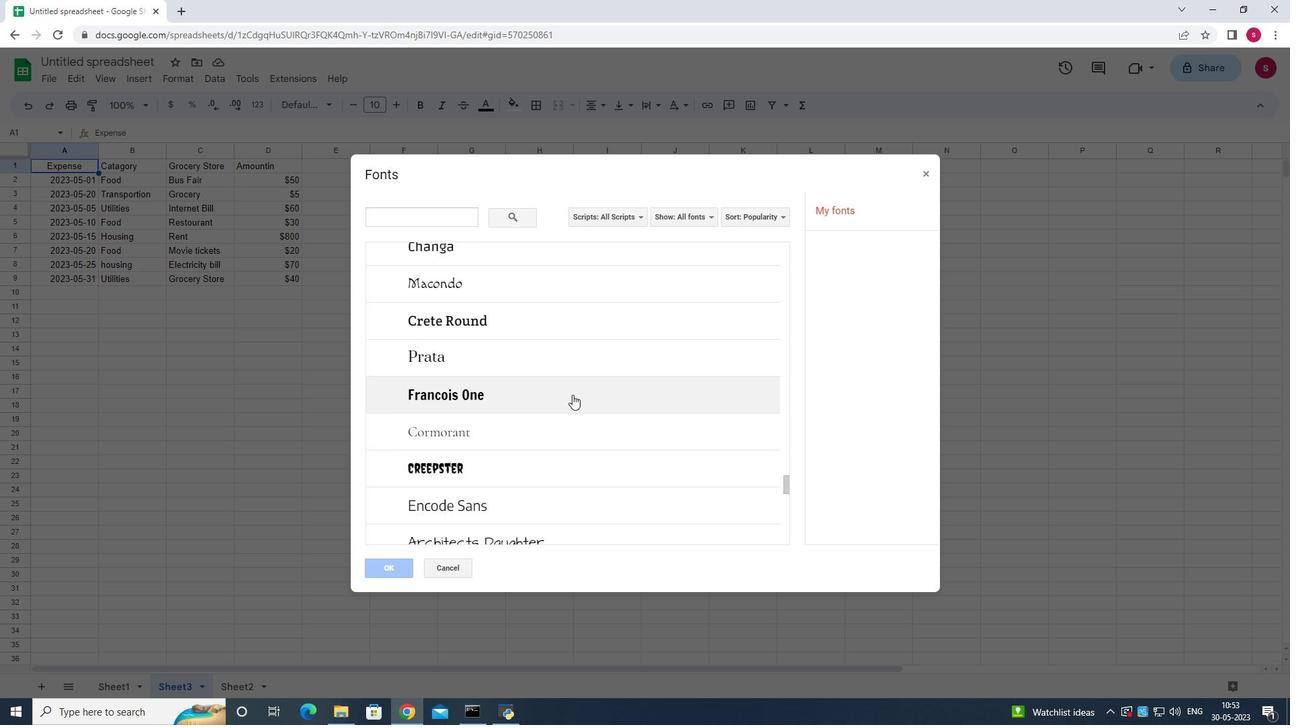 
Action: Mouse scrolled (572, 394) with delta (0, 0)
Screenshot: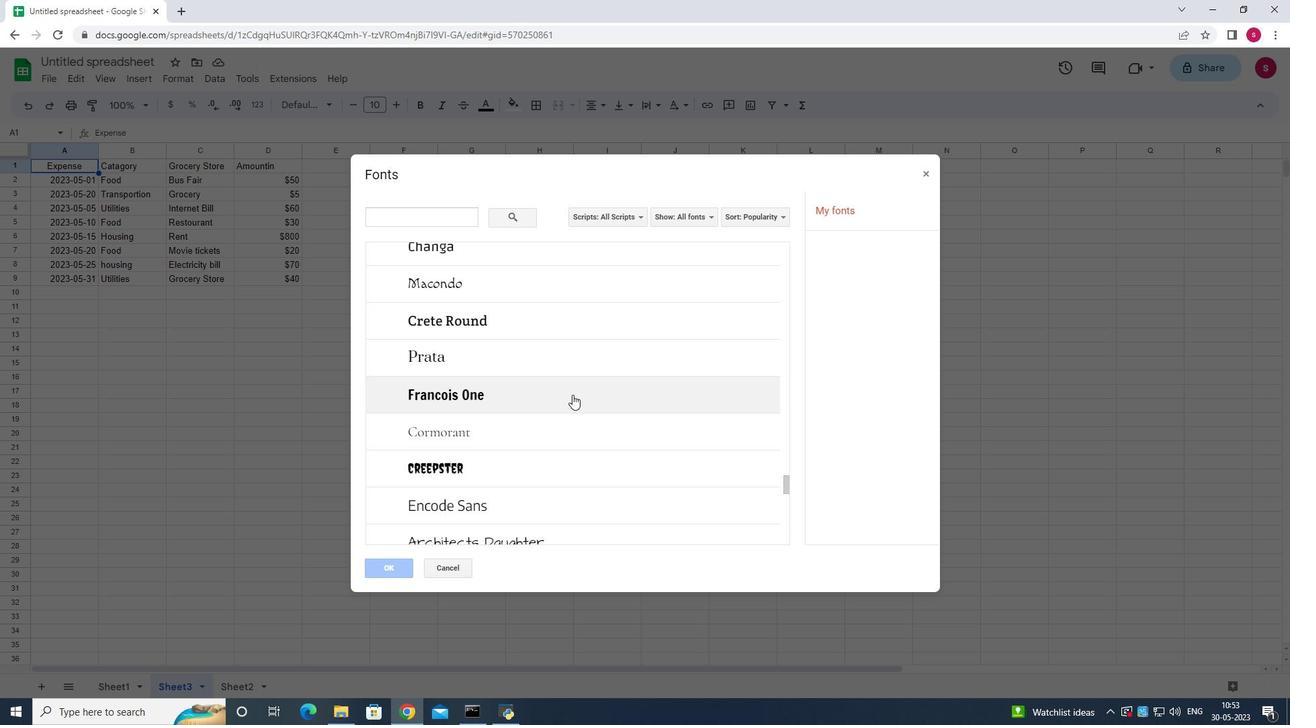 
Action: Mouse moved to (528, 219)
Screenshot: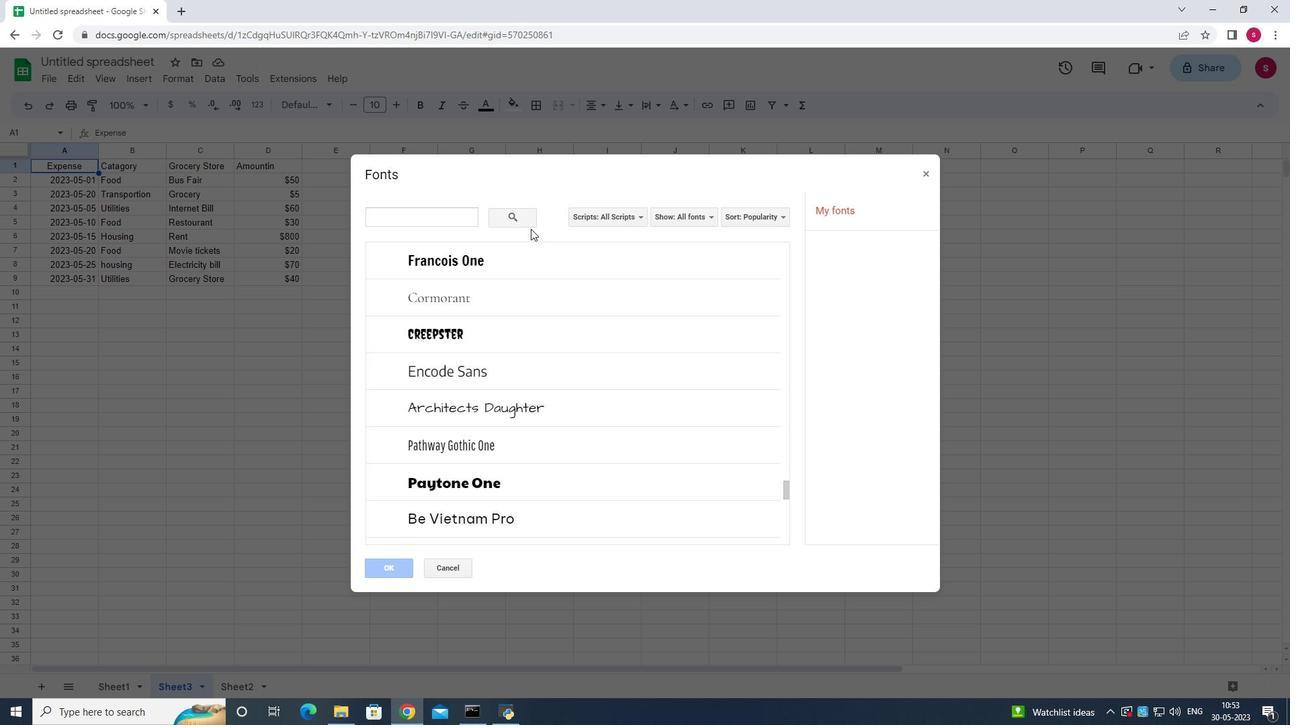 
Action: Mouse pressed left at (528, 219)
Screenshot: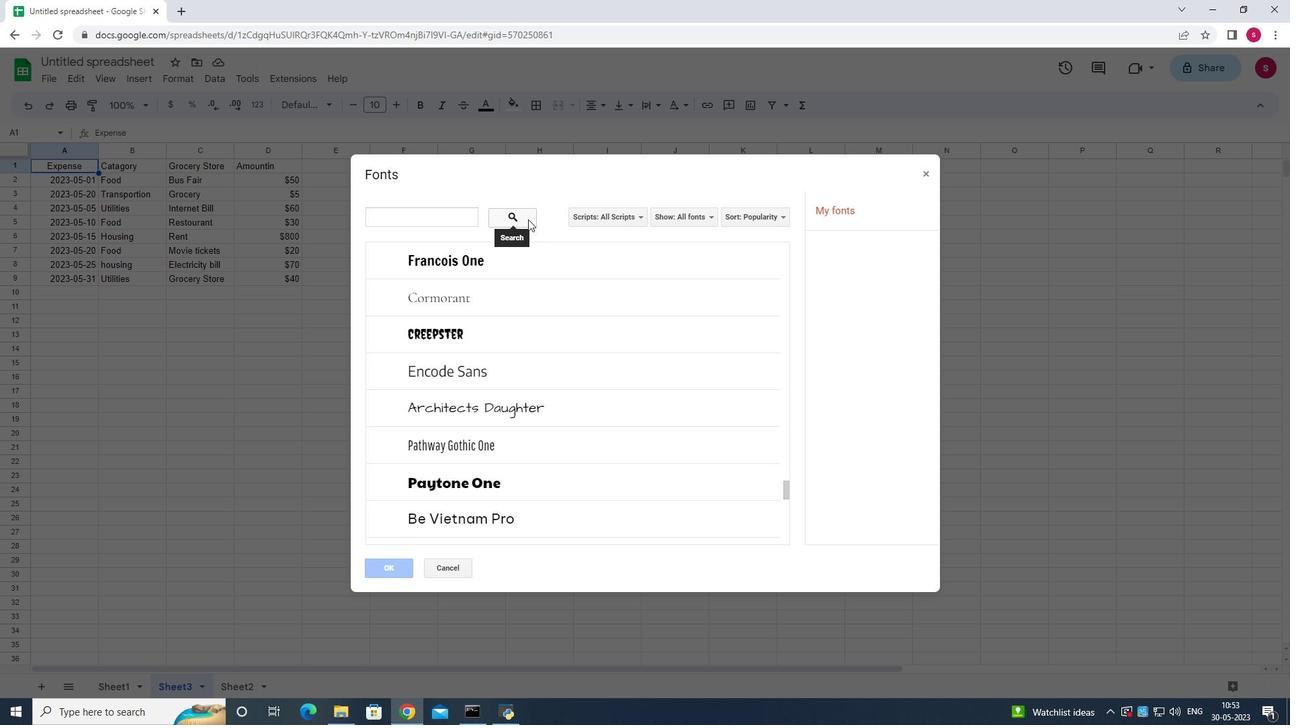 
Action: Mouse moved to (511, 217)
Screenshot: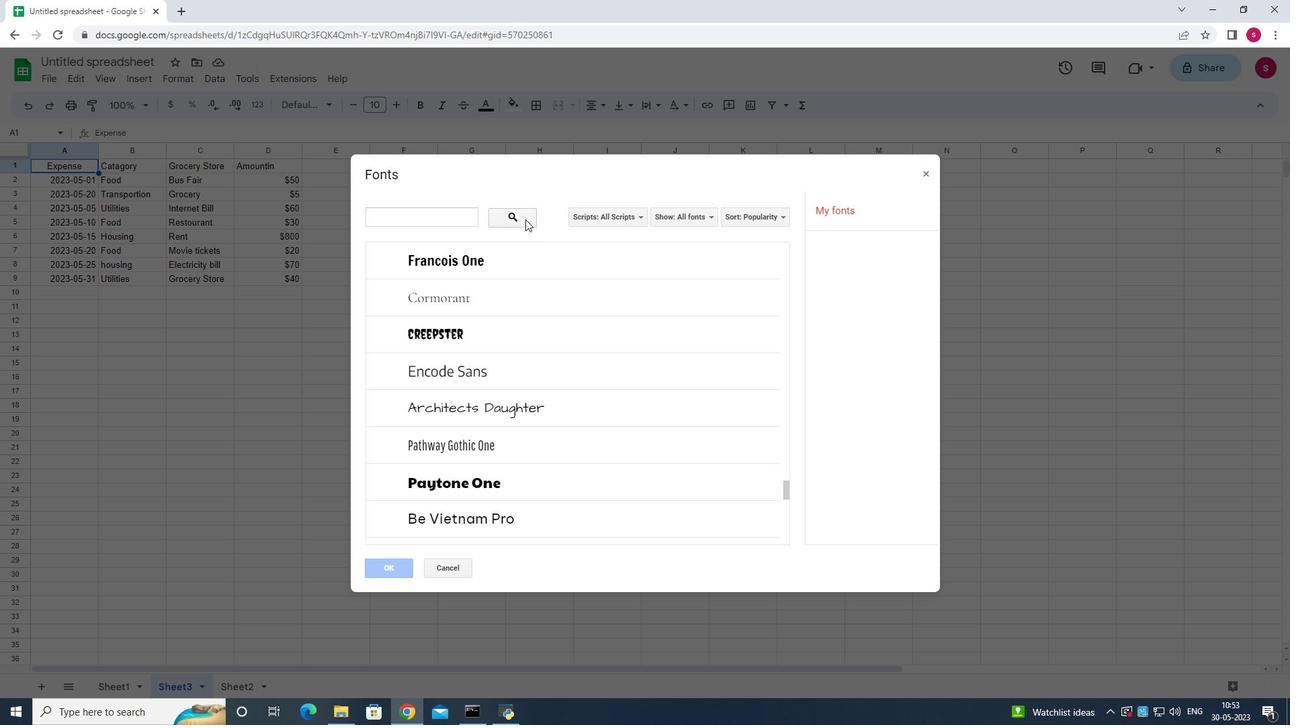 
Action: Mouse pressed left at (511, 217)
Screenshot: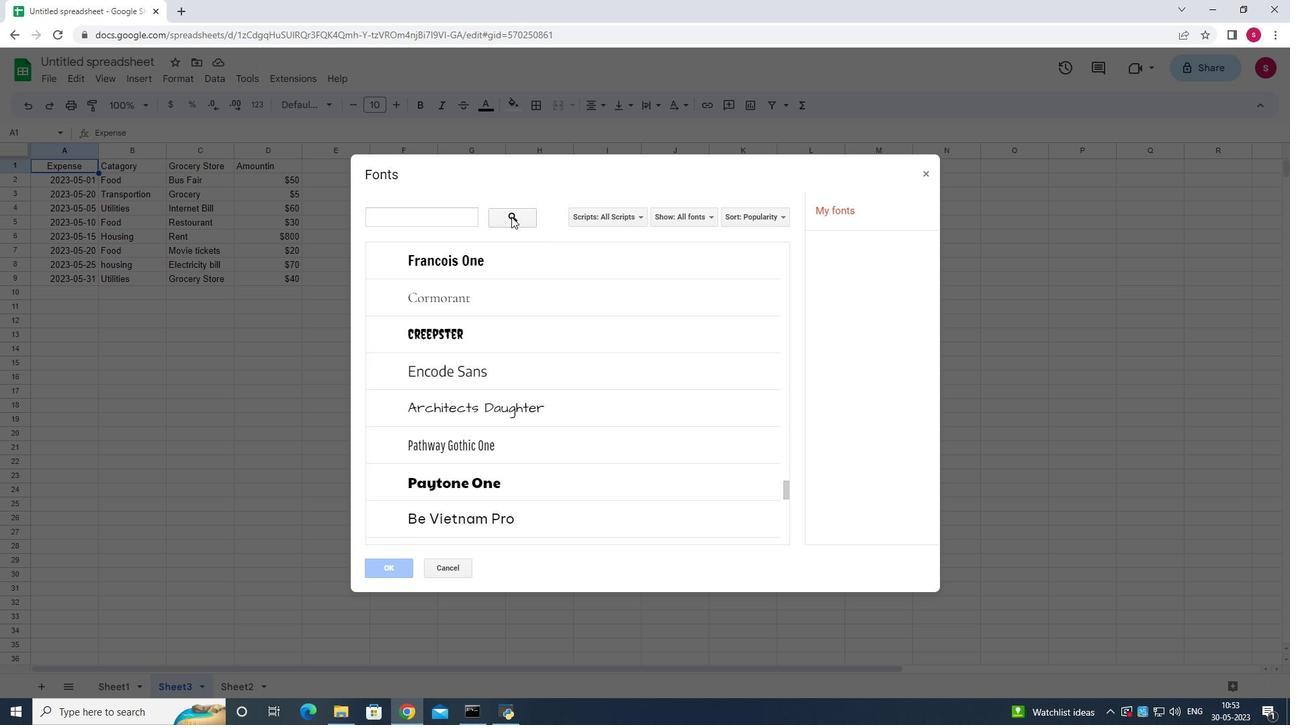 
Action: Mouse pressed left at (511, 217)
Screenshot: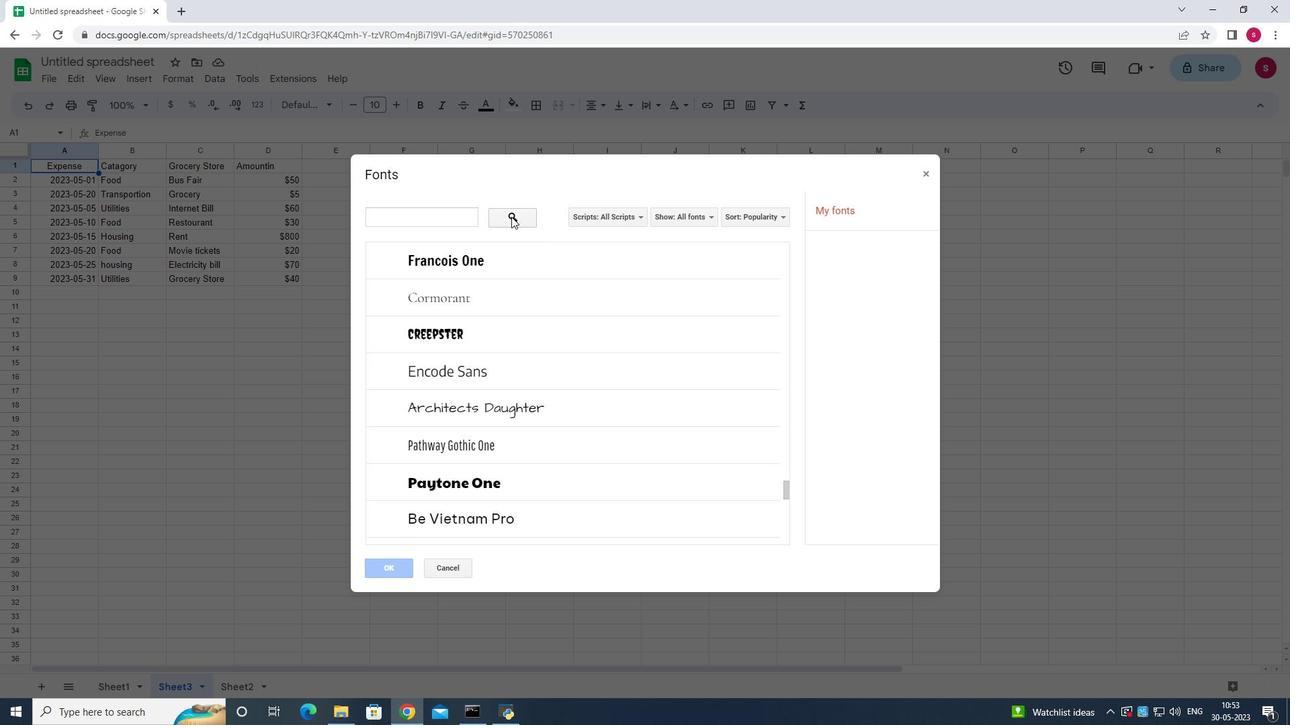 
Action: Mouse pressed left at (511, 217)
Screenshot: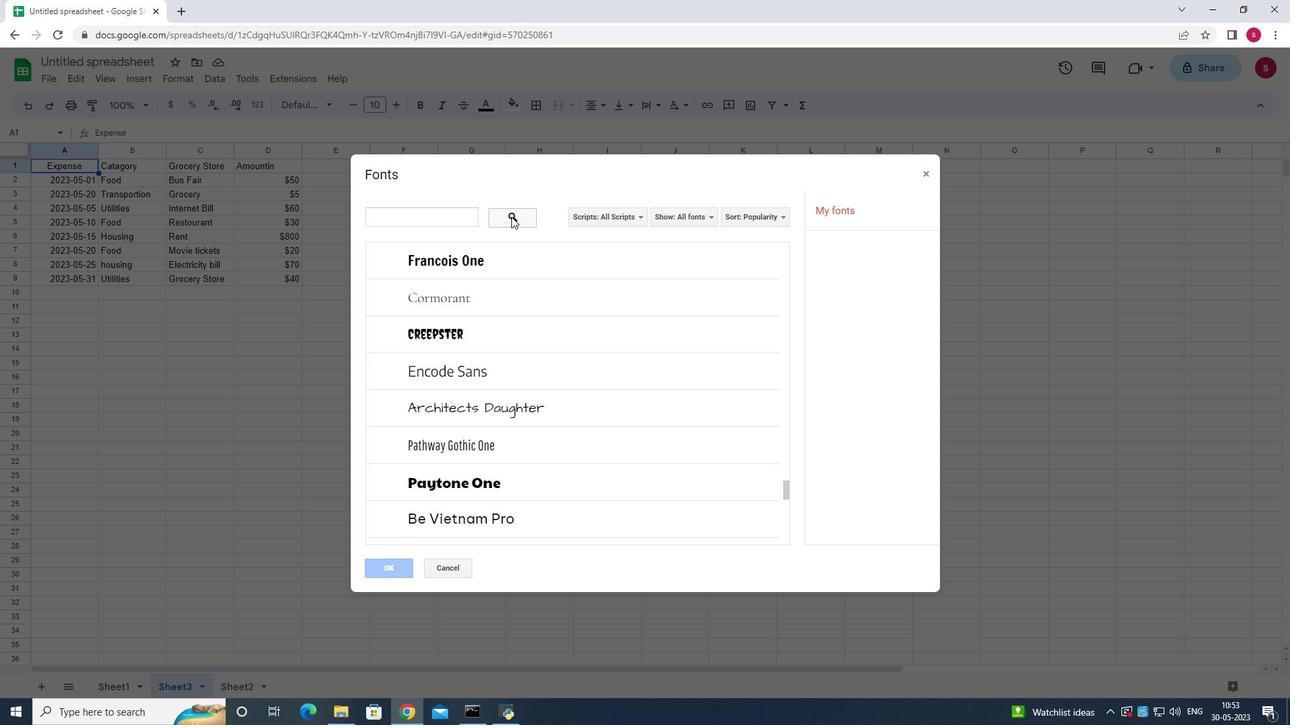
Action: Mouse moved to (428, 217)
Screenshot: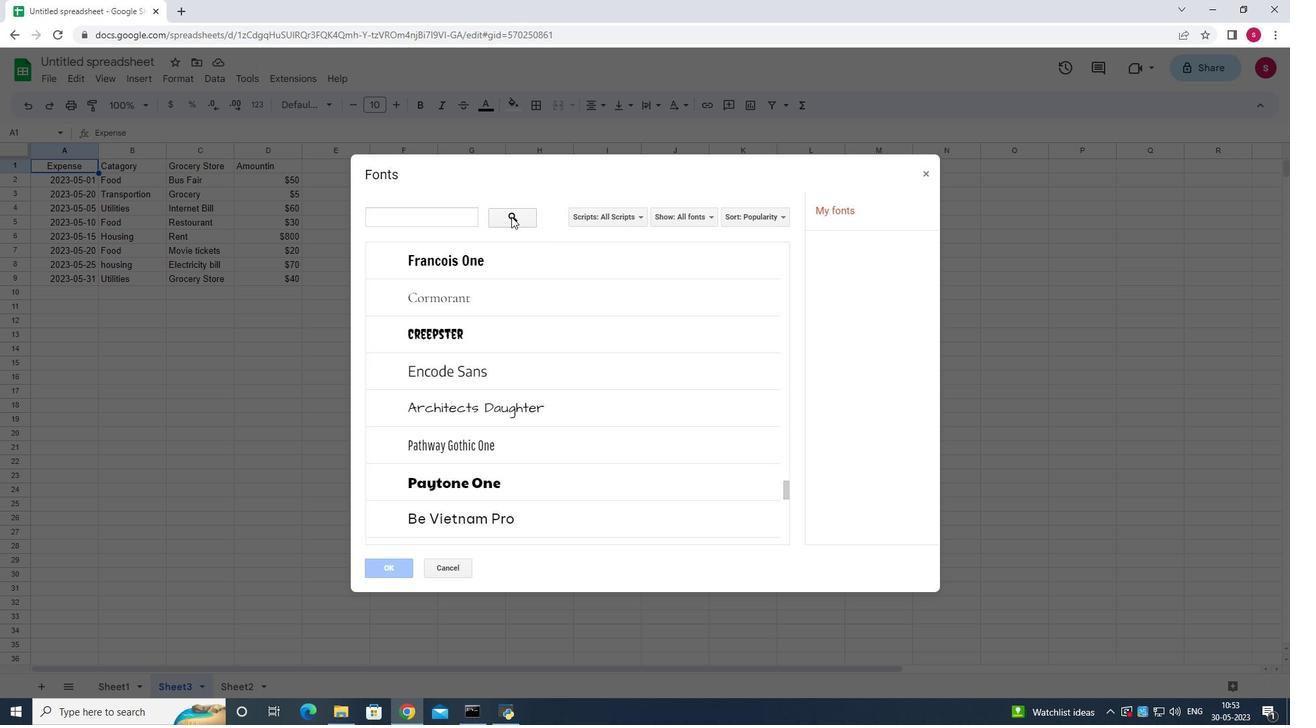
Action: Mouse pressed left at (428, 217)
Screenshot: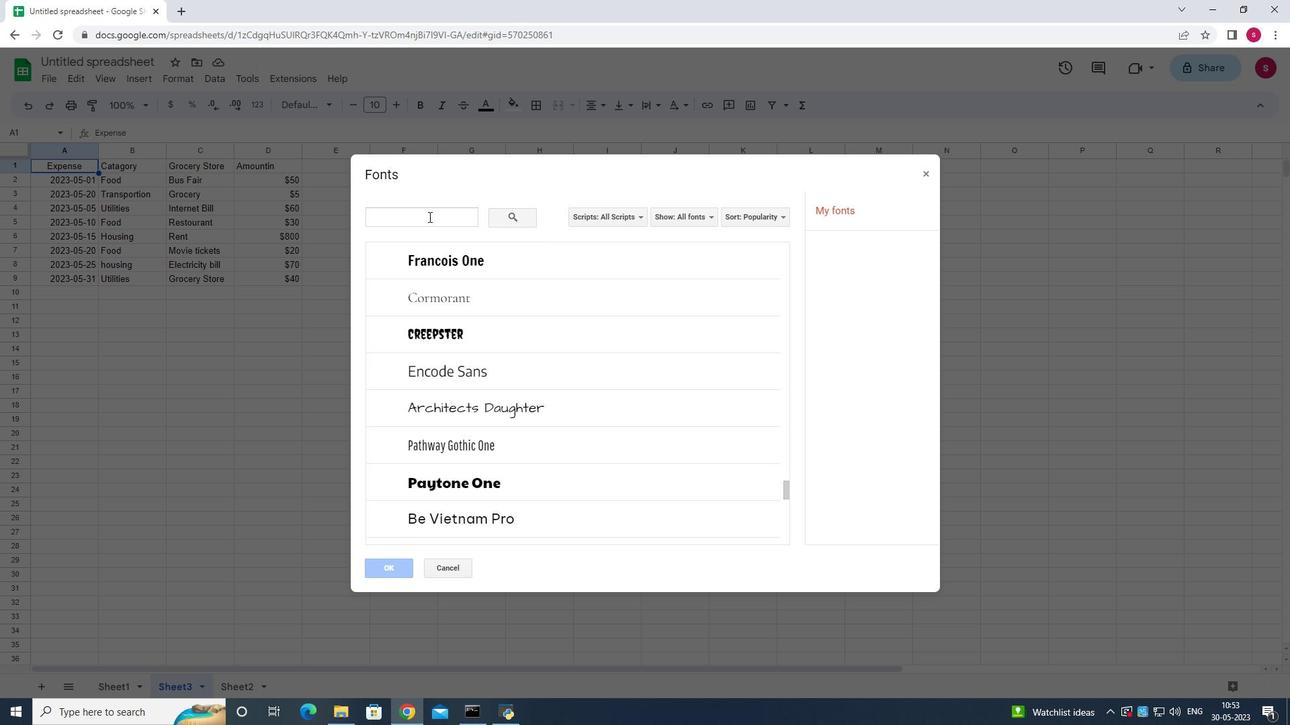 
Action: Key pressed <Key.shift>Trbuc<Key.backspace><Key.backspace><Key.backspace>ebchet<Key.enter>
Screenshot: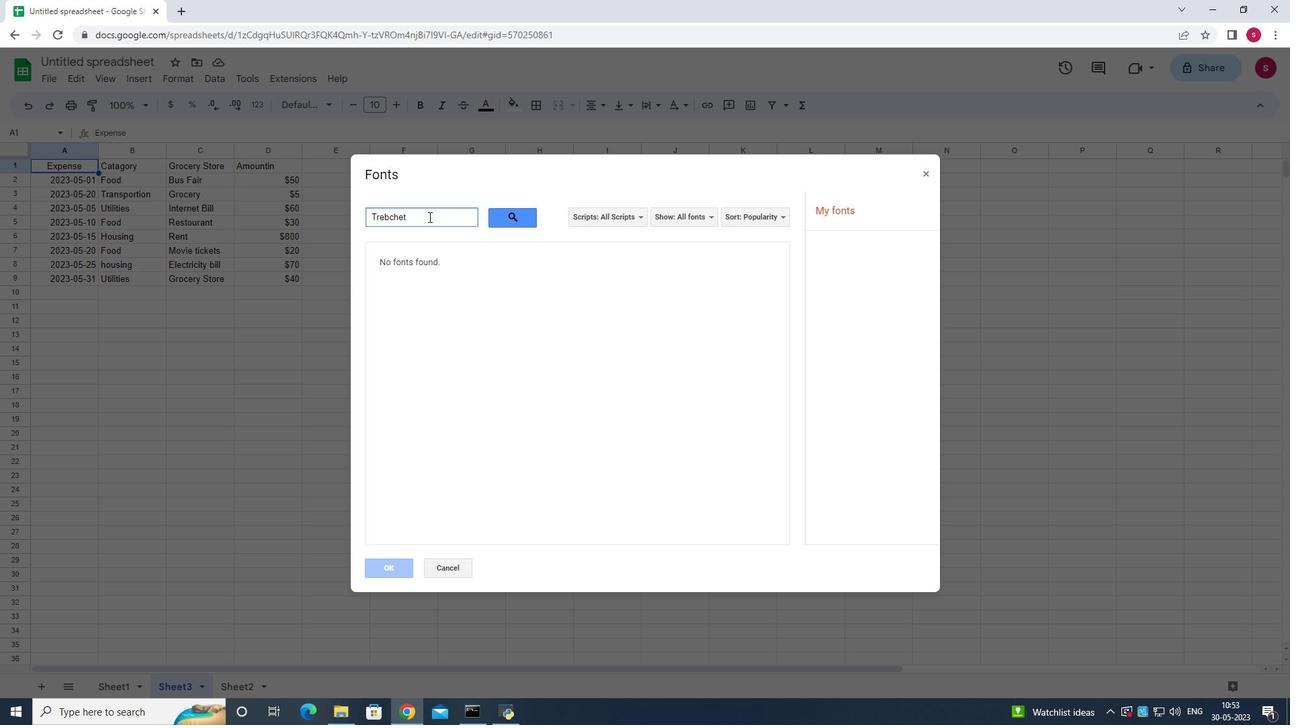 
Action: Mouse pressed left at (428, 217)
Screenshot: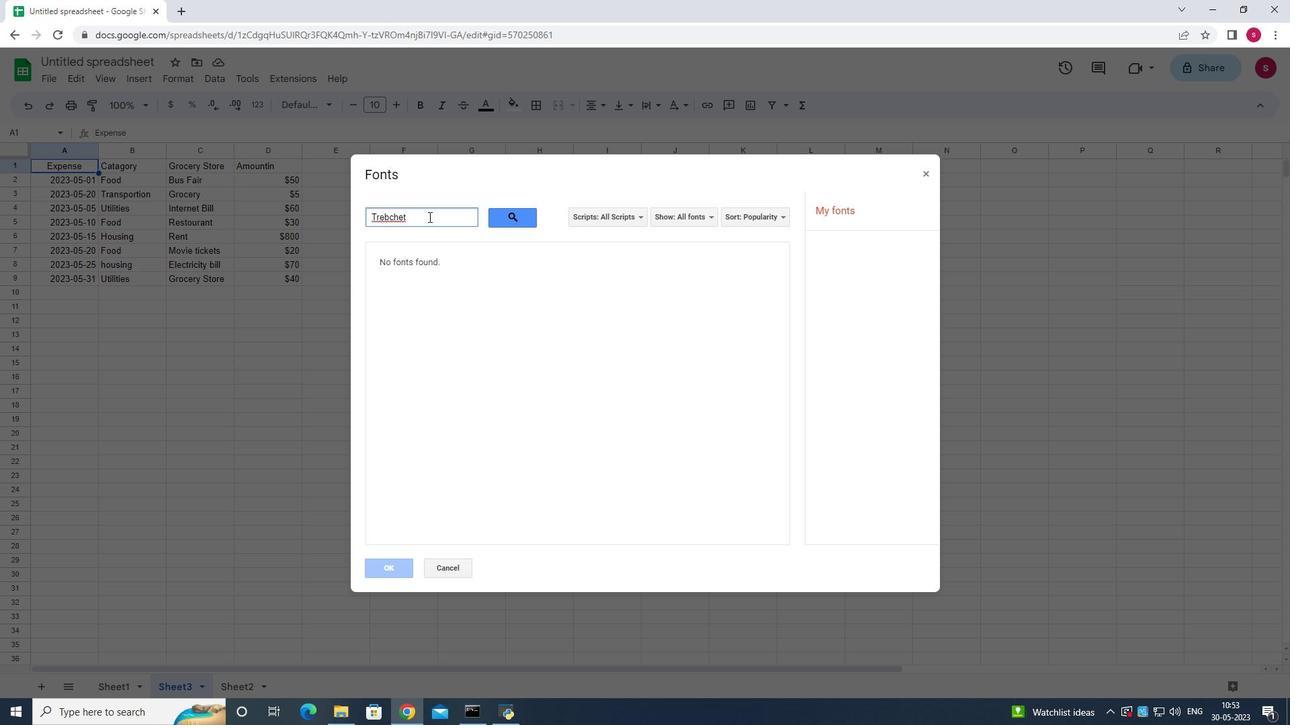
Action: Key pressed <Key.backspace><Key.backspace><Key.backspace><Key.backspace><Key.backspace><Key.backspace><Key.backspace>
Screenshot: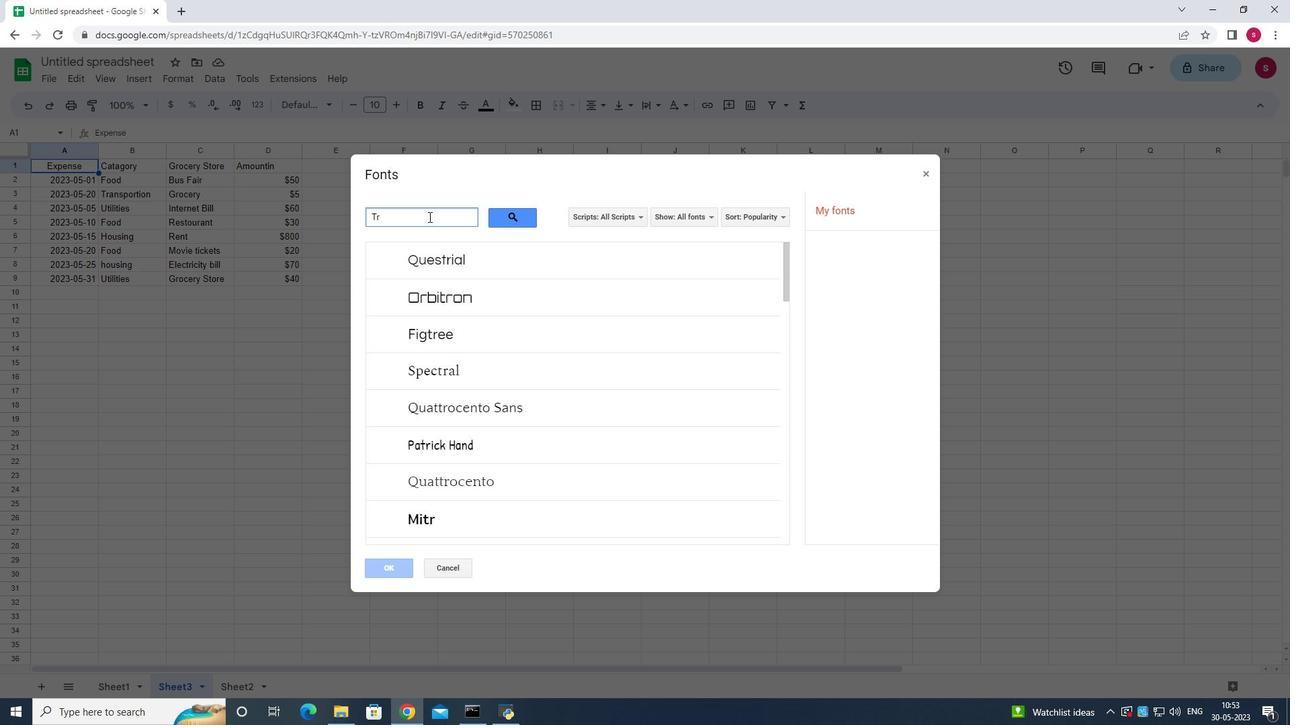 
Action: Mouse moved to (470, 342)
Screenshot: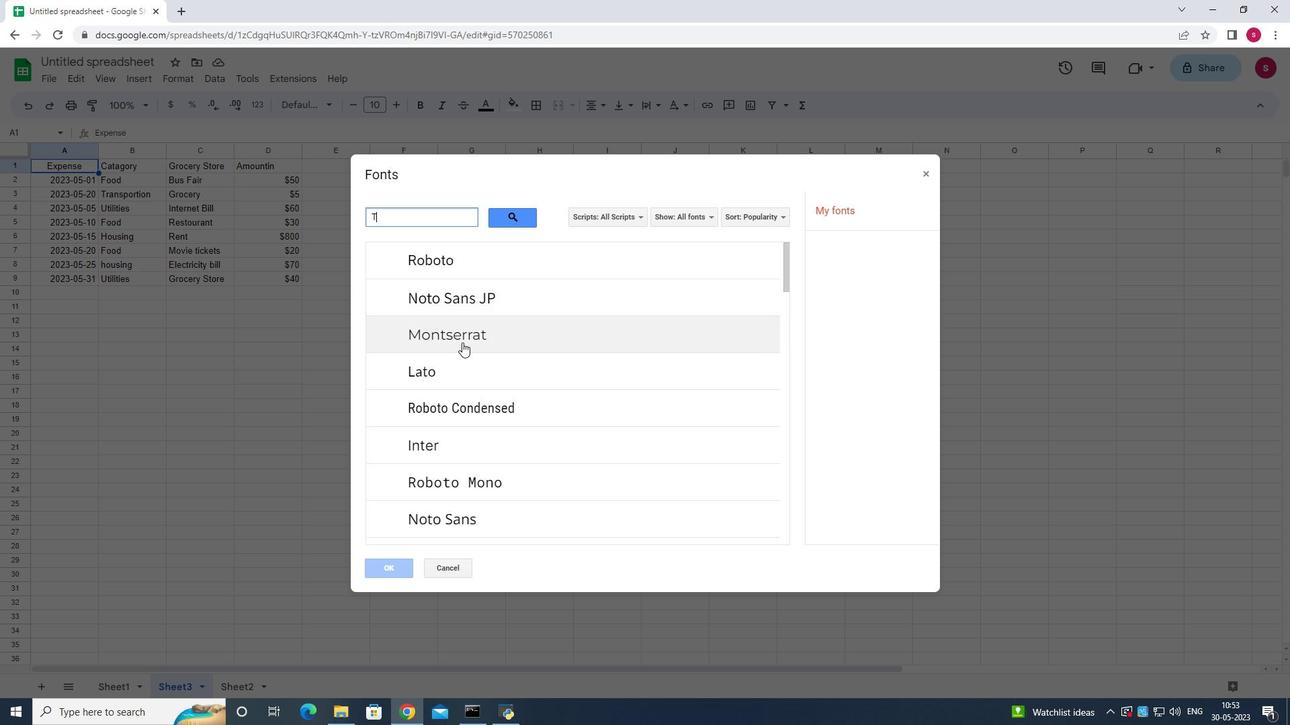 
Action: Mouse scrolled (470, 342) with delta (0, 0)
Screenshot: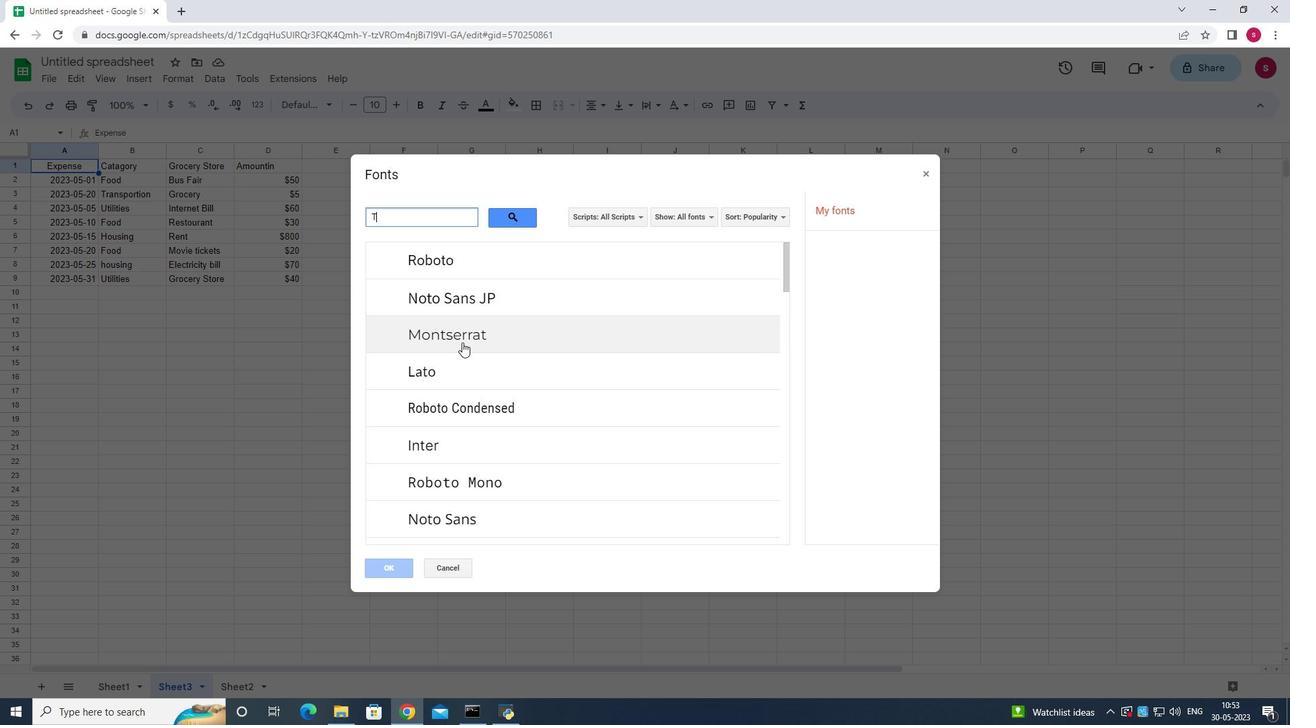 
Action: Mouse scrolled (470, 342) with delta (0, 0)
Screenshot: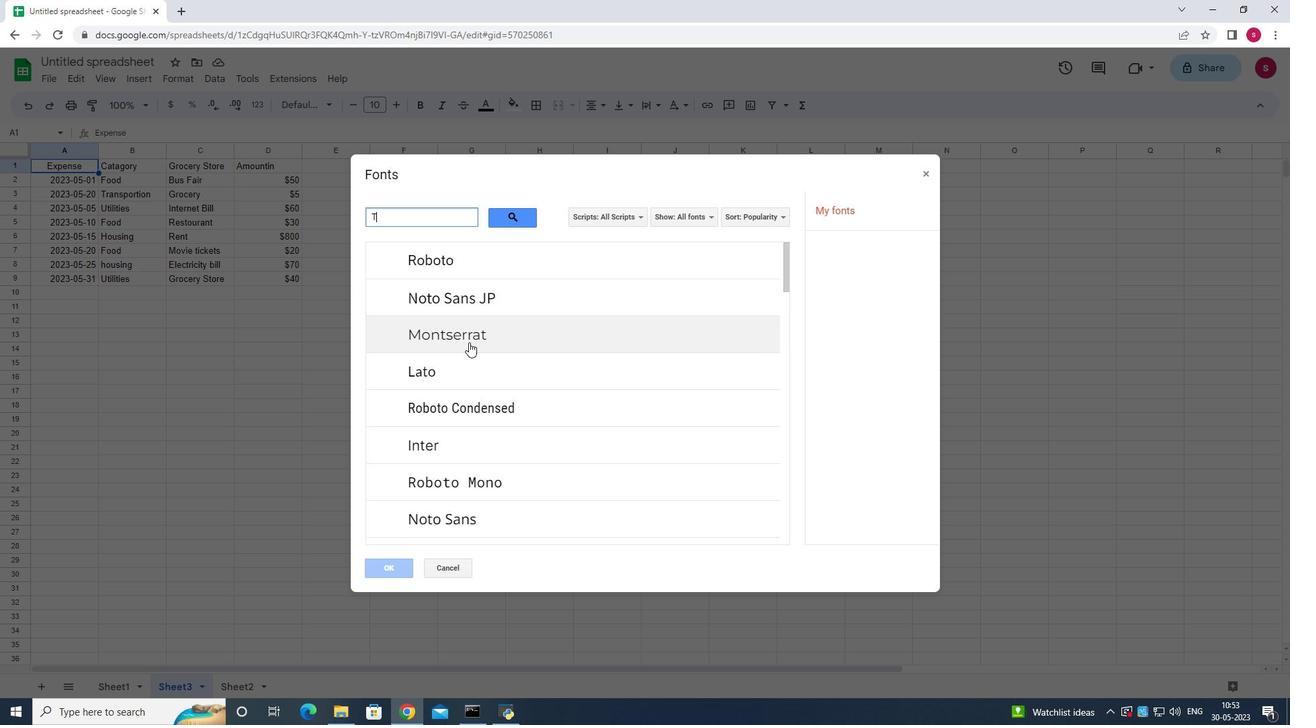 
Action: Mouse scrolled (470, 342) with delta (0, 0)
Screenshot: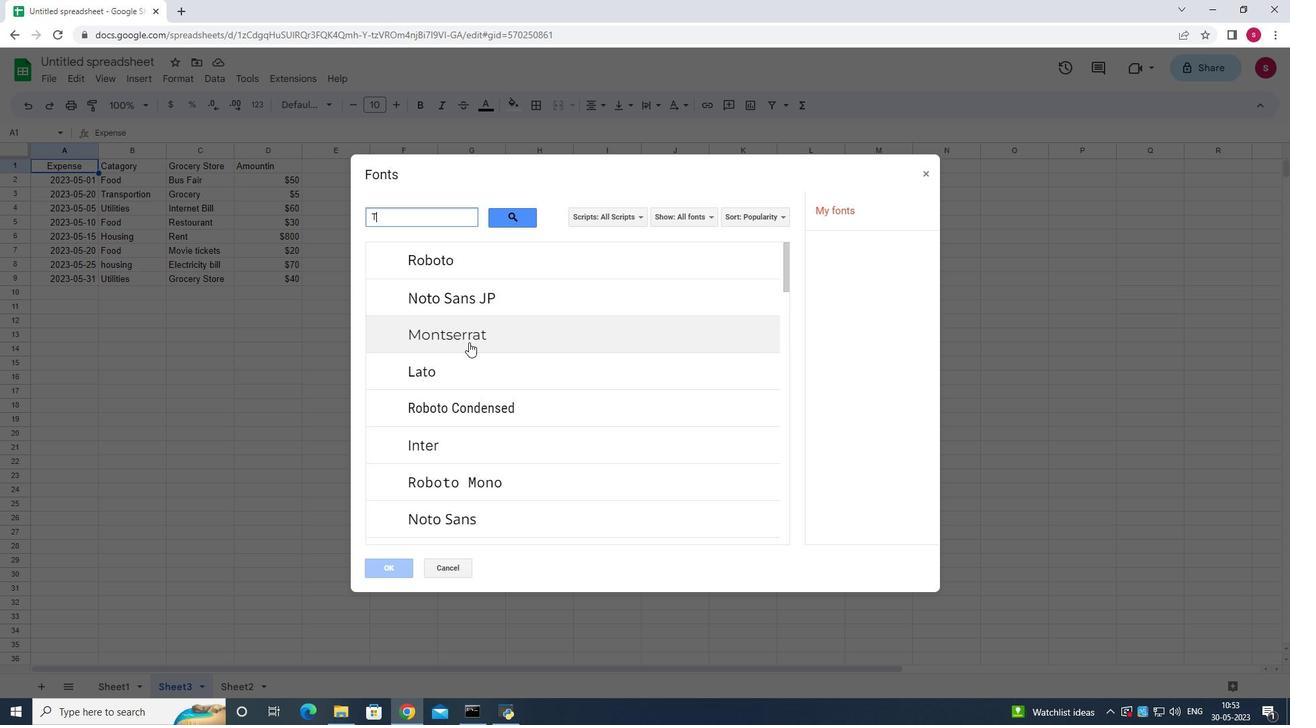 
Action: Mouse scrolled (470, 342) with delta (0, 0)
Screenshot: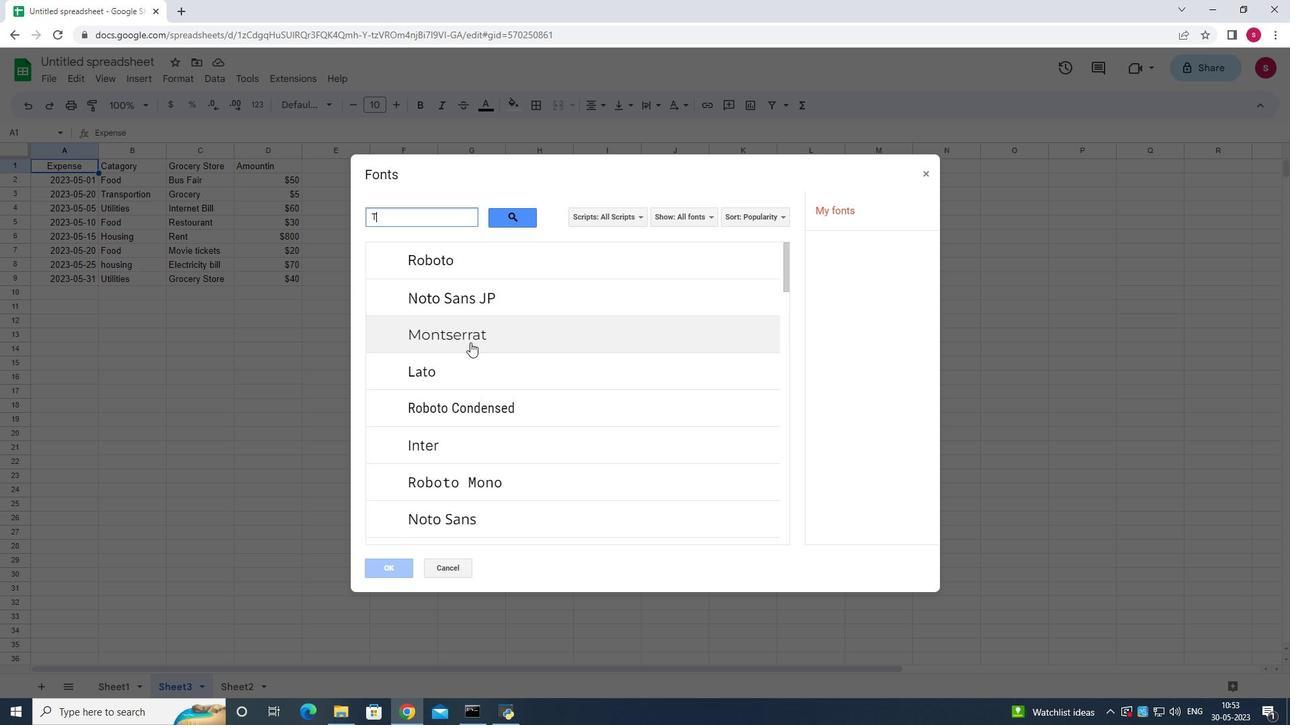 
Action: Mouse scrolled (470, 342) with delta (0, 0)
Screenshot: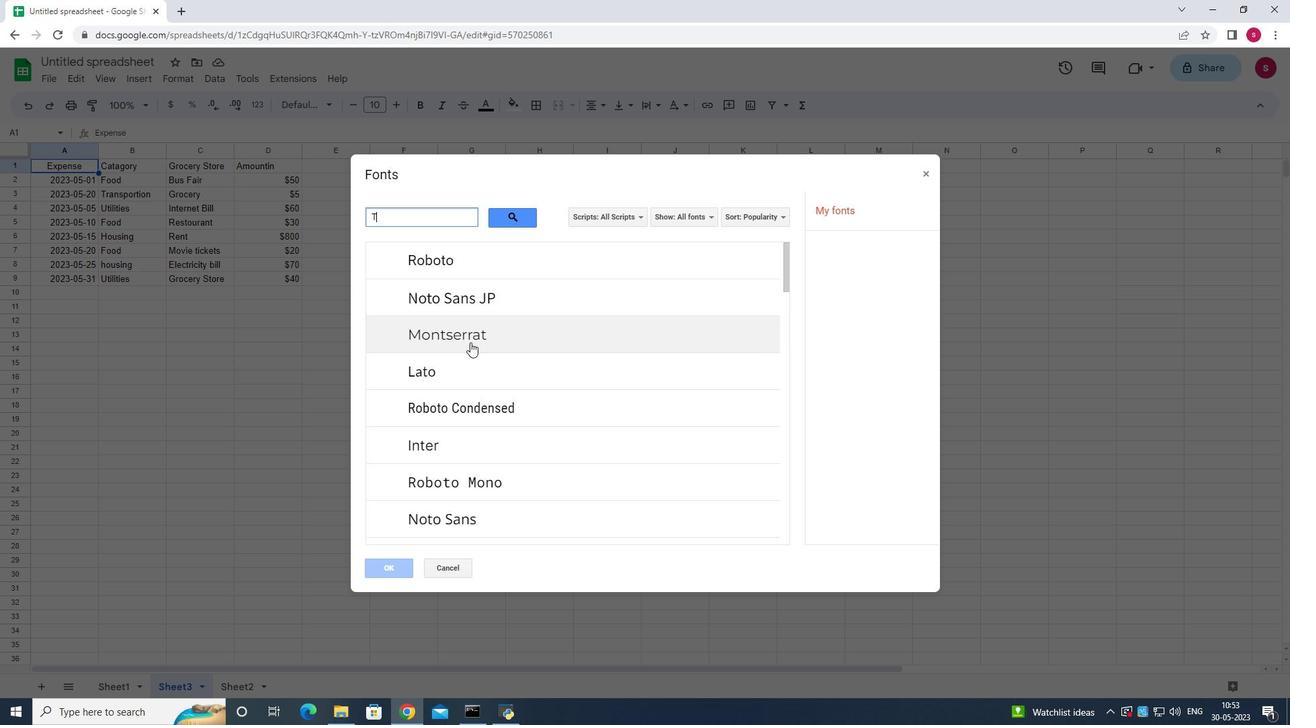 
Action: Mouse scrolled (470, 342) with delta (0, 0)
Screenshot: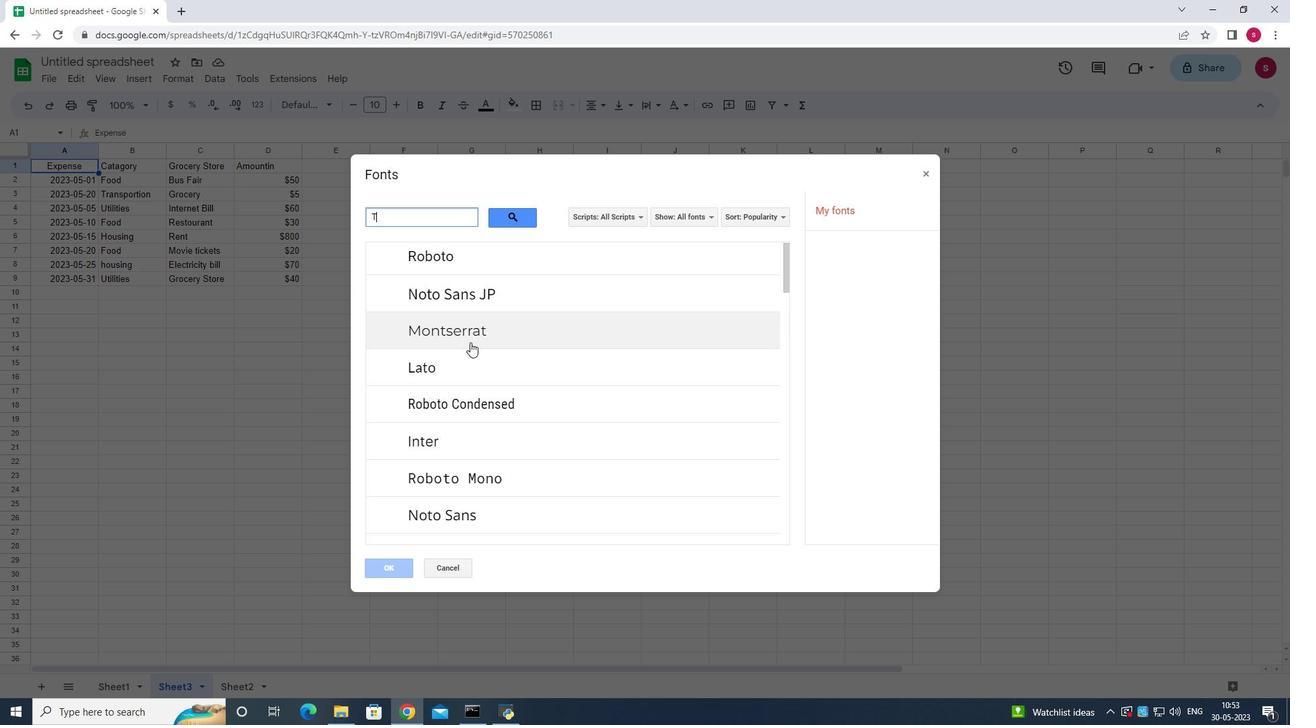
Action: Mouse scrolled (470, 342) with delta (0, 0)
Screenshot: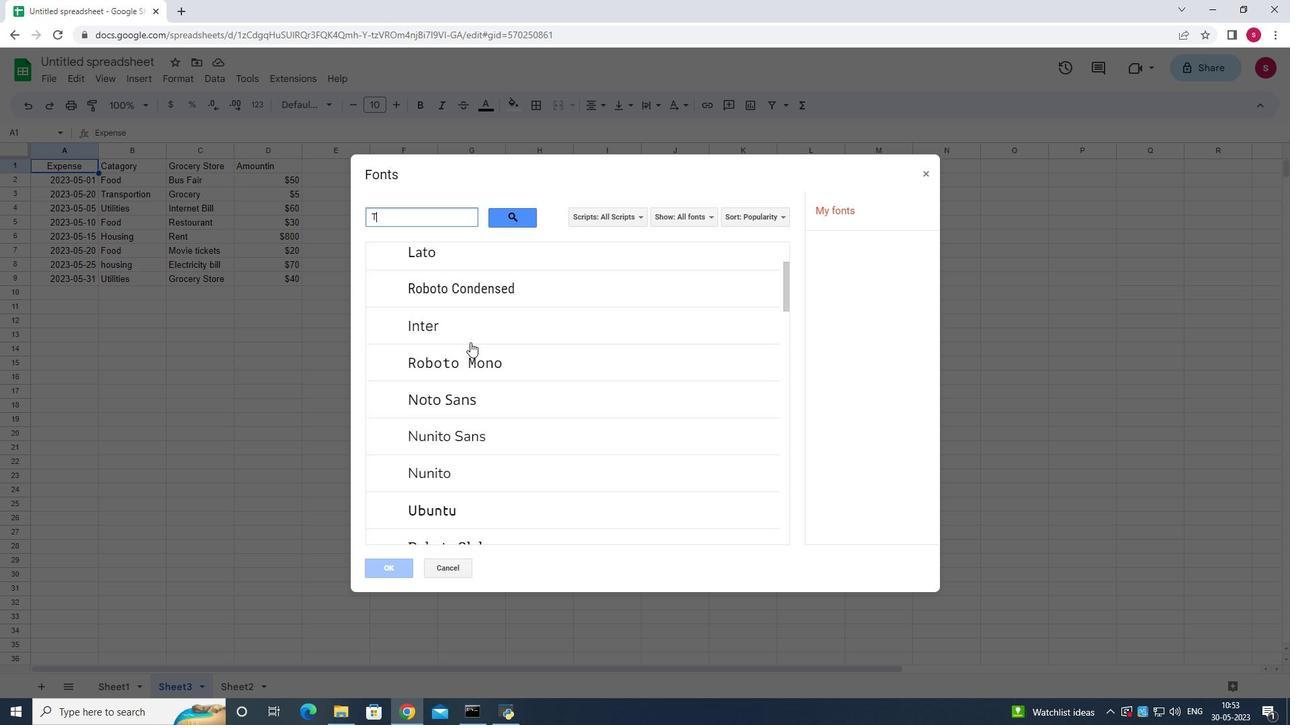 
Action: Mouse scrolled (470, 342) with delta (0, 0)
Screenshot: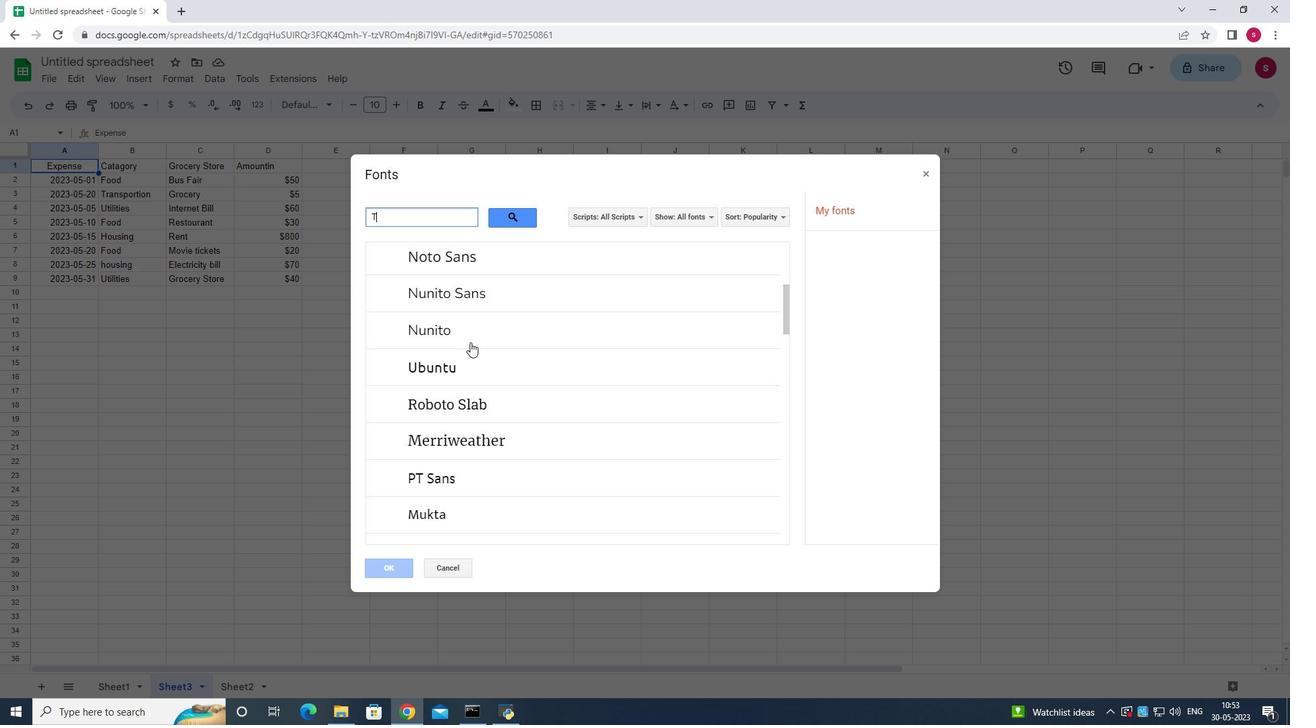 
Action: Mouse scrolled (470, 342) with delta (0, 0)
Screenshot: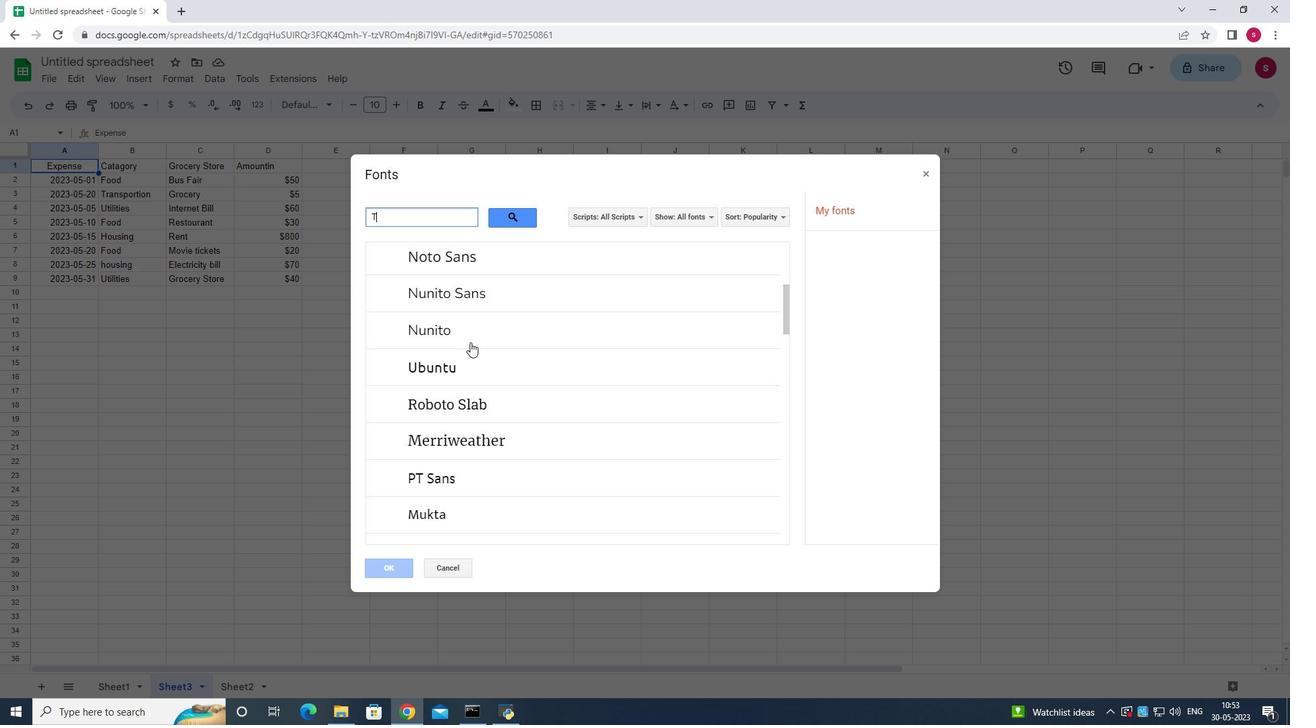 
Action: Mouse scrolled (470, 342) with delta (0, 0)
Screenshot: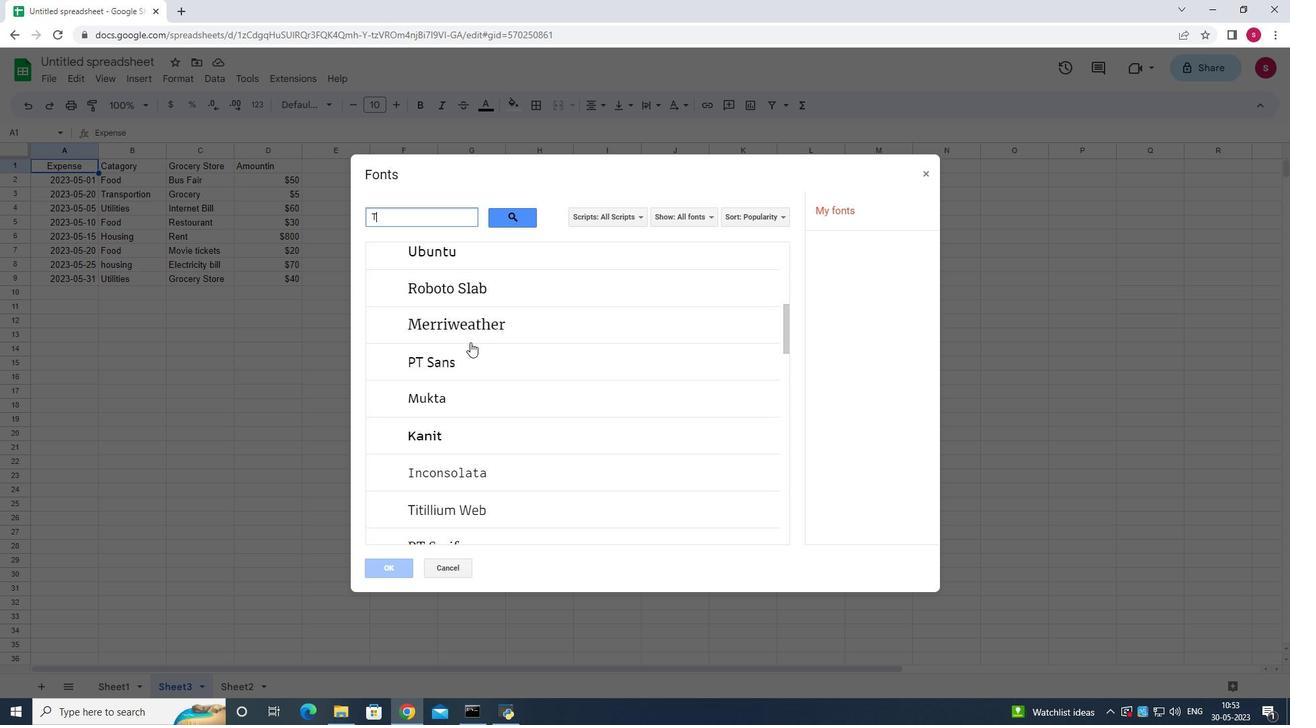 
Action: Mouse scrolled (470, 342) with delta (0, 0)
Screenshot: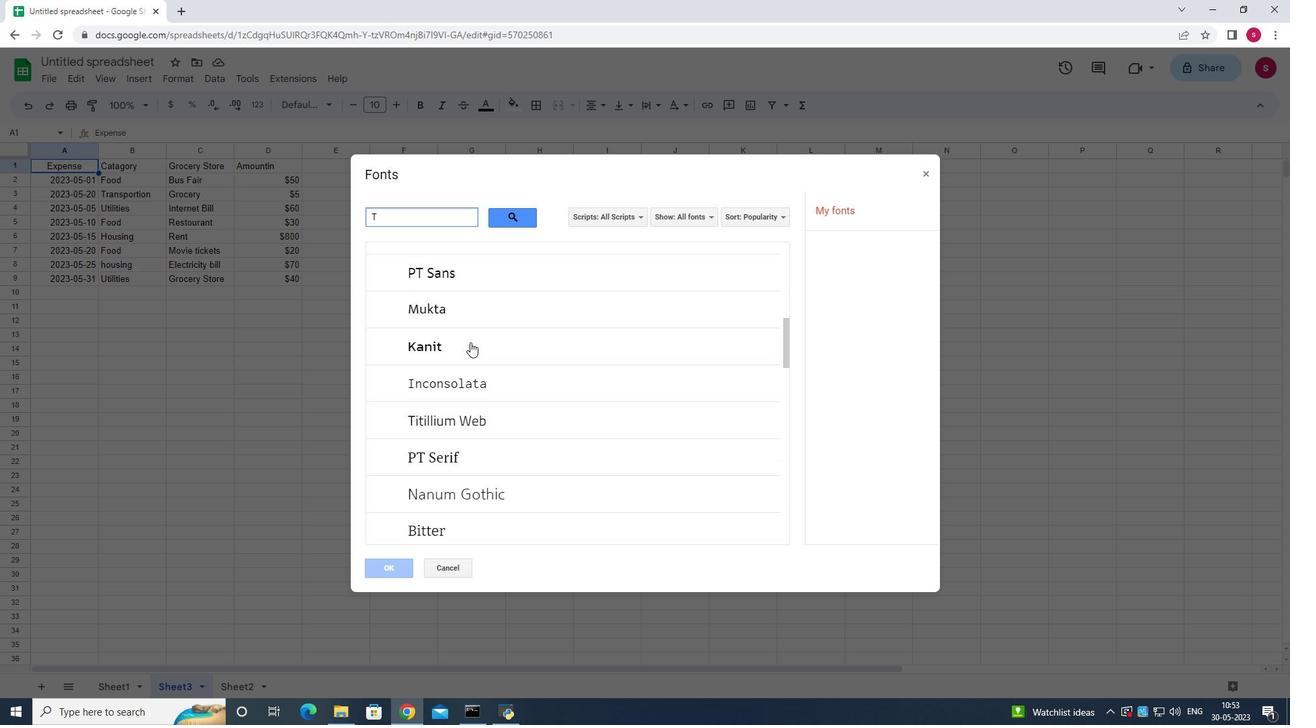 
Action: Mouse scrolled (470, 342) with delta (0, 0)
Screenshot: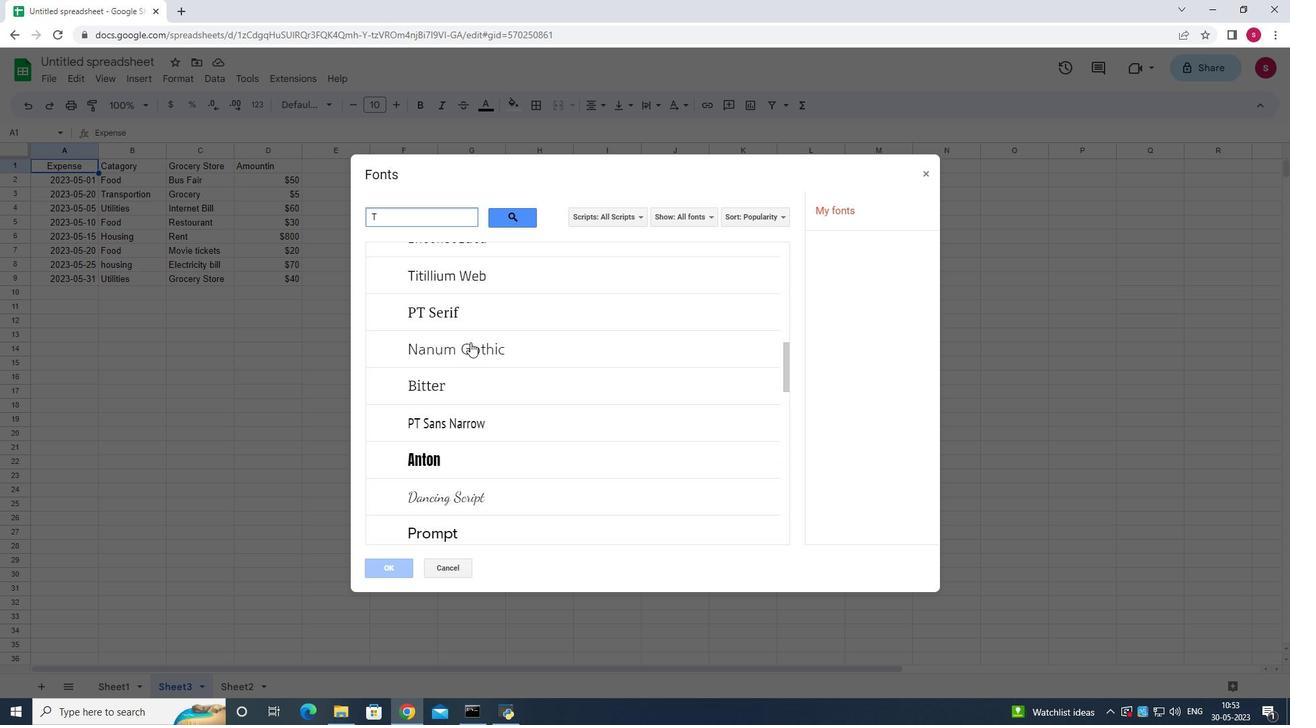 
Action: Mouse scrolled (470, 342) with delta (0, 0)
Screenshot: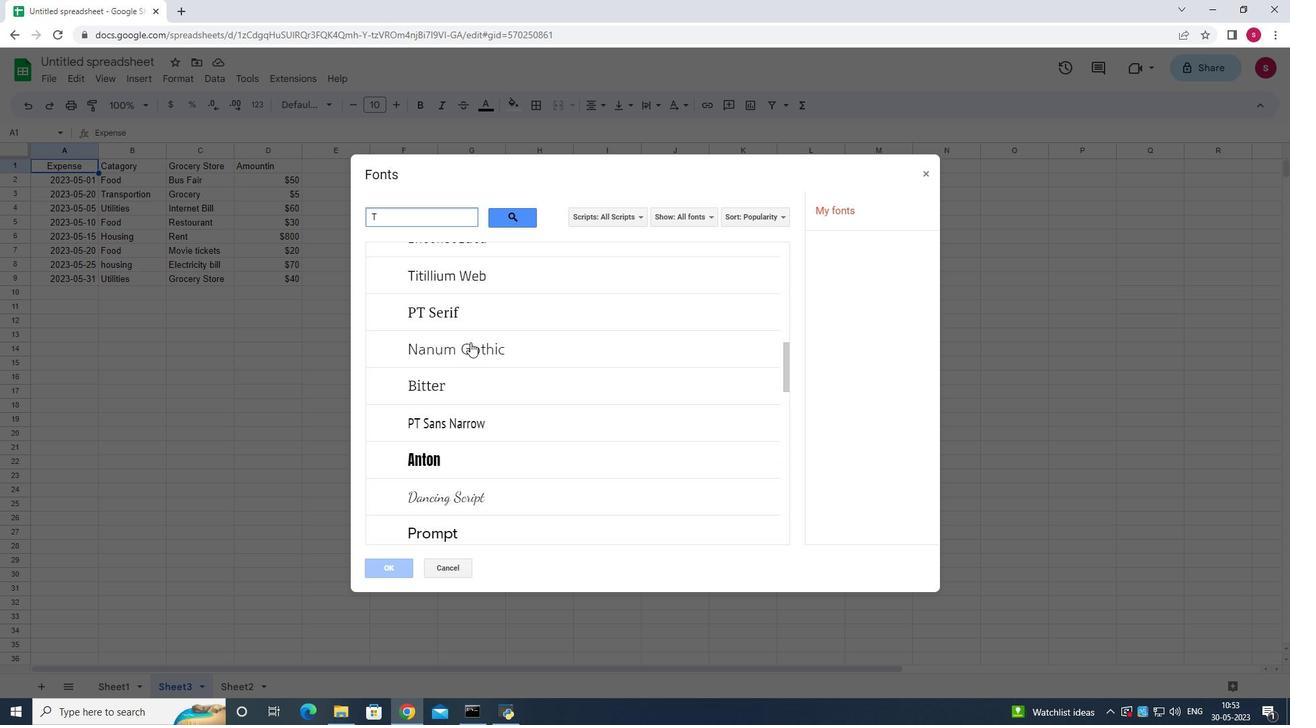 
Action: Mouse scrolled (470, 342) with delta (0, 0)
Screenshot: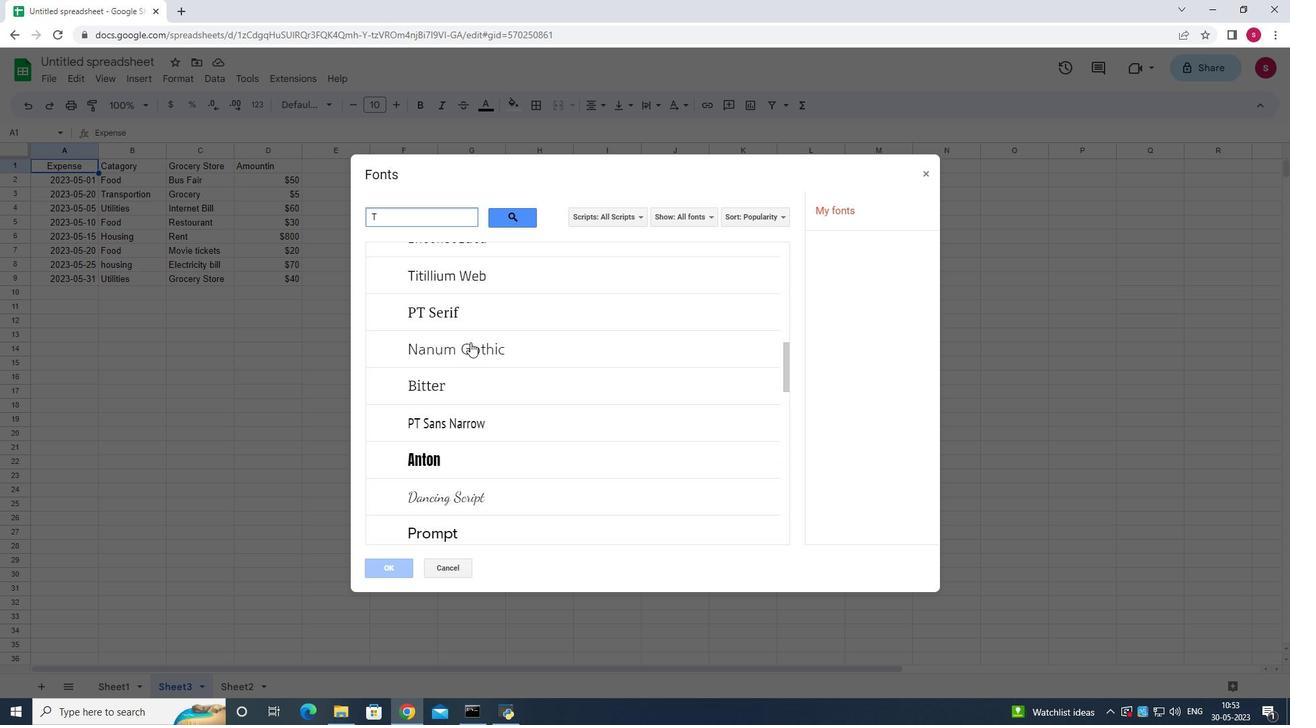 
Action: Mouse scrolled (470, 342) with delta (0, 0)
Screenshot: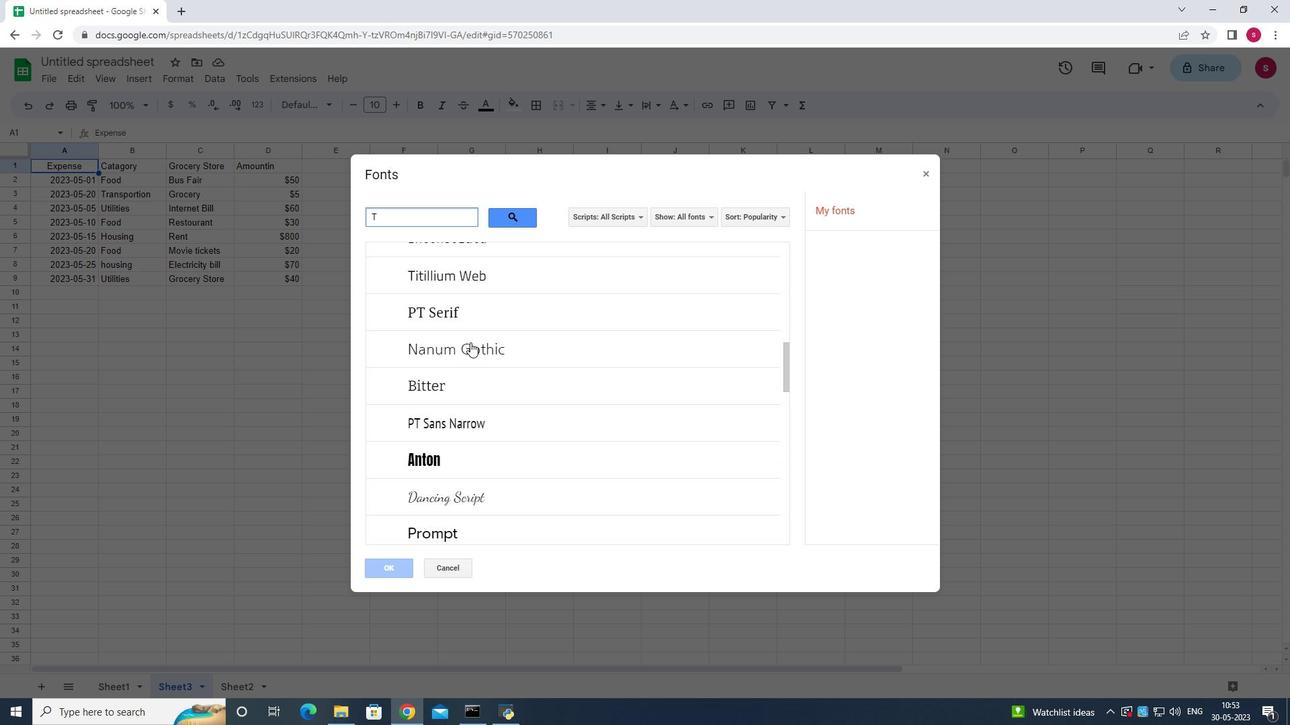 
Action: Mouse moved to (471, 342)
Screenshot: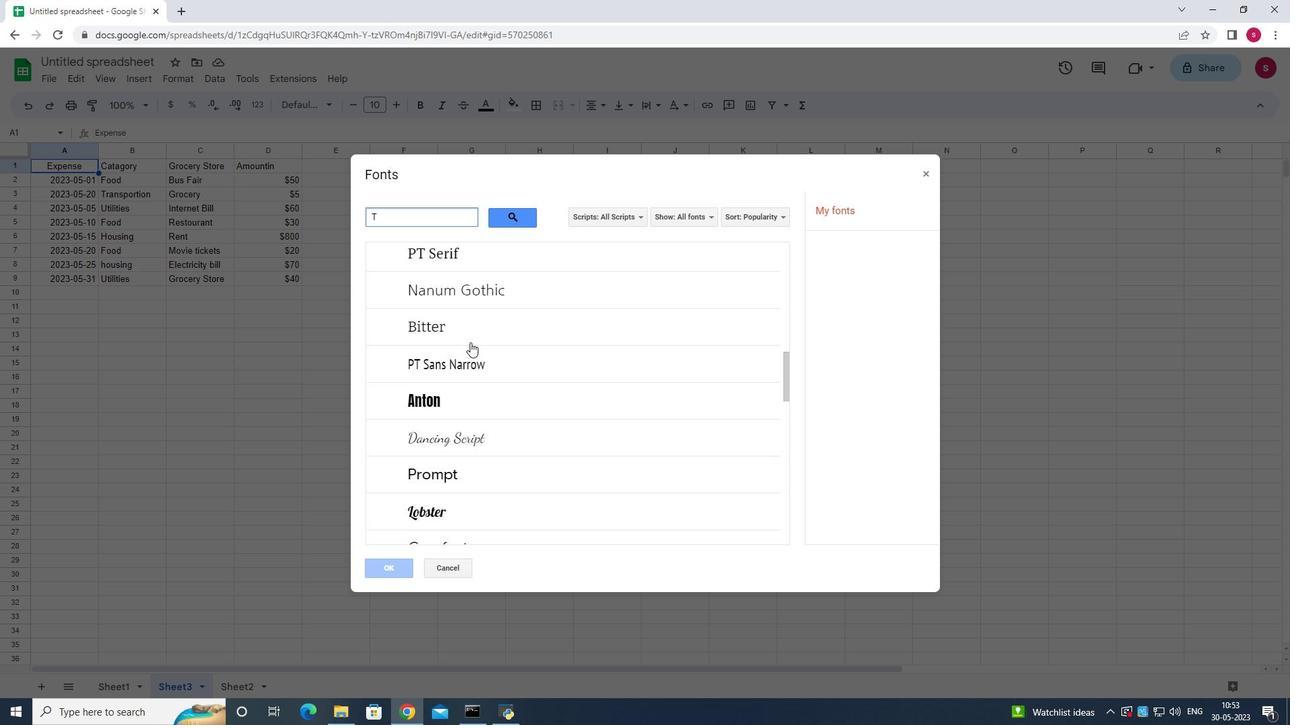 
Action: Mouse scrolled (471, 342) with delta (0, 0)
Screenshot: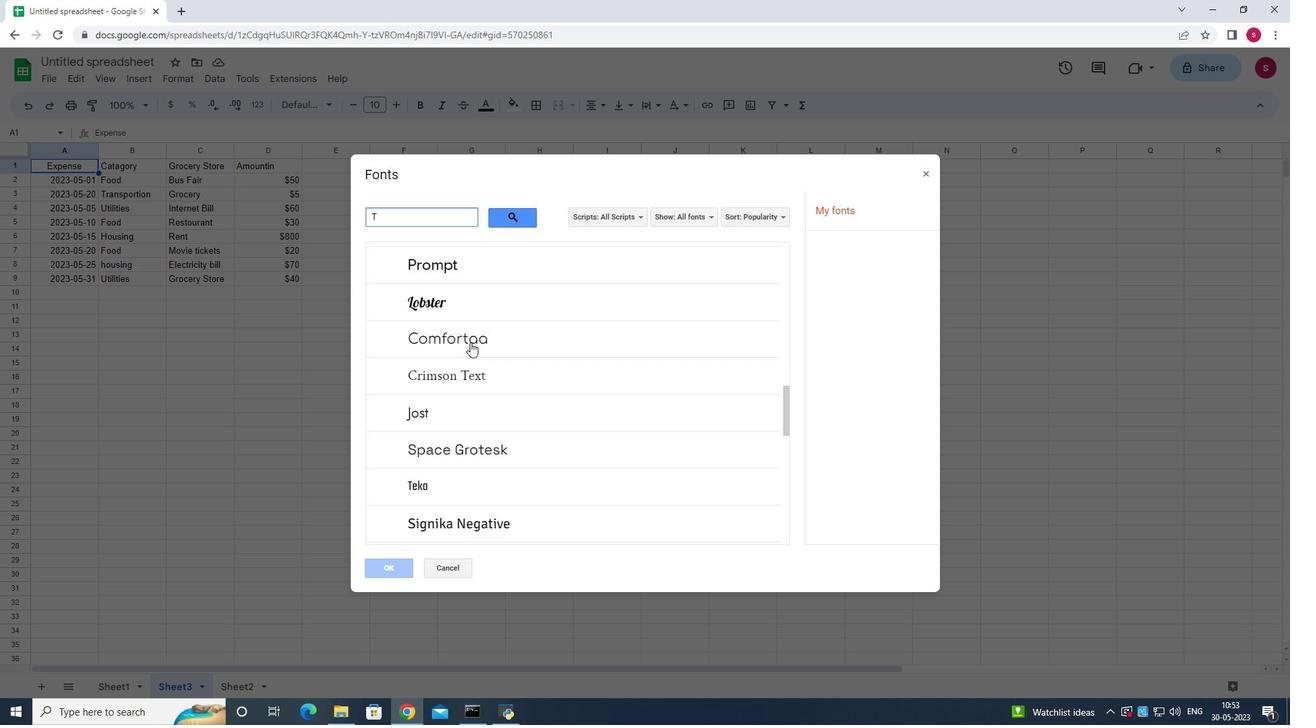 
Action: Mouse scrolled (471, 342) with delta (0, 0)
Screenshot: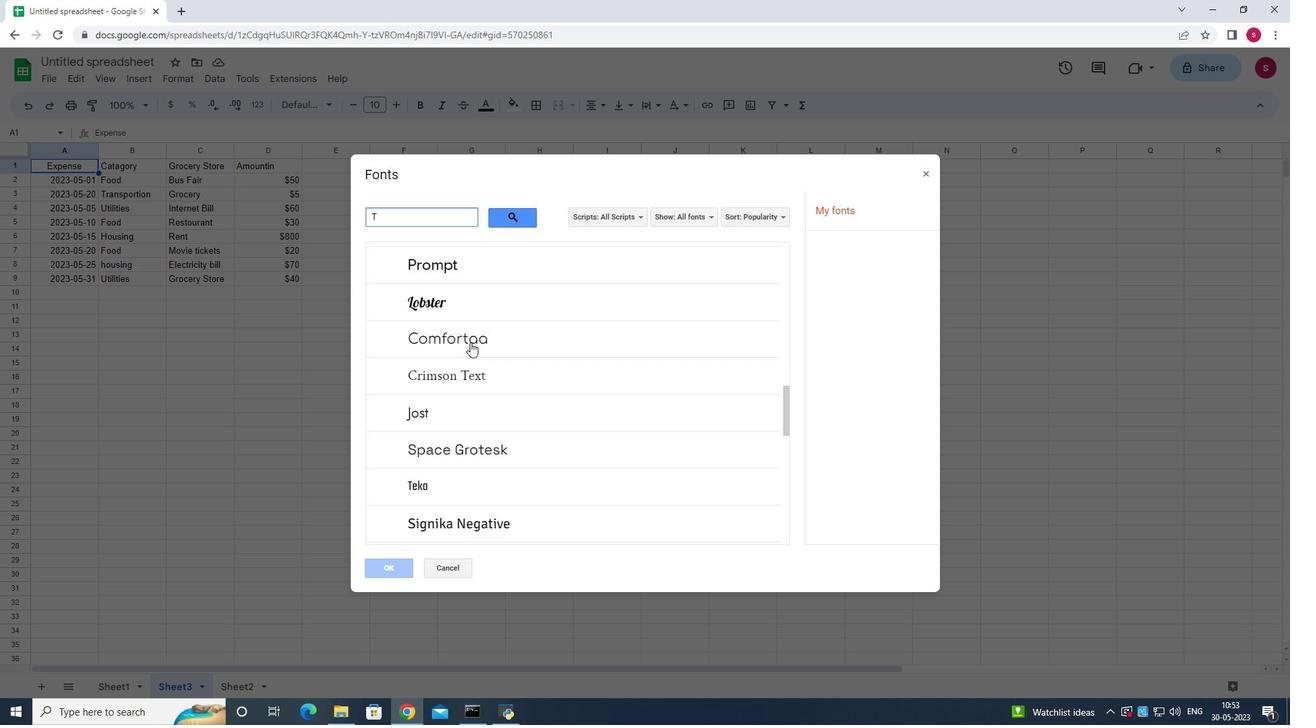 
Action: Mouse scrolled (471, 342) with delta (0, 0)
Screenshot: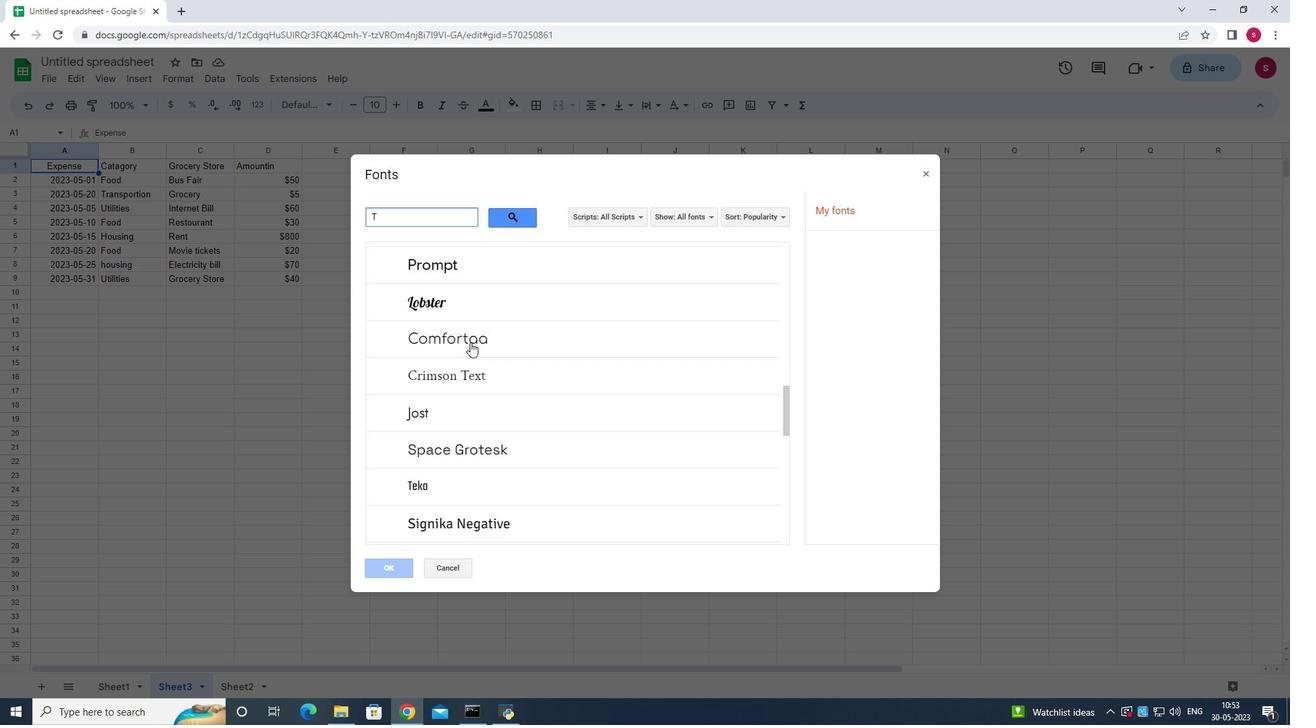 
Action: Mouse scrolled (471, 342) with delta (0, 0)
Screenshot: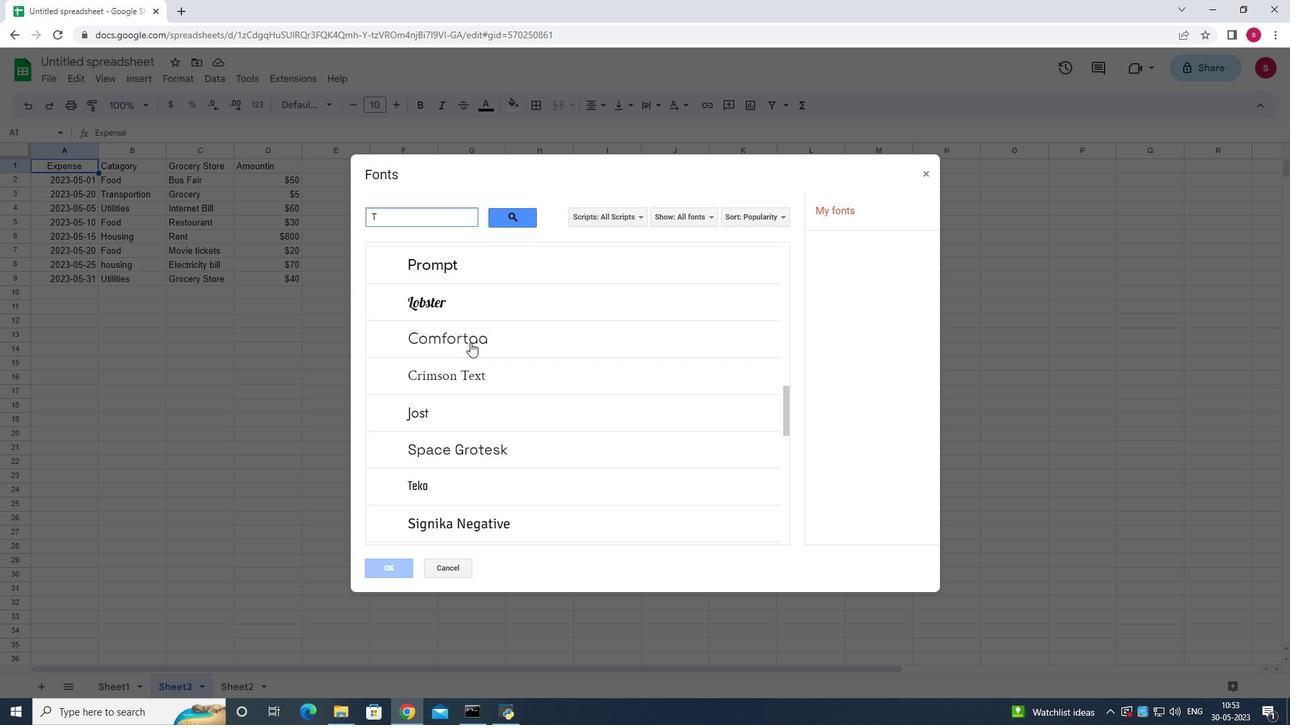 
Action: Mouse moved to (472, 342)
Screenshot: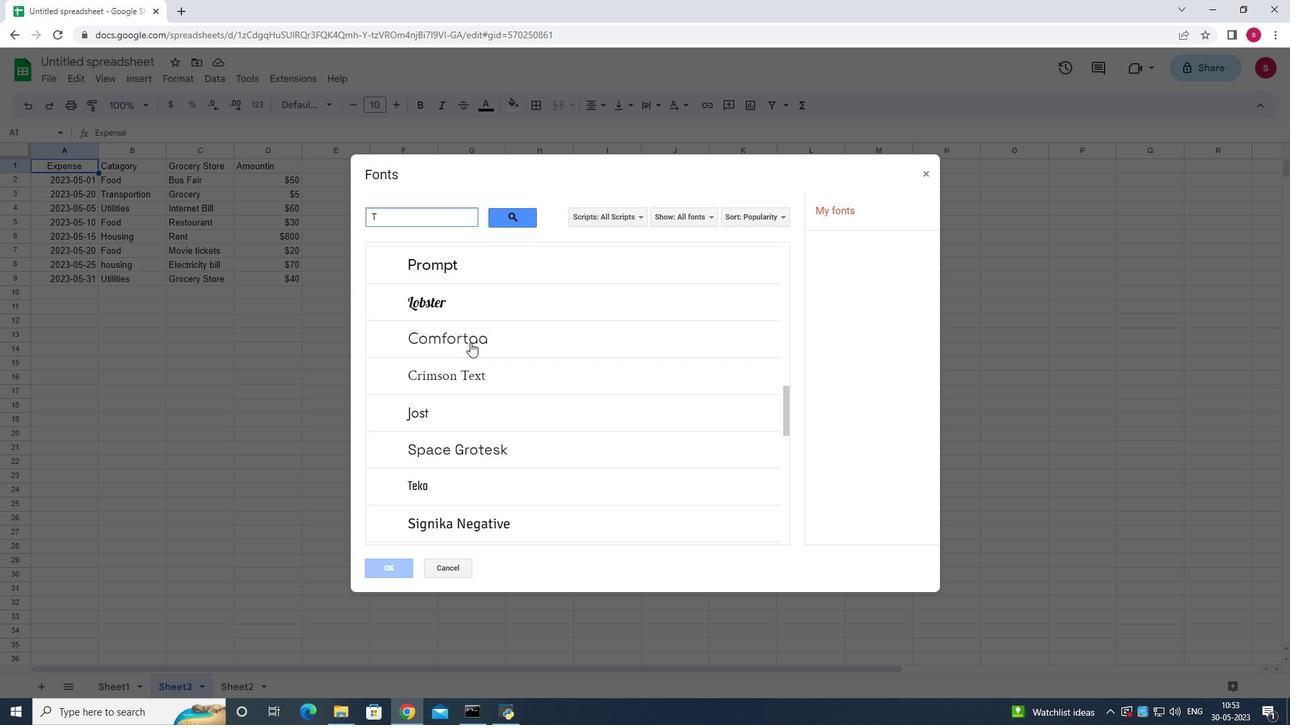 
Action: Mouse scrolled (472, 342) with delta (0, 0)
Screenshot: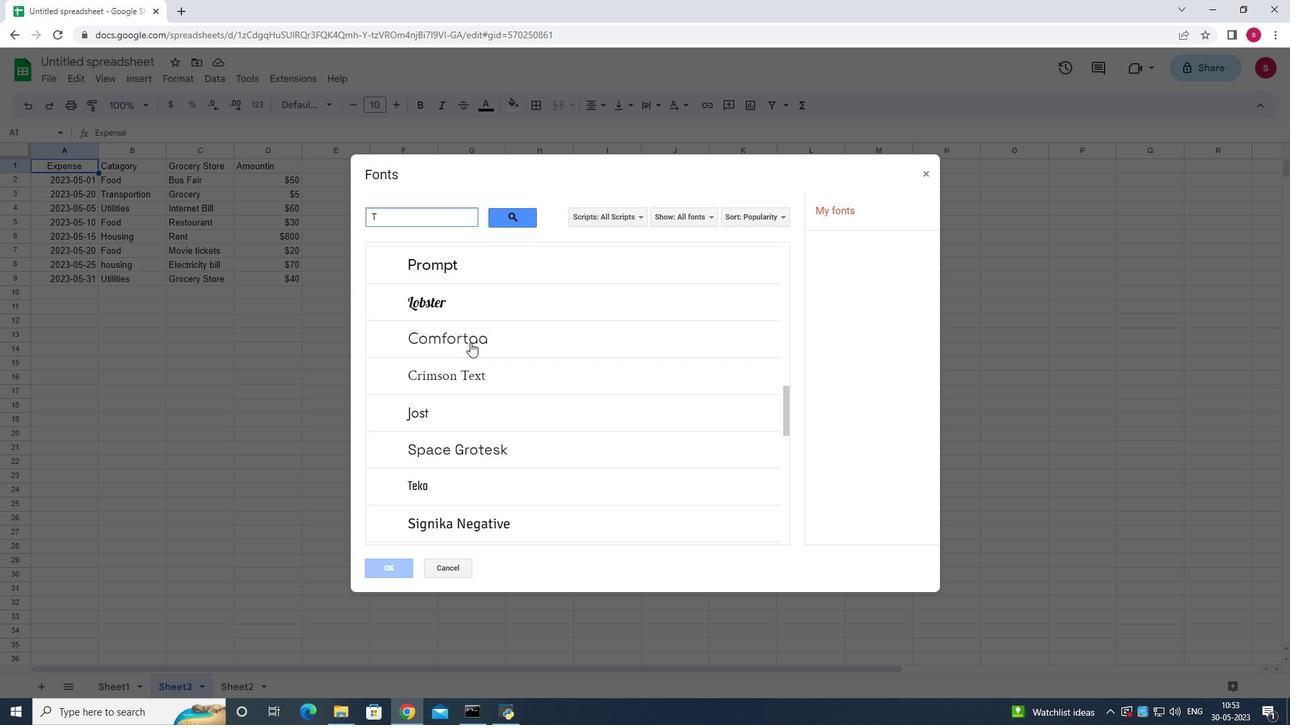 
Action: Mouse moved to (476, 342)
Screenshot: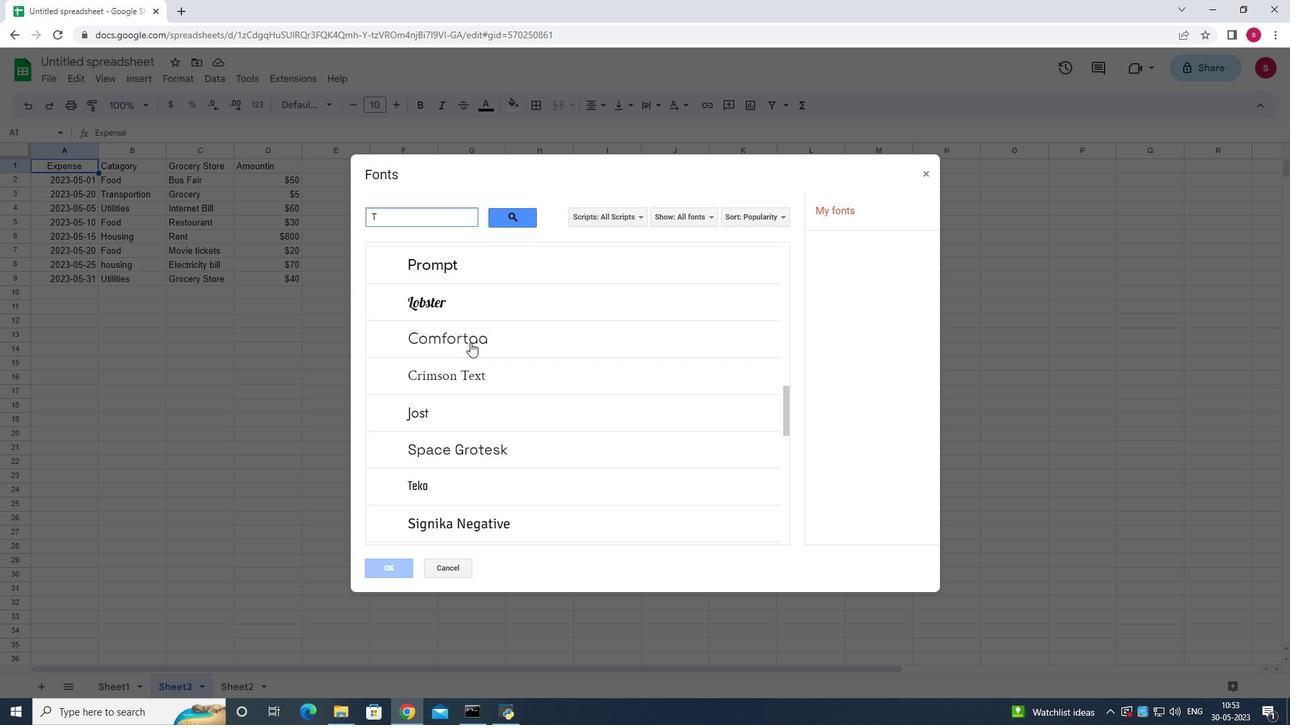 
Action: Mouse scrolled (476, 341) with delta (0, 0)
Screenshot: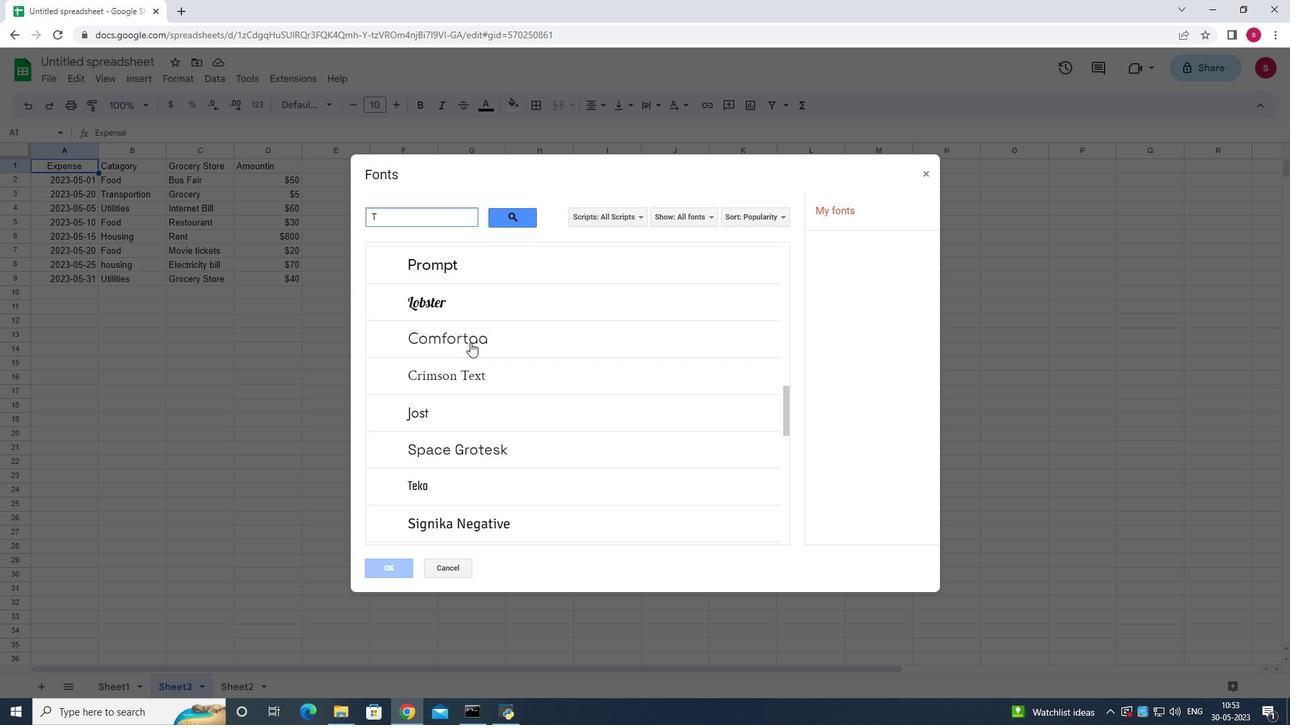 
Action: Mouse moved to (491, 344)
Screenshot: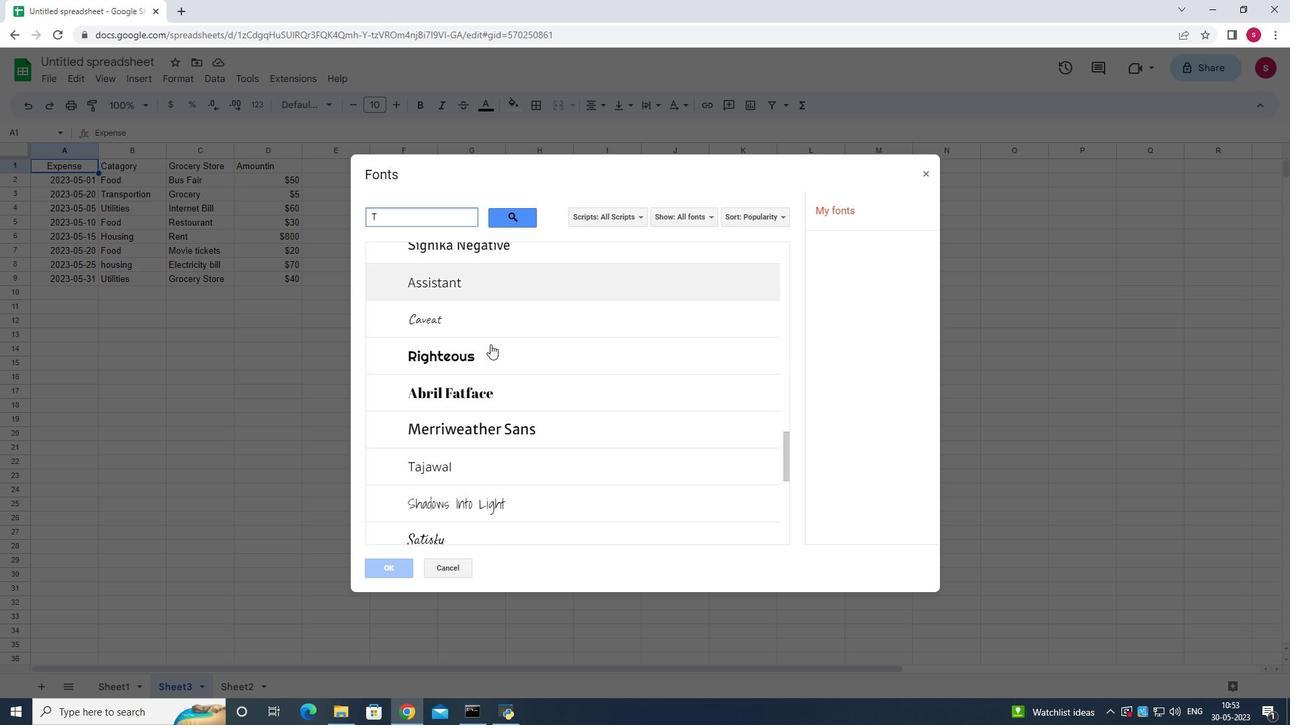 
Action: Mouse scrolled (491, 344) with delta (0, 0)
Screenshot: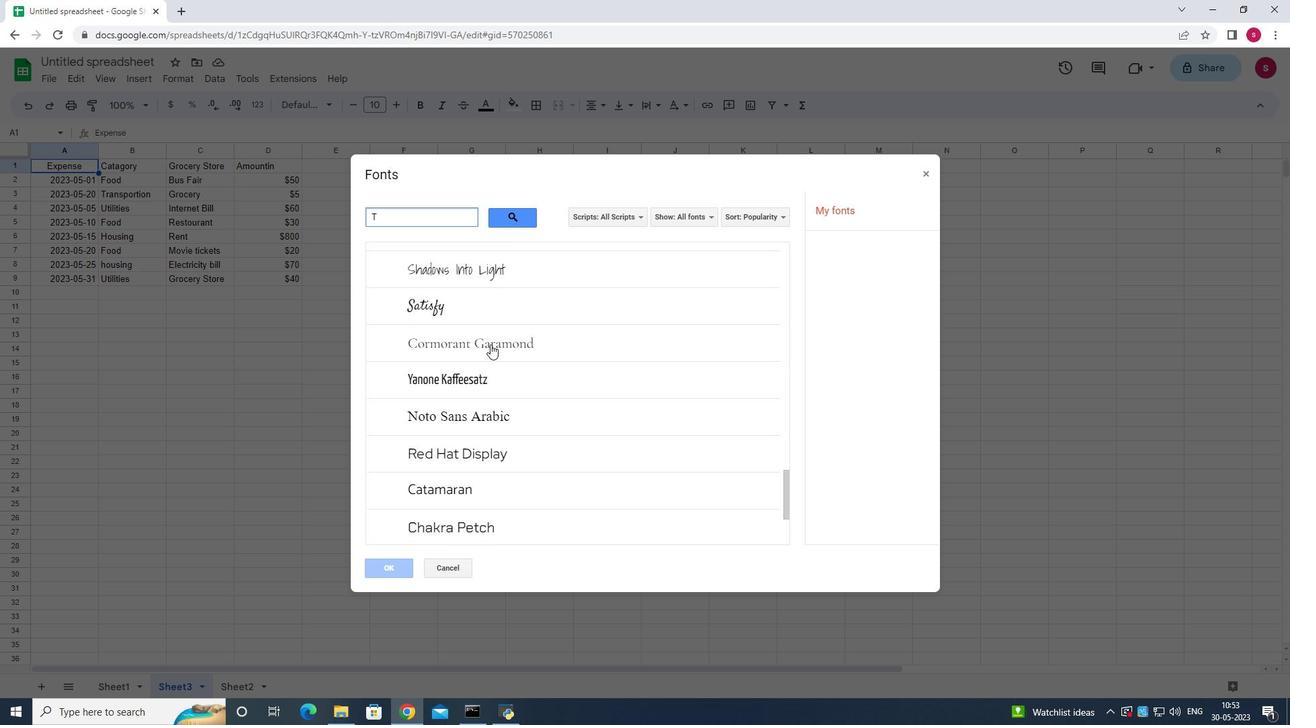 
Action: Mouse scrolled (491, 344) with delta (0, 0)
Screenshot: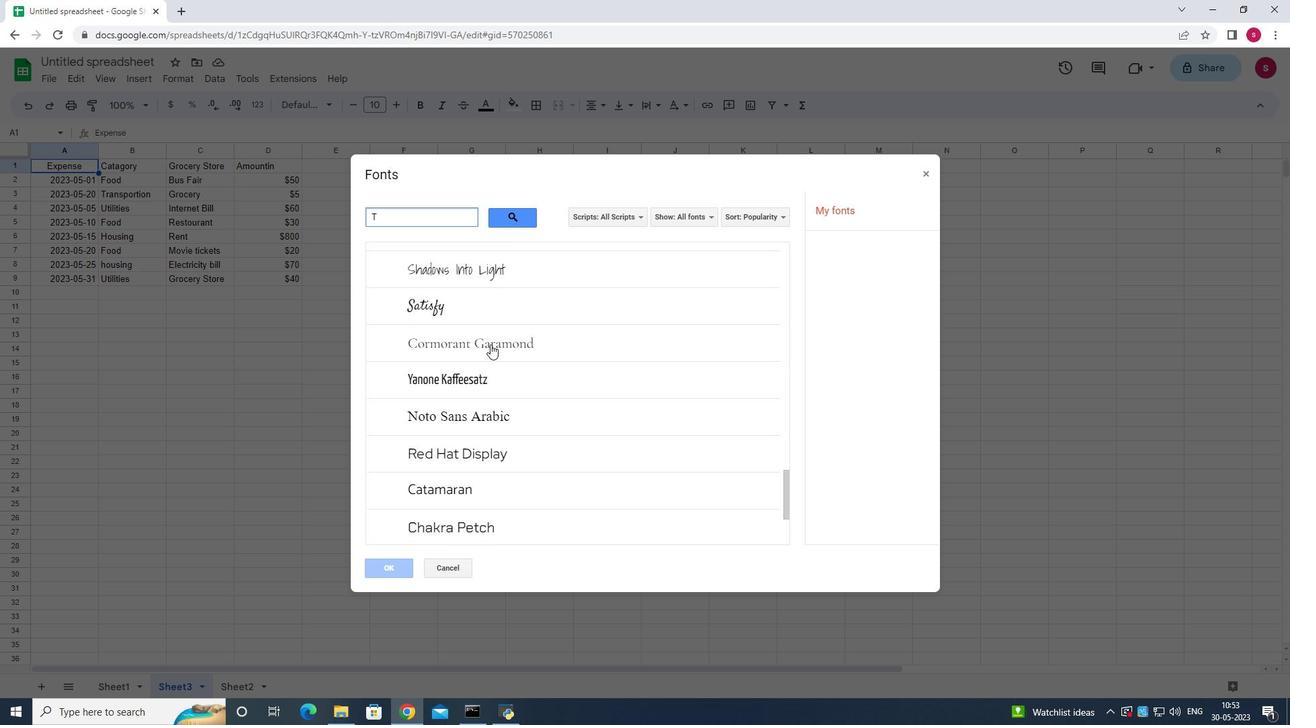 
Action: Mouse scrolled (491, 343) with delta (0, -1)
Screenshot: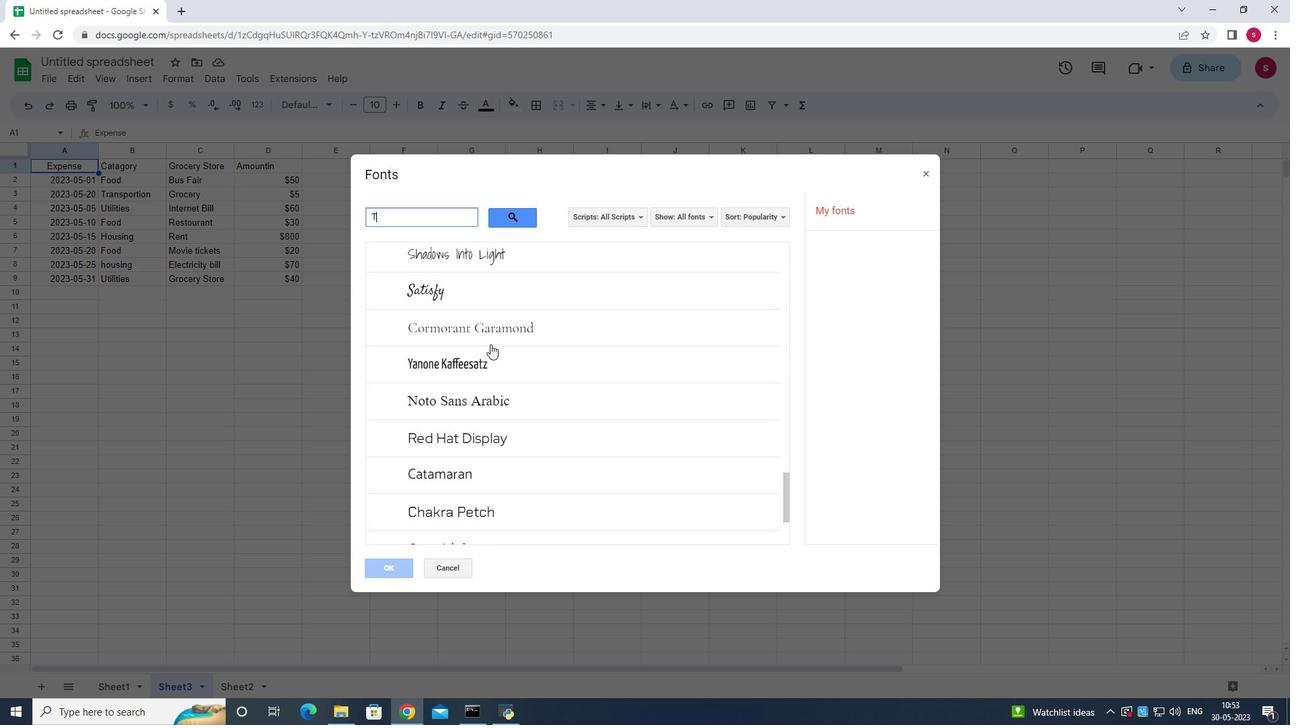 
Action: Mouse scrolled (491, 344) with delta (0, 0)
Screenshot: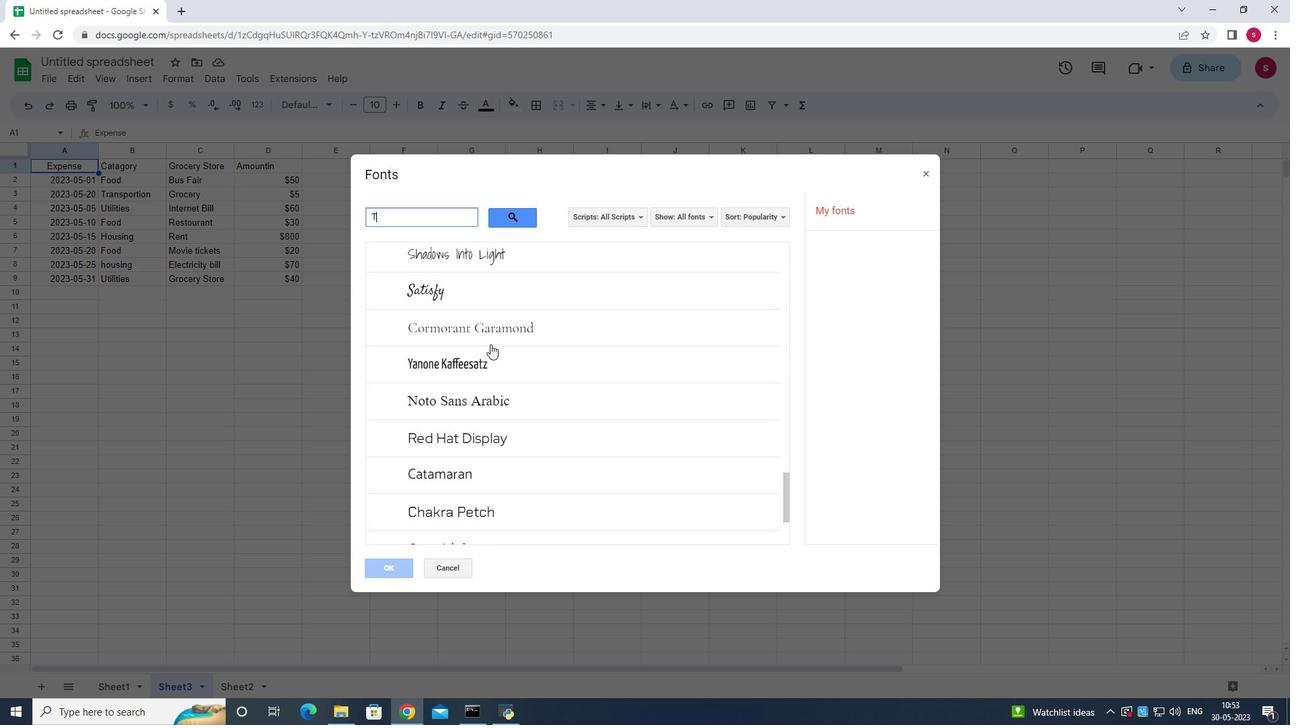 
Action: Mouse scrolled (491, 344) with delta (0, 0)
Screenshot: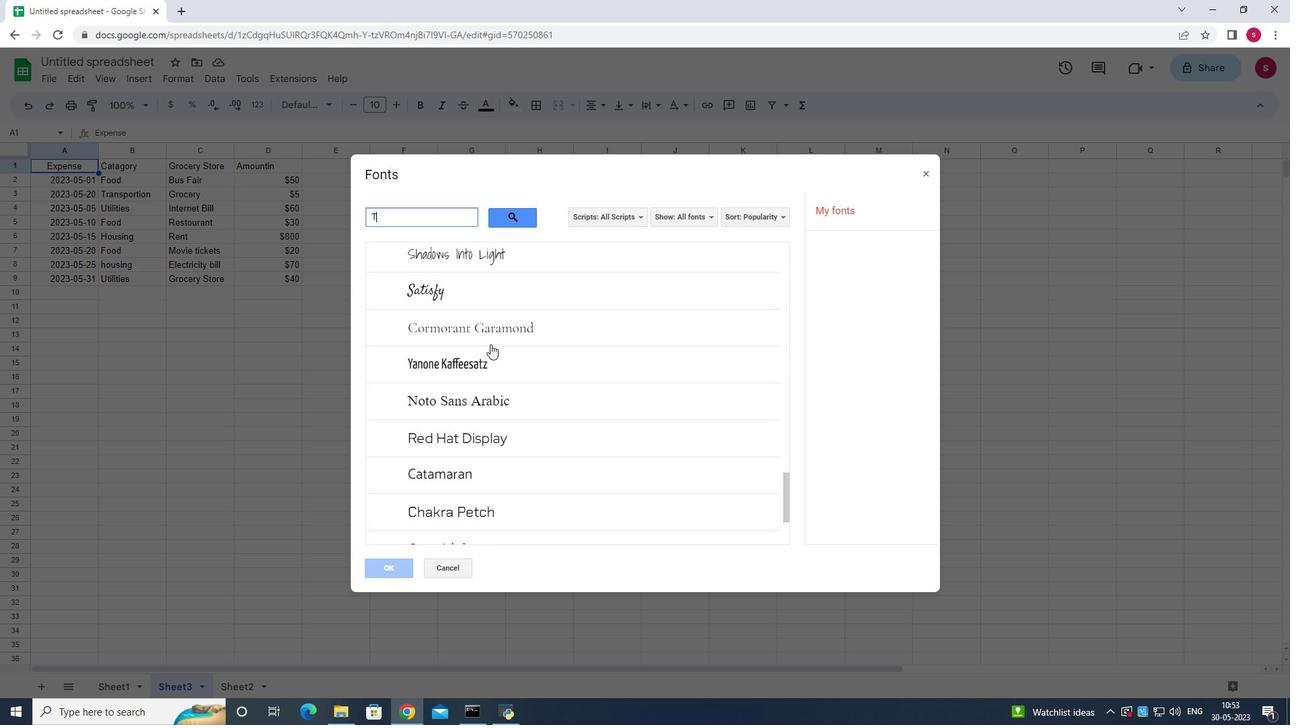 
Action: Mouse scrolled (491, 344) with delta (0, 0)
Screenshot: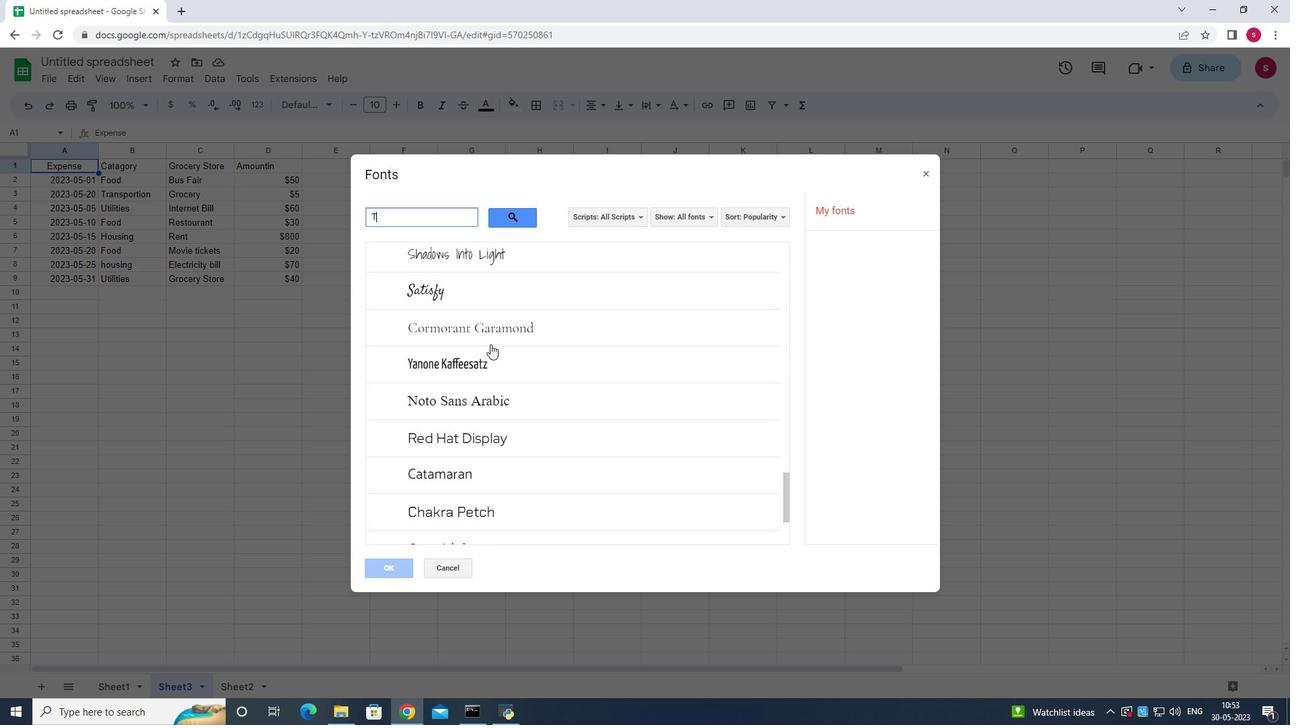 
Action: Mouse scrolled (491, 345) with delta (0, 0)
Screenshot: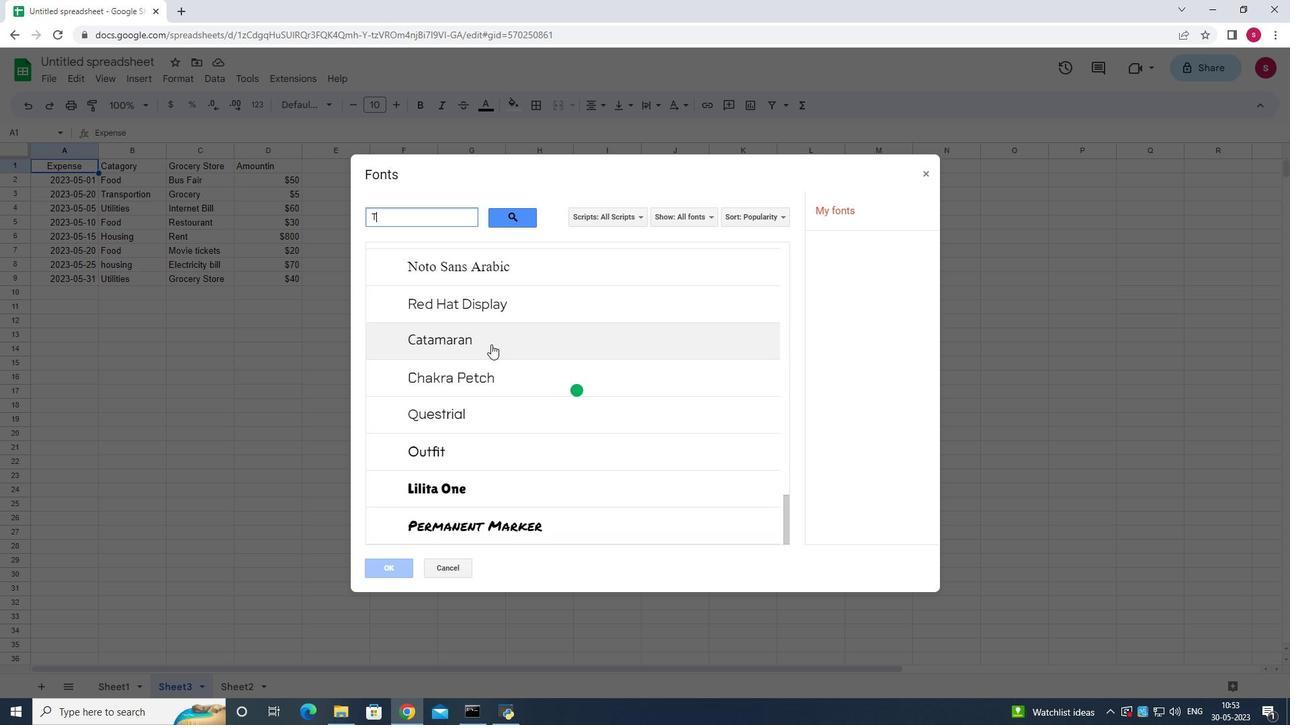 
Action: Mouse scrolled (491, 345) with delta (0, 0)
Screenshot: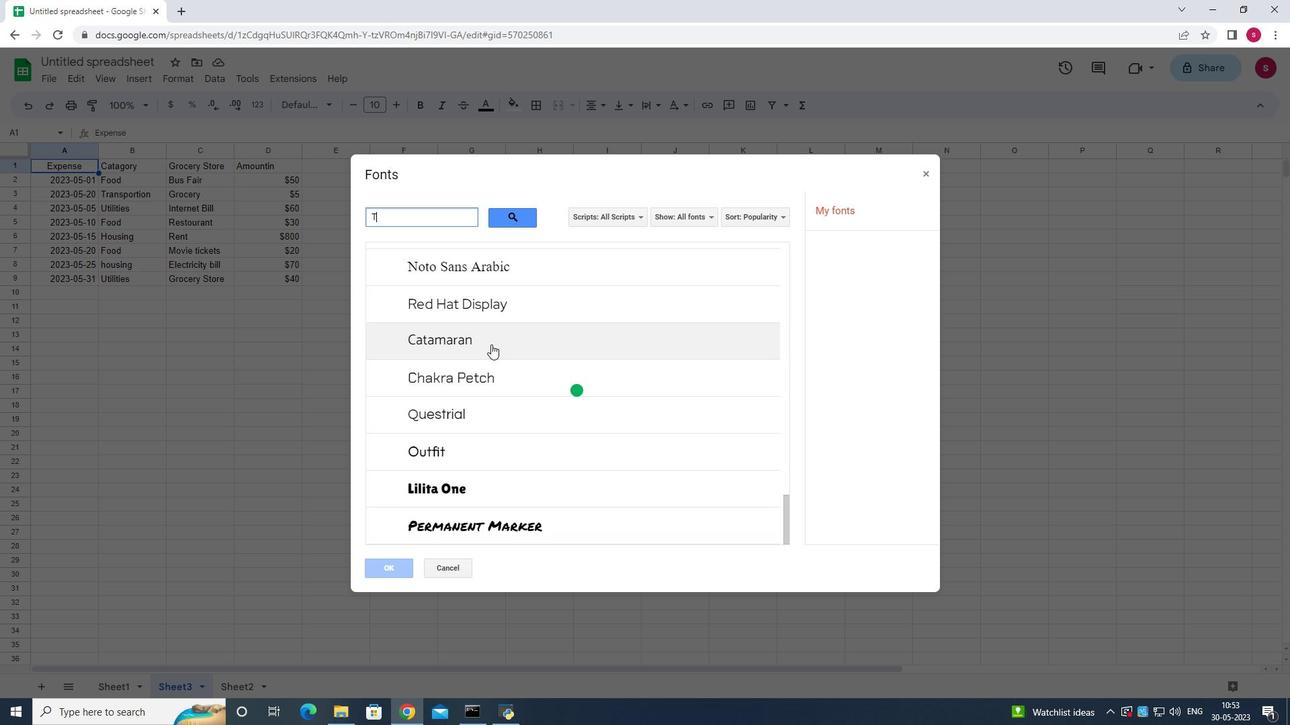 
Action: Mouse scrolled (491, 345) with delta (0, 0)
Screenshot: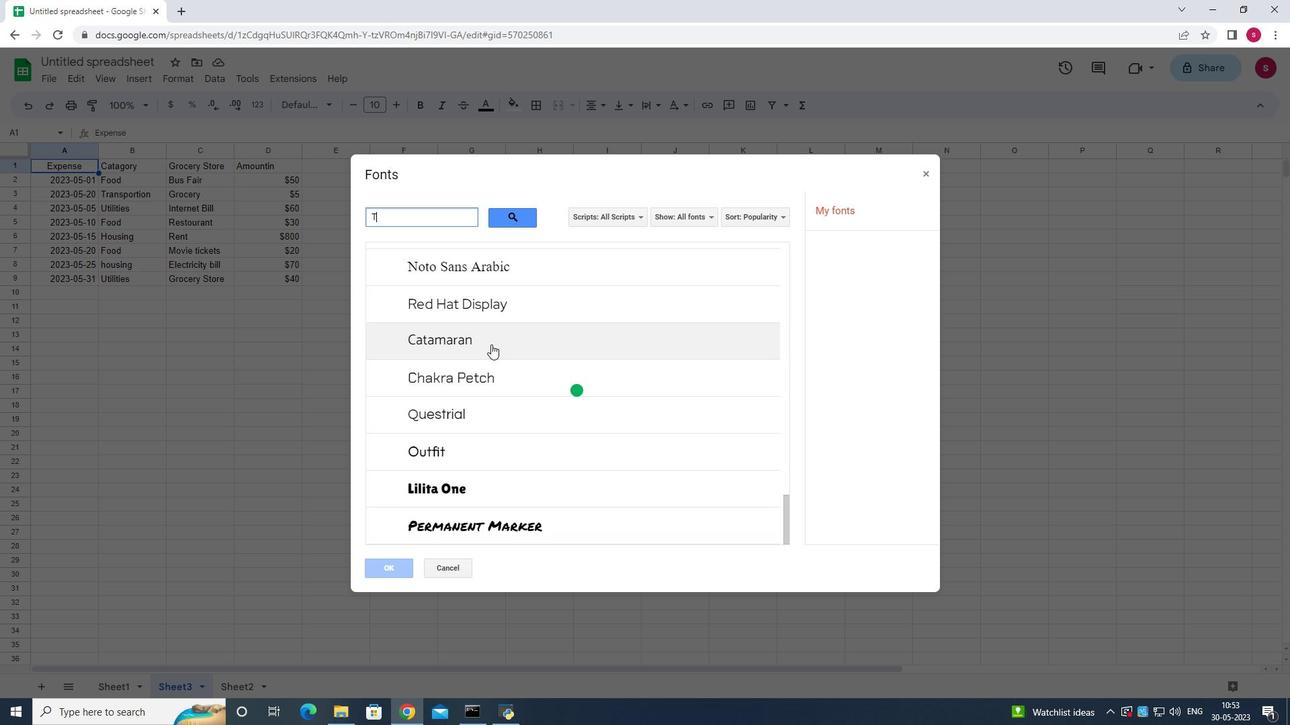 
Action: Mouse scrolled (491, 345) with delta (0, 0)
Screenshot: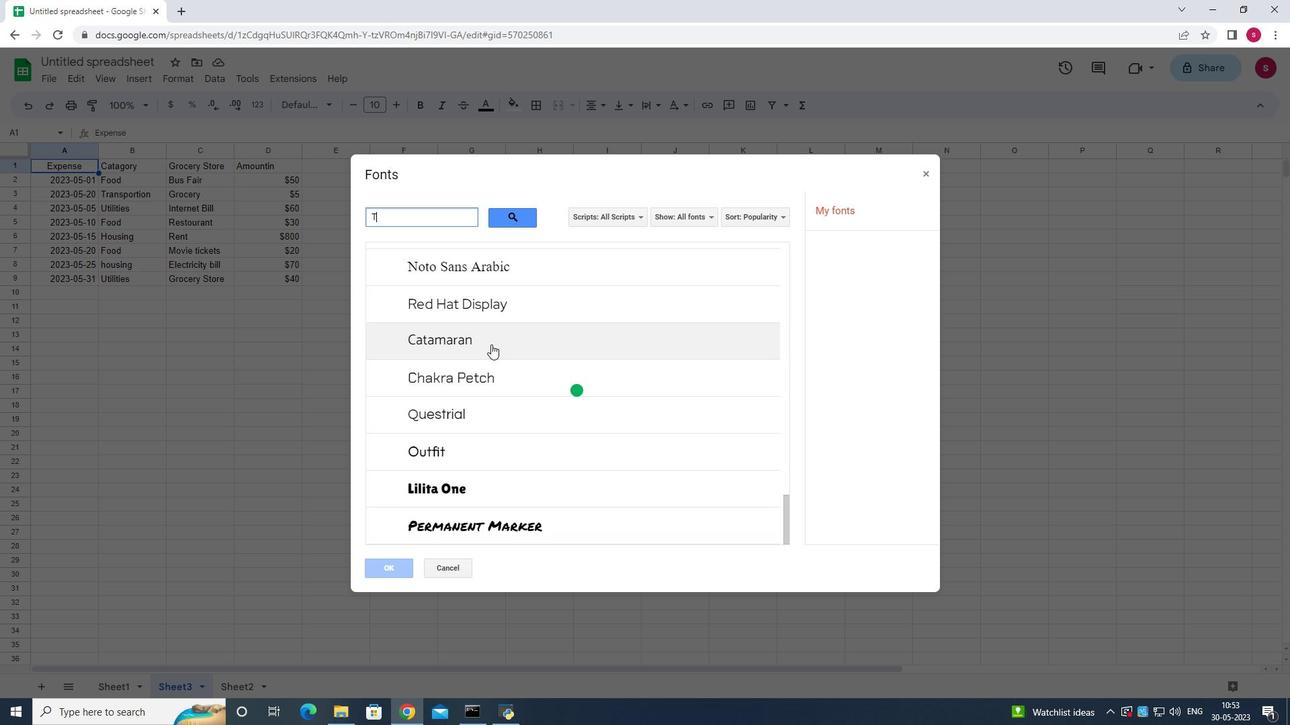 
Action: Mouse scrolled (491, 345) with delta (0, 0)
Screenshot: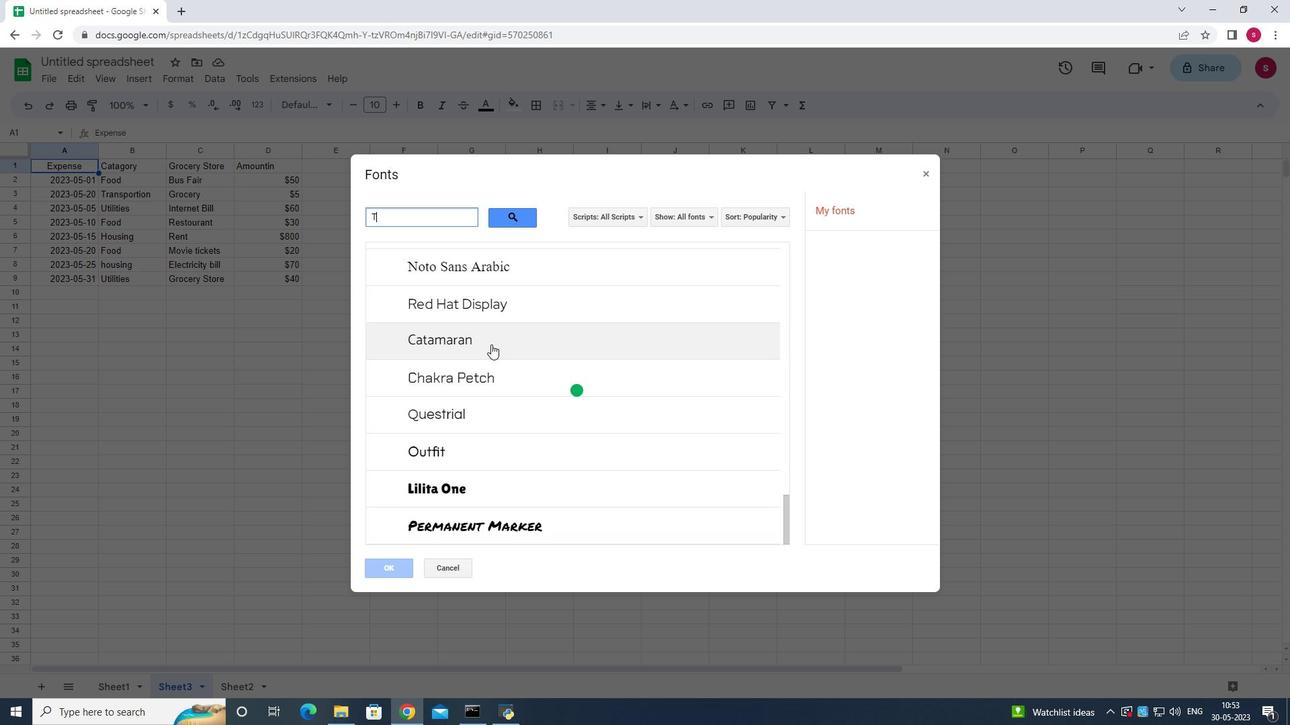 
Action: Mouse scrolled (491, 345) with delta (0, 0)
Screenshot: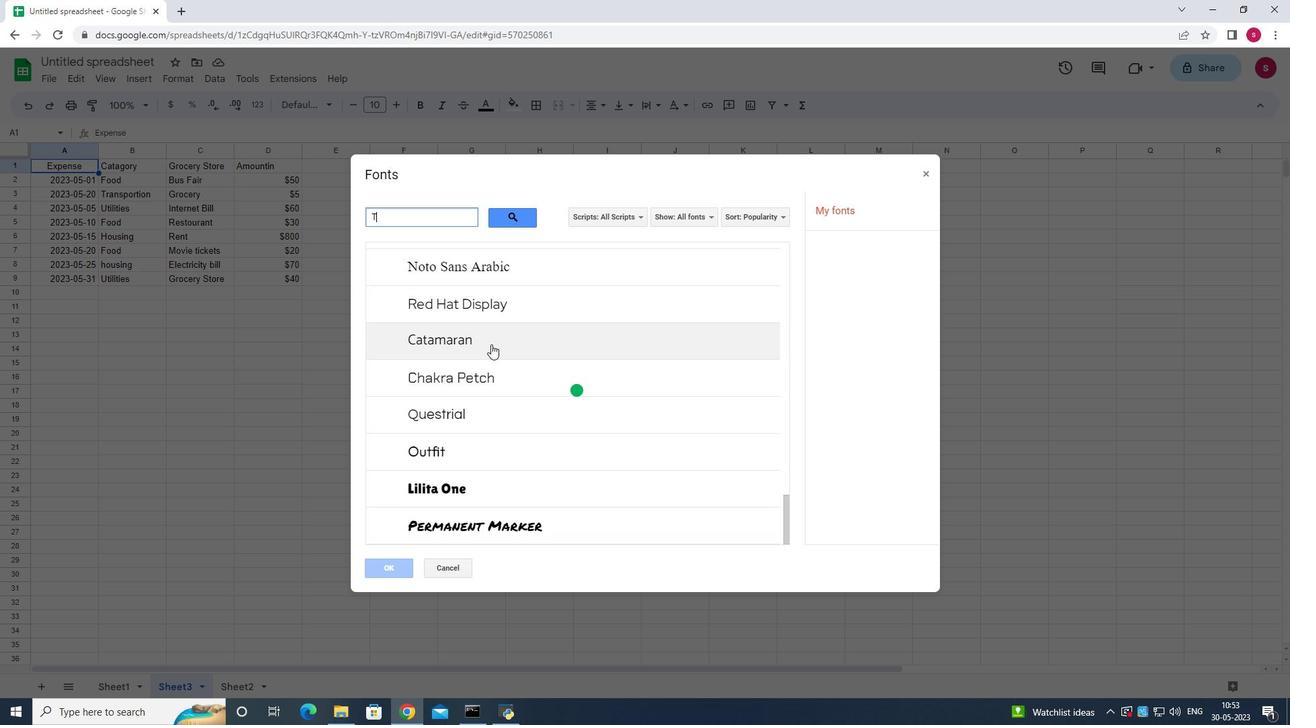 
Action: Mouse scrolled (491, 345) with delta (0, 0)
Screenshot: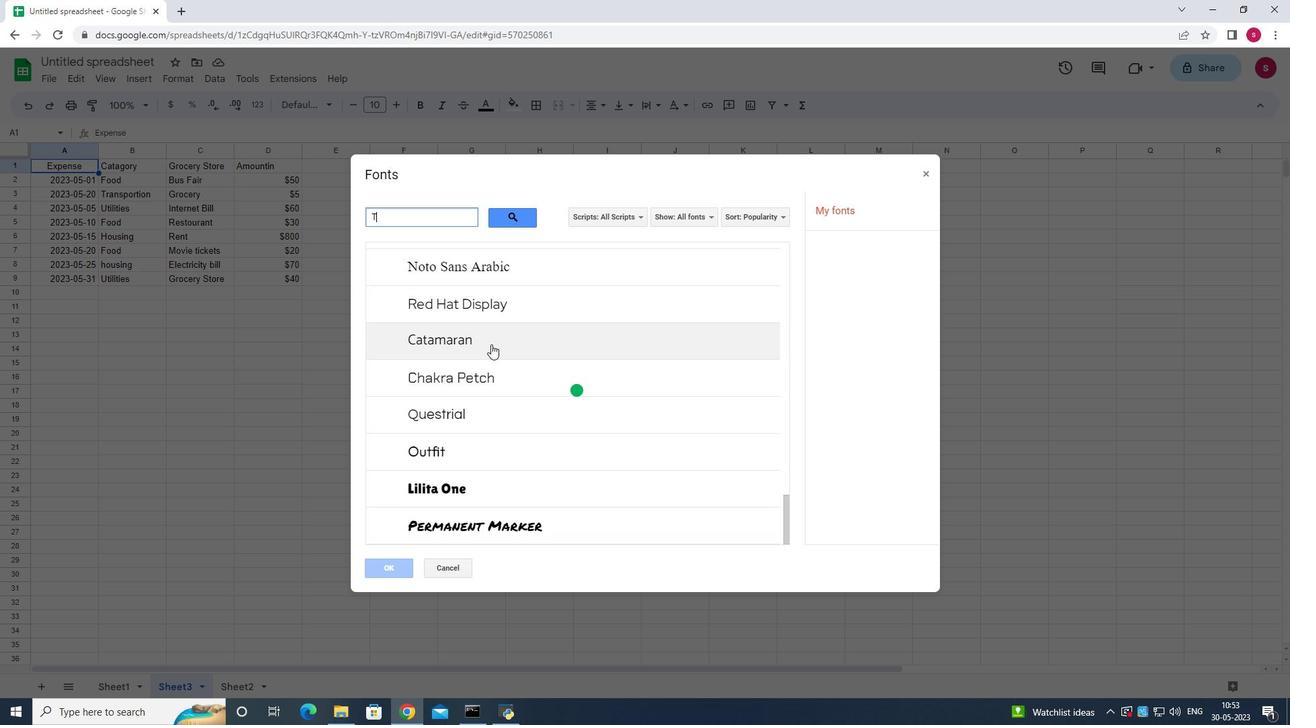 
Action: Mouse scrolled (491, 345) with delta (0, 0)
Screenshot: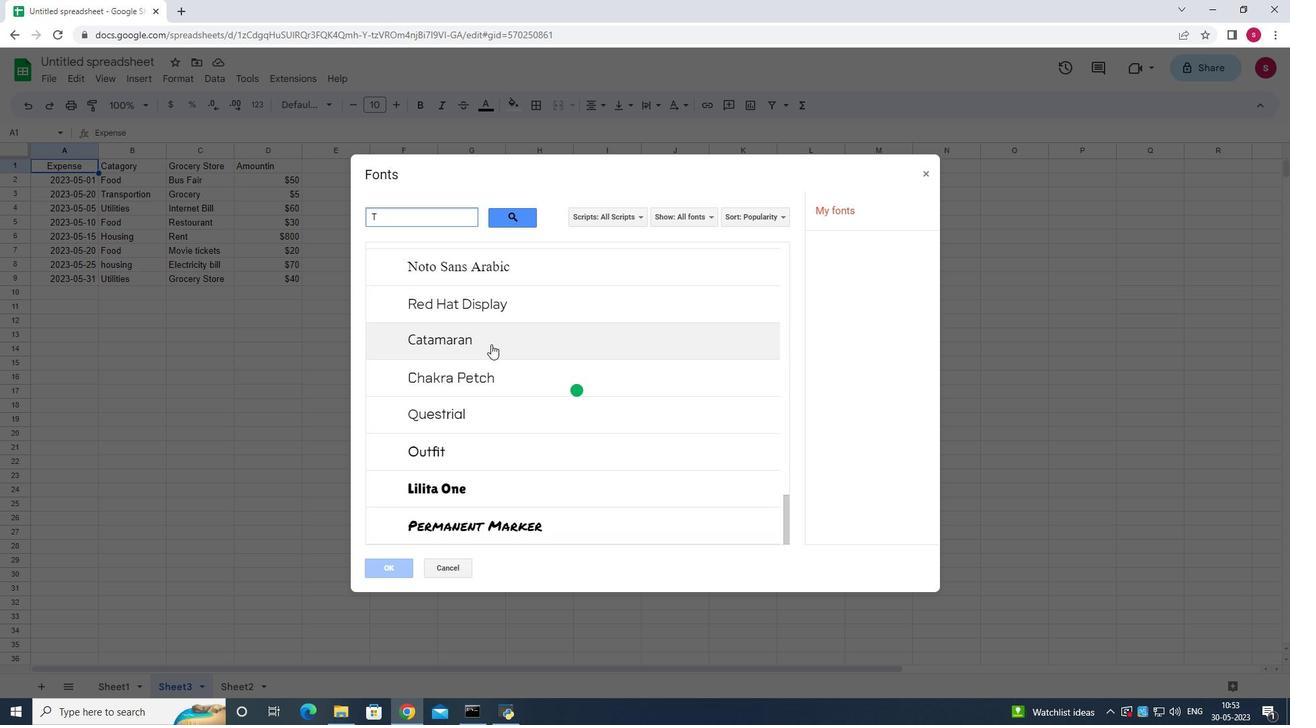 
Action: Mouse scrolled (491, 345) with delta (0, 0)
Screenshot: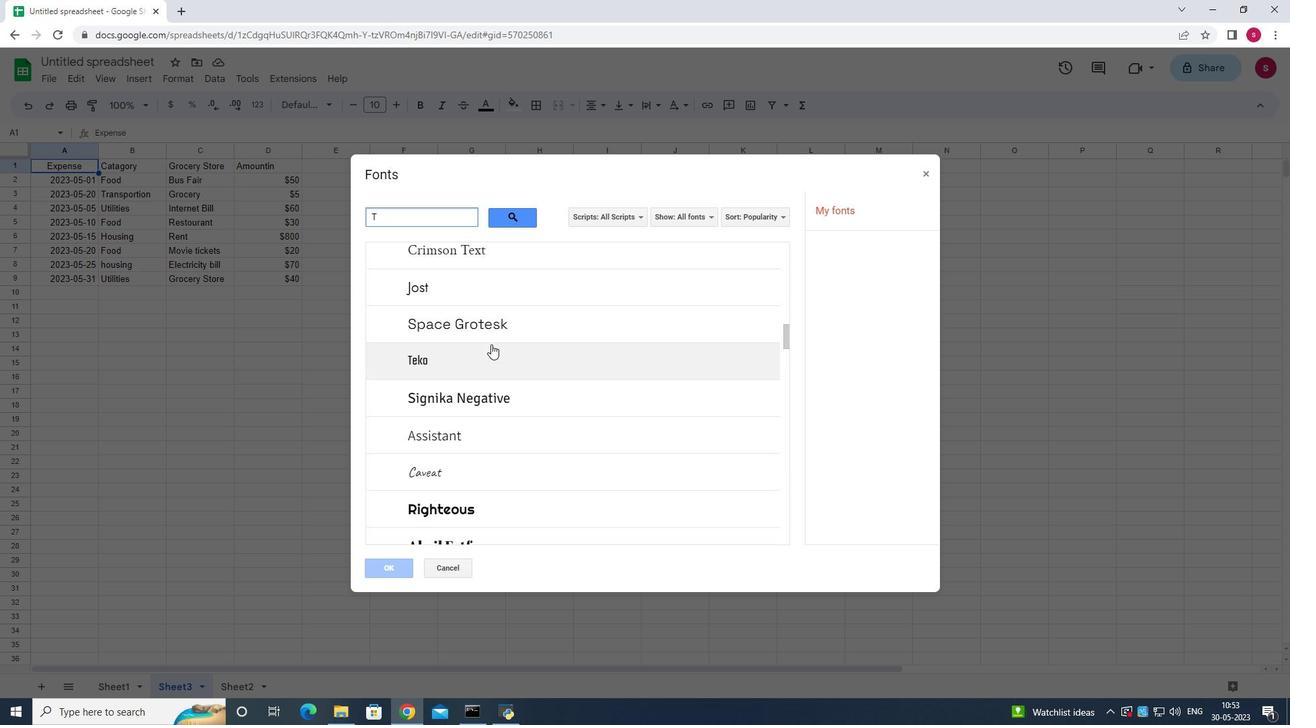 
Action: Mouse scrolled (491, 345) with delta (0, 0)
Screenshot: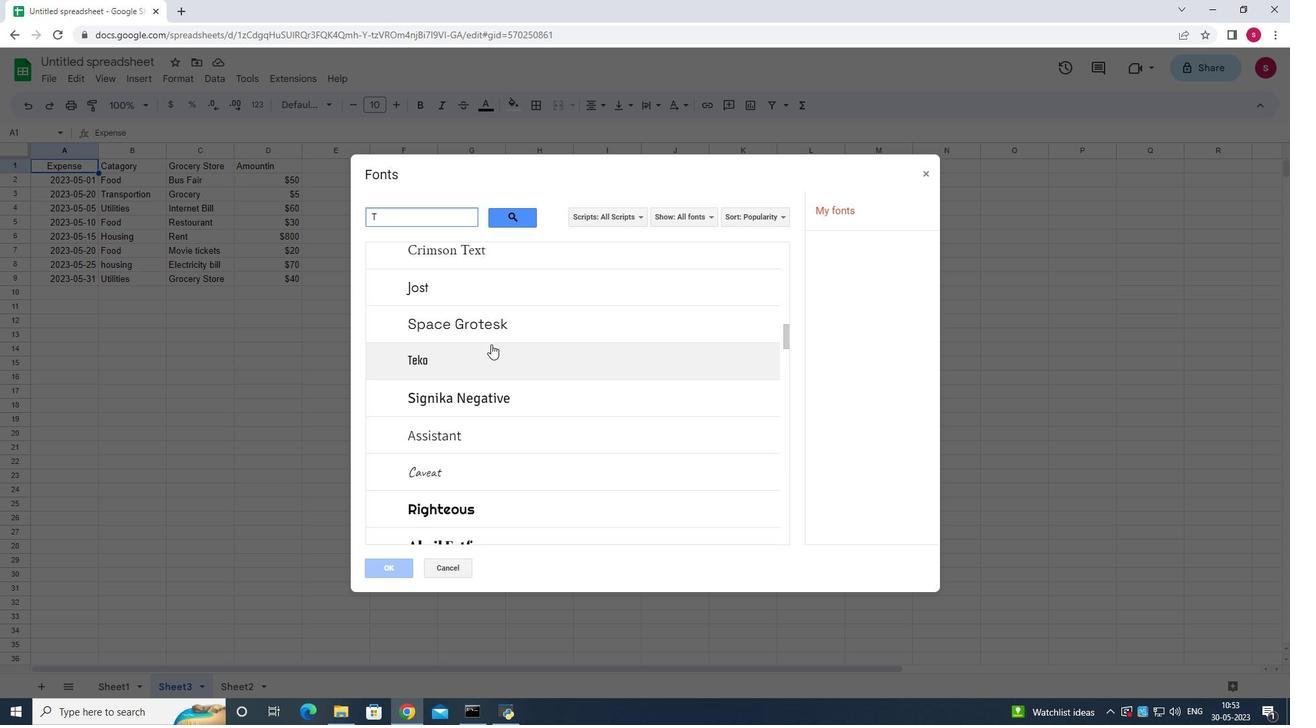 
Action: Mouse scrolled (491, 345) with delta (0, 0)
Screenshot: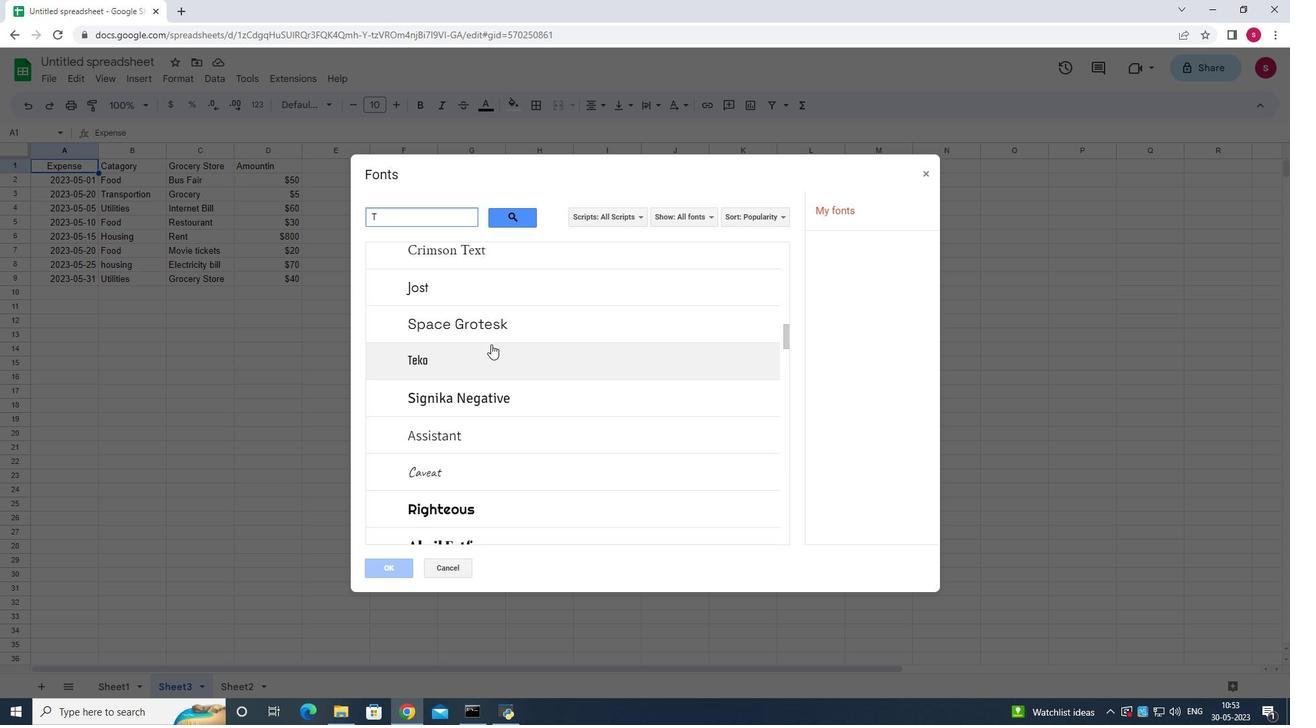 
Action: Mouse scrolled (491, 345) with delta (0, 0)
Screenshot: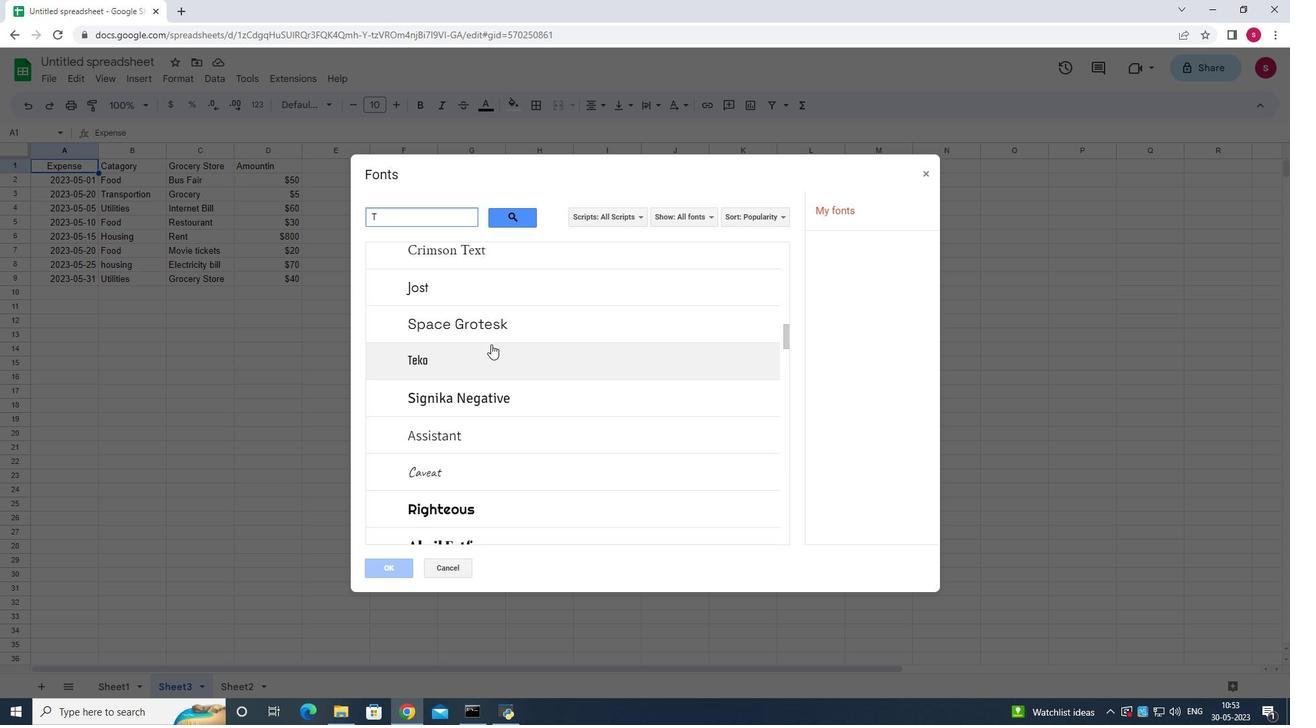 
Action: Mouse scrolled (491, 345) with delta (0, 0)
Screenshot: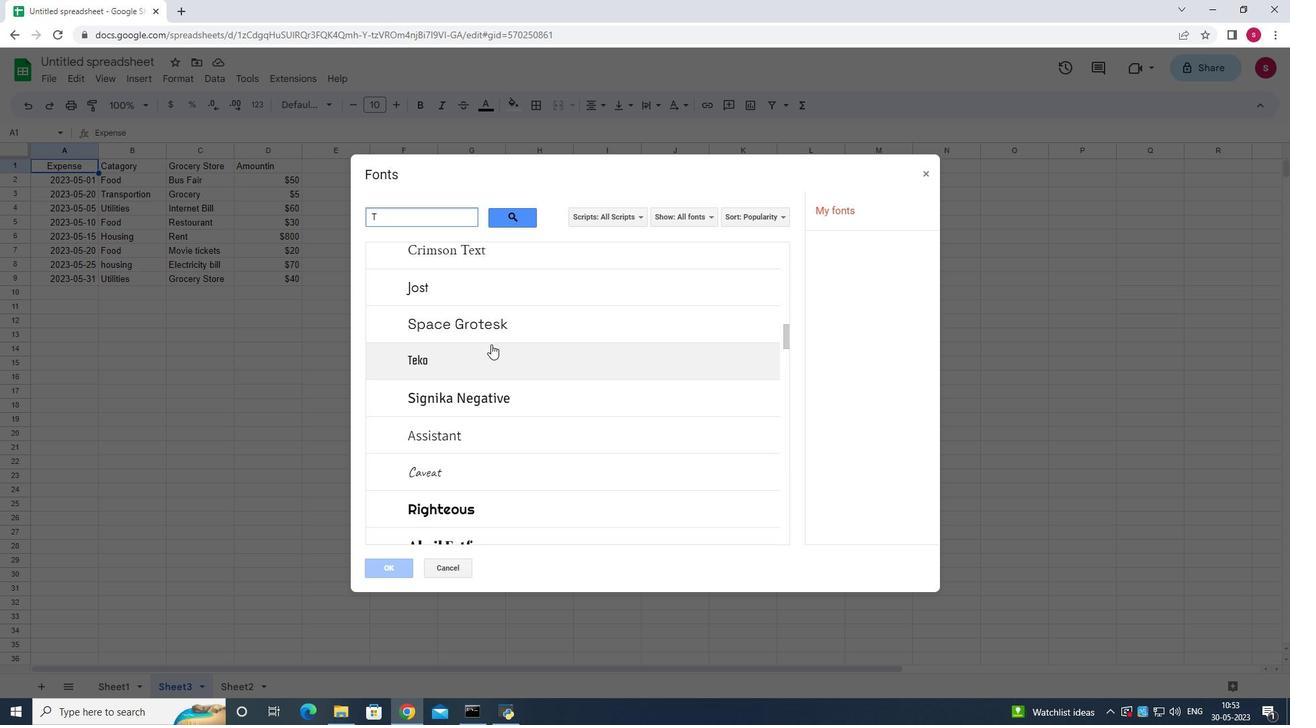 
Action: Mouse scrolled (491, 345) with delta (0, 0)
Screenshot: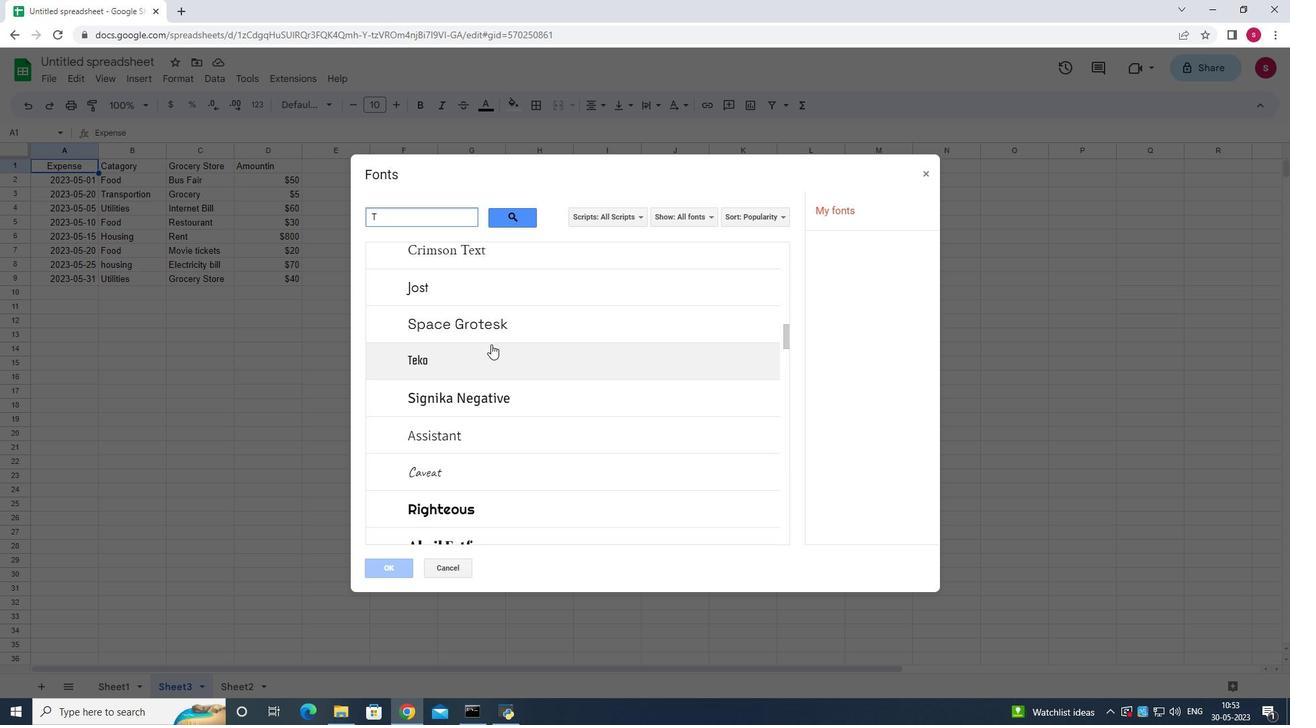 
Action: Mouse scrolled (491, 345) with delta (0, 0)
Screenshot: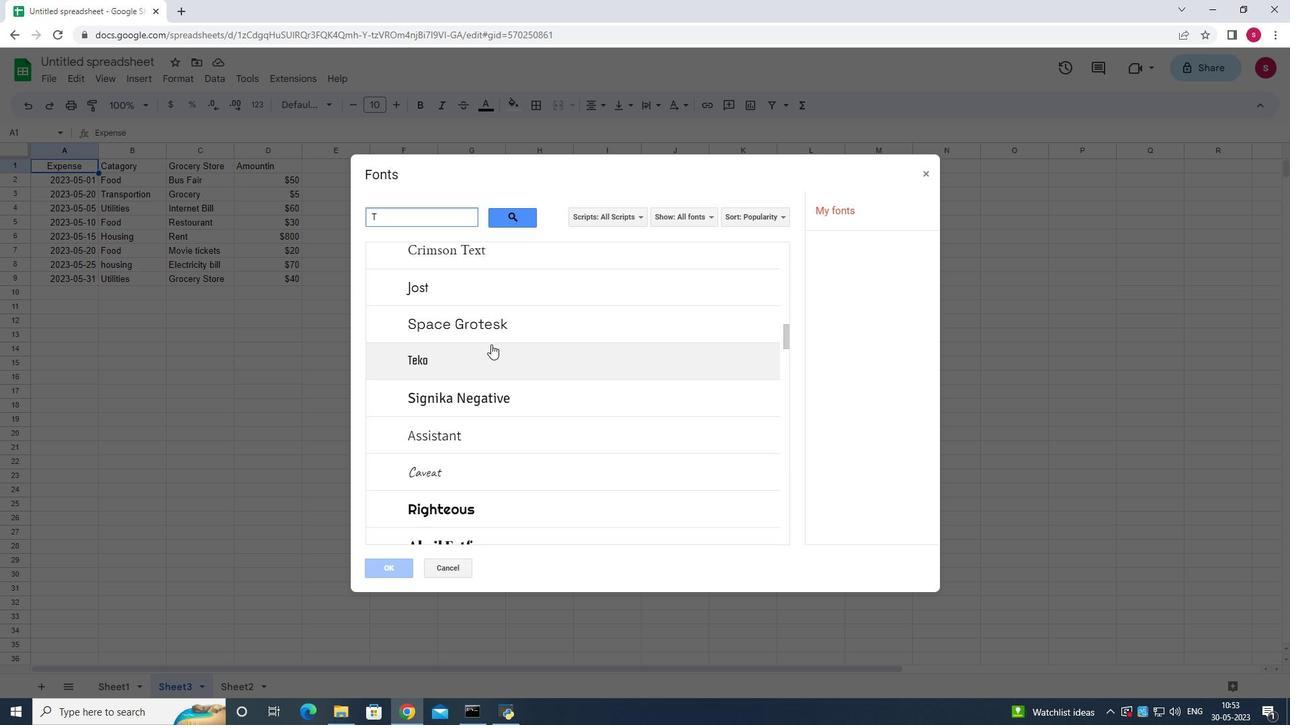 
Action: Mouse scrolled (491, 344) with delta (0, 0)
Screenshot: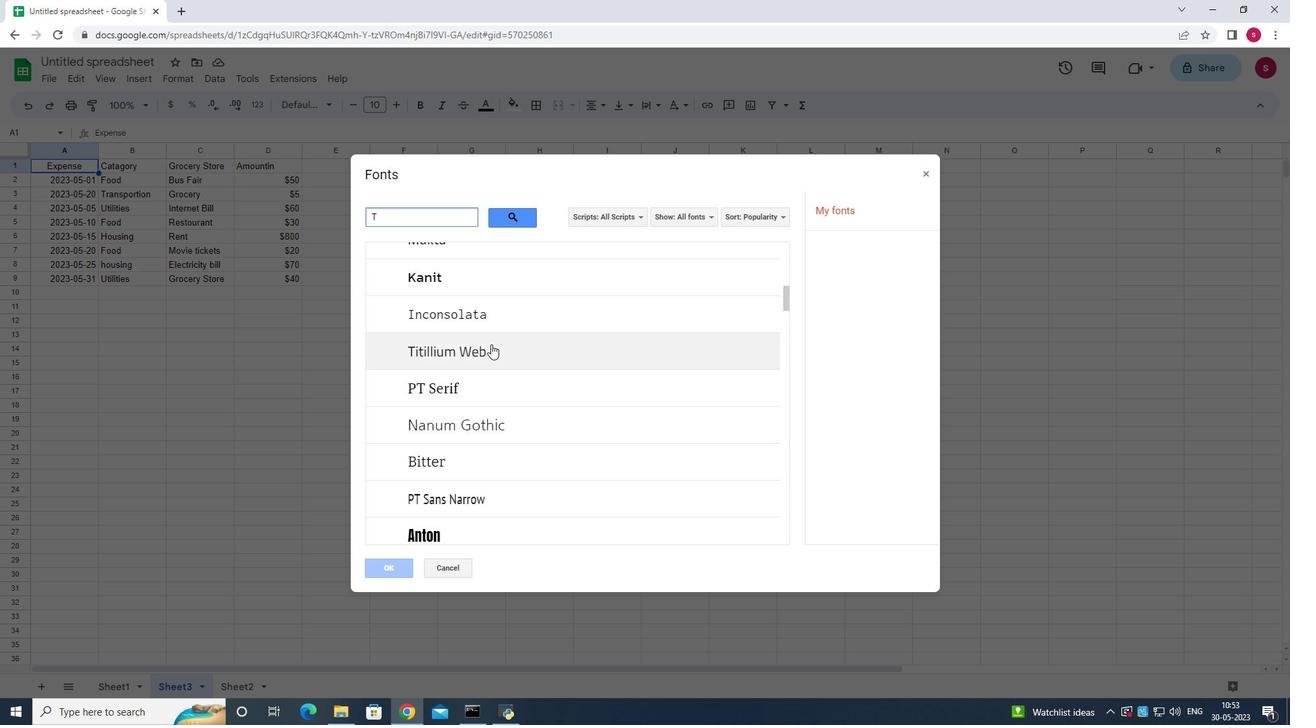 
Action: Mouse scrolled (491, 344) with delta (0, 0)
Screenshot: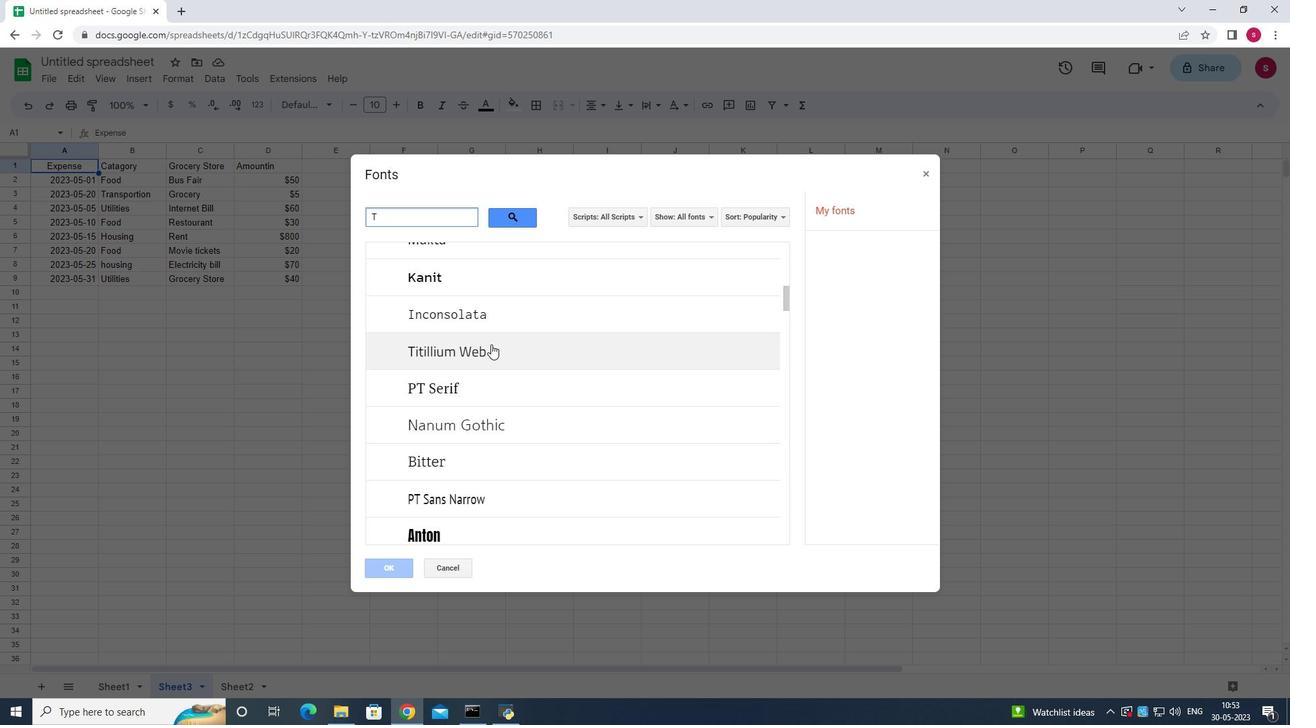 
Action: Mouse scrolled (491, 344) with delta (0, 0)
Screenshot: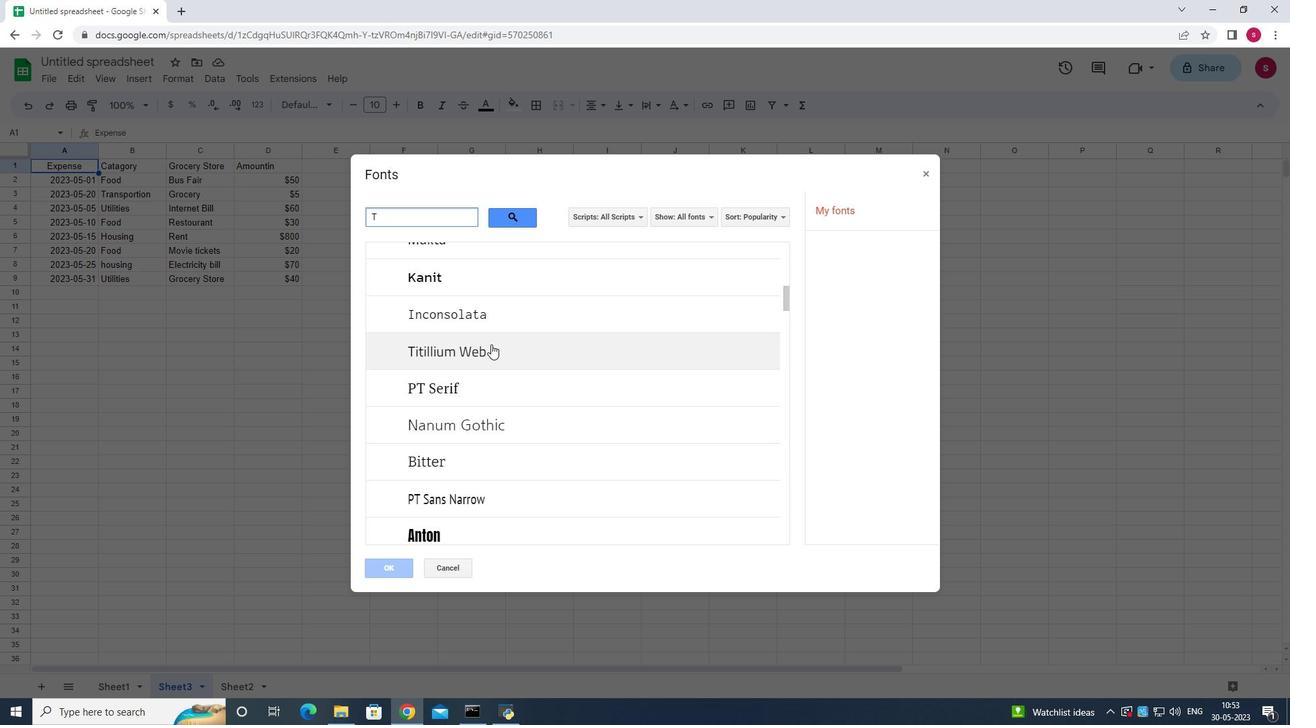 
Action: Mouse scrolled (491, 344) with delta (0, 0)
Screenshot: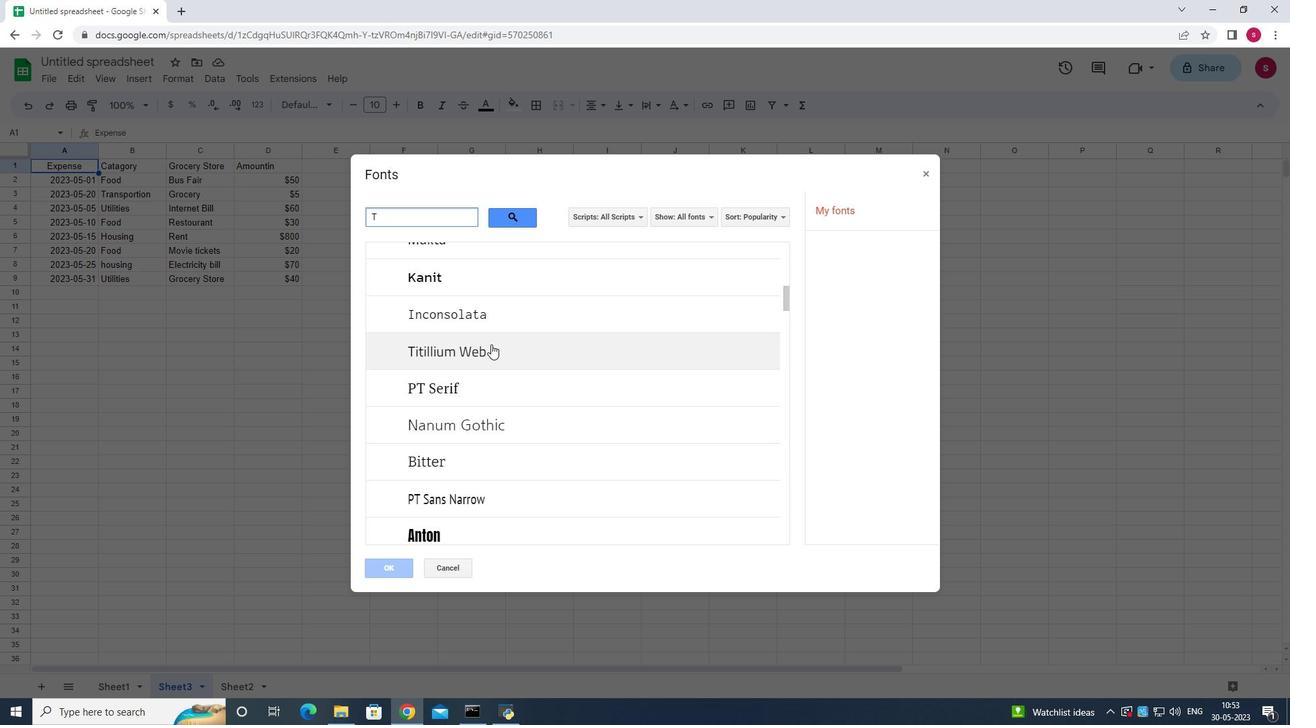 
Action: Mouse scrolled (491, 344) with delta (0, 0)
Screenshot: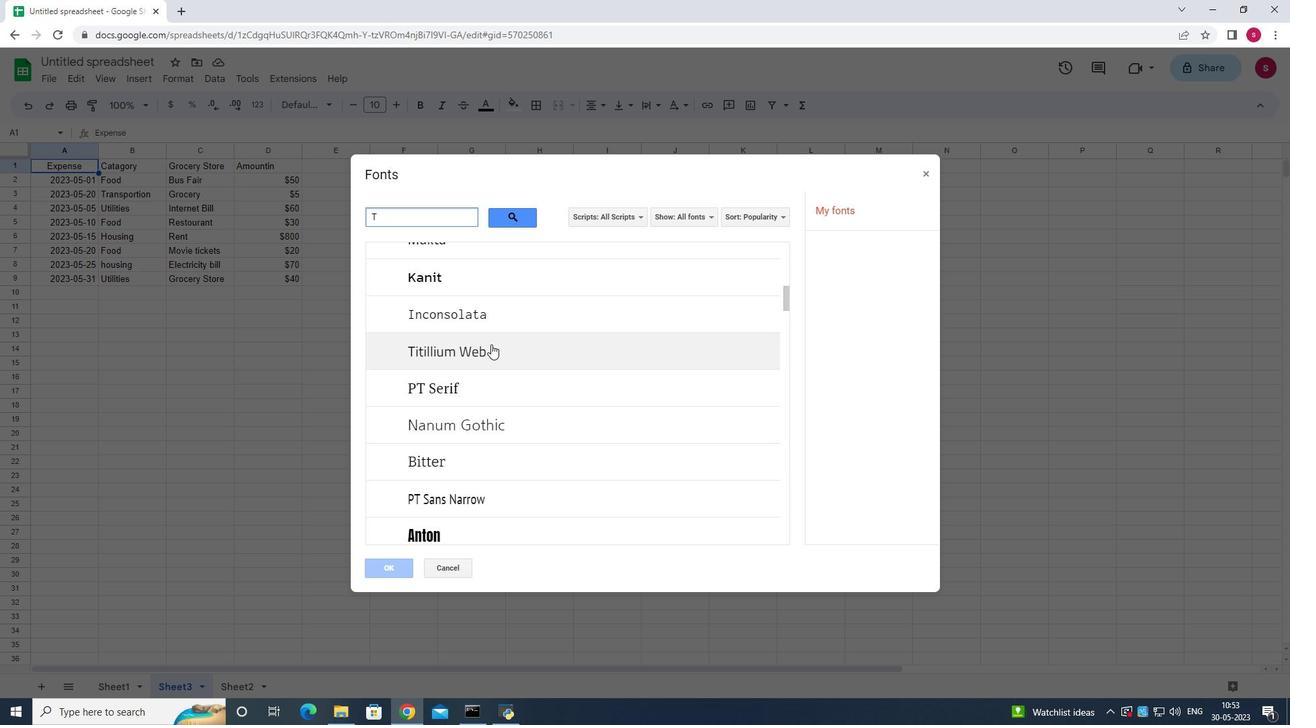 
Action: Mouse scrolled (491, 344) with delta (0, 0)
Screenshot: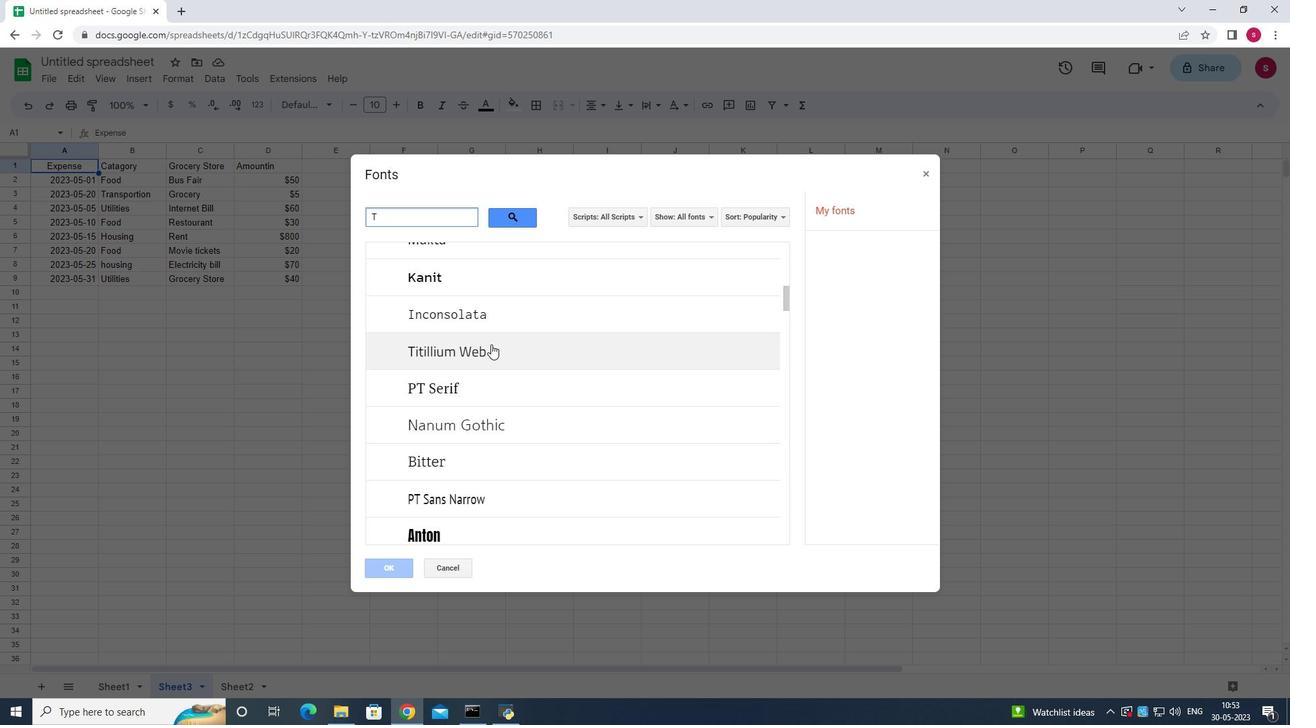 
Action: Mouse scrolled (491, 344) with delta (0, 0)
Screenshot: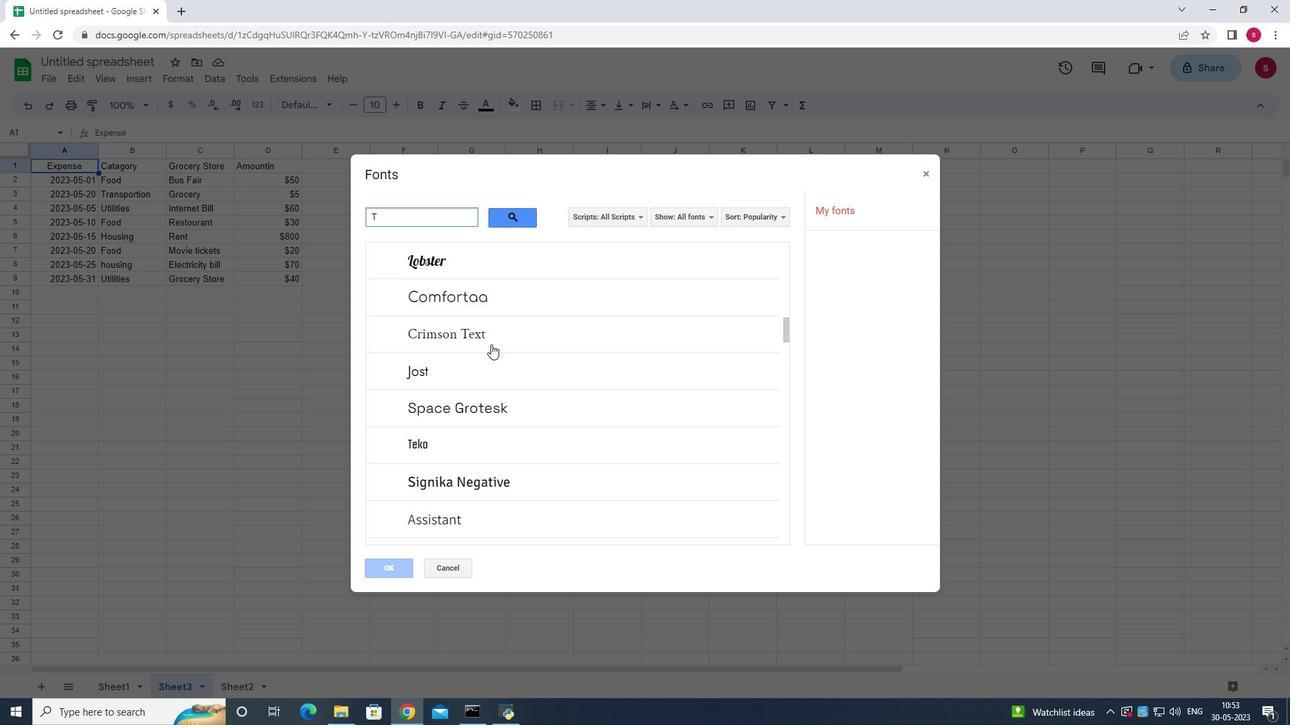 
Action: Mouse scrolled (491, 344) with delta (0, 0)
Screenshot: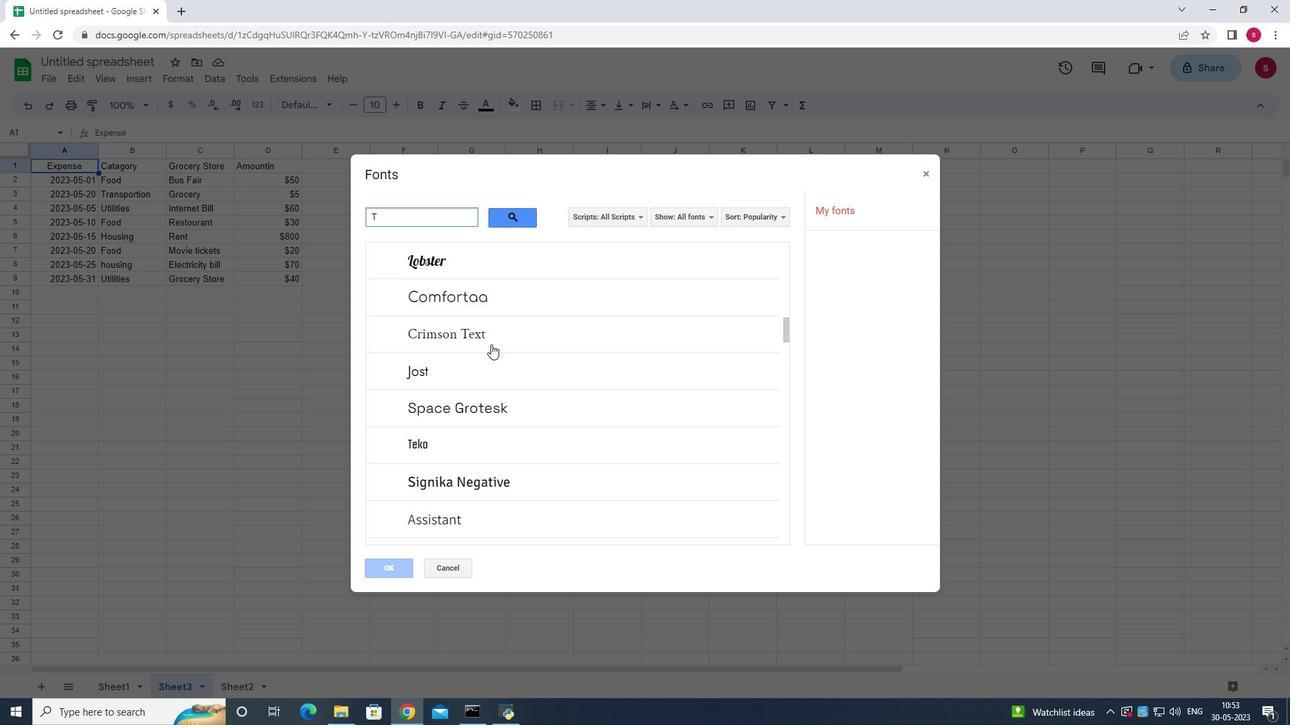 
Action: Mouse scrolled (491, 344) with delta (0, 0)
Screenshot: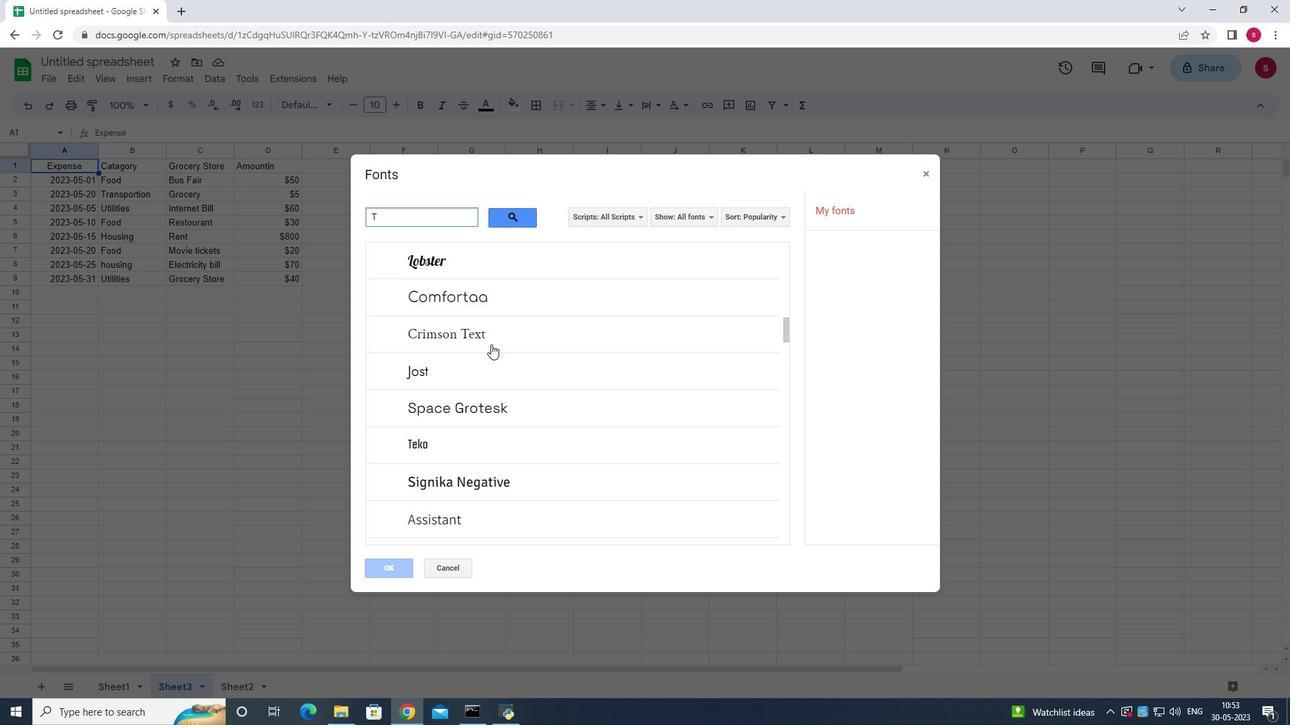 
Action: Mouse scrolled (491, 344) with delta (0, 0)
Screenshot: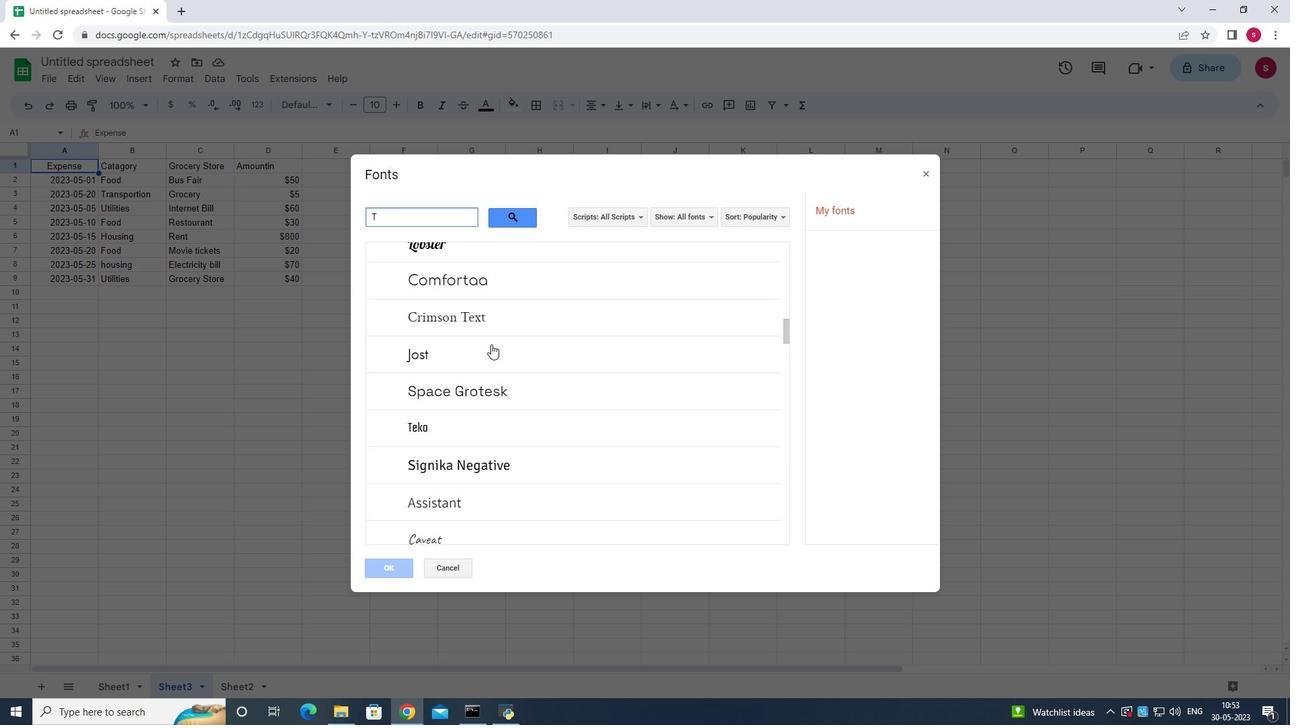 
Action: Mouse scrolled (491, 344) with delta (0, 0)
Screenshot: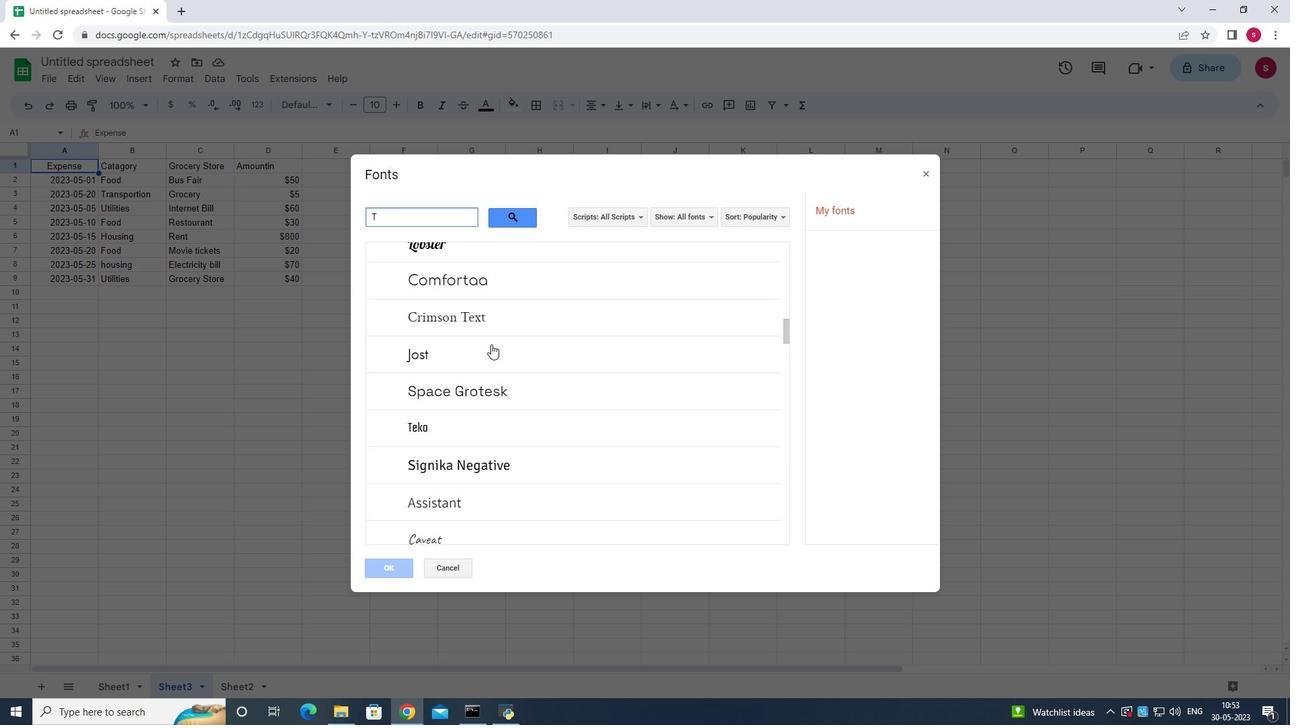 
Action: Mouse scrolled (491, 344) with delta (0, 0)
Screenshot: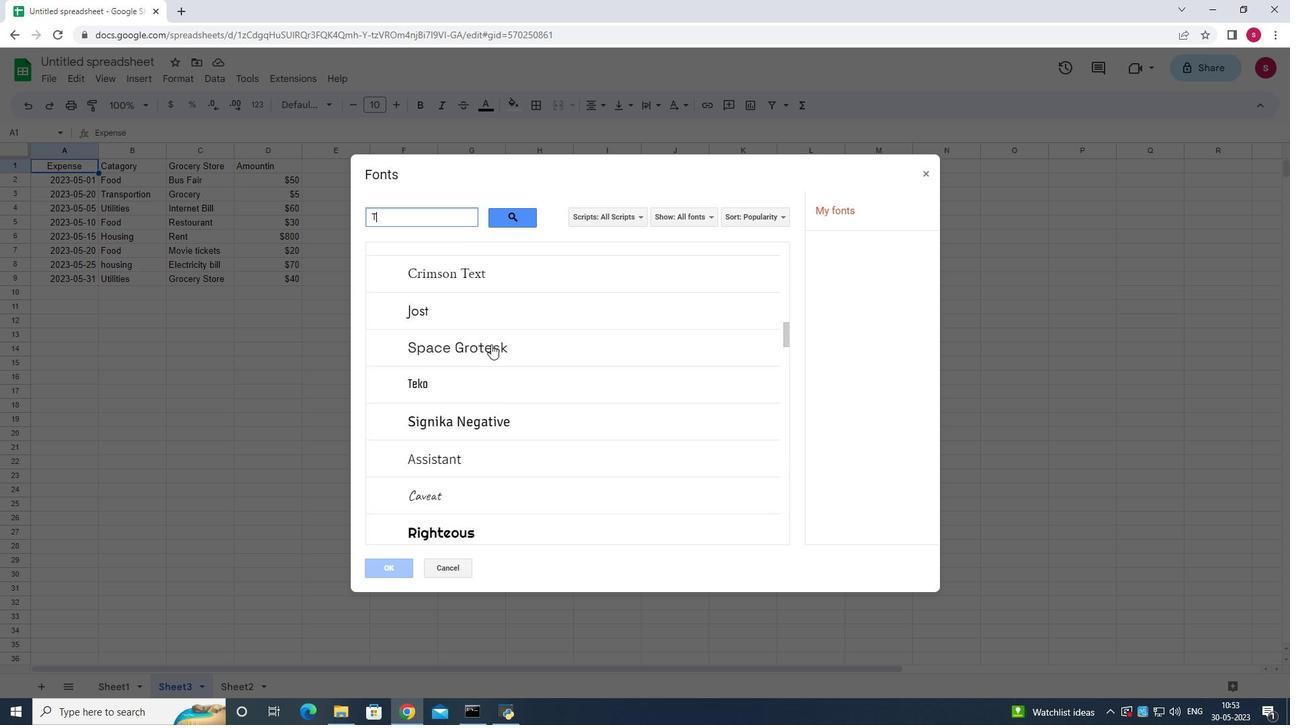 
Action: Mouse scrolled (491, 344) with delta (0, 0)
Screenshot: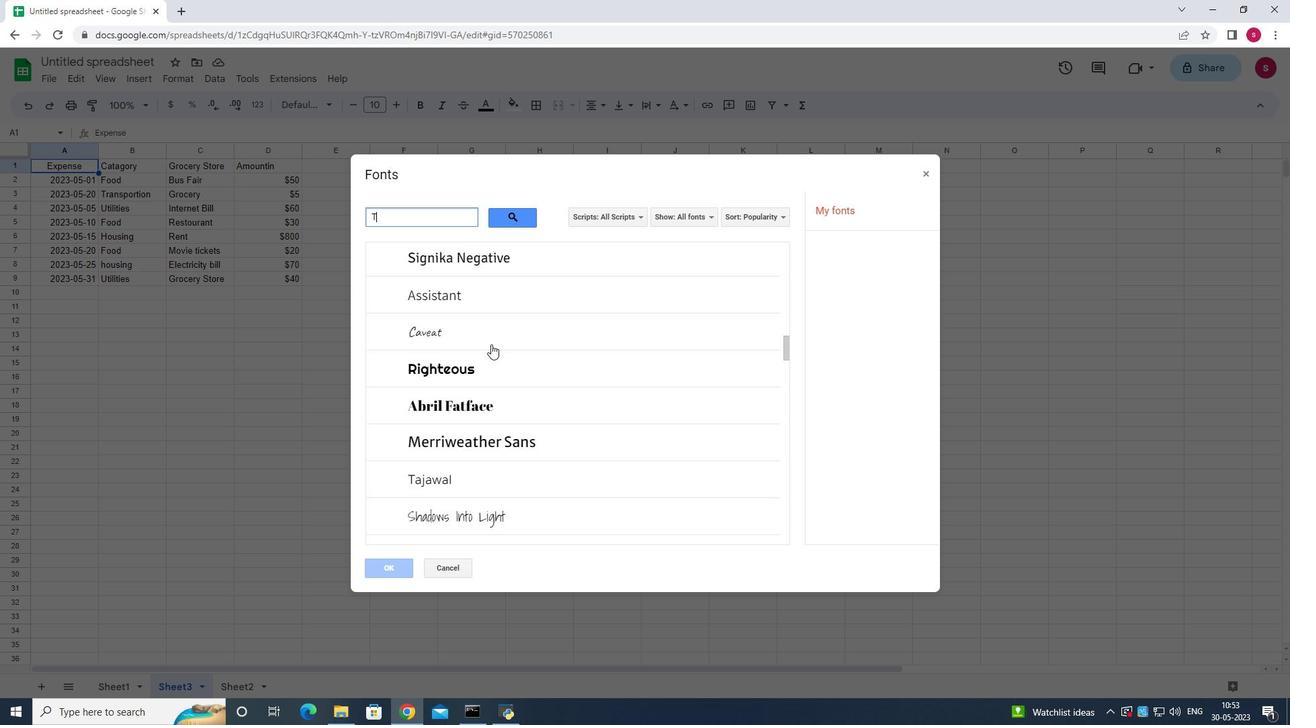 
Action: Mouse scrolled (491, 344) with delta (0, 0)
Screenshot: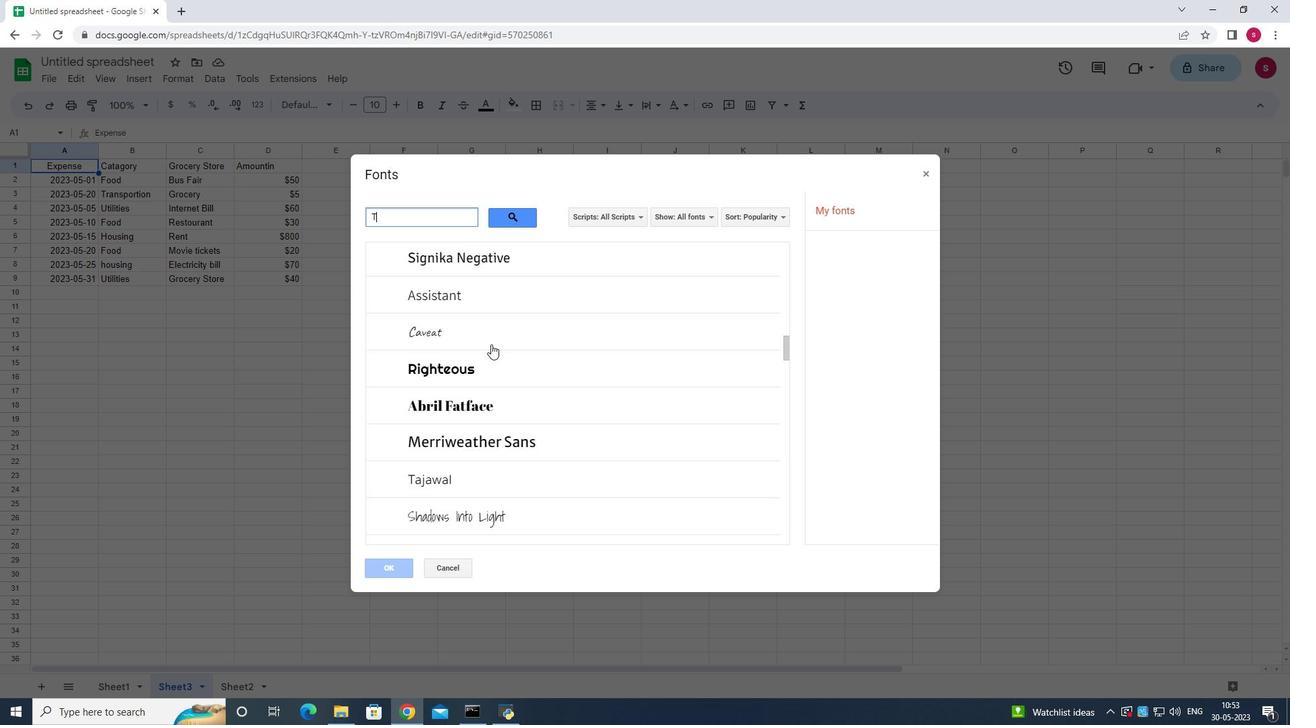 
Action: Mouse scrolled (491, 344) with delta (0, 0)
Screenshot: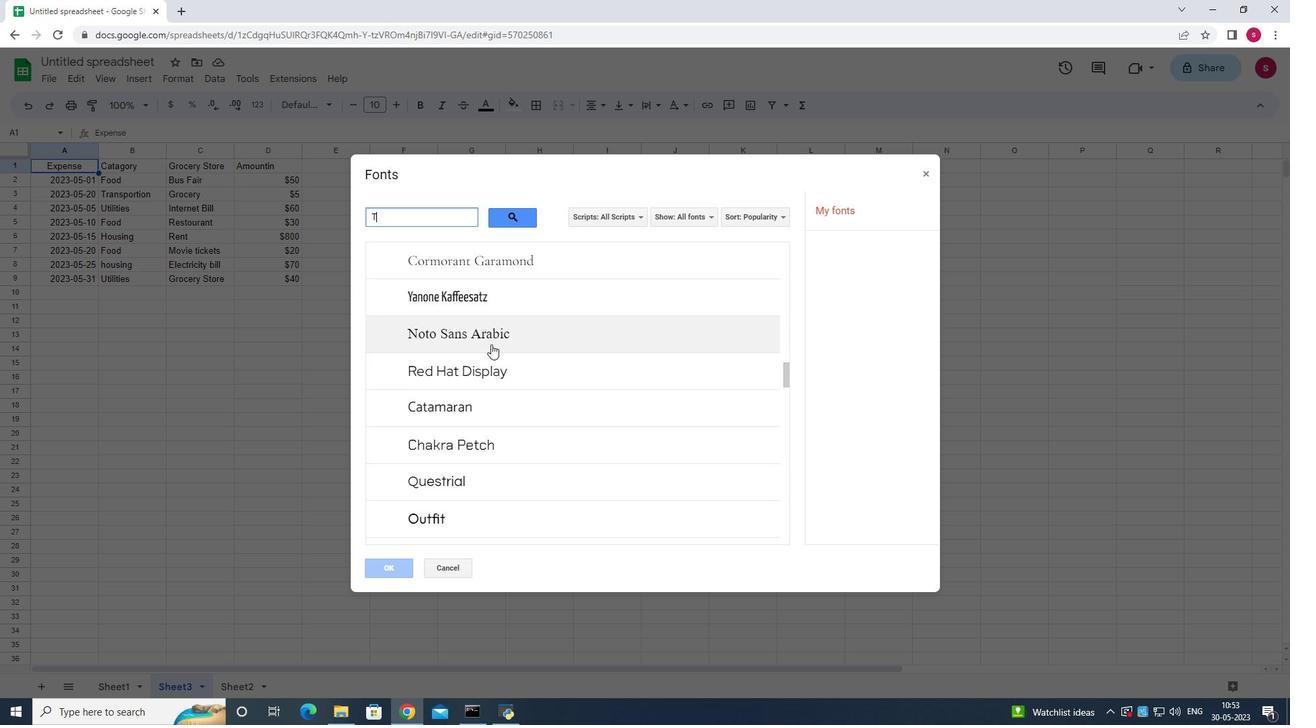 
Action: Mouse scrolled (491, 344) with delta (0, 0)
Screenshot: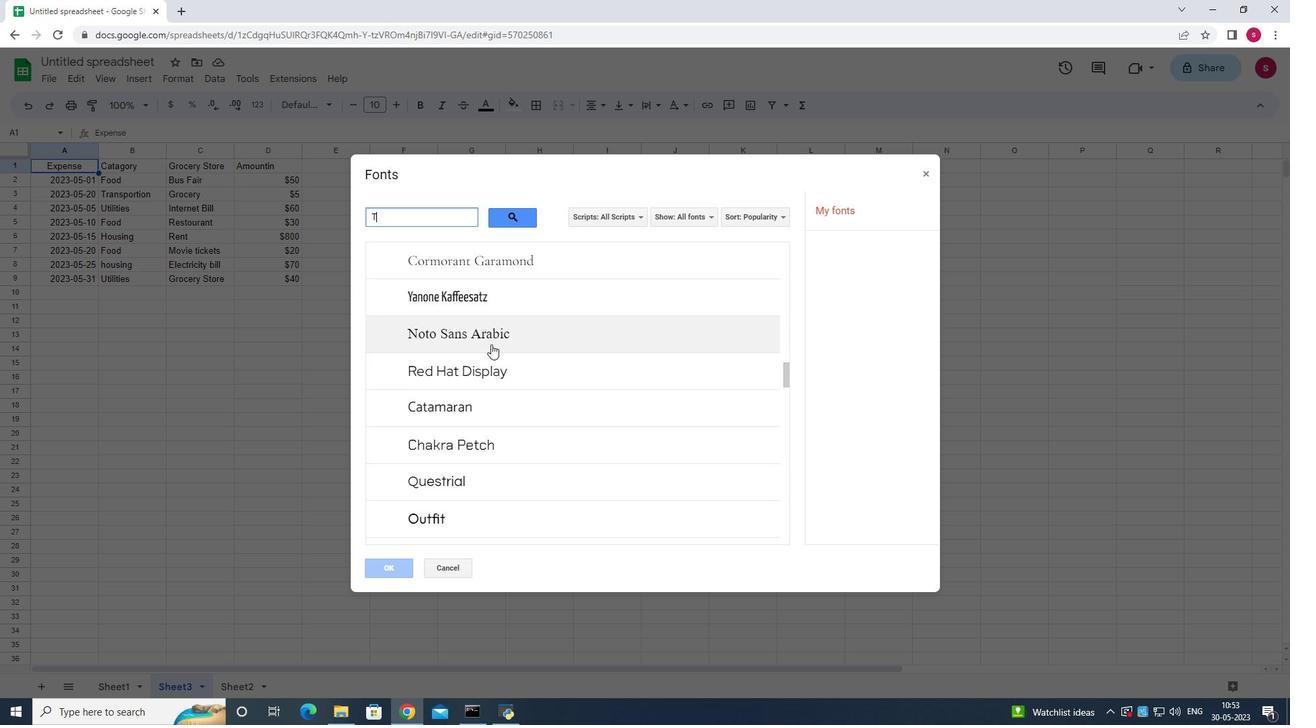 
Action: Mouse scrolled (491, 344) with delta (0, 0)
Screenshot: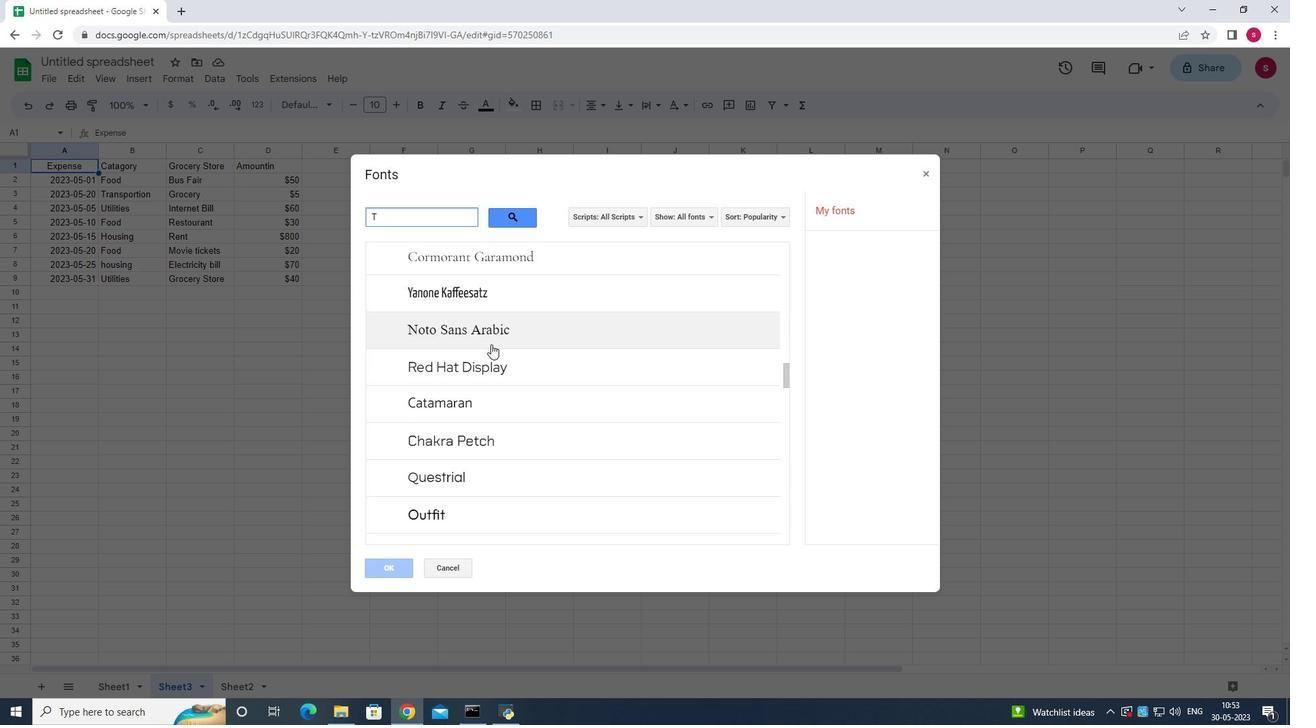 
Action: Mouse scrolled (491, 344) with delta (0, 0)
Screenshot: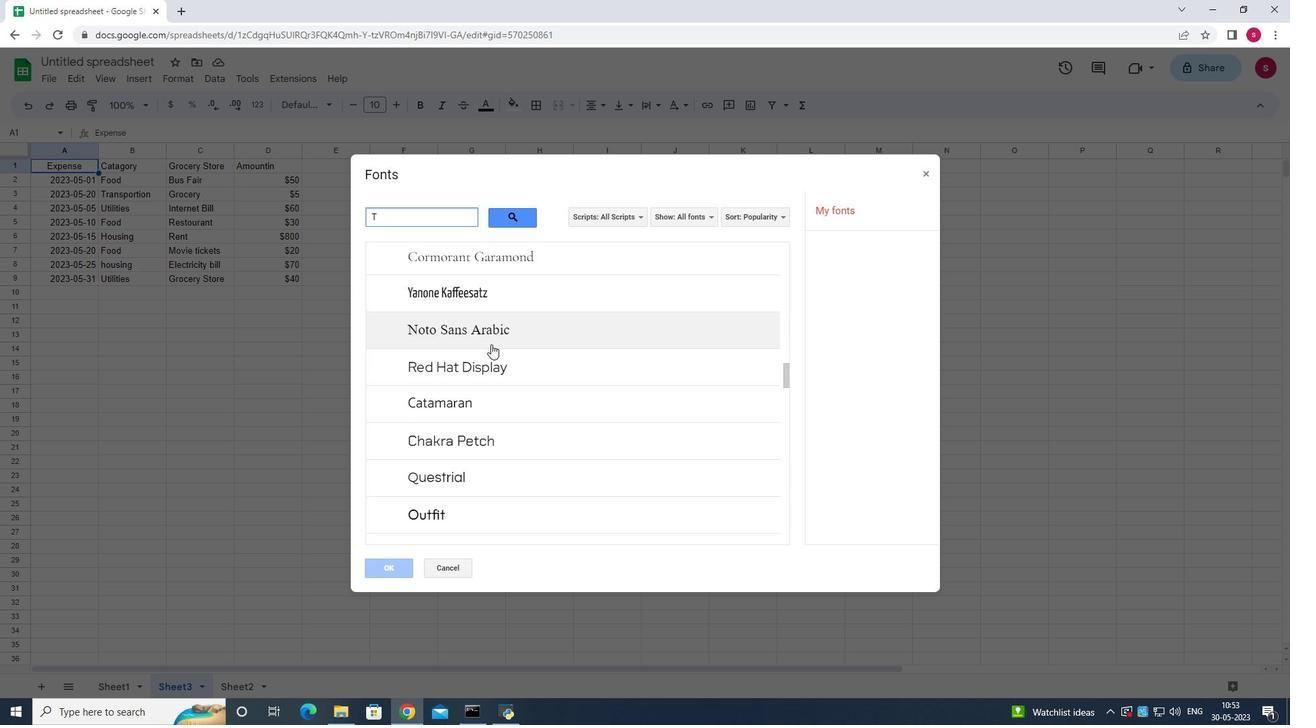 
Action: Mouse scrolled (491, 344) with delta (0, 0)
Screenshot: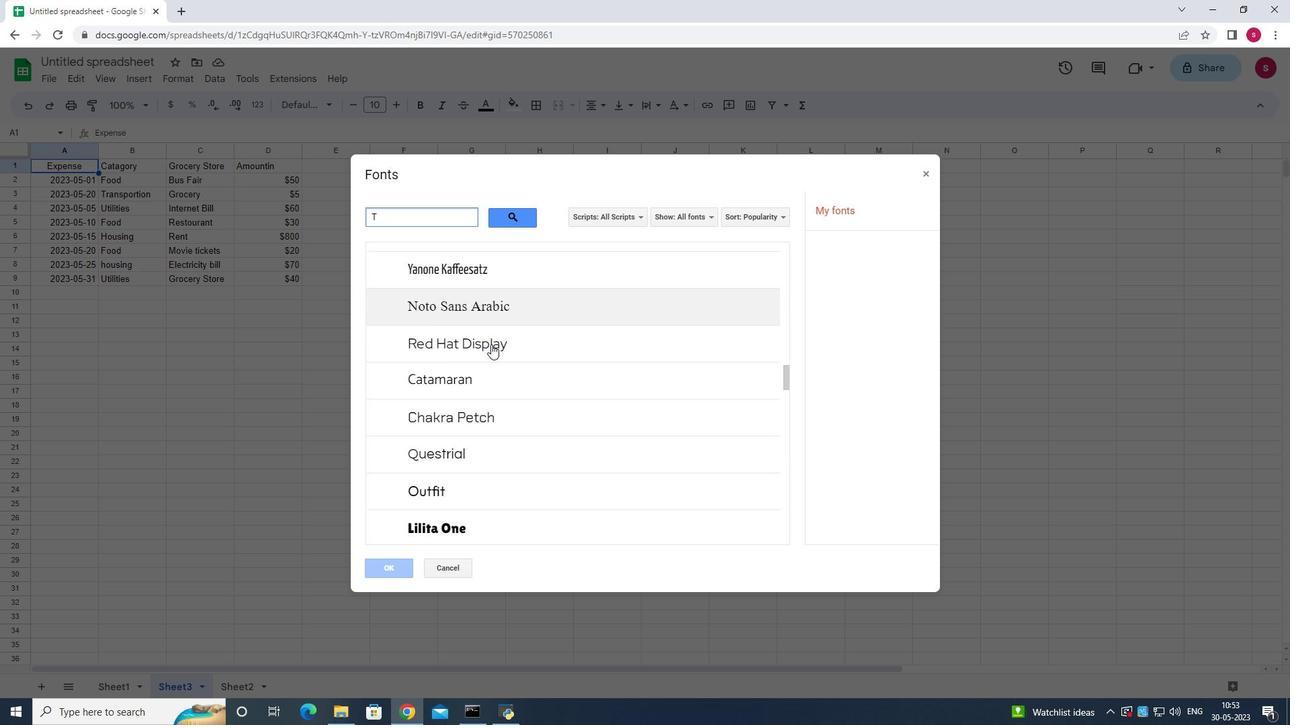 
Action: Mouse scrolled (491, 344) with delta (0, 0)
Screenshot: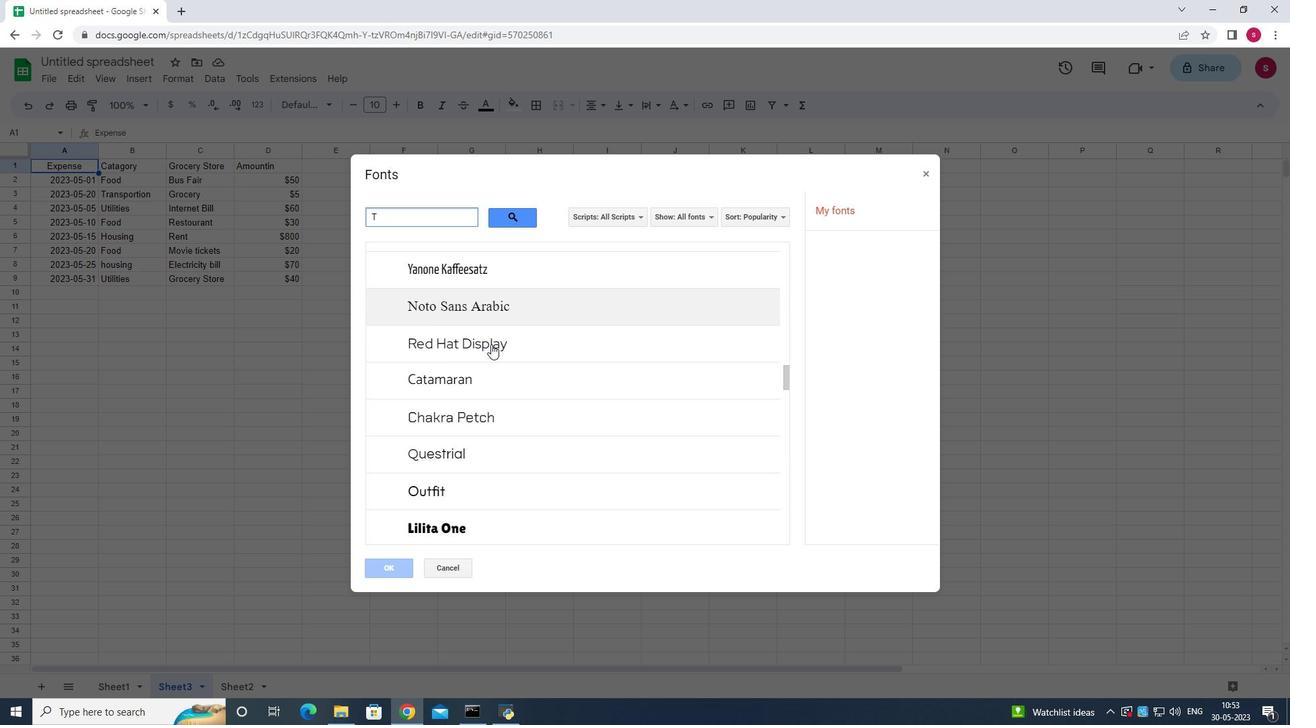 
Action: Mouse scrolled (491, 344) with delta (0, 0)
Screenshot: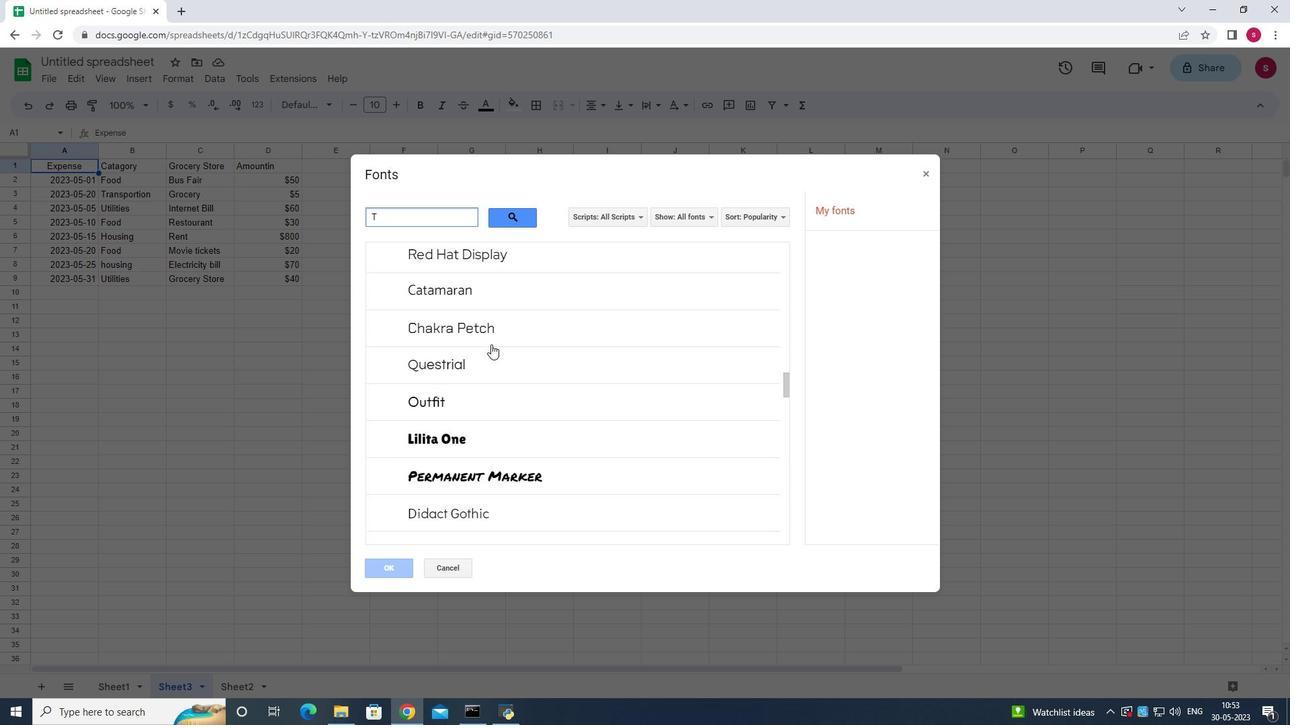 
Action: Mouse scrolled (491, 345) with delta (0, 0)
Screenshot: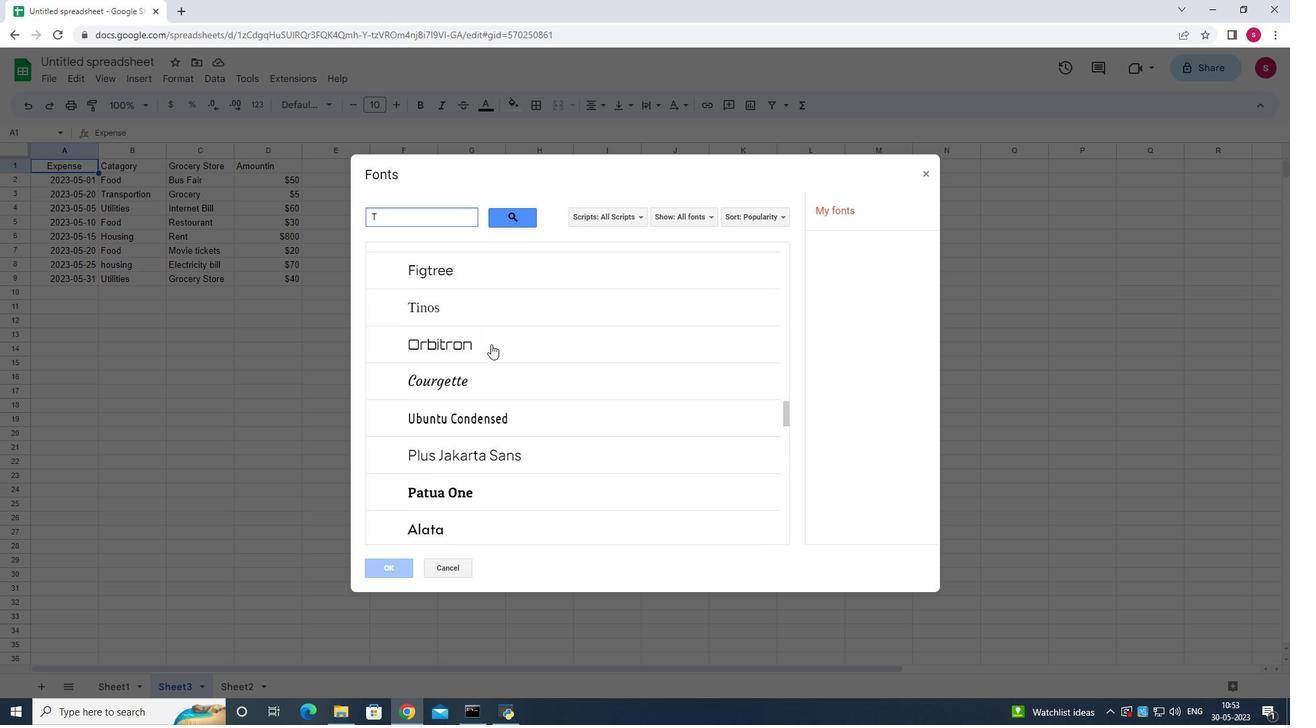 
Action: Mouse scrolled (491, 345) with delta (0, 0)
Screenshot: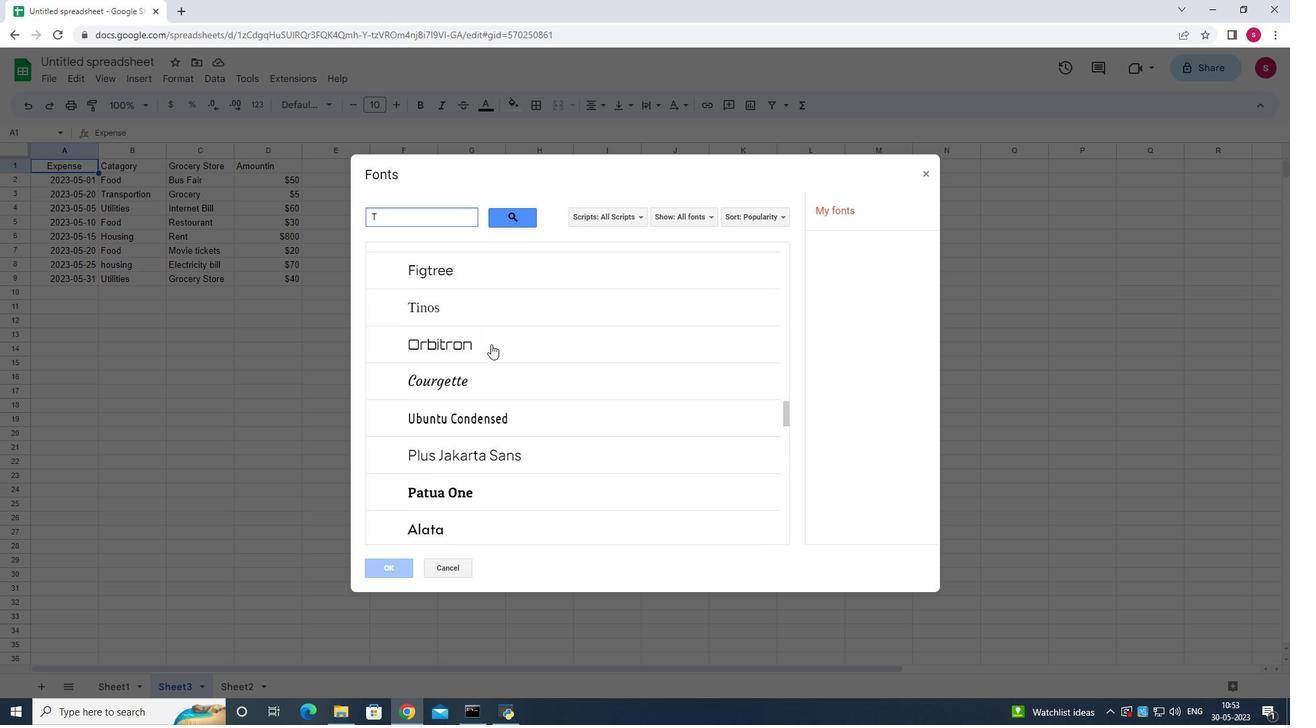 
Action: Mouse scrolled (491, 345) with delta (0, 0)
Screenshot: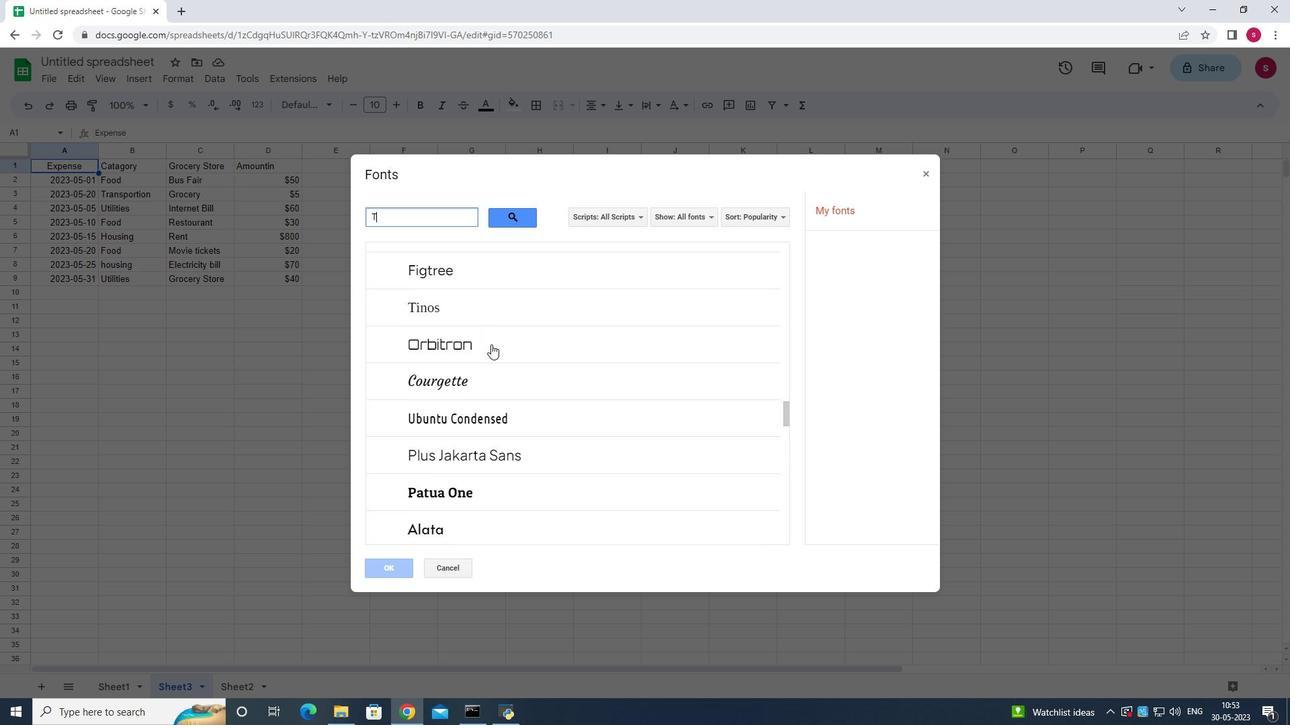 
Action: Mouse scrolled (491, 345) with delta (0, 0)
Screenshot: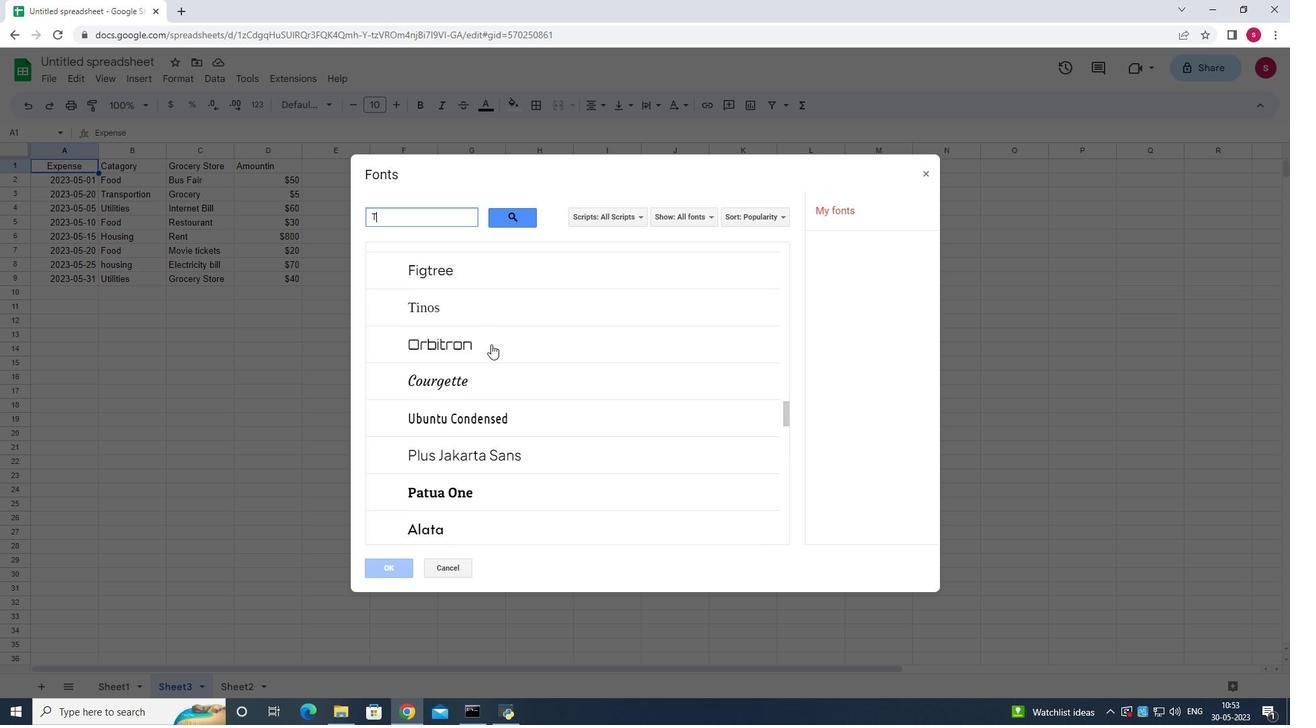 
Action: Mouse scrolled (491, 344) with delta (0, 0)
Screenshot: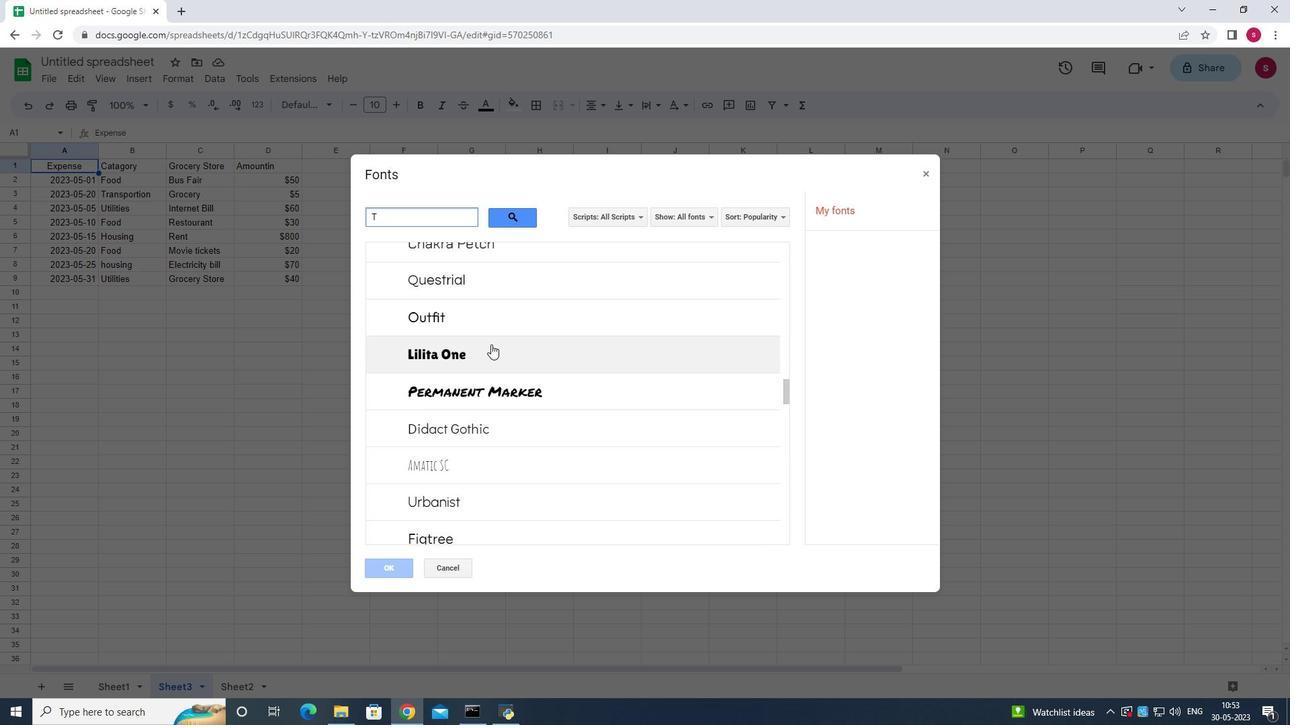 
Action: Mouse scrolled (491, 344) with delta (0, 0)
Screenshot: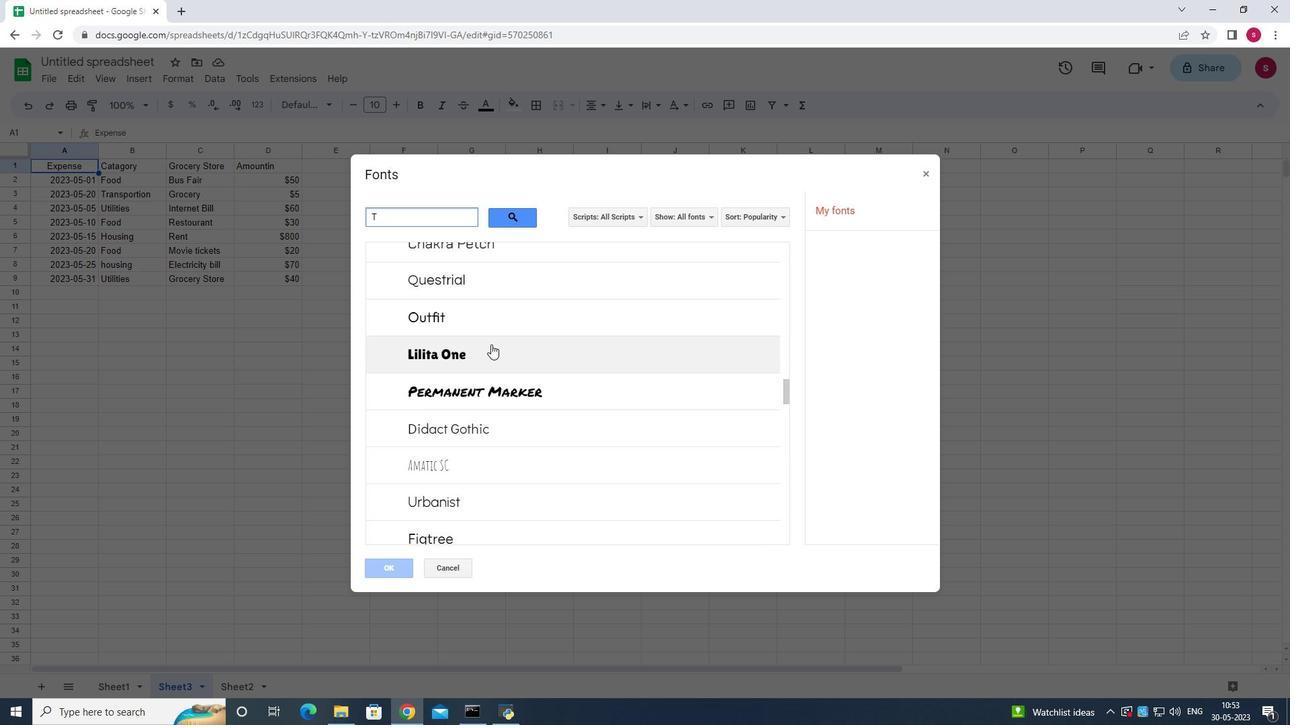 
Action: Mouse scrolled (491, 344) with delta (0, 0)
Screenshot: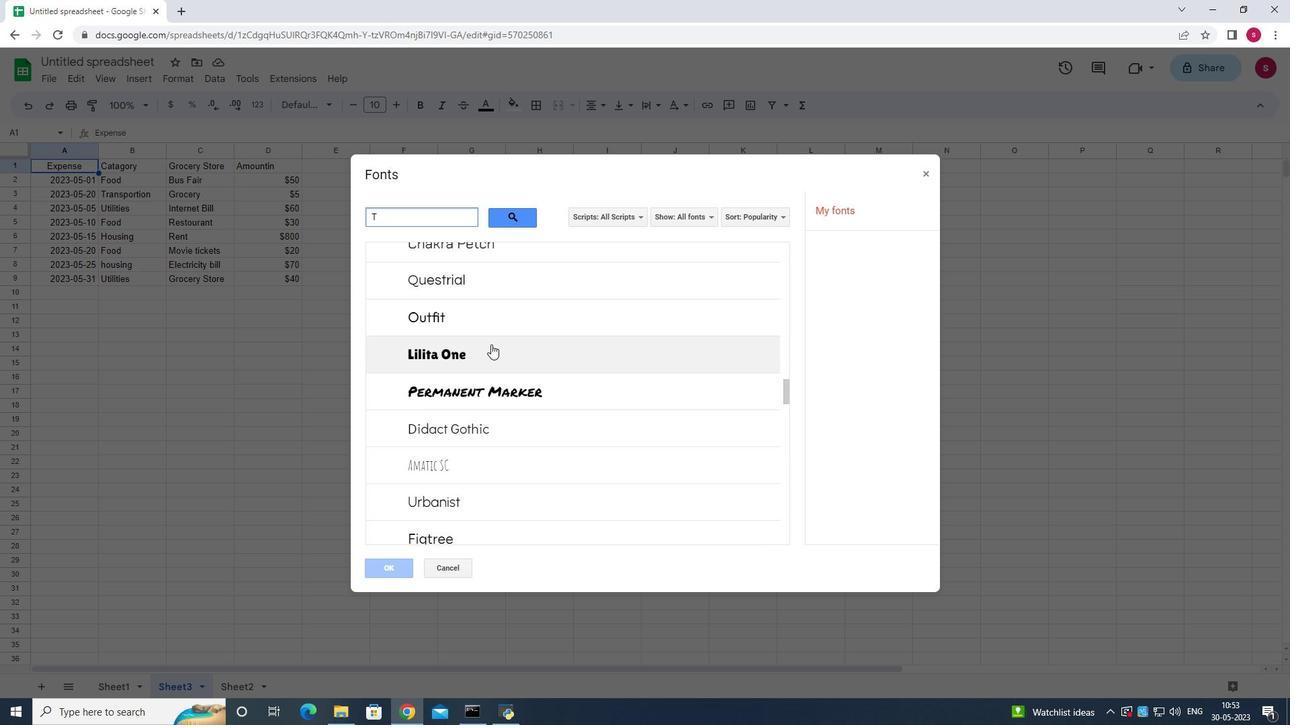 
Action: Mouse scrolled (491, 344) with delta (0, 0)
Screenshot: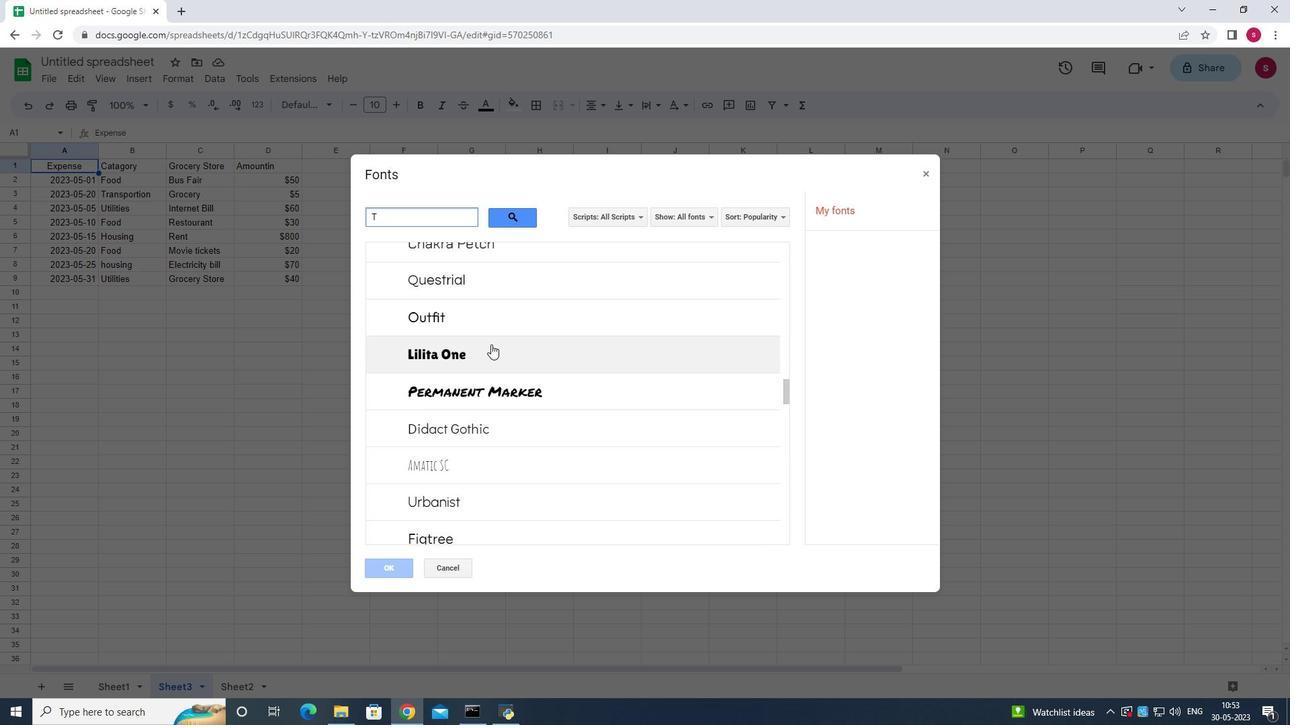 
Action: Mouse scrolled (491, 344) with delta (0, 0)
Screenshot: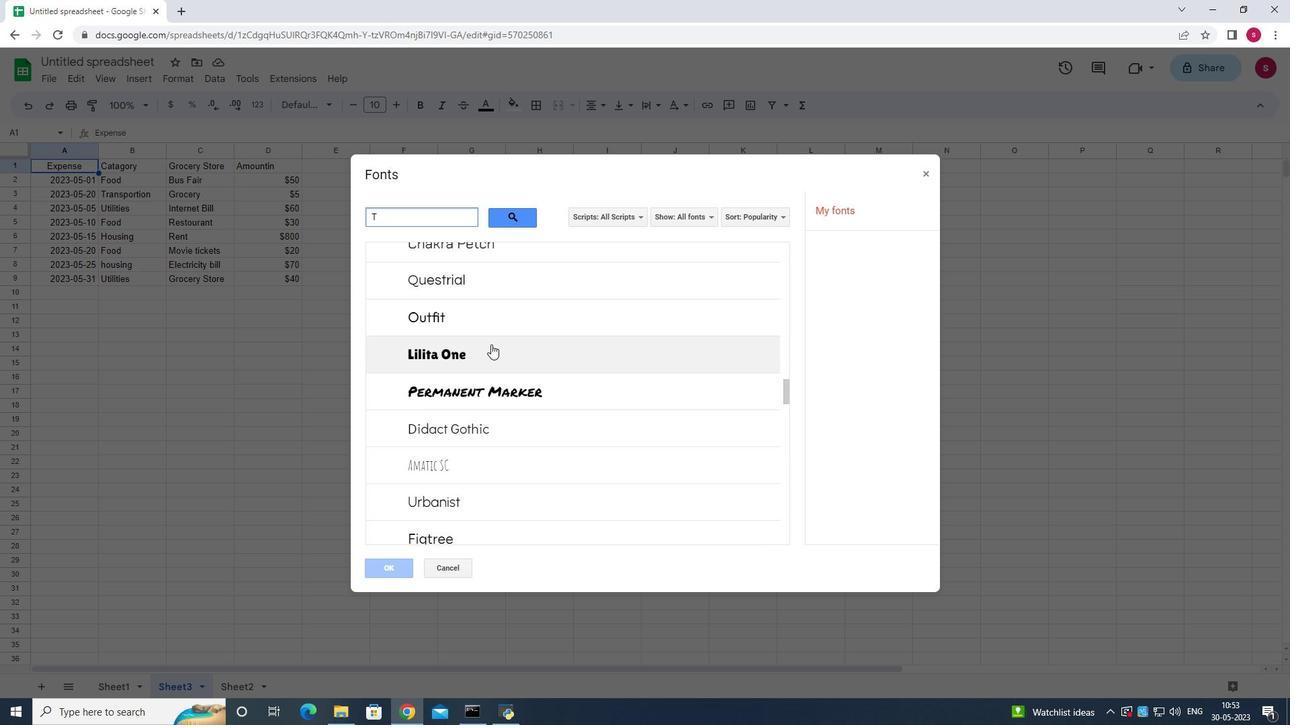 
Action: Mouse scrolled (491, 344) with delta (0, 0)
Screenshot: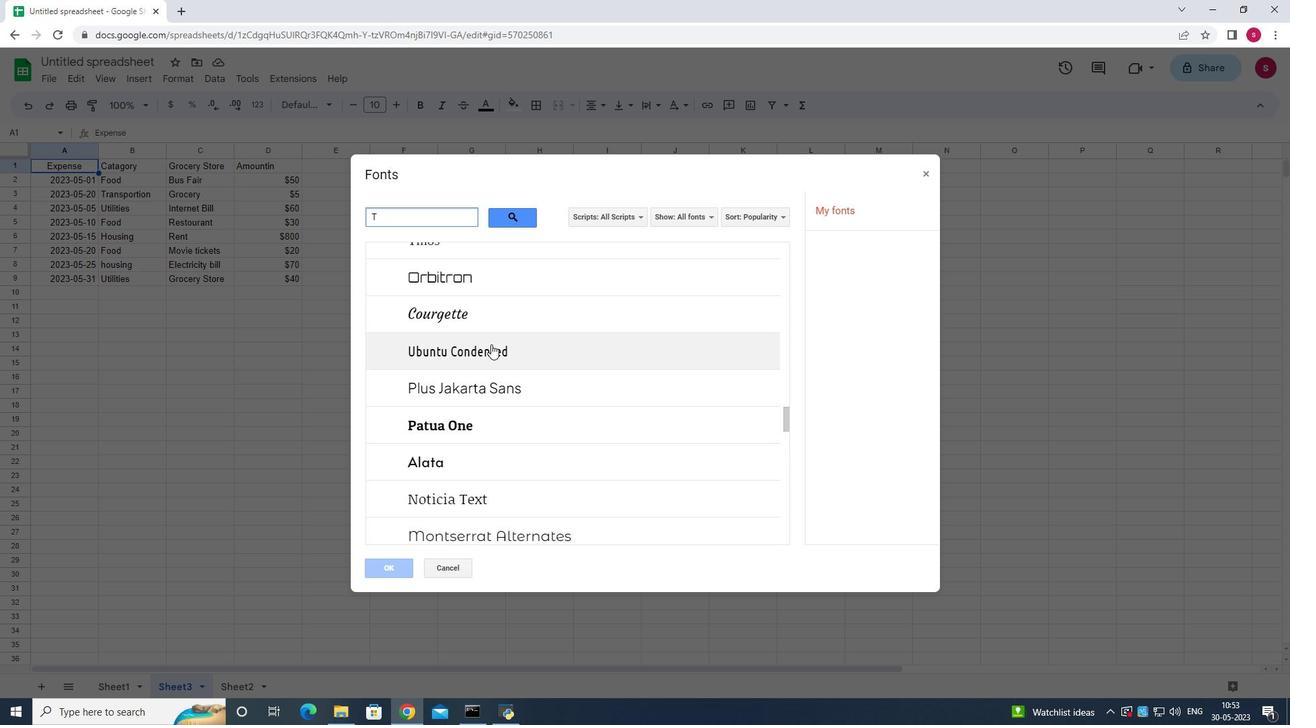 
Action: Mouse scrolled (491, 344) with delta (0, 0)
Screenshot: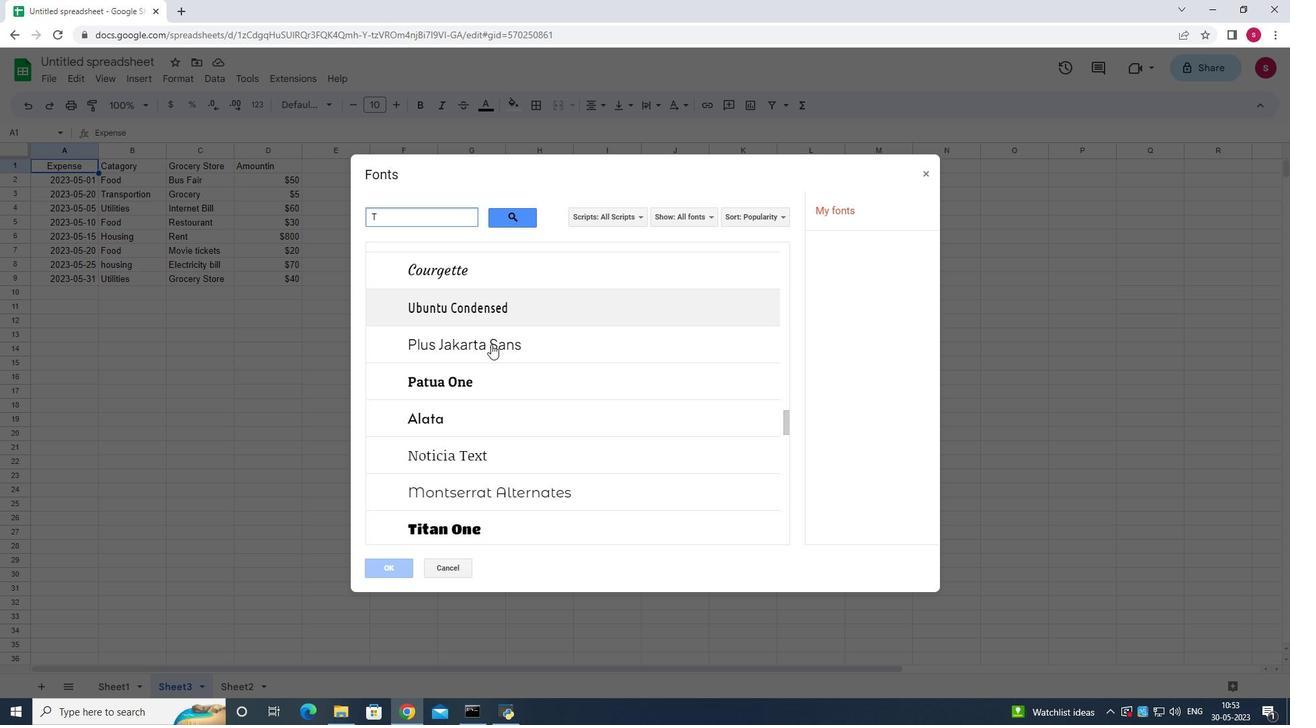 
Action: Mouse scrolled (491, 344) with delta (0, 0)
Screenshot: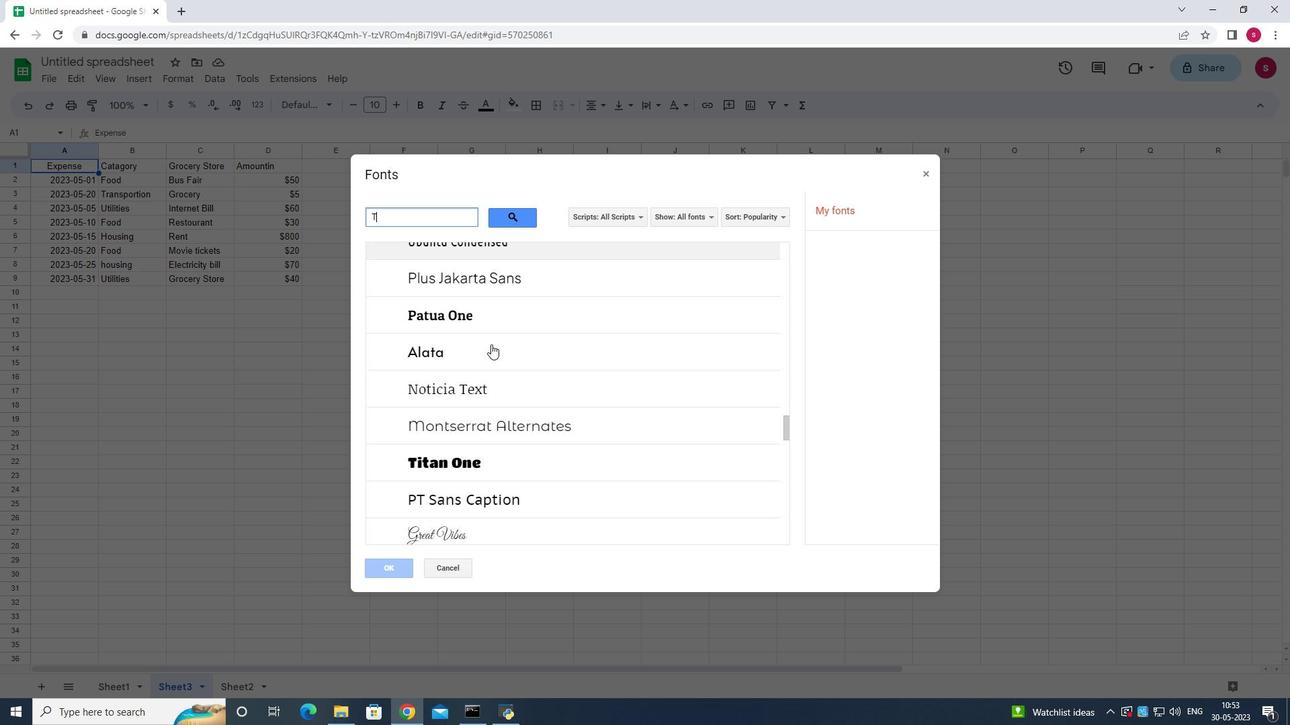 
Action: Mouse scrolled (491, 344) with delta (0, 0)
Screenshot: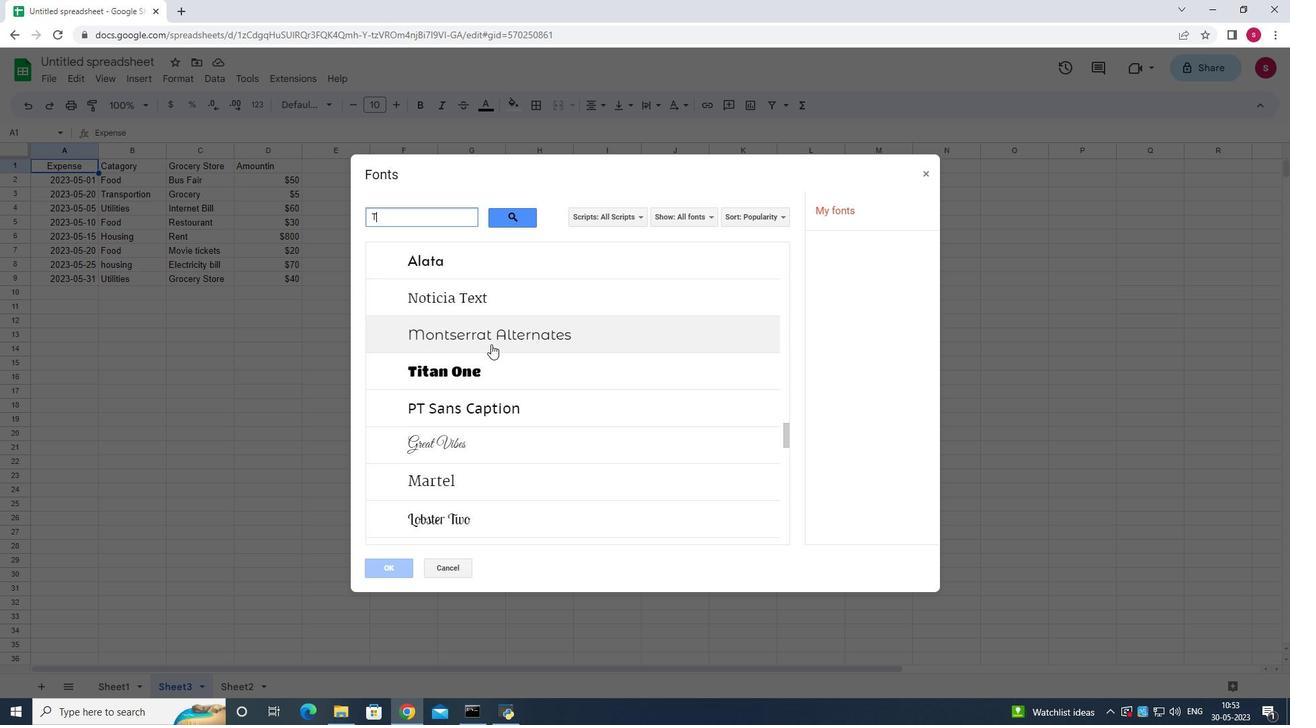 
Action: Mouse scrolled (491, 344) with delta (0, 0)
Screenshot: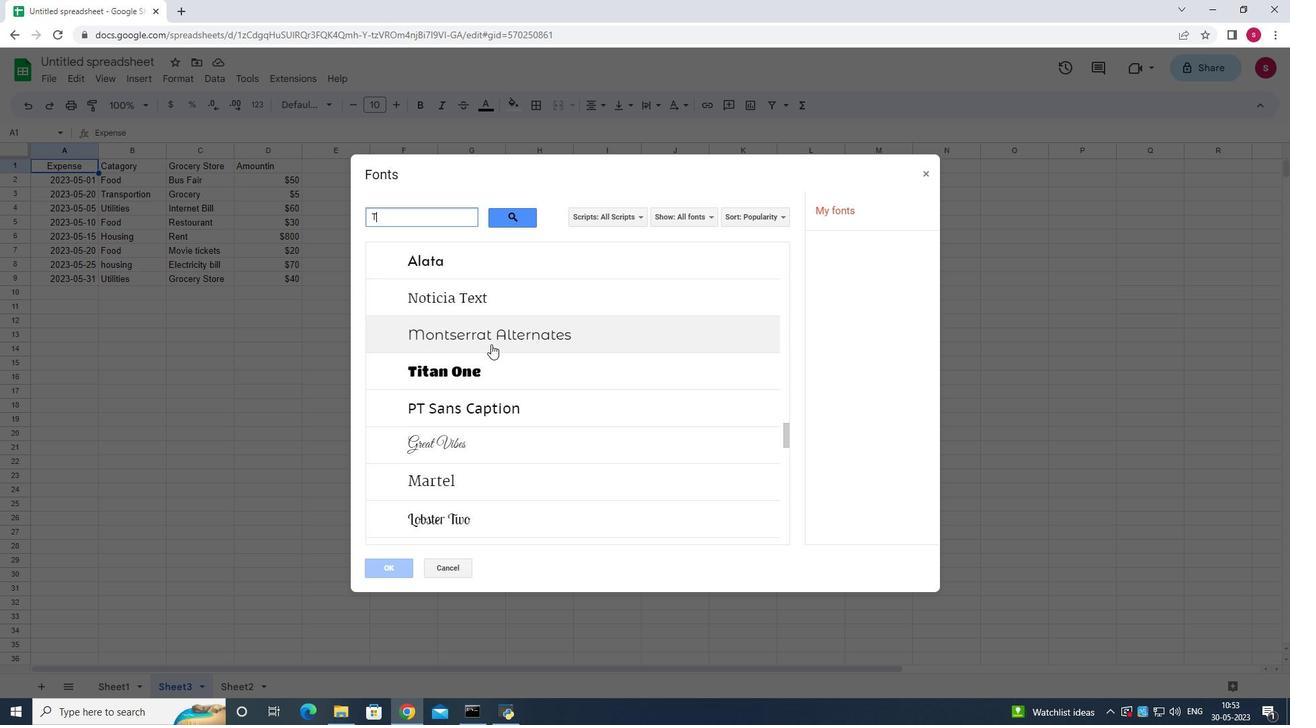 
Action: Mouse scrolled (491, 344) with delta (0, 0)
Screenshot: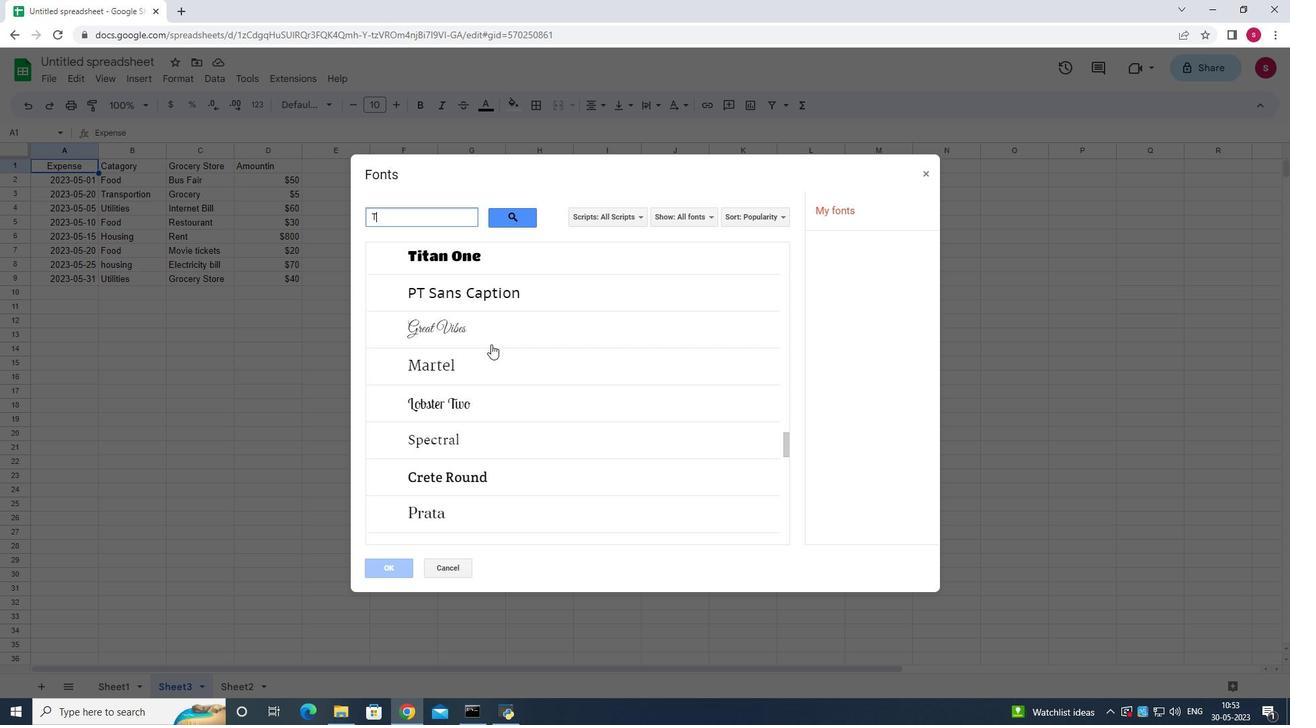 
Action: Mouse scrolled (491, 344) with delta (0, 0)
Screenshot: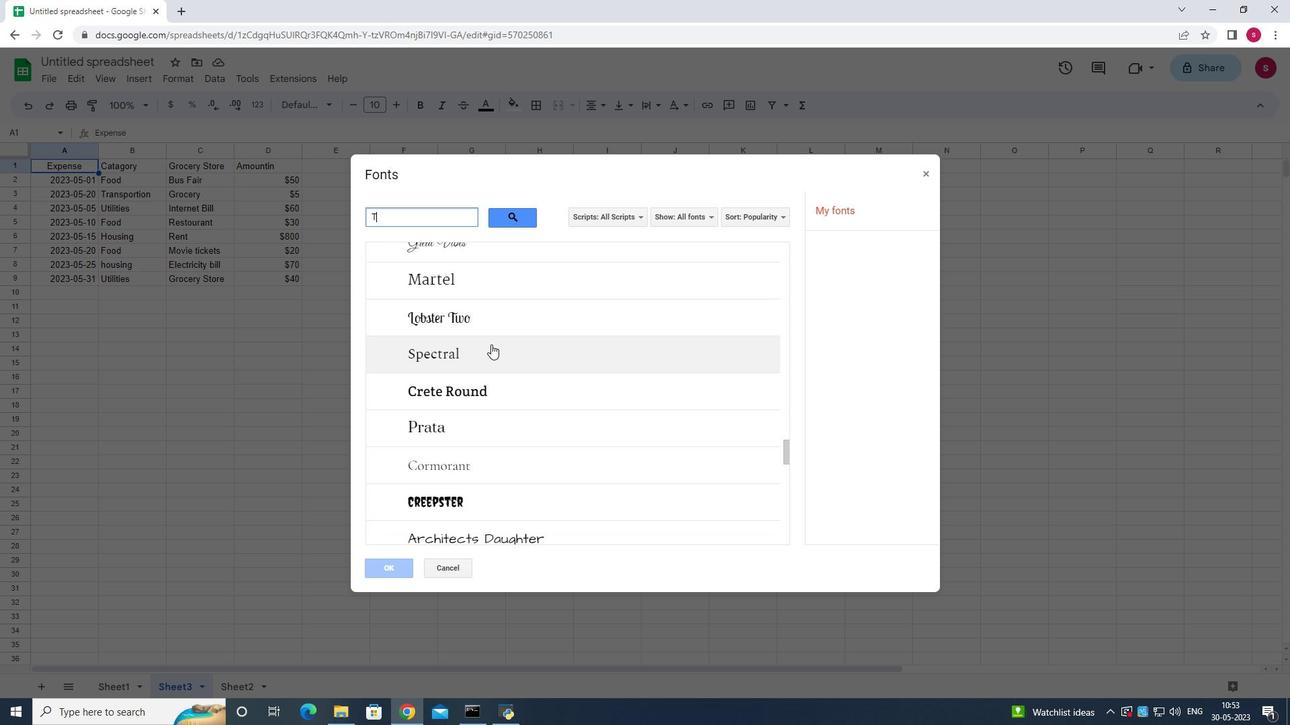 
Action: Mouse scrolled (491, 344) with delta (0, 0)
Screenshot: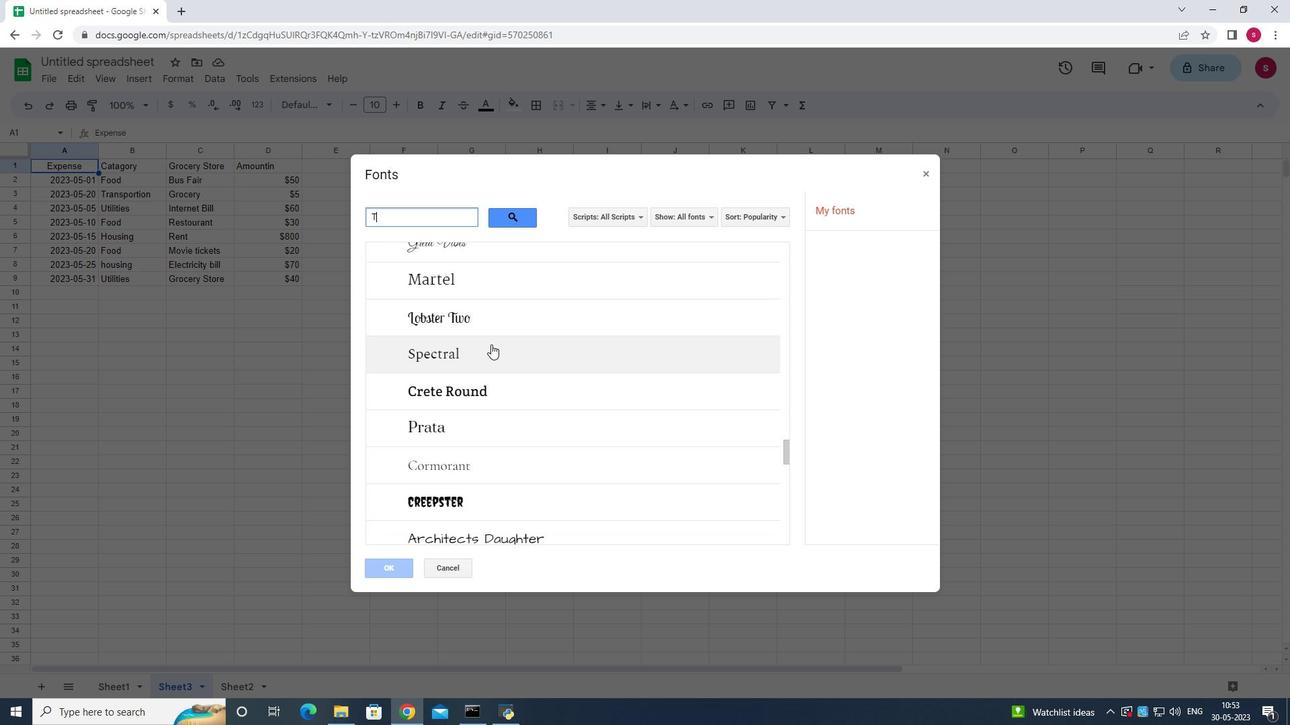 
Action: Mouse scrolled (491, 344) with delta (0, 0)
Screenshot: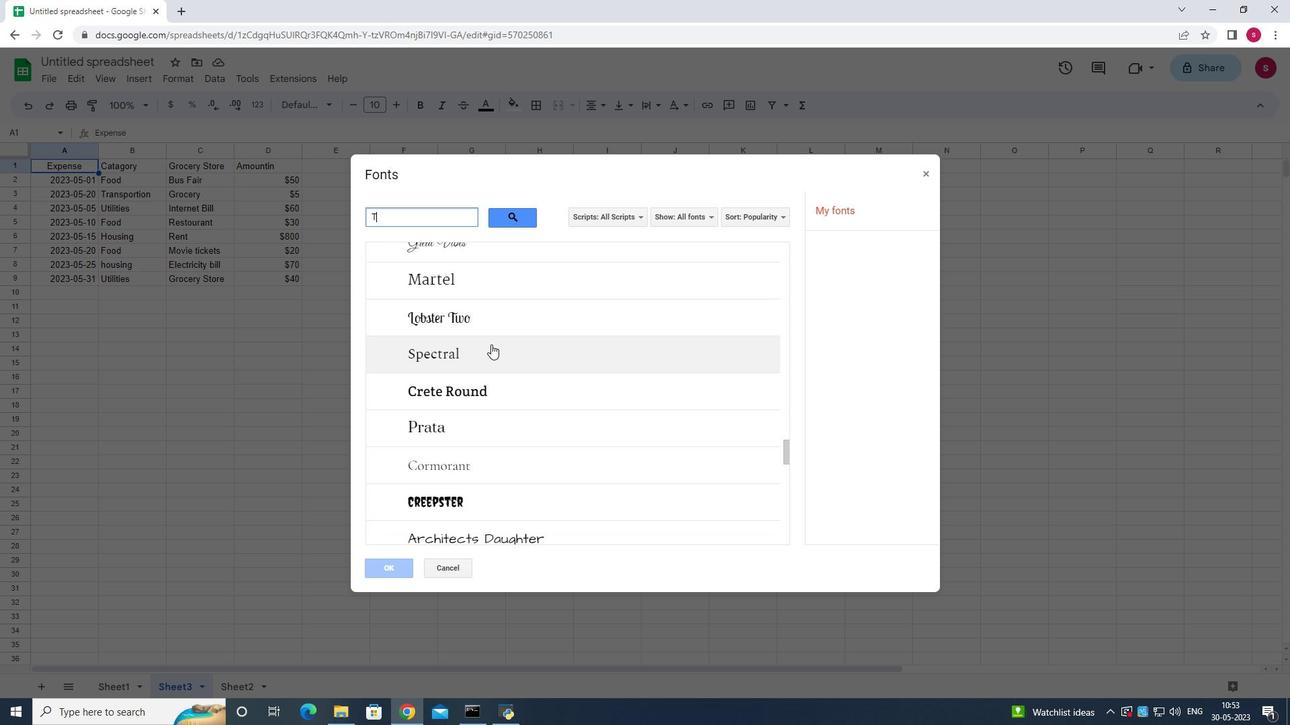 
Action: Mouse scrolled (491, 344) with delta (0, 0)
Screenshot: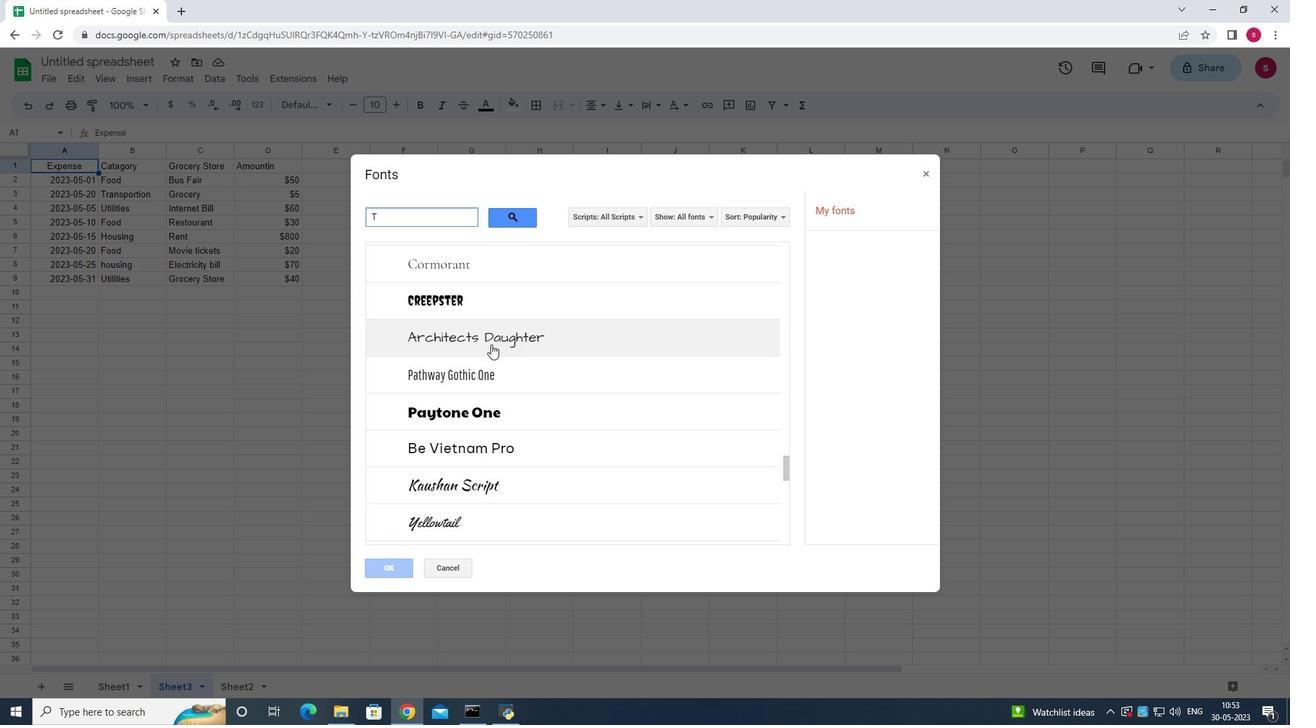 
Action: Mouse scrolled (491, 344) with delta (0, 0)
